Task: Plan a trip to Kilkenny, Ireland from 8th December, 2023 to 16th December, 2023 for 8 adults.8 bedrooms having 8 beds and 8 bathrooms. Property type can be hotel. Amenities needed are: wifi, TV, free parkinig on premises, gym, breakfast. Booking option can be shelf check-in. Look for 5 properties as per requirement.
Action: Mouse moved to (593, 181)
Screenshot: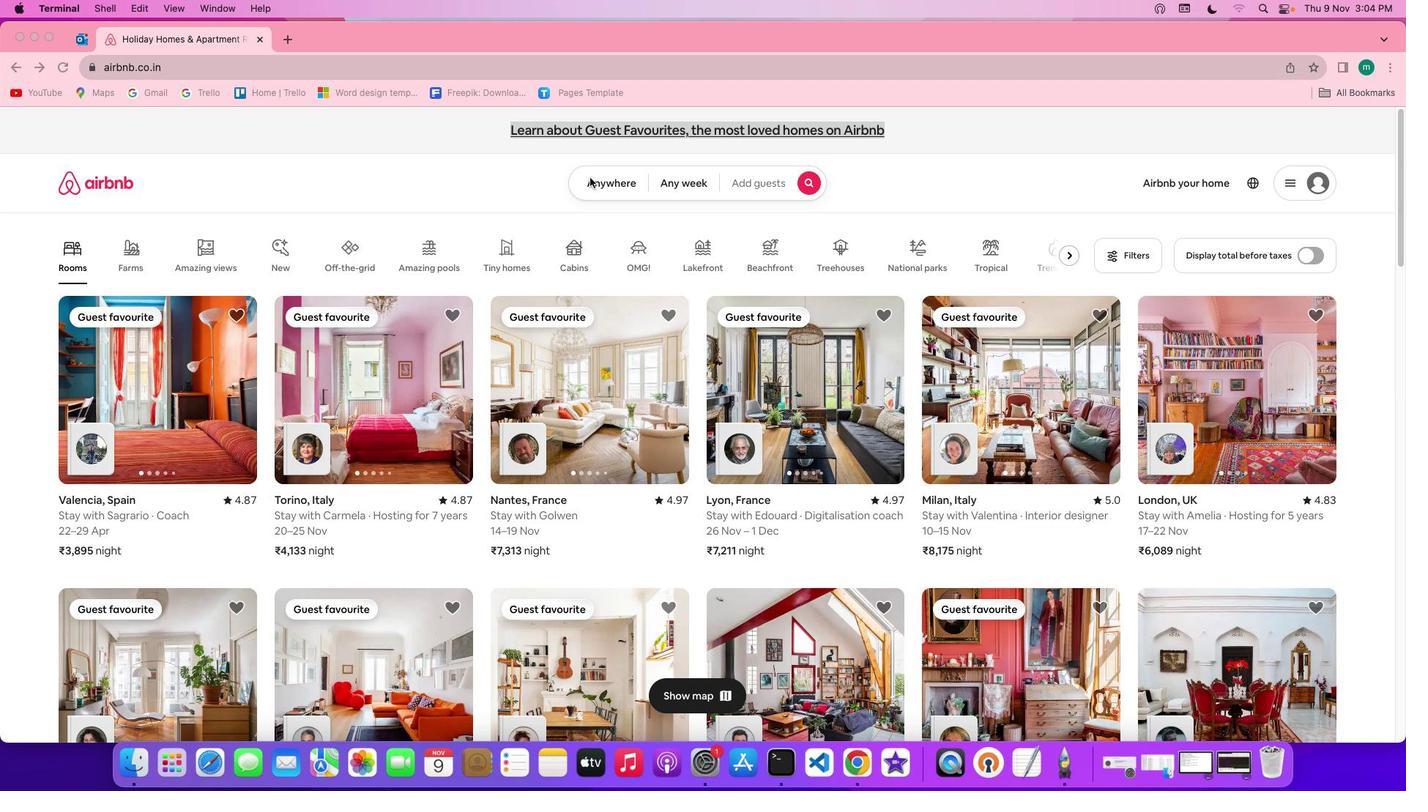 
Action: Mouse pressed left at (593, 181)
Screenshot: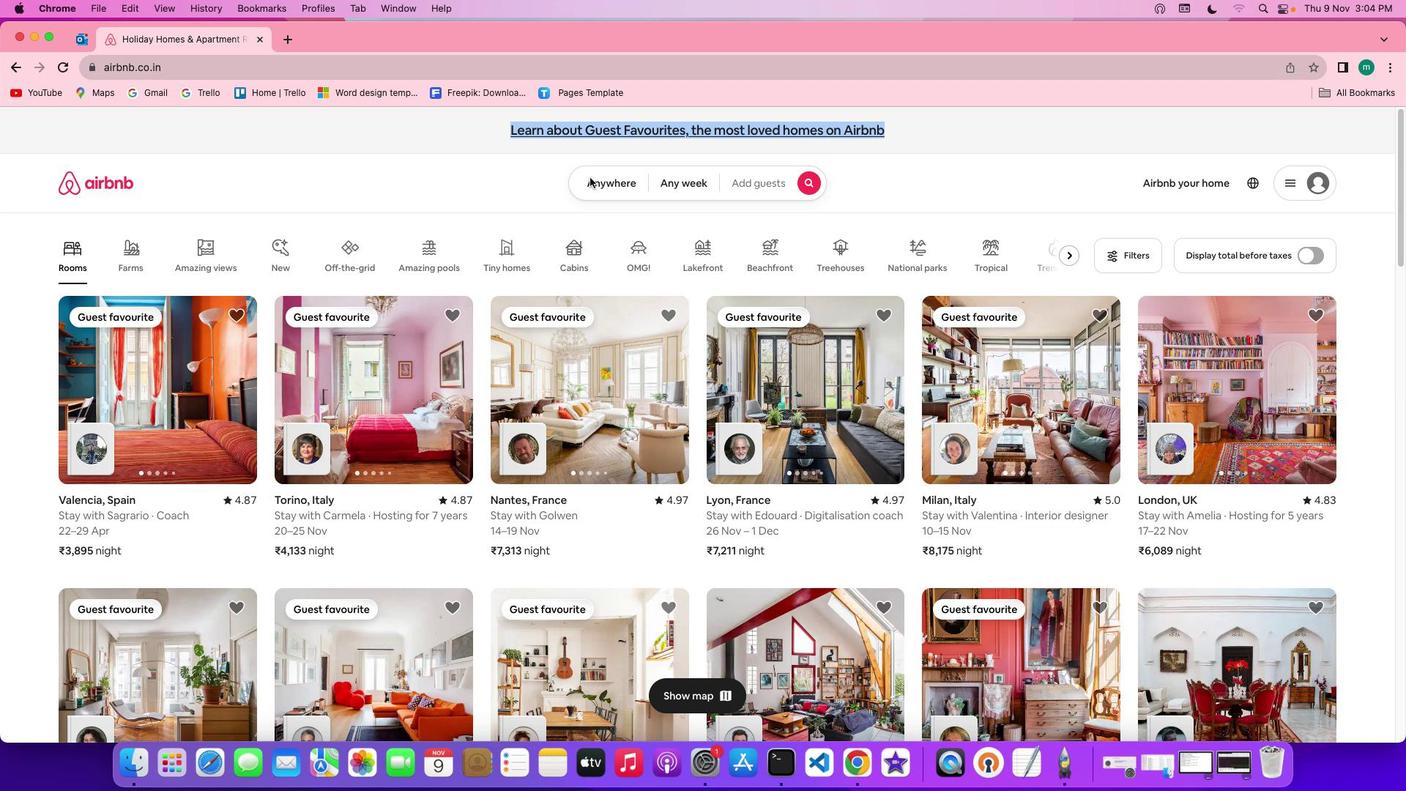 
Action: Mouse pressed left at (593, 181)
Screenshot: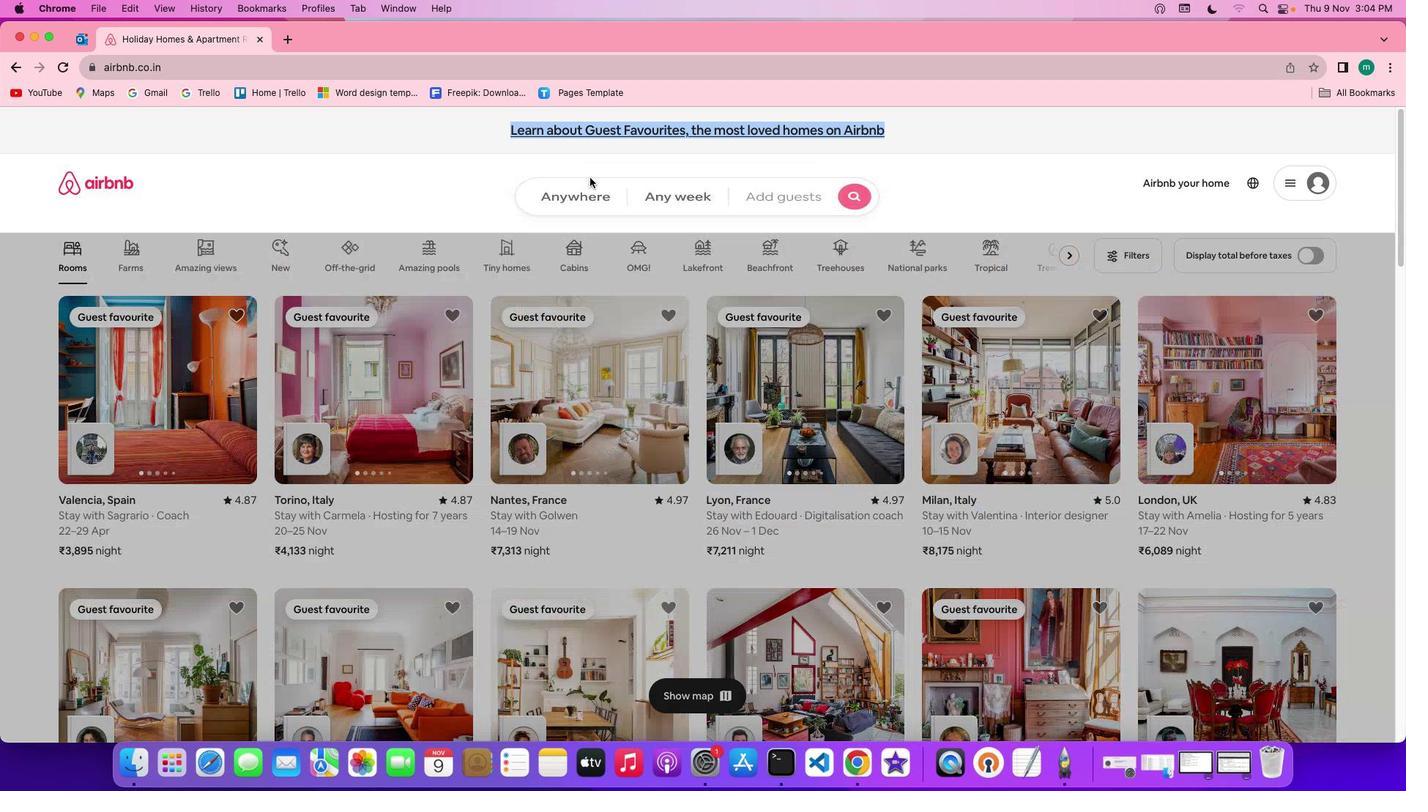 
Action: Mouse moved to (554, 239)
Screenshot: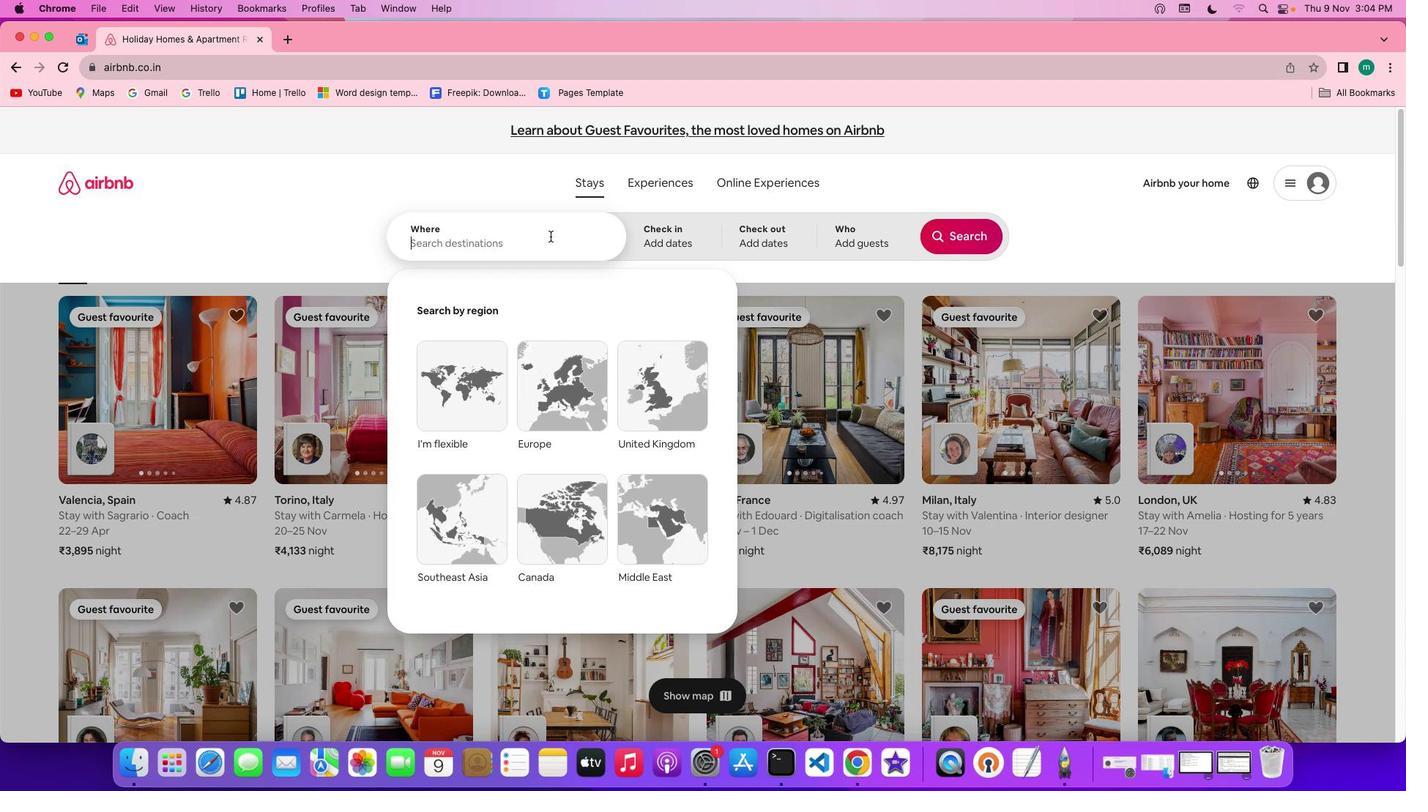 
Action: Mouse pressed left at (554, 239)
Screenshot: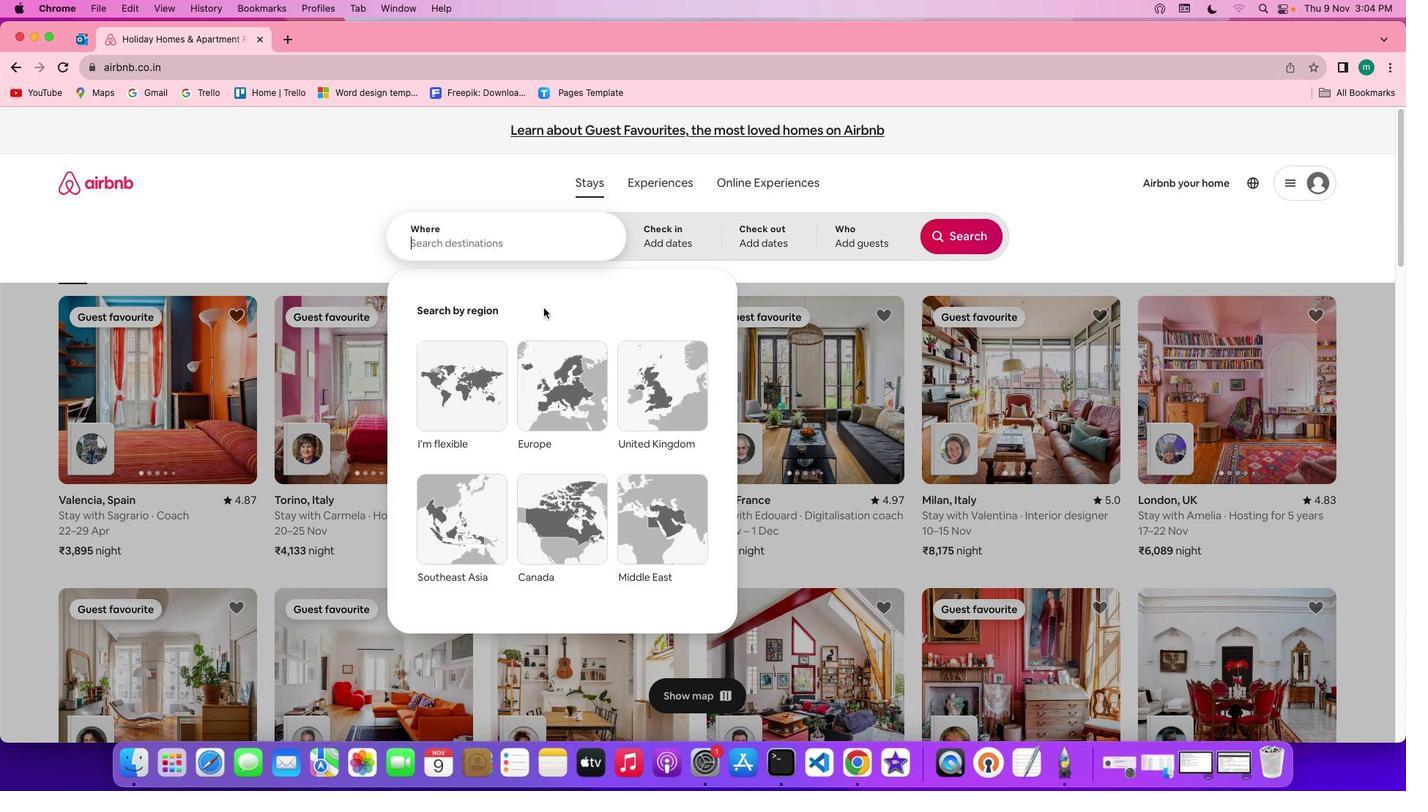 
Action: Mouse moved to (537, 254)
Screenshot: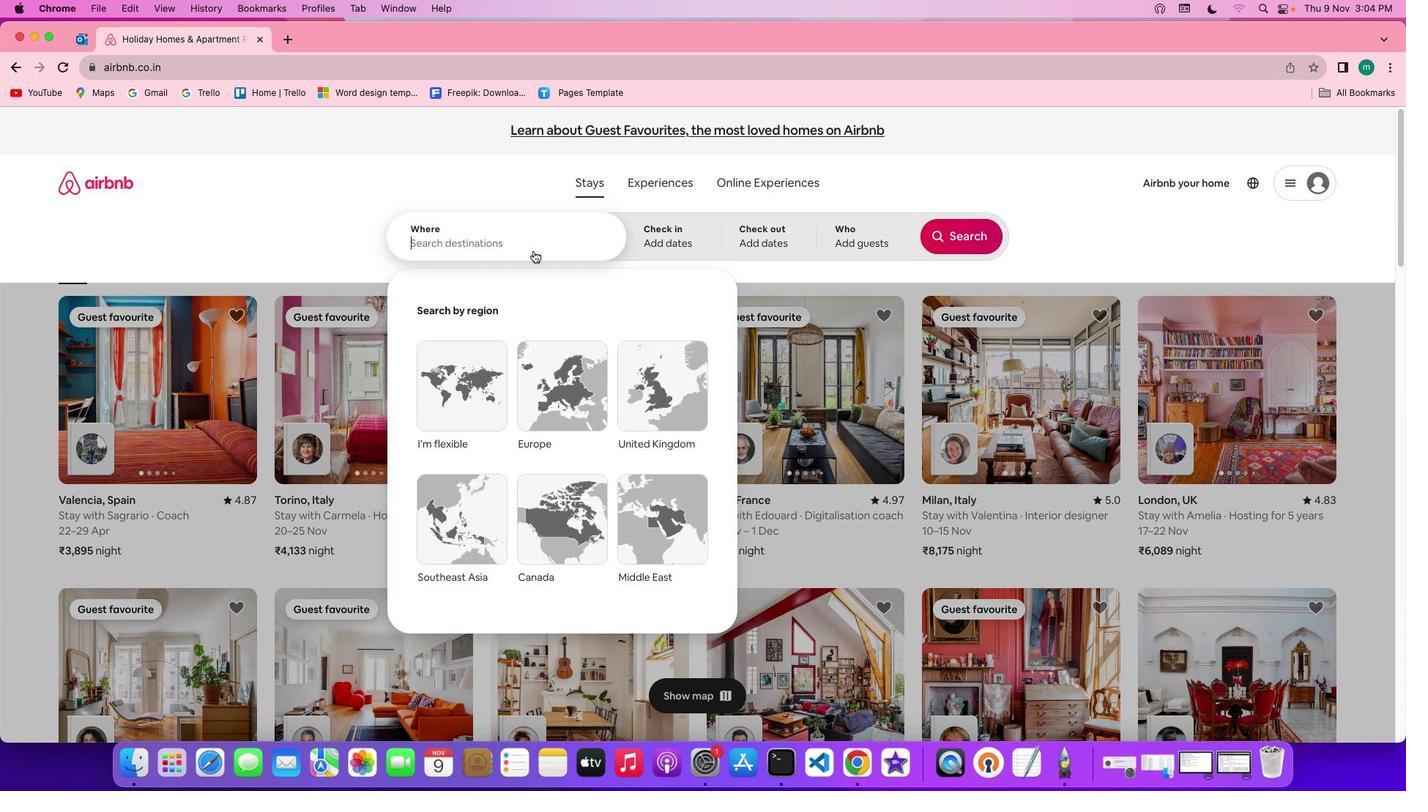 
Action: Key pressed Key.shift'K''i''l''k''e''n''n''y'','Key.spaceKey.shift'i''r''e''l''a''n''d'
Screenshot: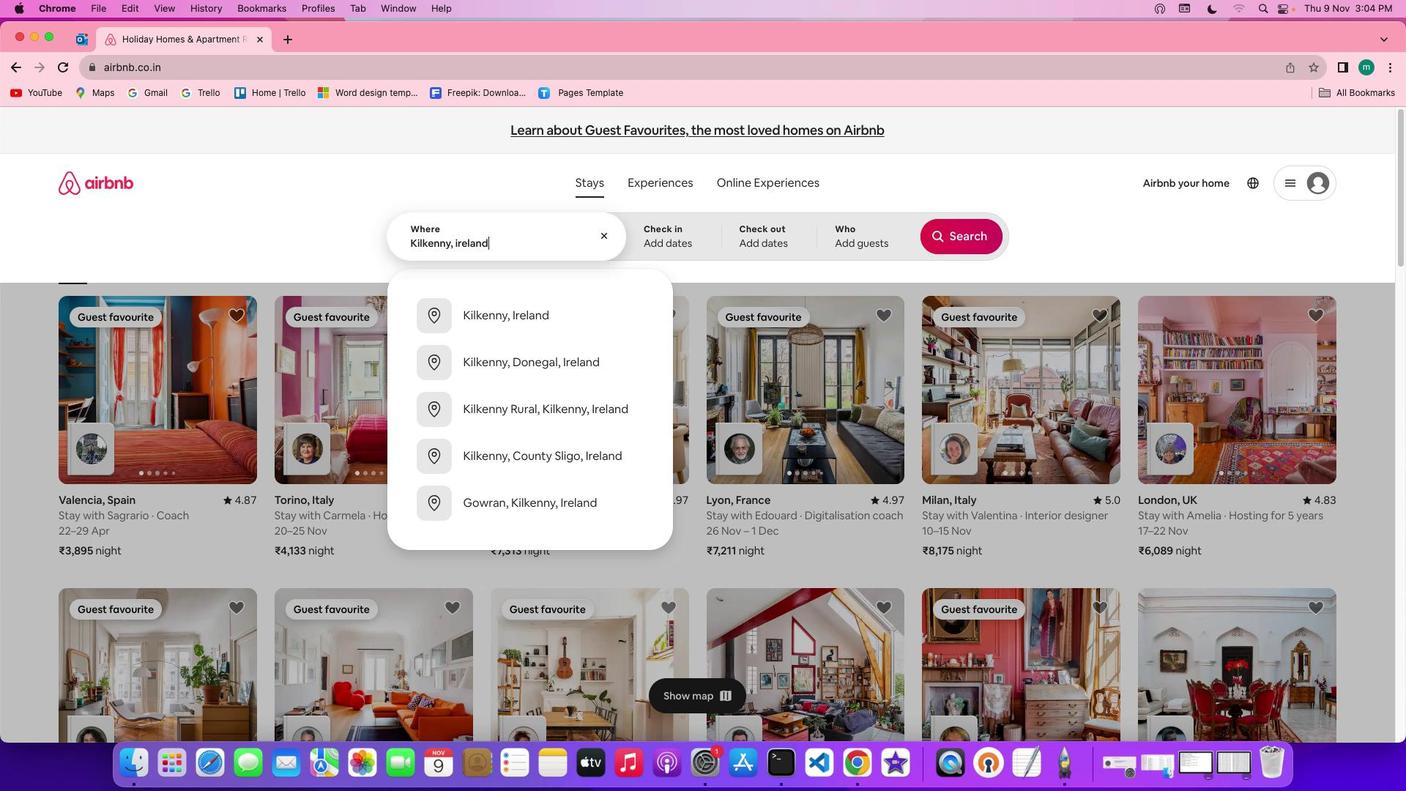 
Action: Mouse moved to (673, 230)
Screenshot: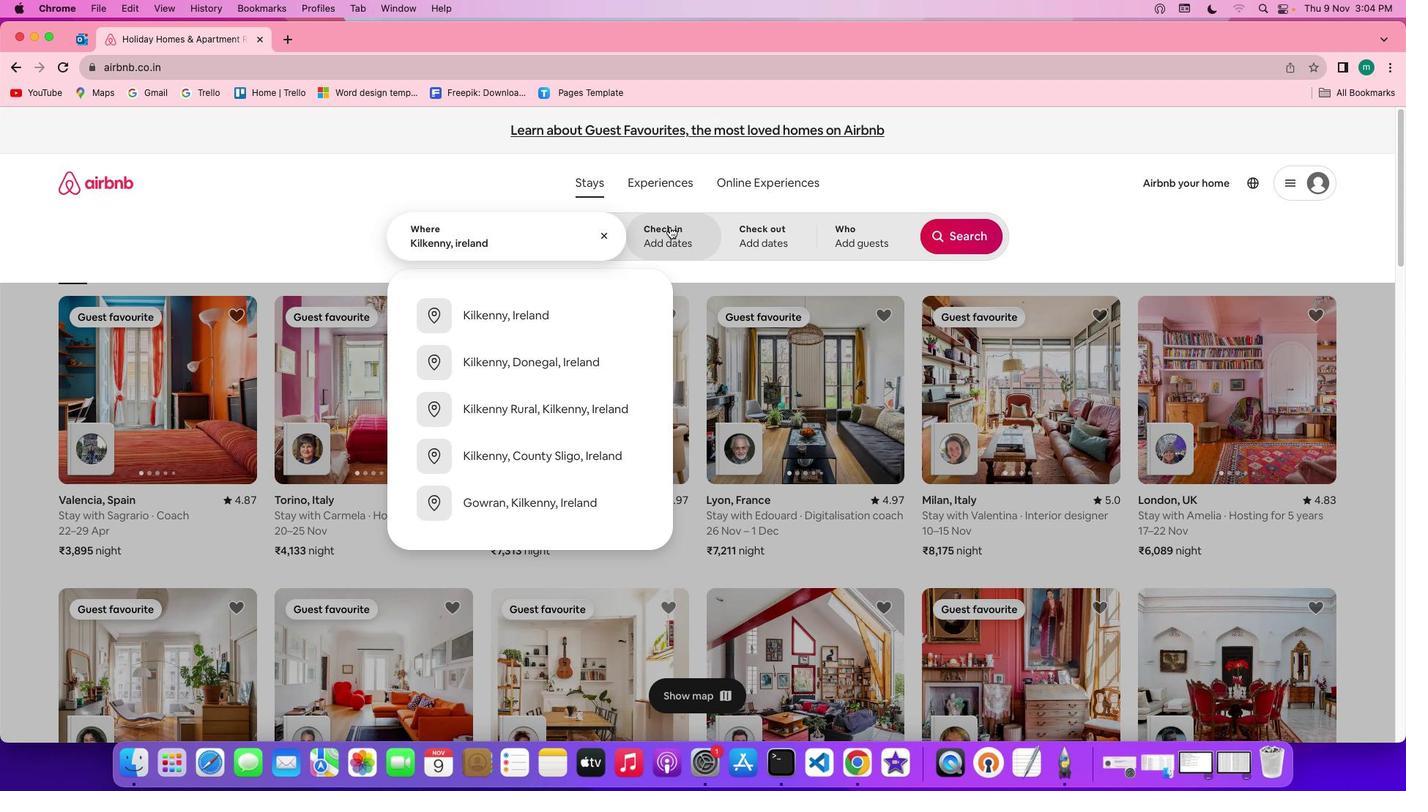 
Action: Mouse pressed left at (673, 230)
Screenshot: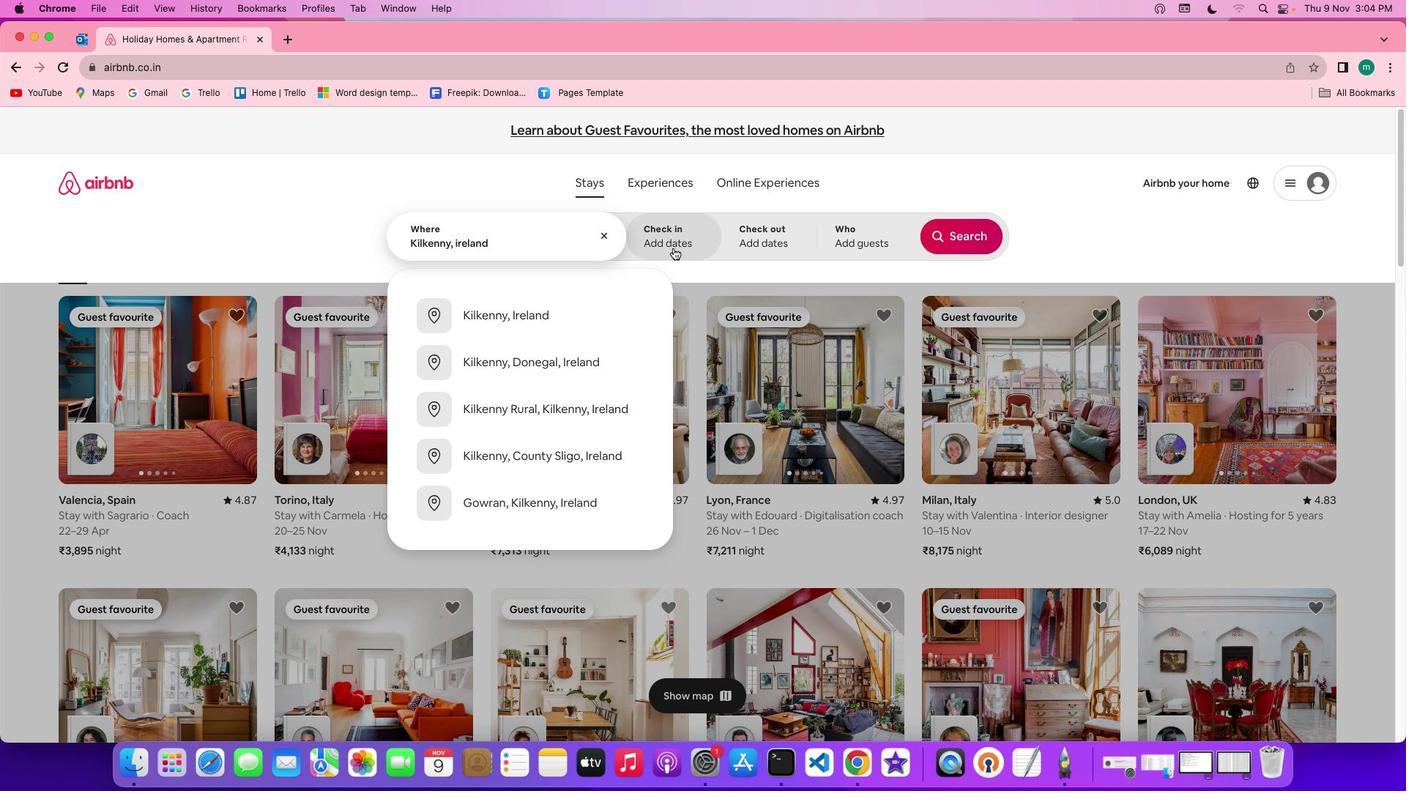 
Action: Mouse moved to (908, 447)
Screenshot: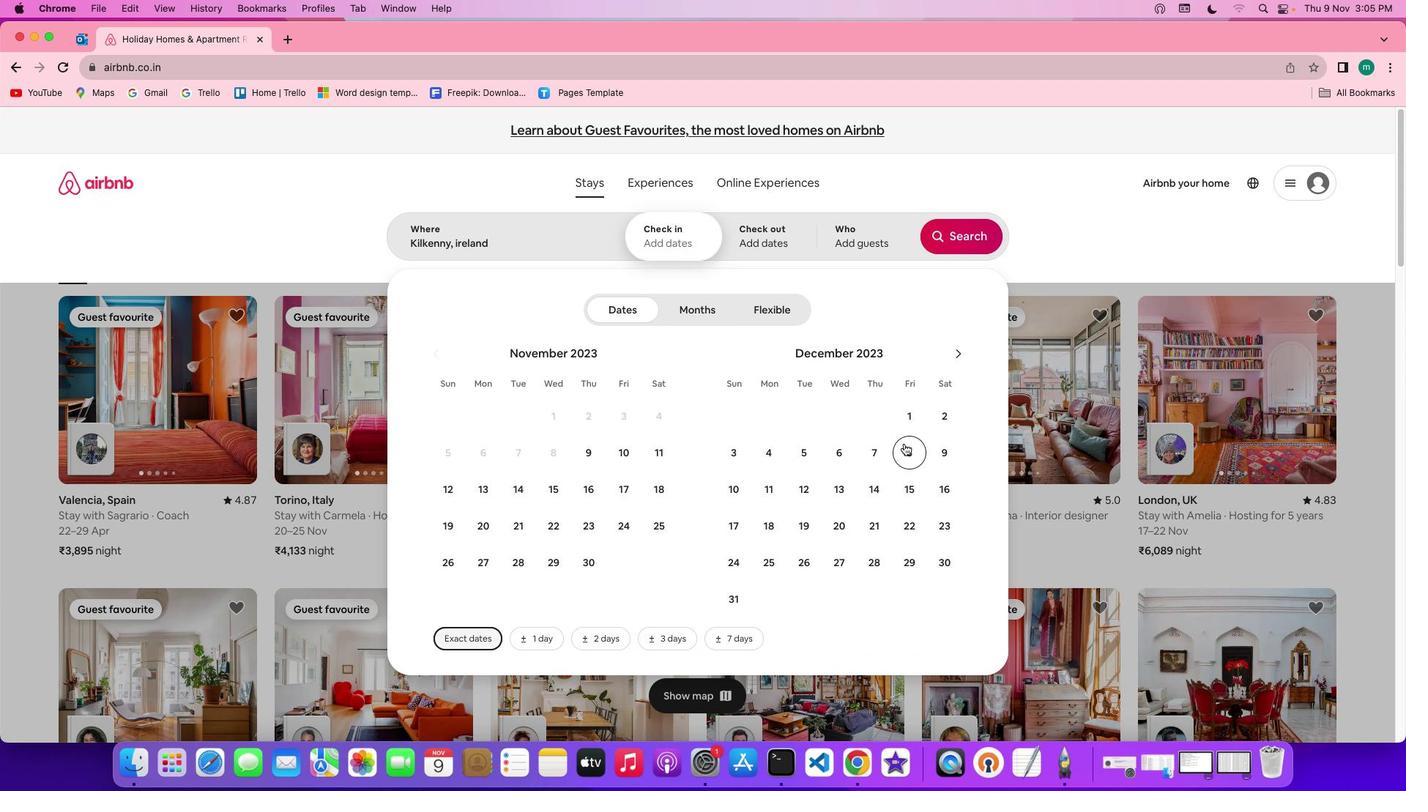 
Action: Mouse pressed left at (908, 447)
Screenshot: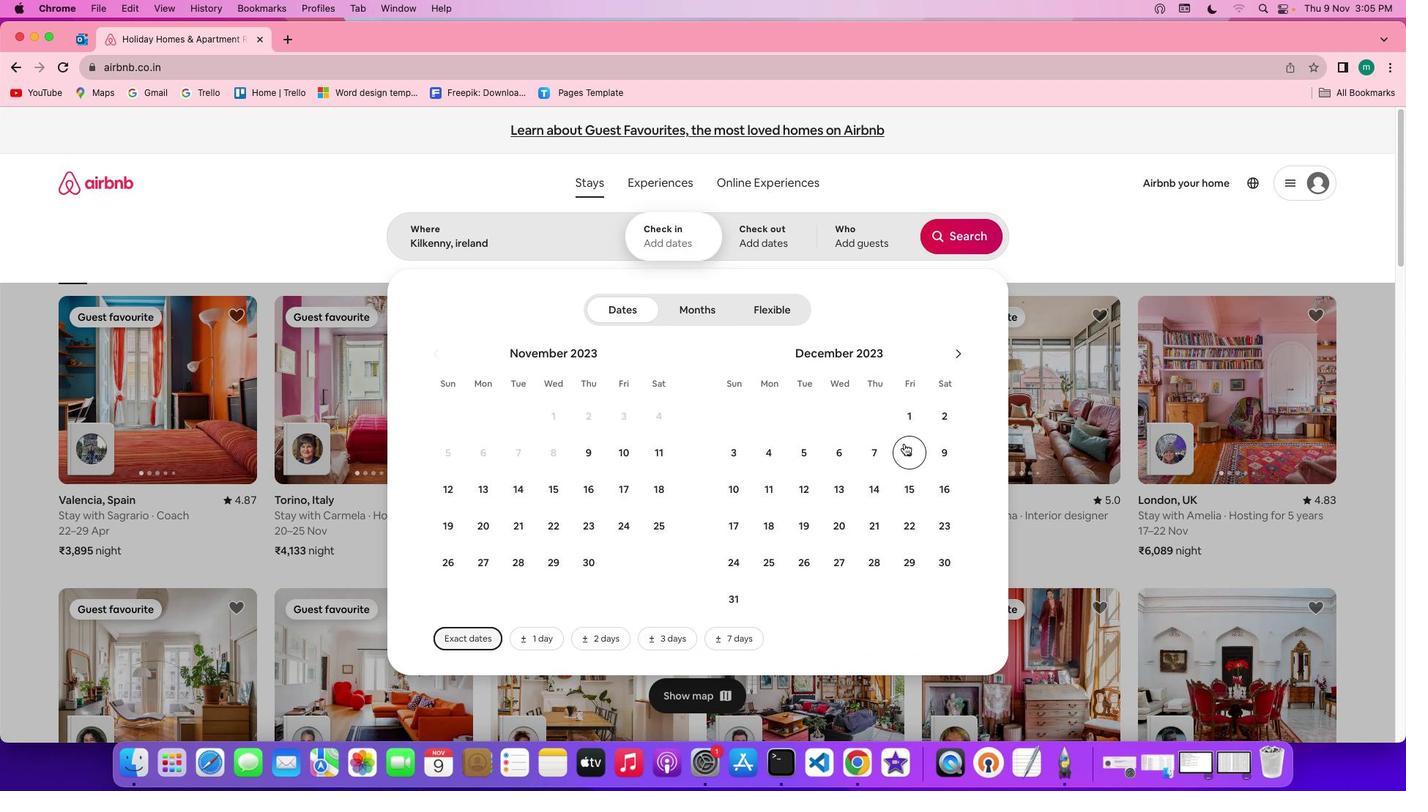 
Action: Mouse moved to (954, 502)
Screenshot: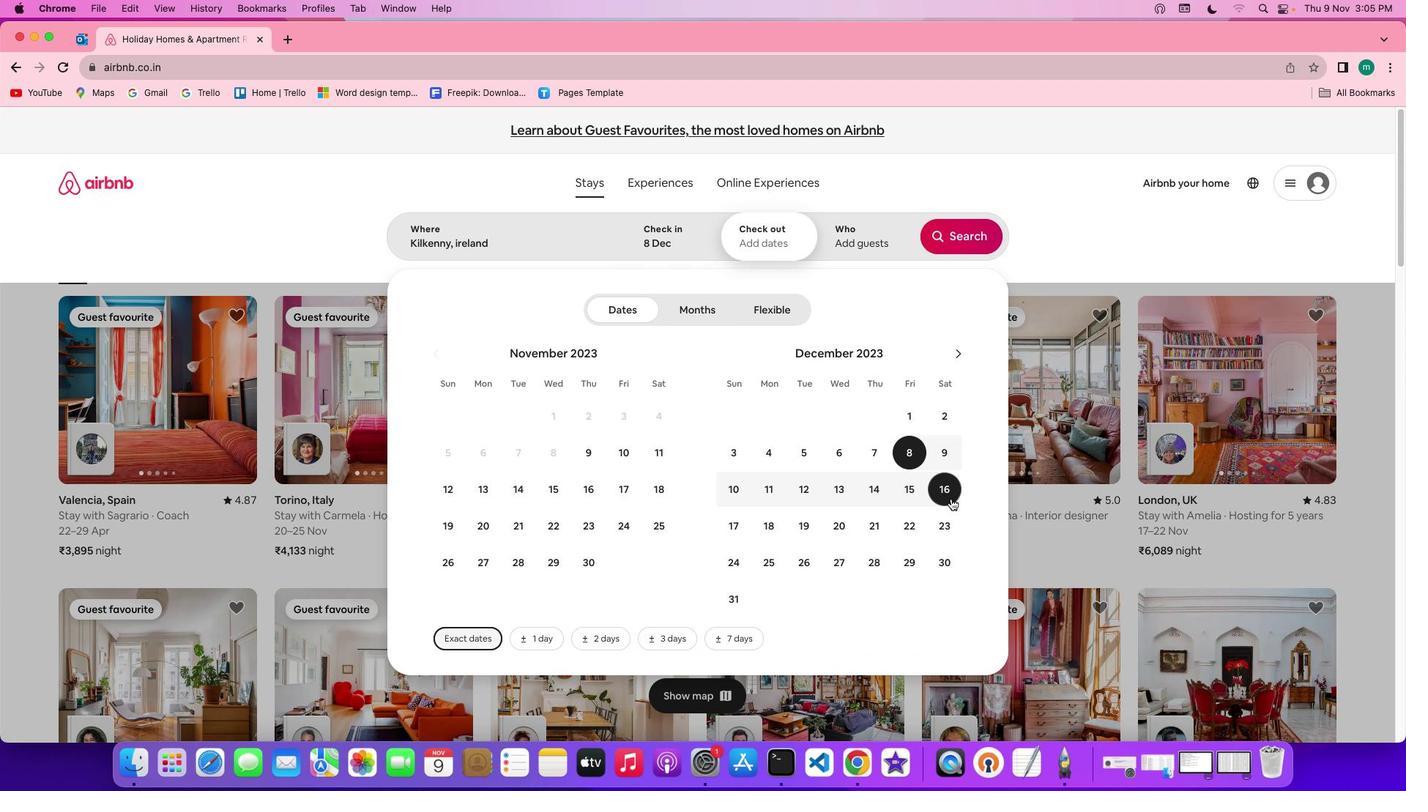 
Action: Mouse pressed left at (954, 502)
Screenshot: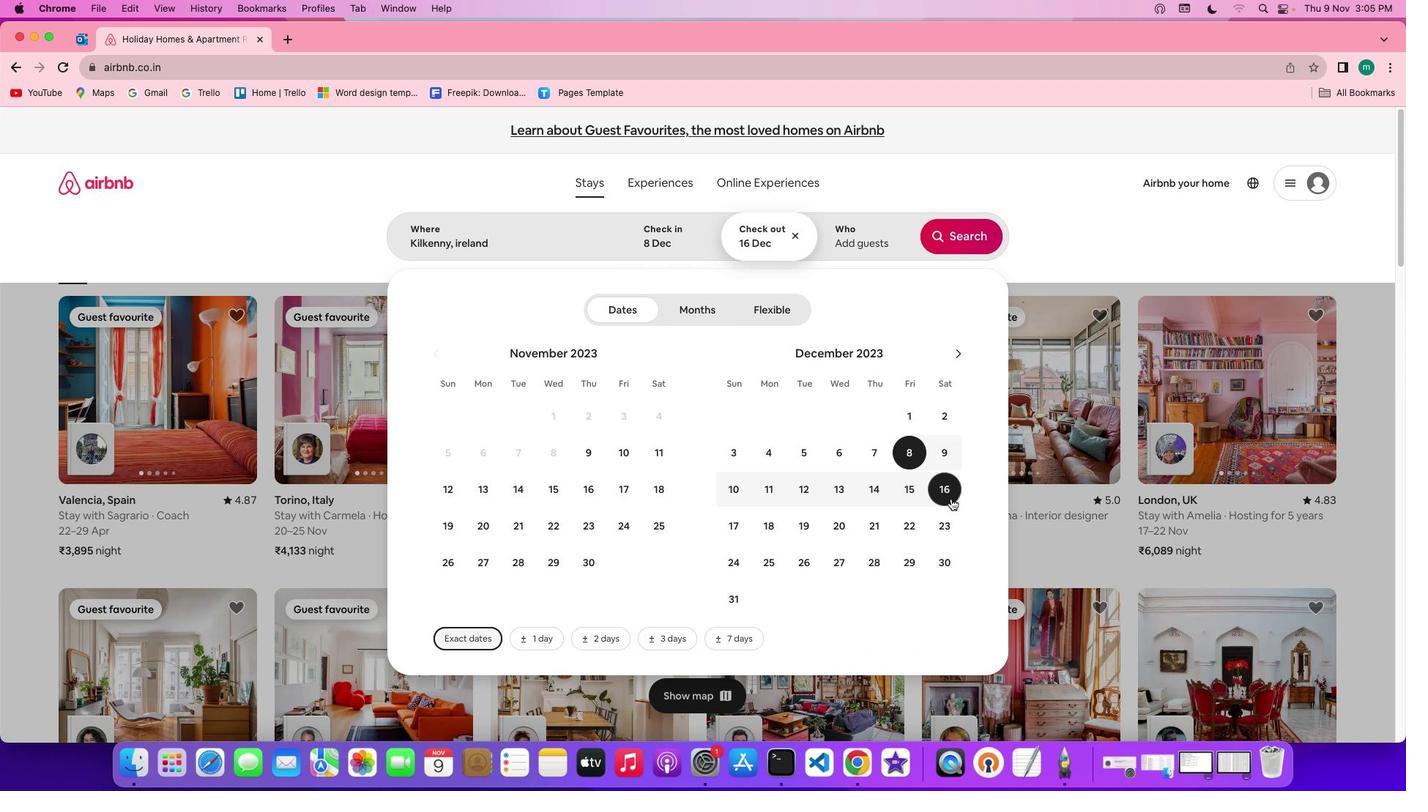 
Action: Mouse moved to (824, 448)
Screenshot: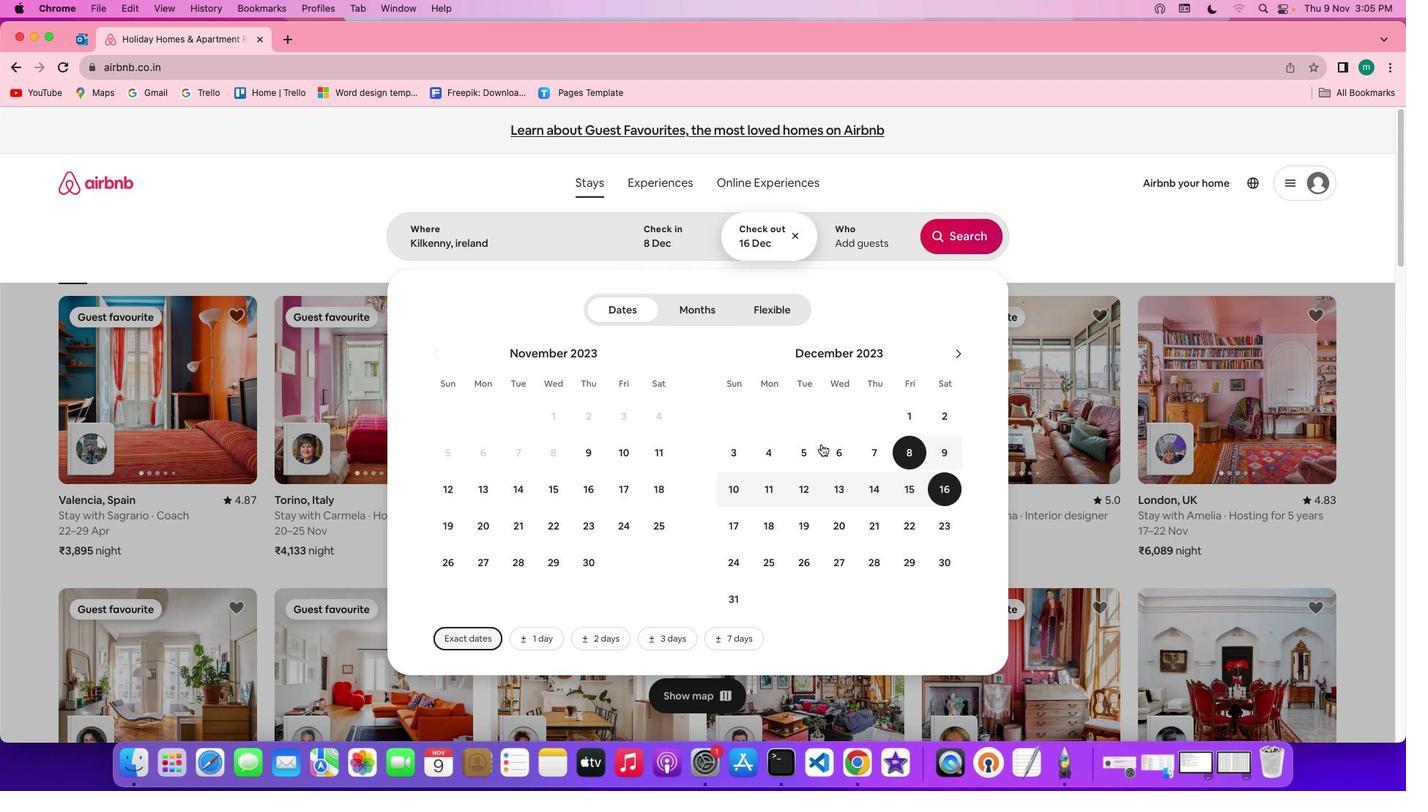 
Action: Mouse scrolled (824, 448) with delta (3, 2)
Screenshot: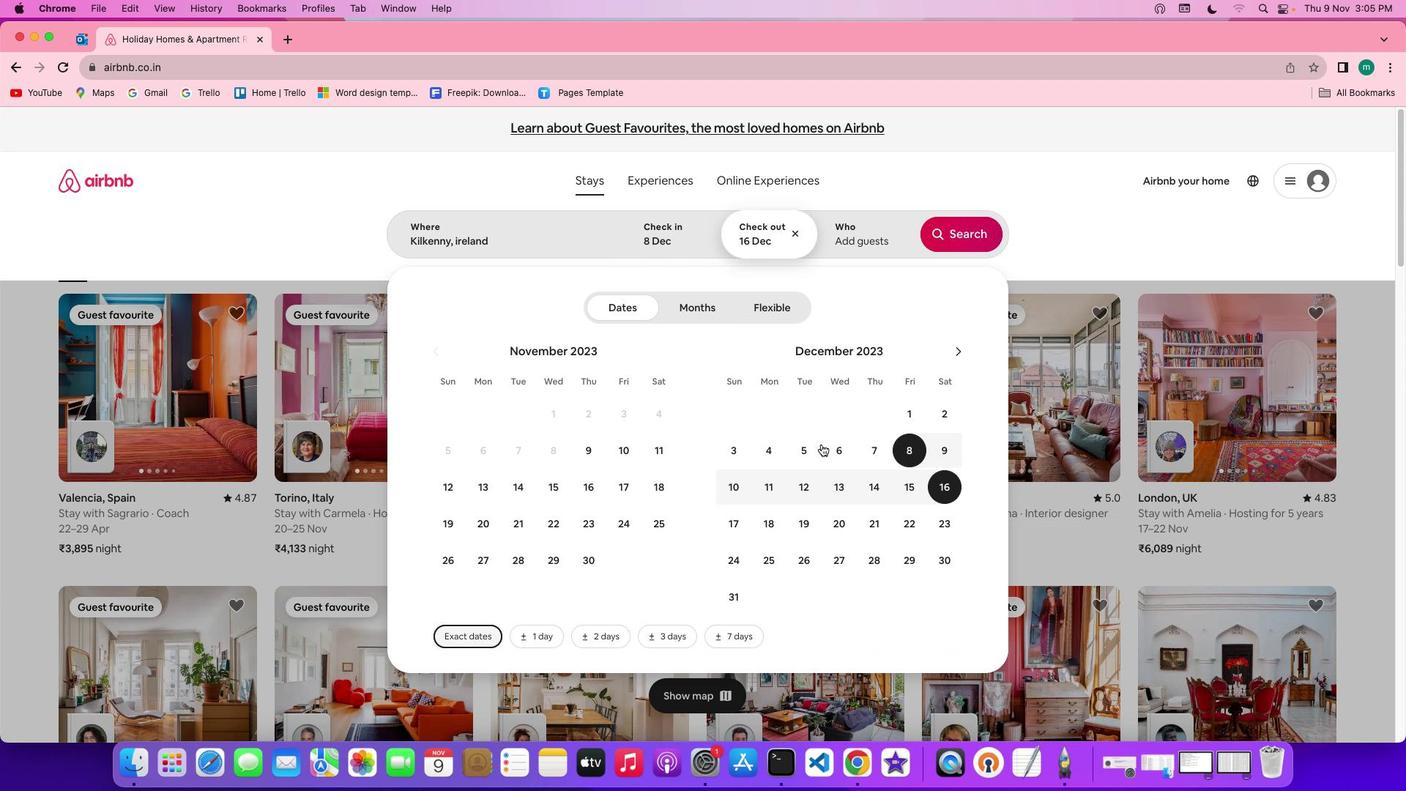 
Action: Mouse scrolled (824, 448) with delta (3, 2)
Screenshot: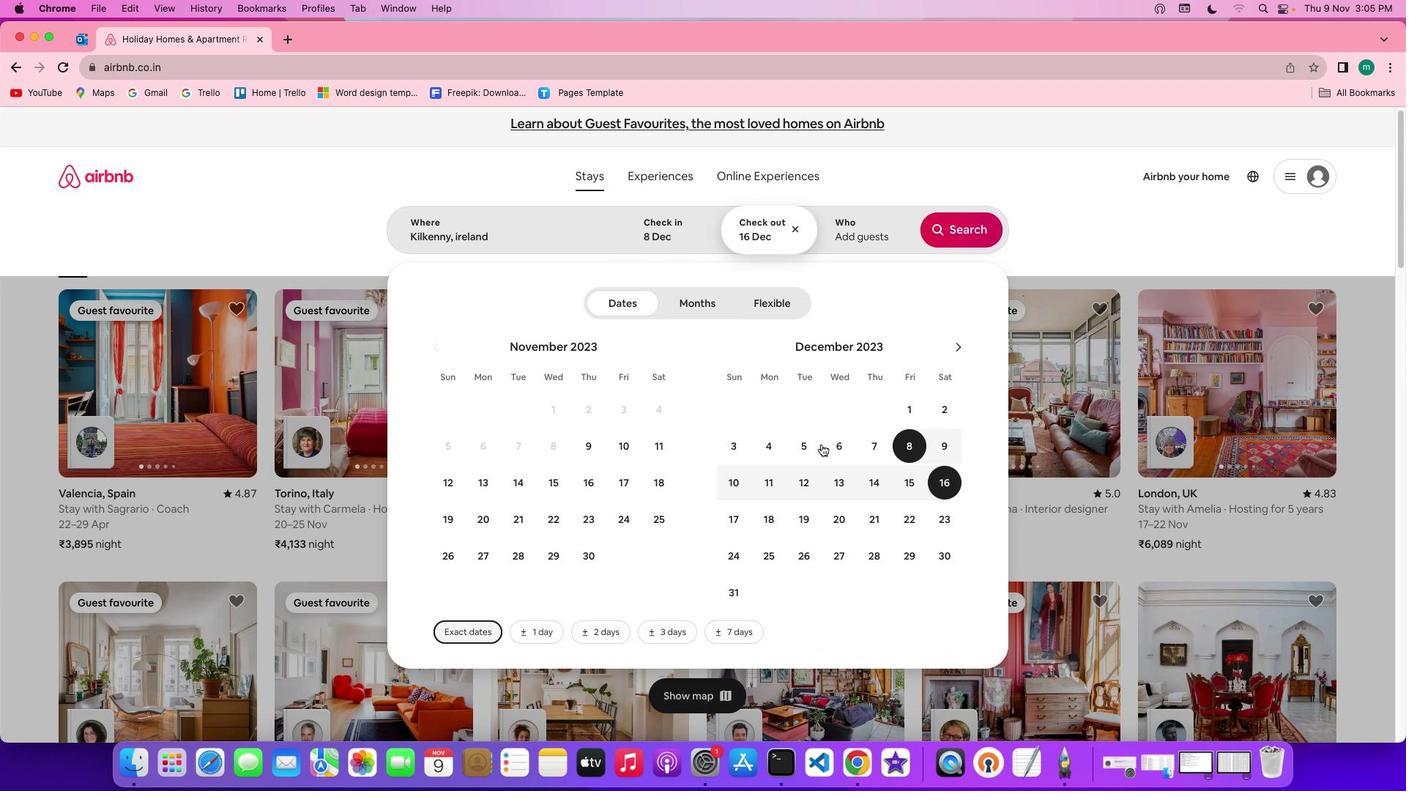
Action: Mouse moved to (880, 236)
Screenshot: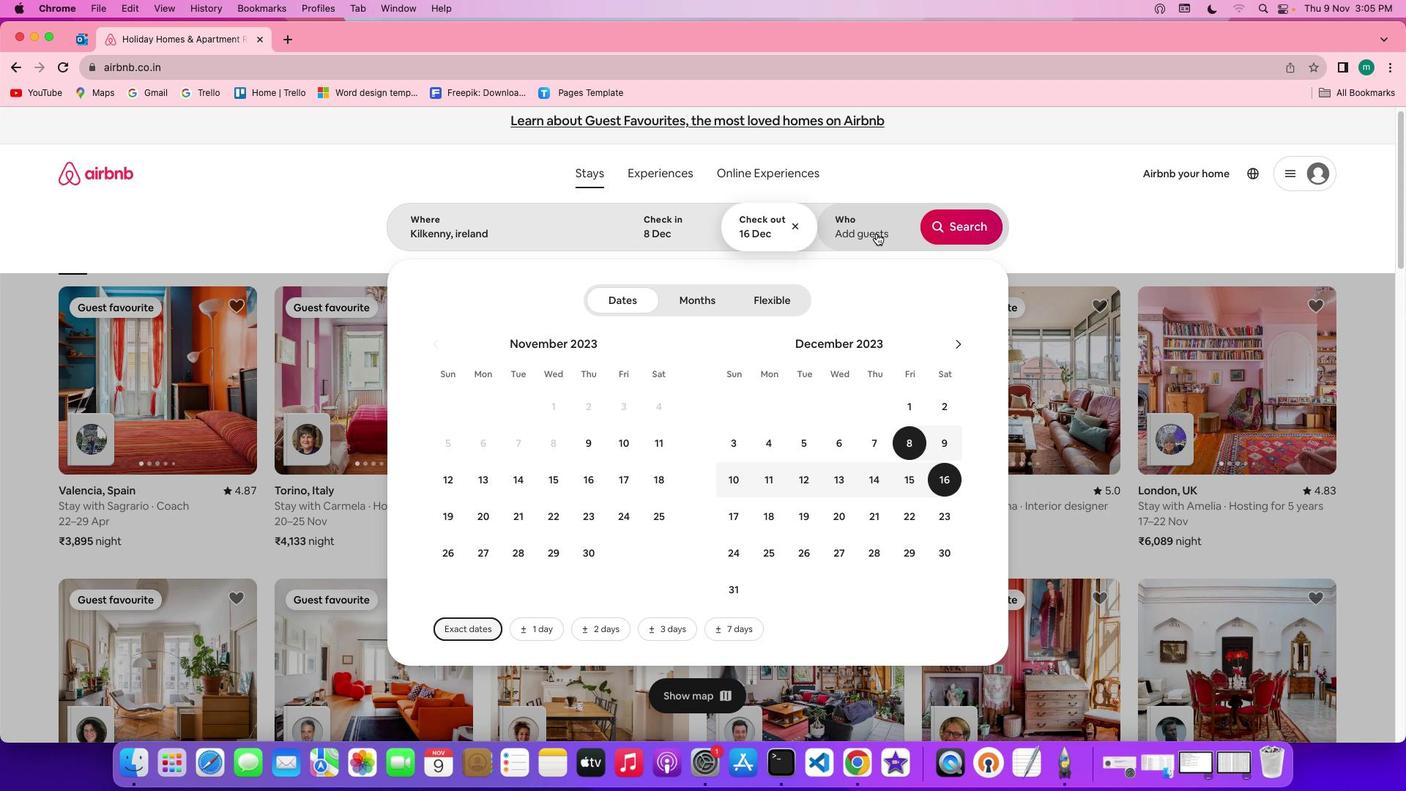 
Action: Mouse pressed left at (880, 236)
Screenshot: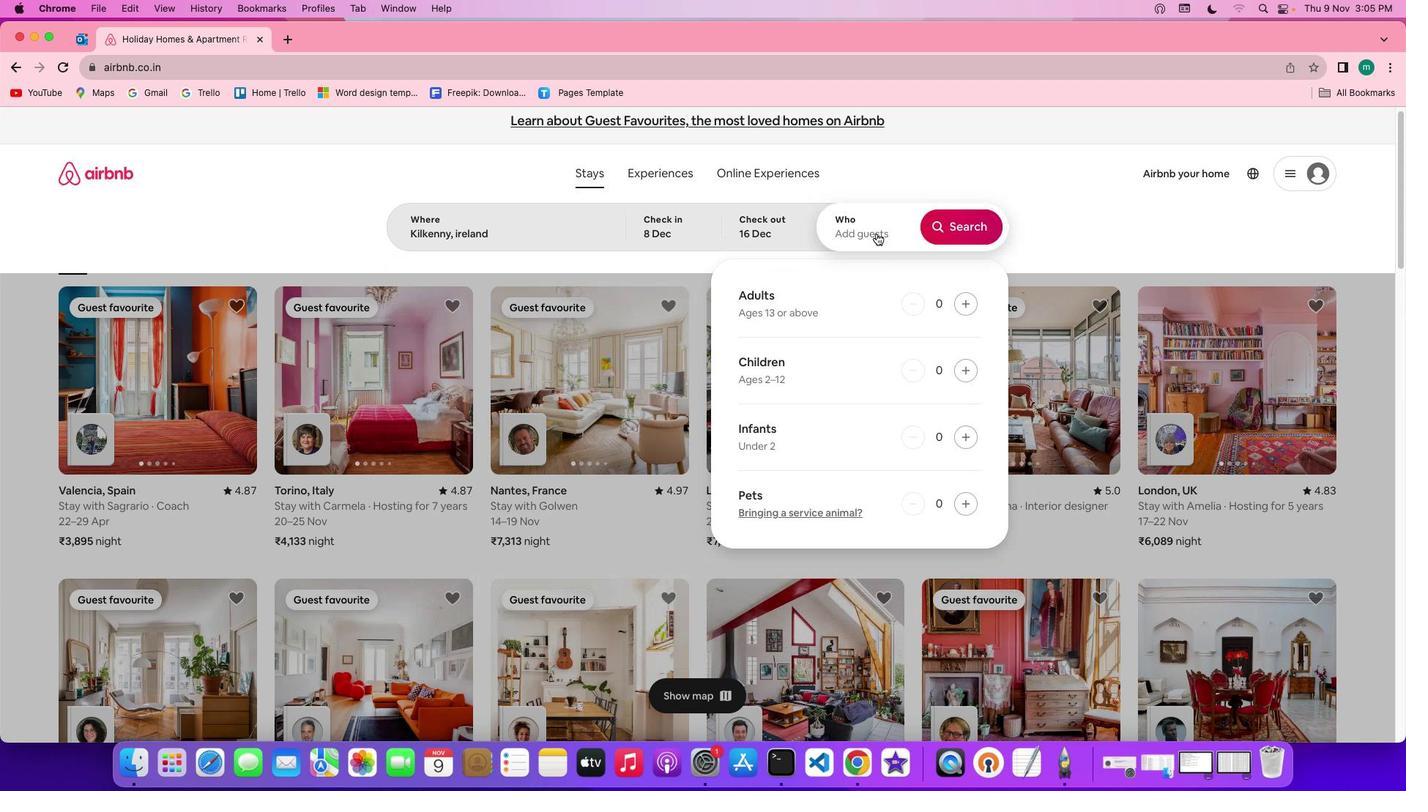 
Action: Mouse moved to (973, 305)
Screenshot: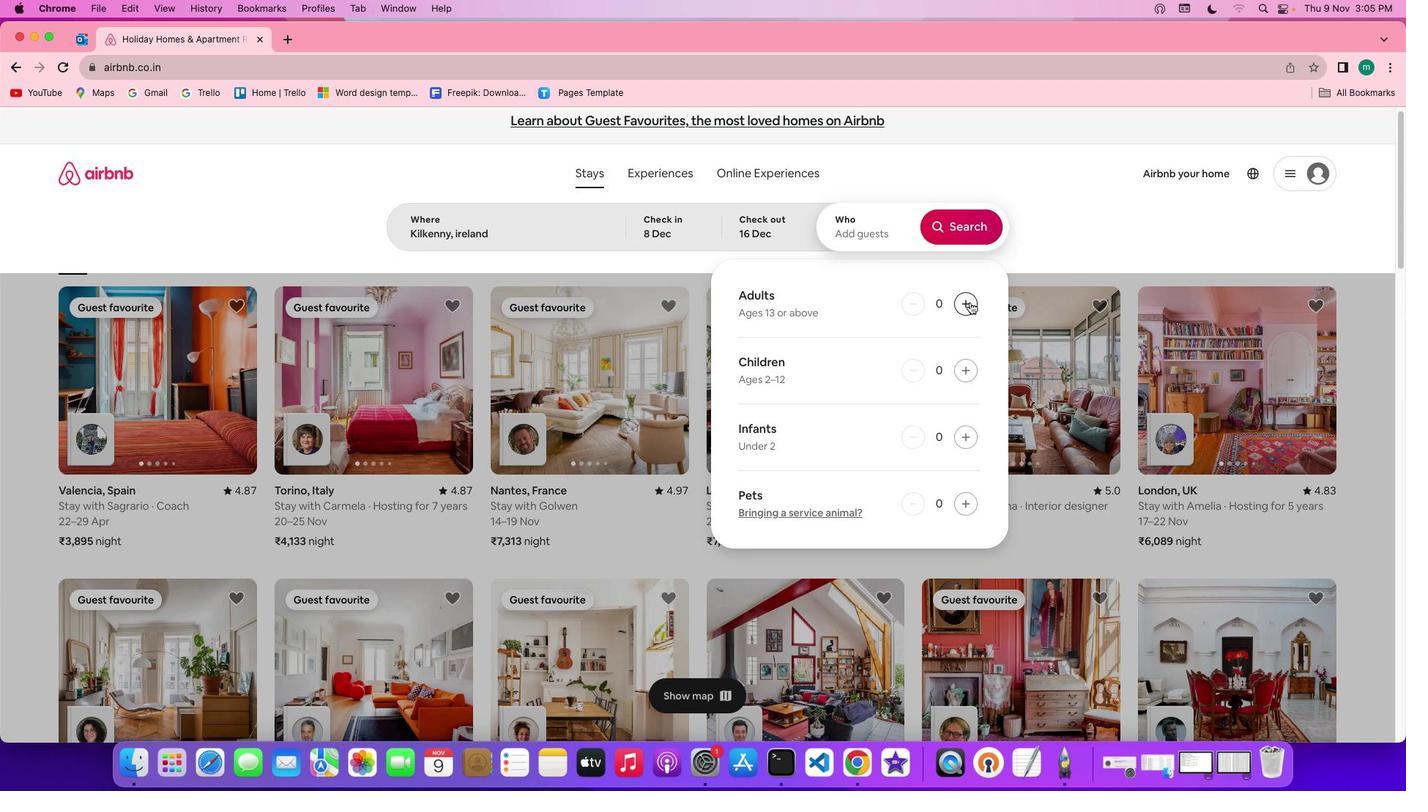 
Action: Mouse pressed left at (973, 305)
Screenshot: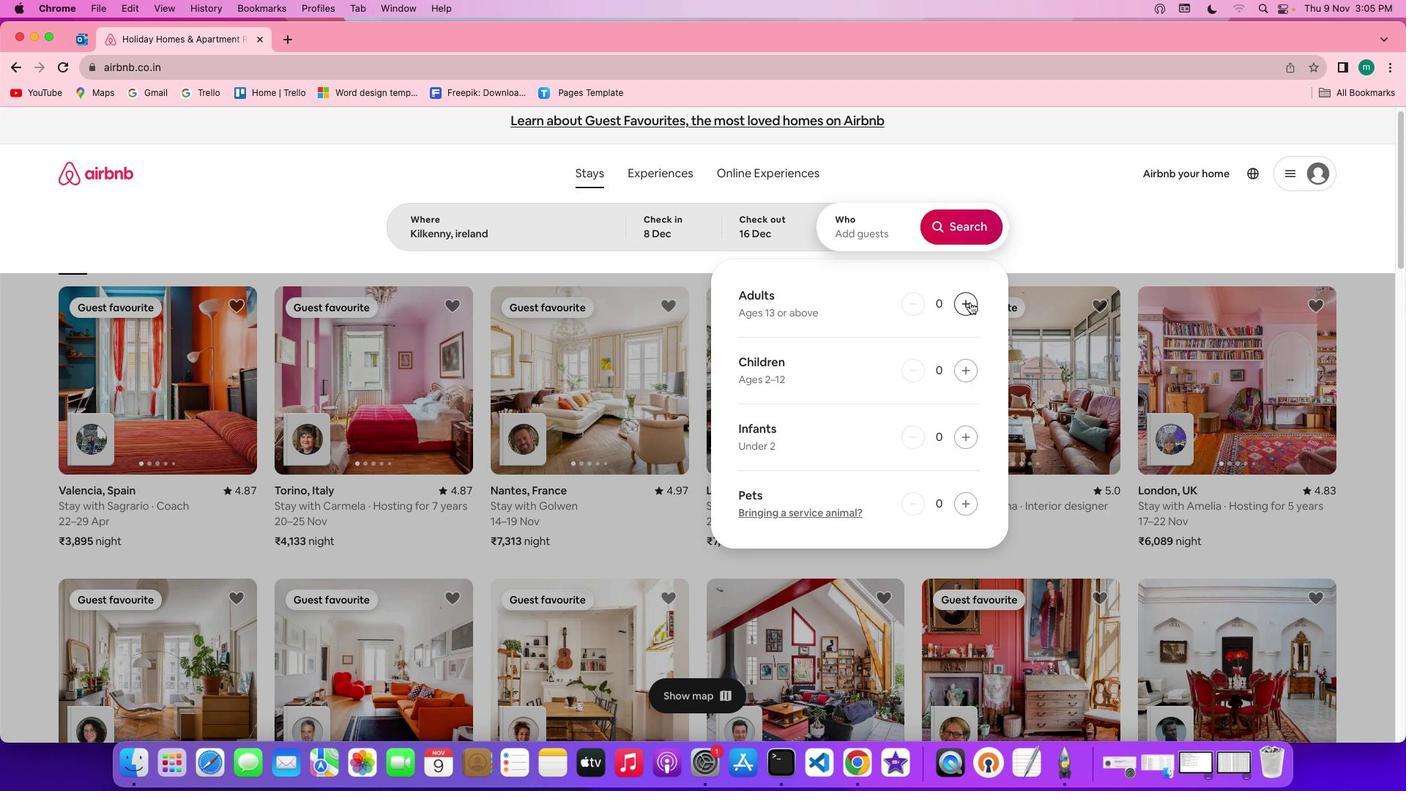 
Action: Mouse pressed left at (973, 305)
Screenshot: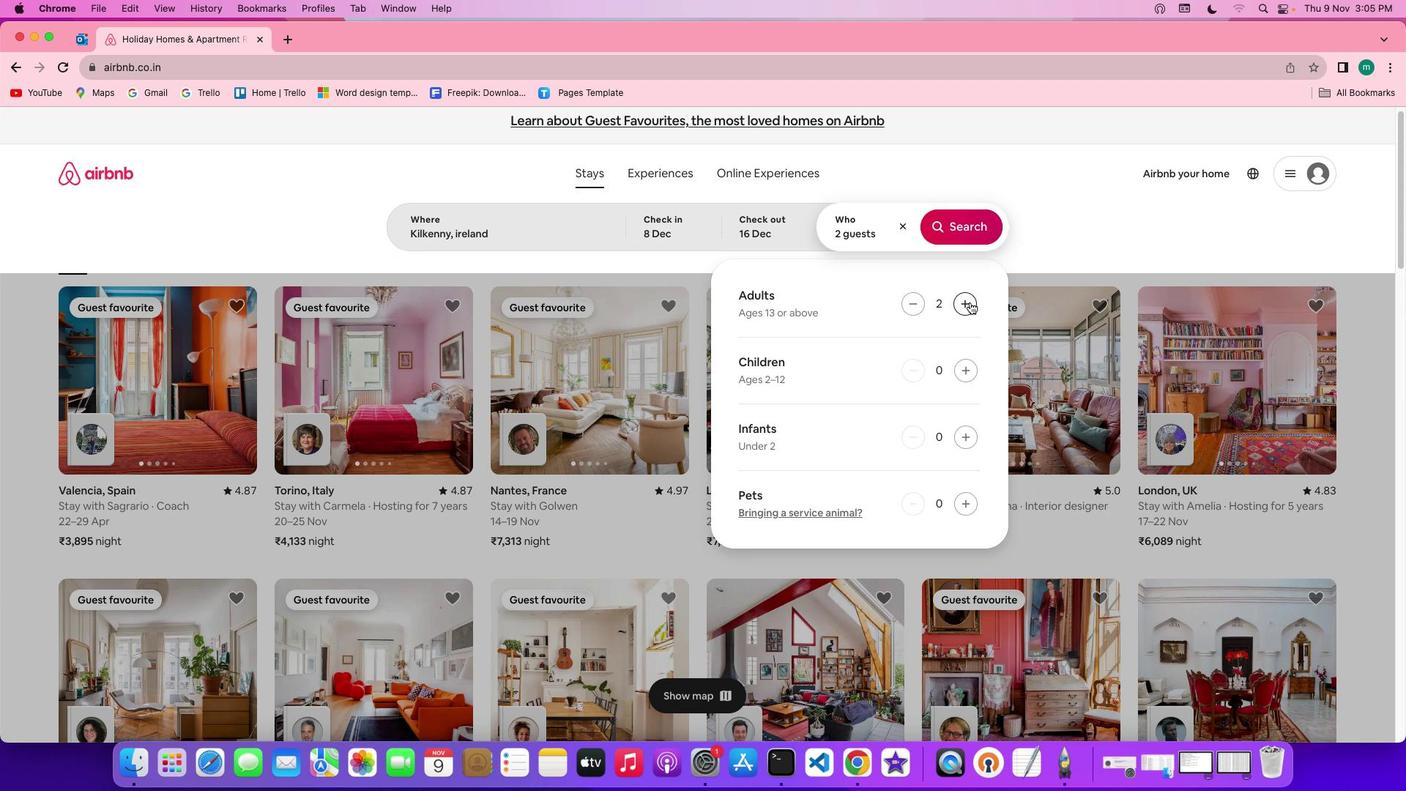 
Action: Mouse pressed left at (973, 305)
Screenshot: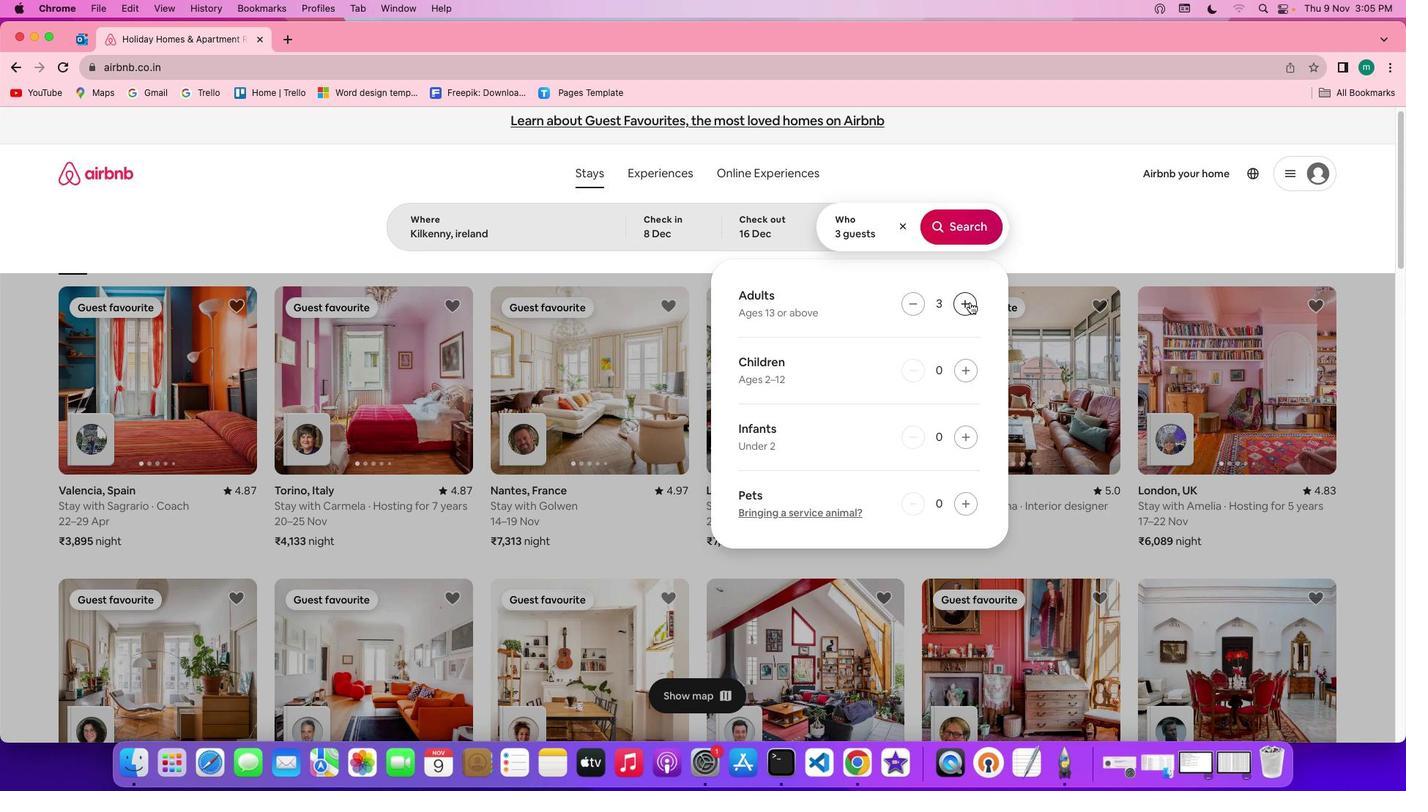 
Action: Mouse pressed left at (973, 305)
Screenshot: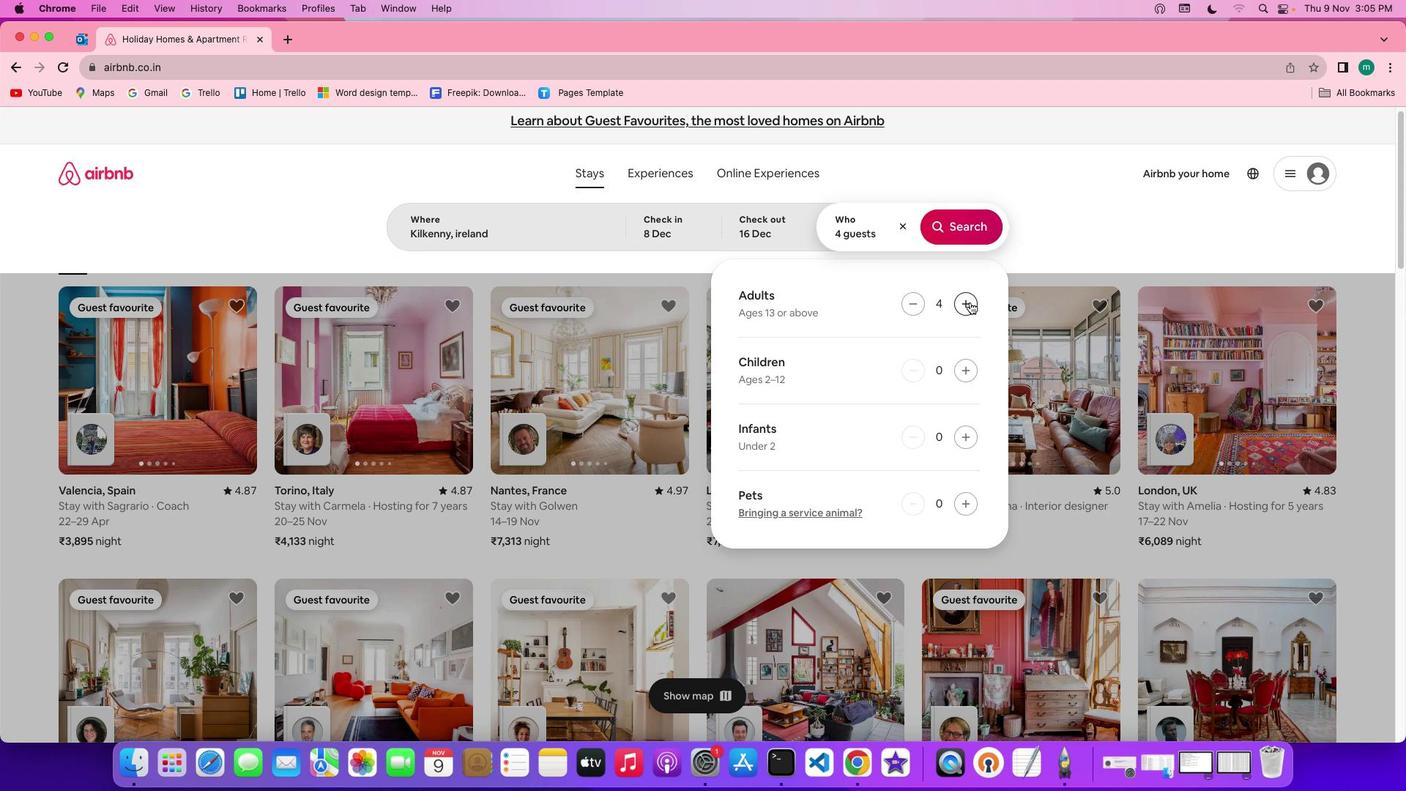 
Action: Mouse pressed left at (973, 305)
Screenshot: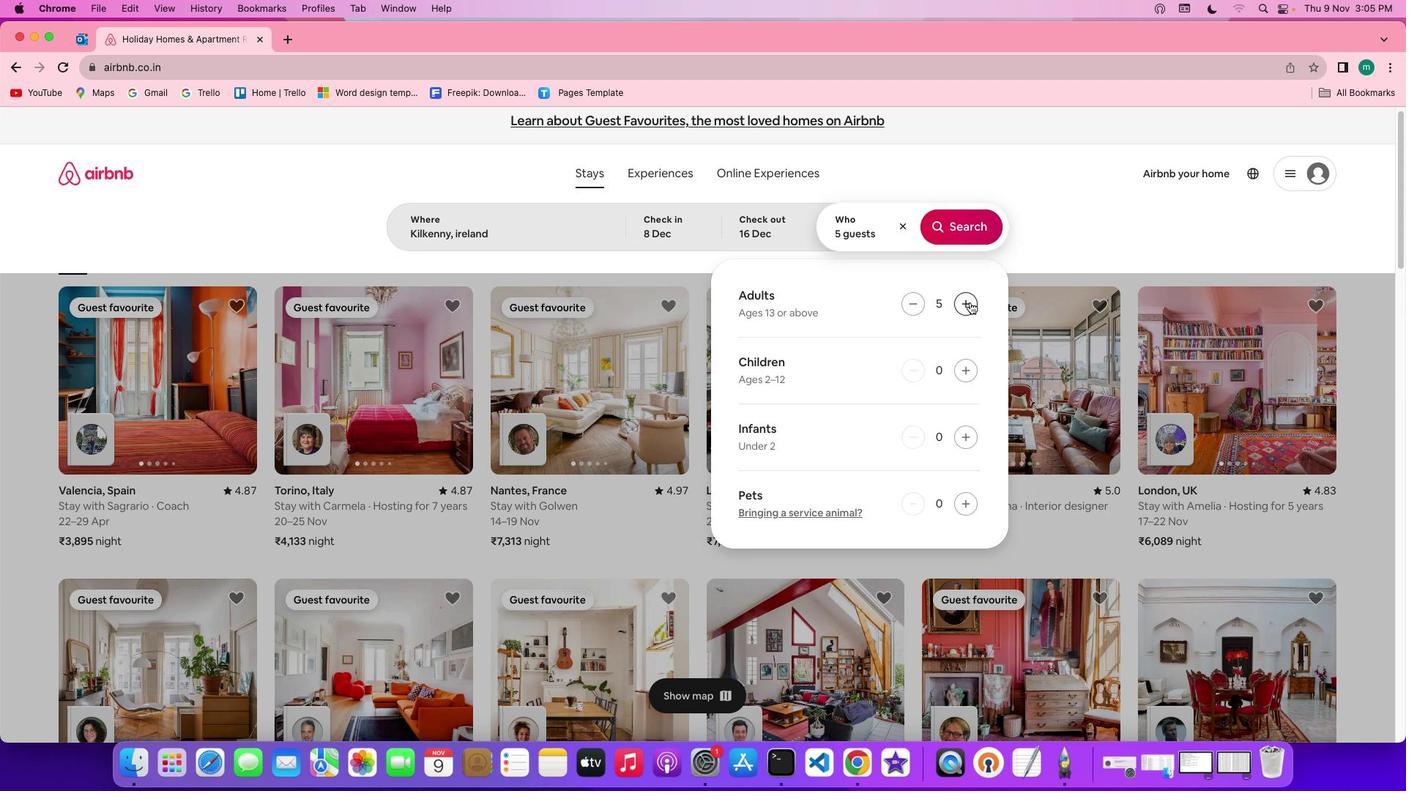
Action: Mouse pressed left at (973, 305)
Screenshot: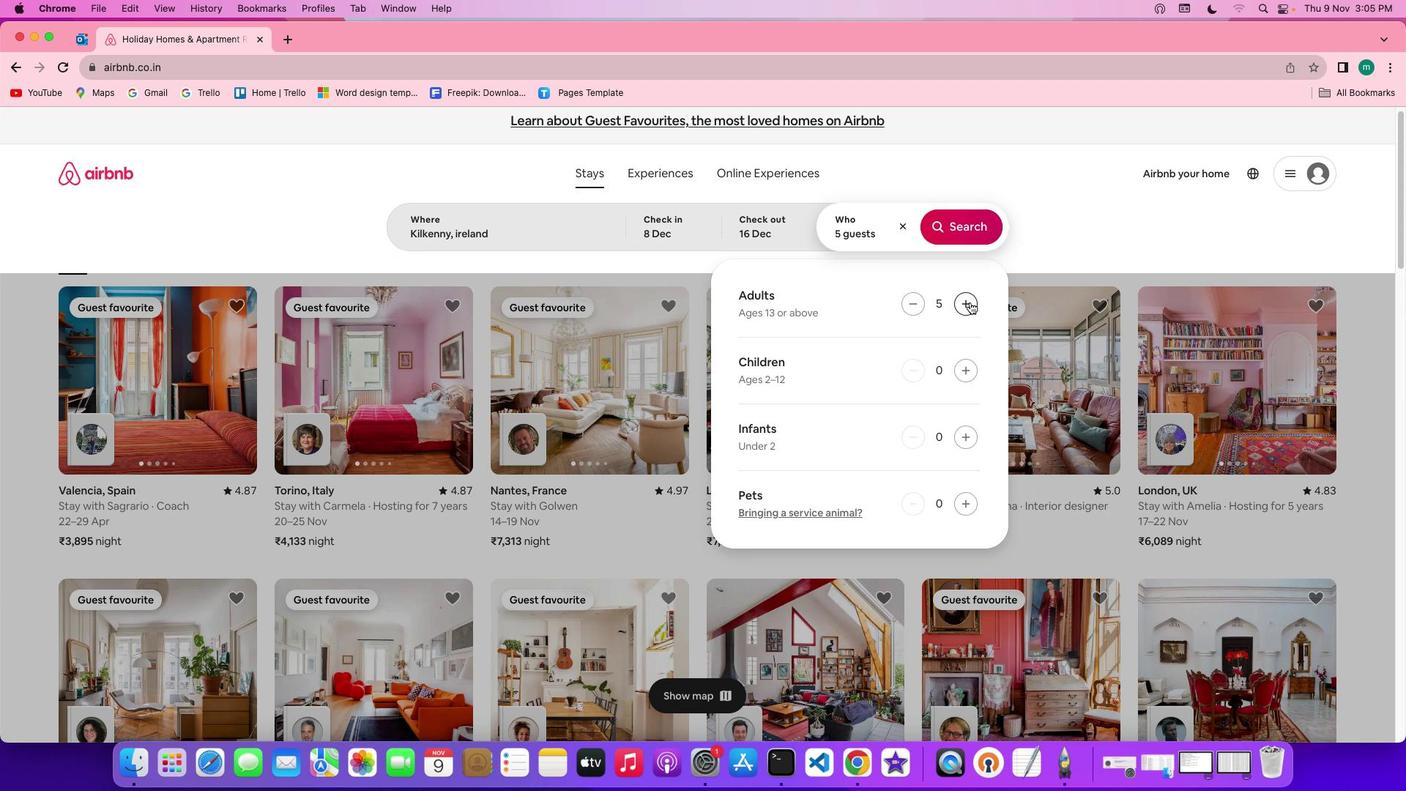 
Action: Mouse pressed left at (973, 305)
Screenshot: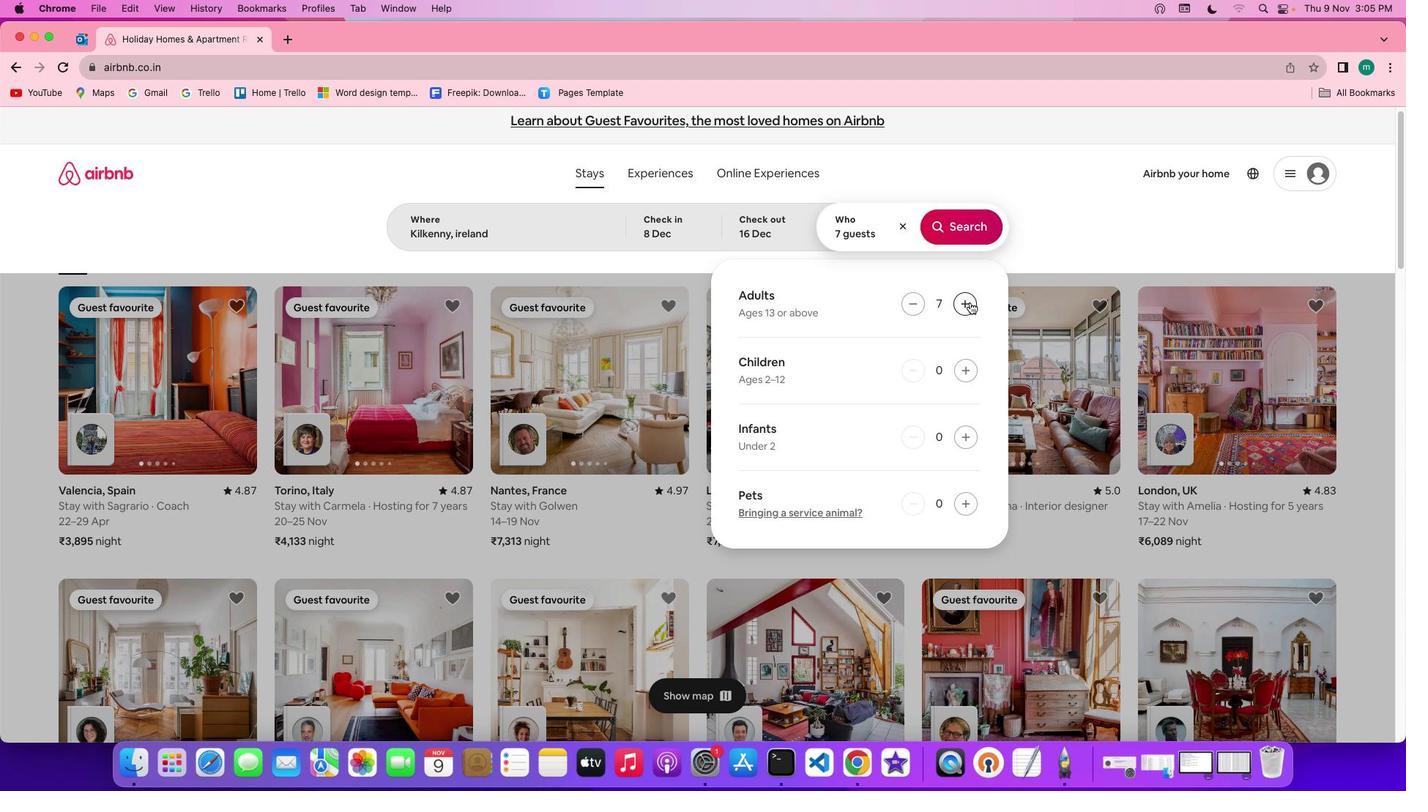 
Action: Mouse pressed left at (973, 305)
Screenshot: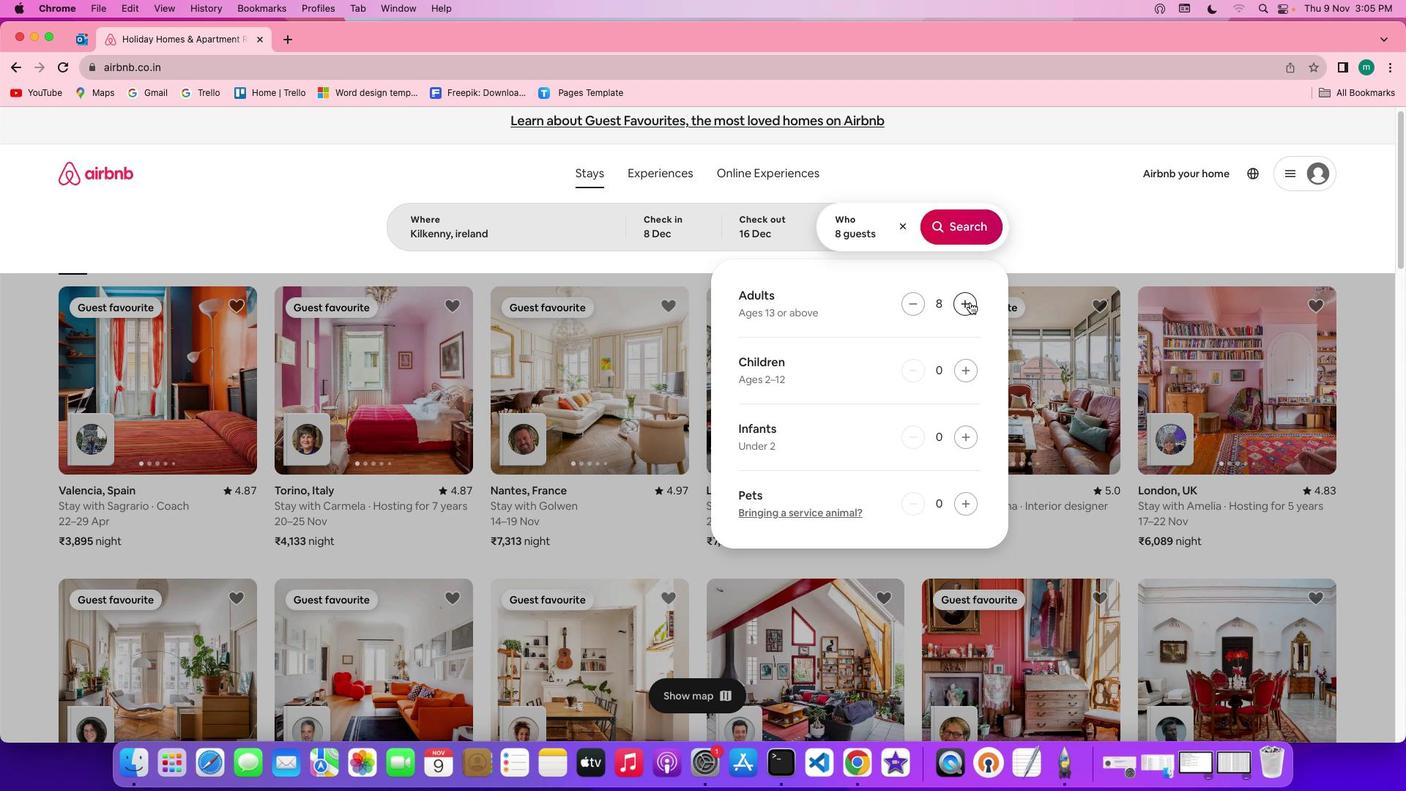 
Action: Mouse moved to (947, 238)
Screenshot: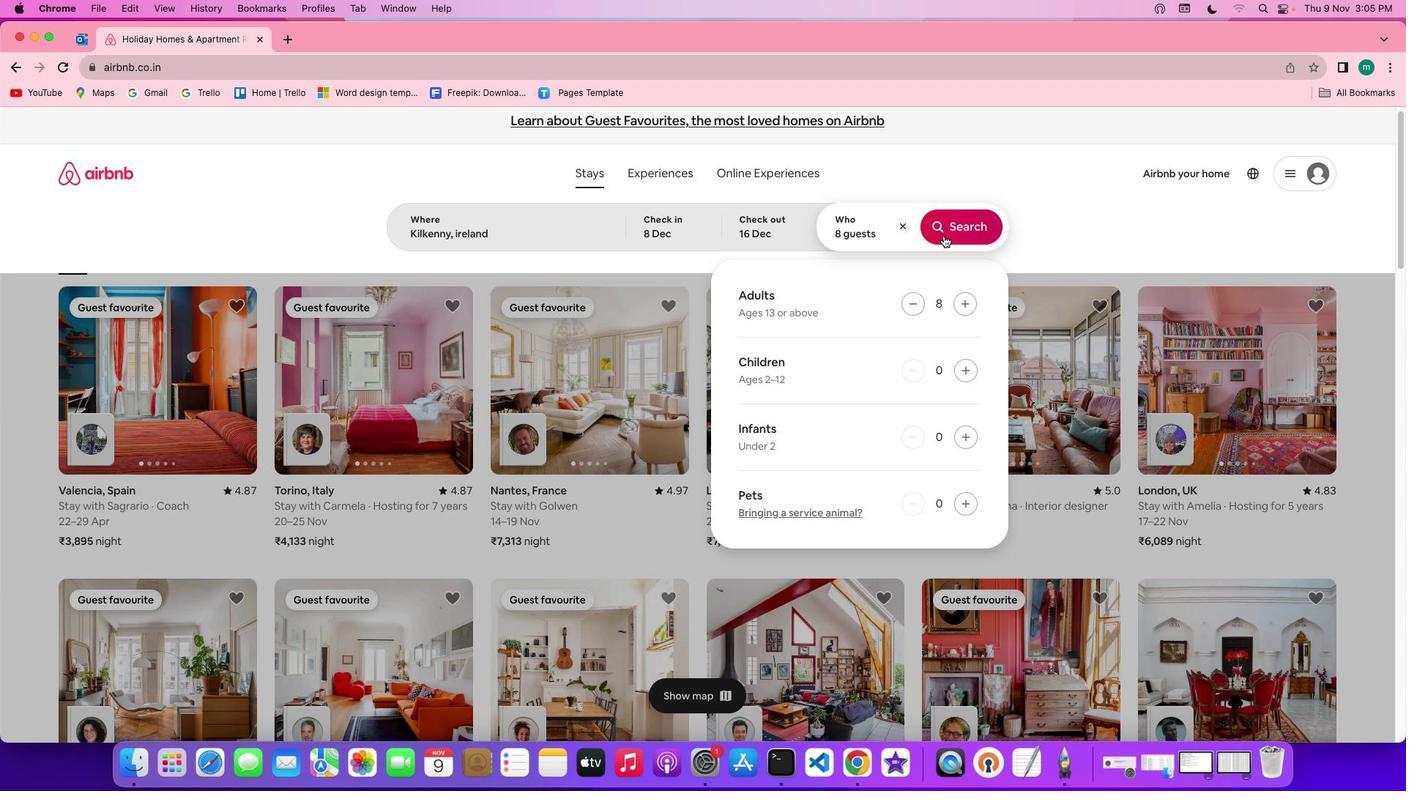 
Action: Mouse pressed left at (947, 238)
Screenshot: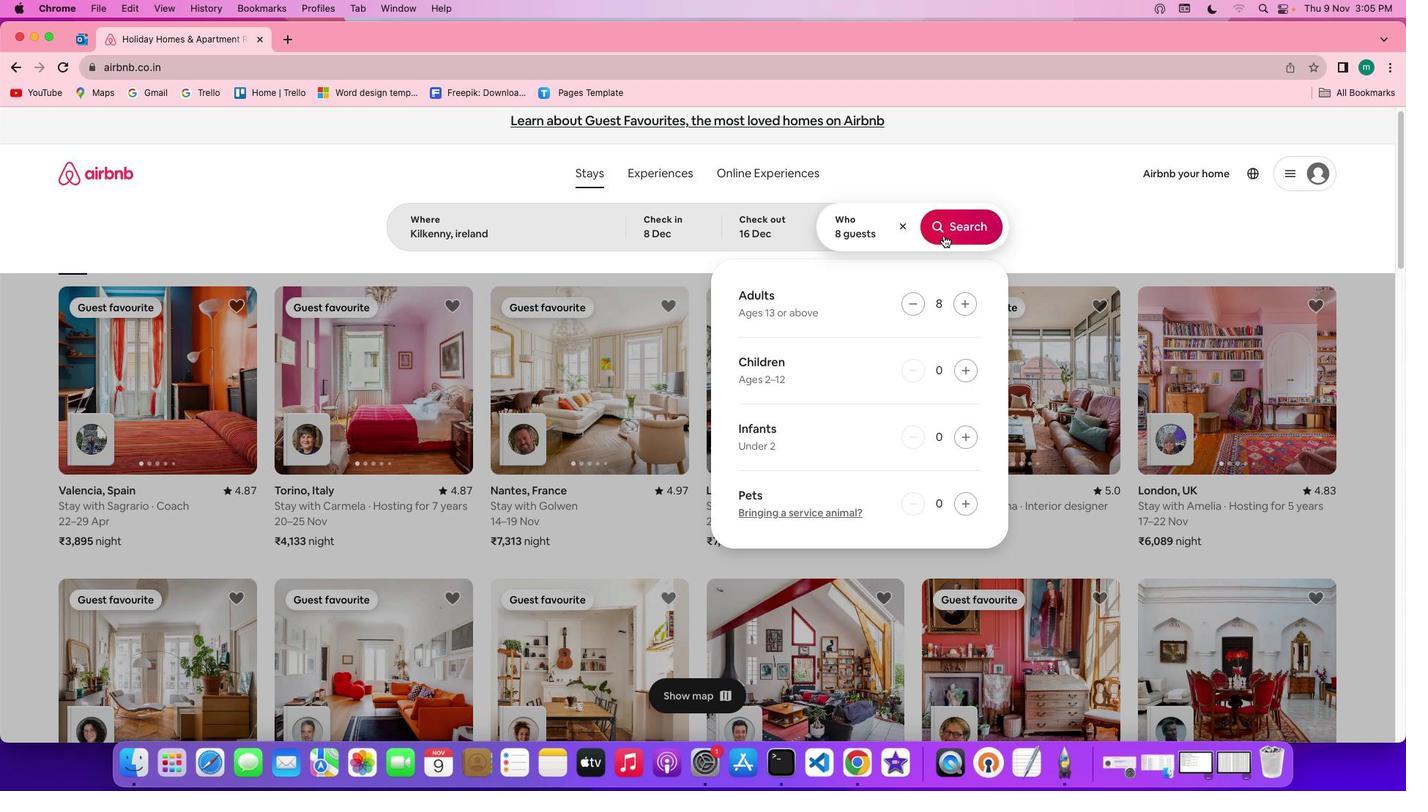 
Action: Mouse moved to (1163, 169)
Screenshot: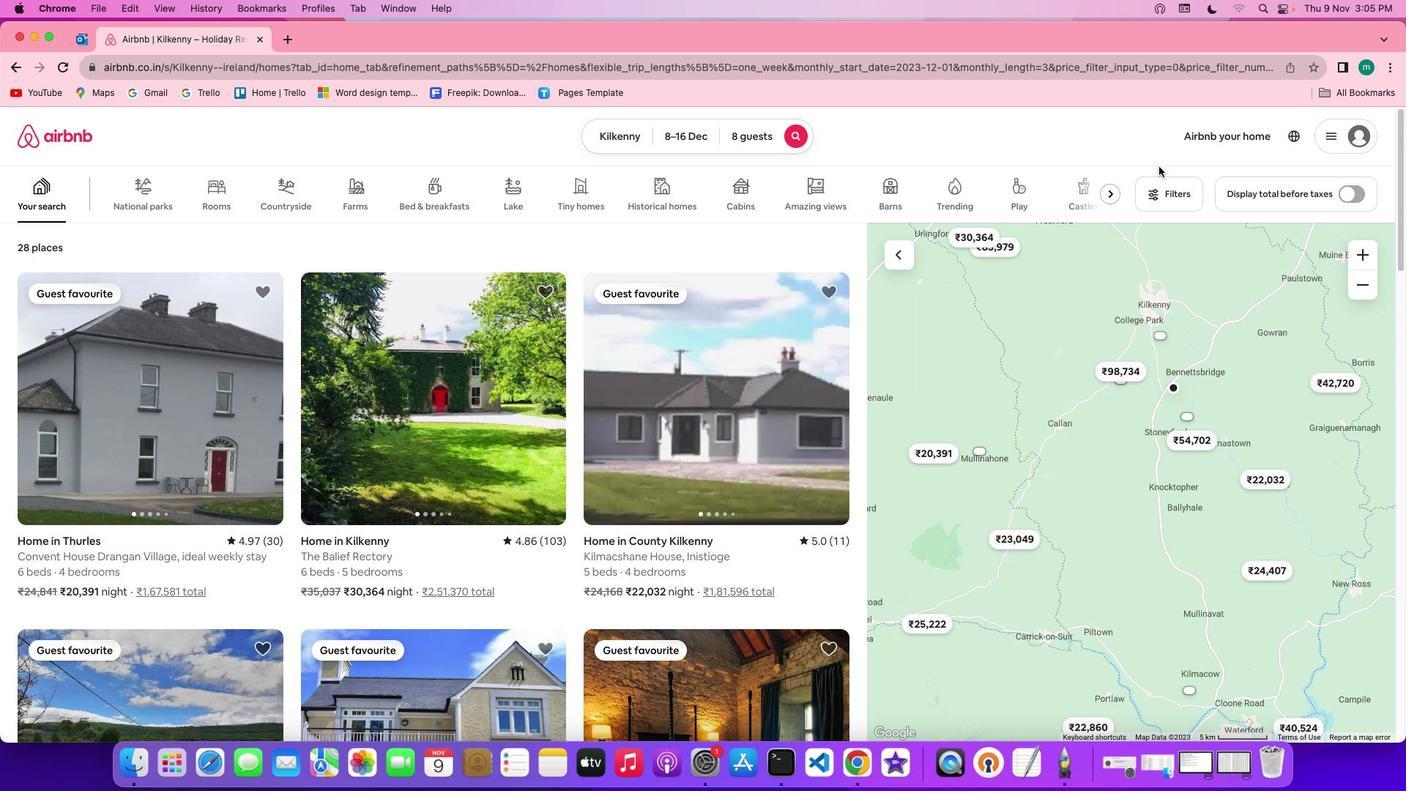 
Action: Mouse pressed left at (1163, 169)
Screenshot: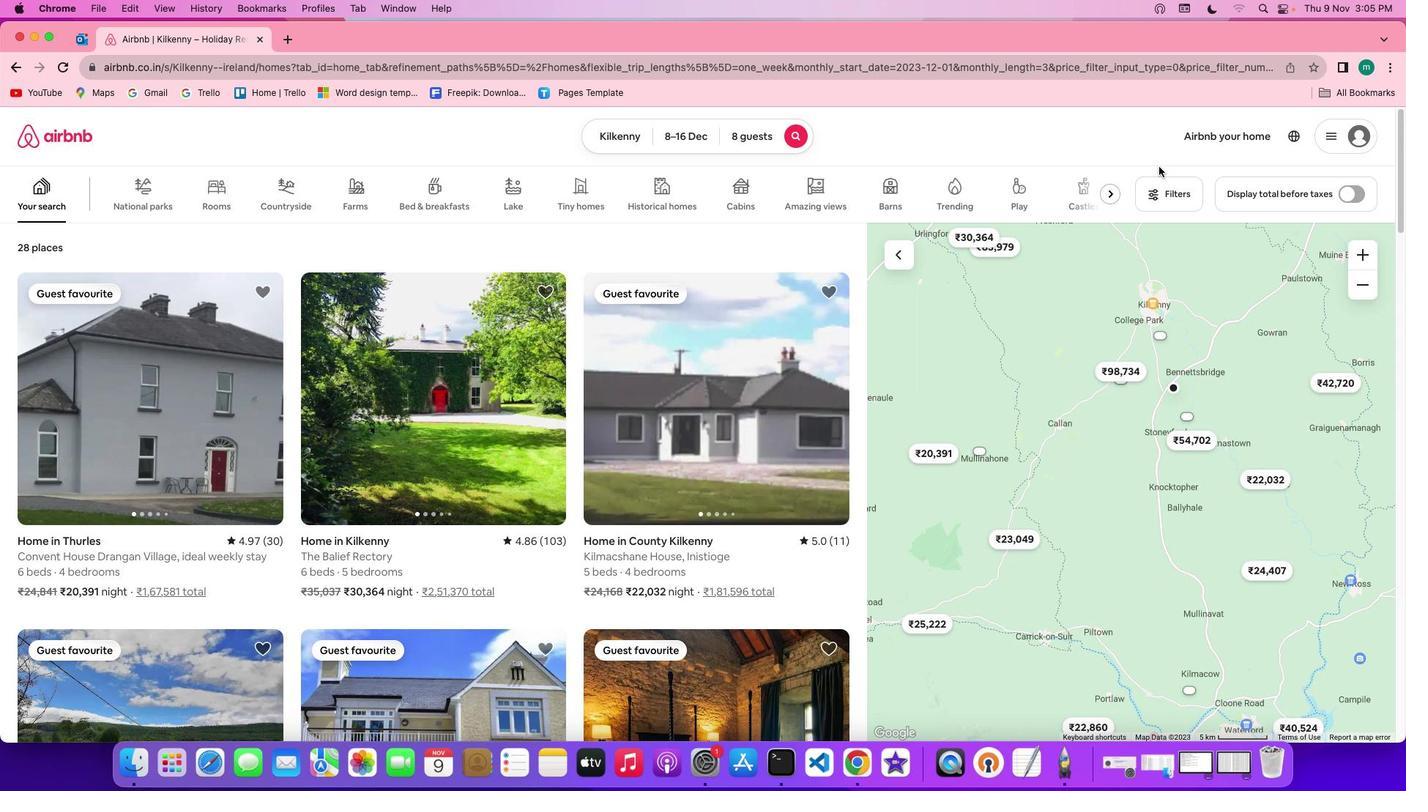 
Action: Mouse moved to (1164, 193)
Screenshot: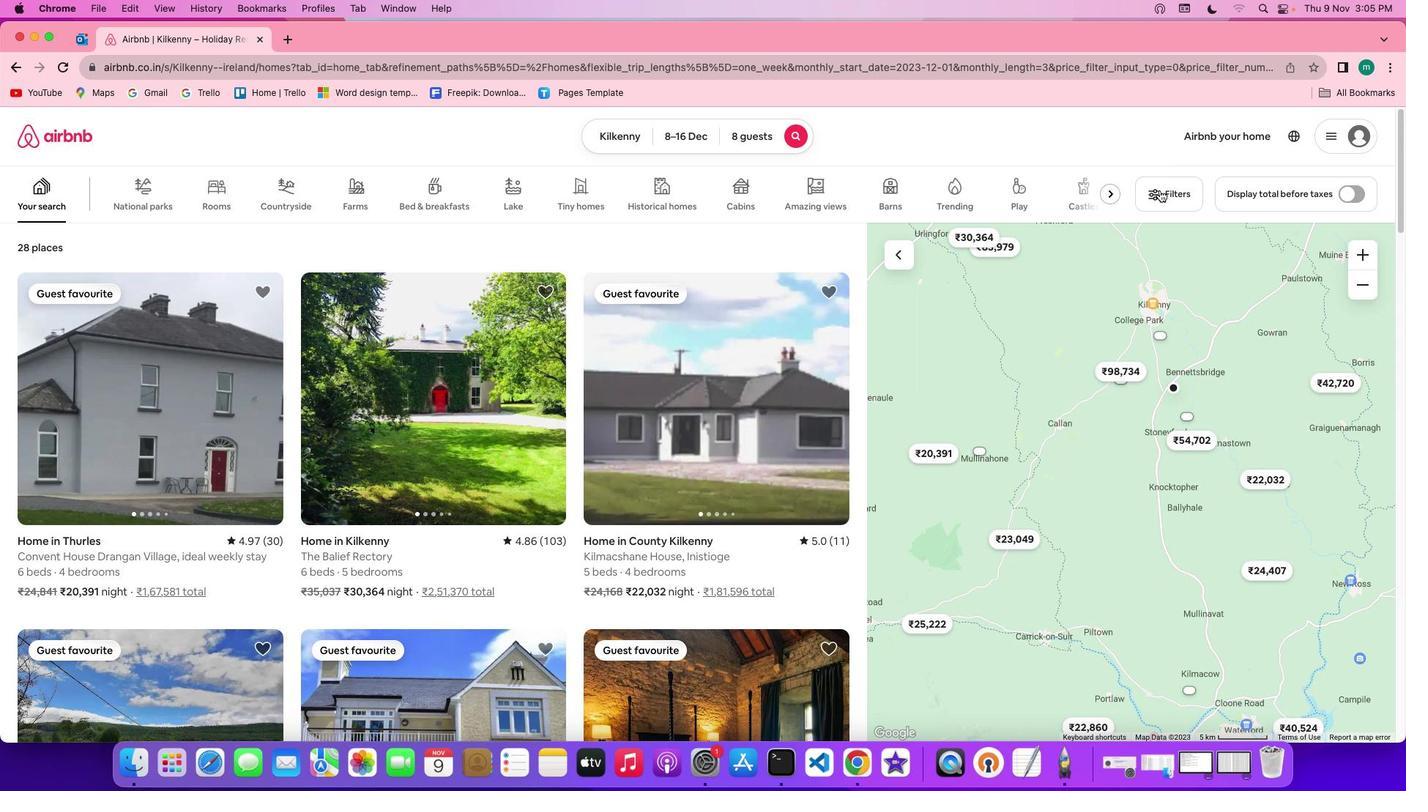 
Action: Mouse pressed left at (1164, 193)
Screenshot: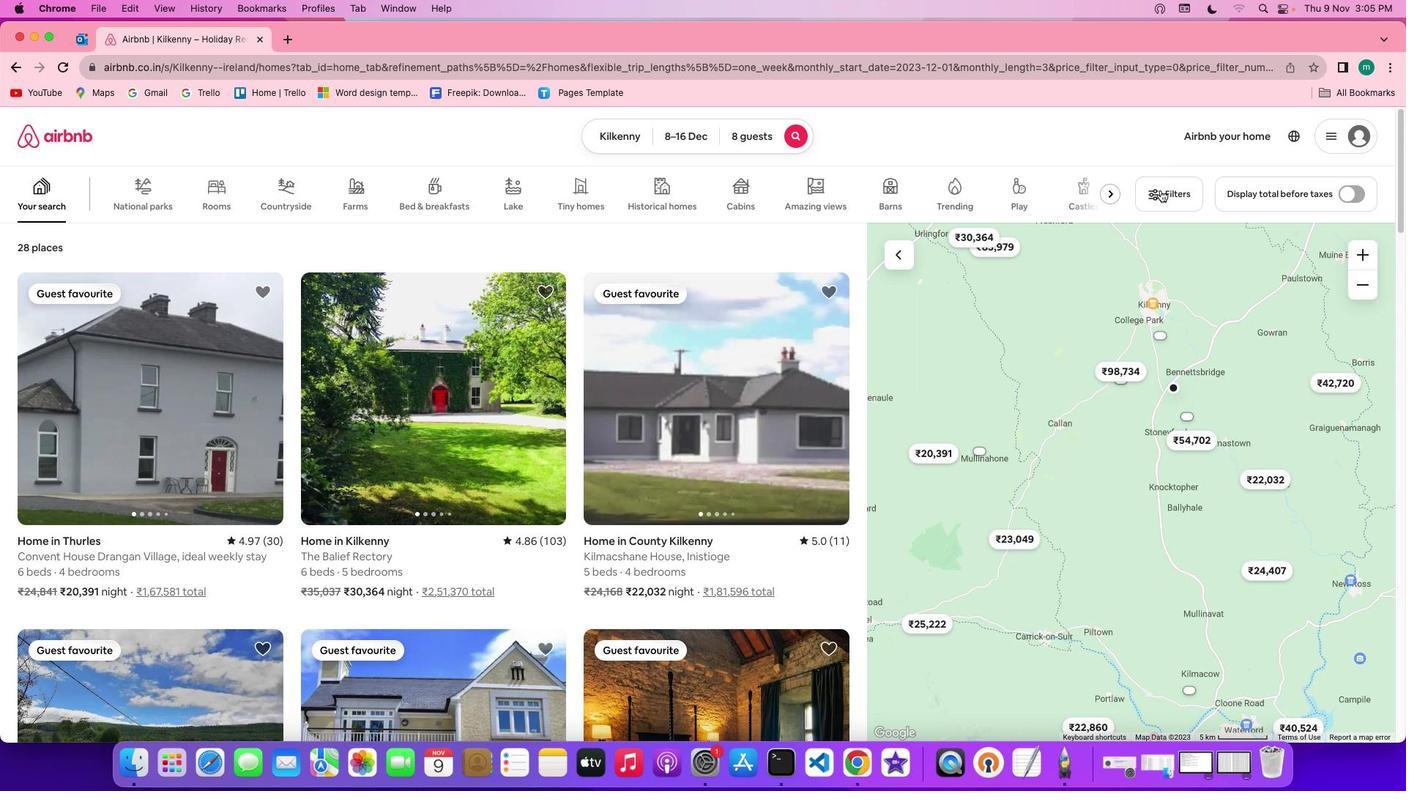 
Action: Mouse moved to (771, 482)
Screenshot: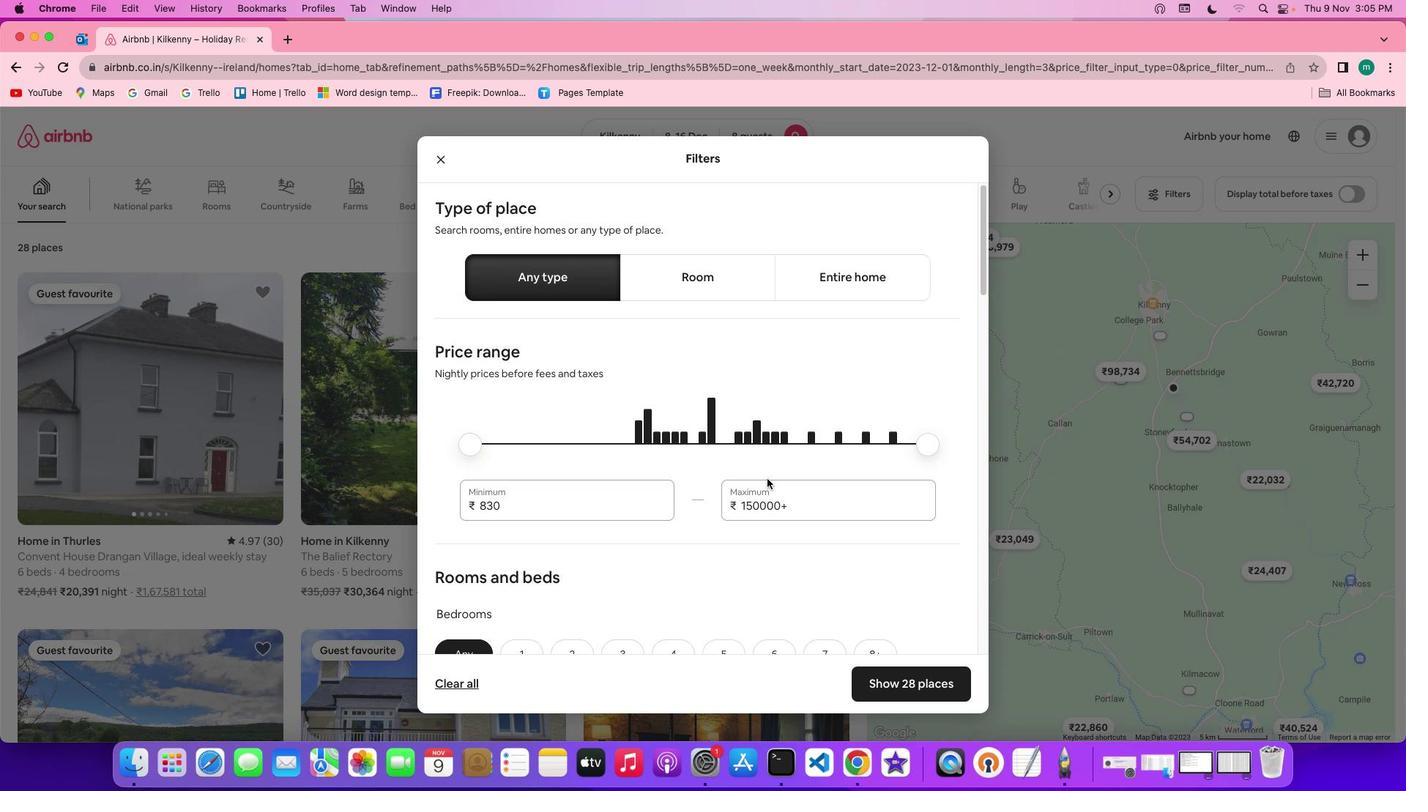 
Action: Mouse scrolled (771, 482) with delta (3, 2)
Screenshot: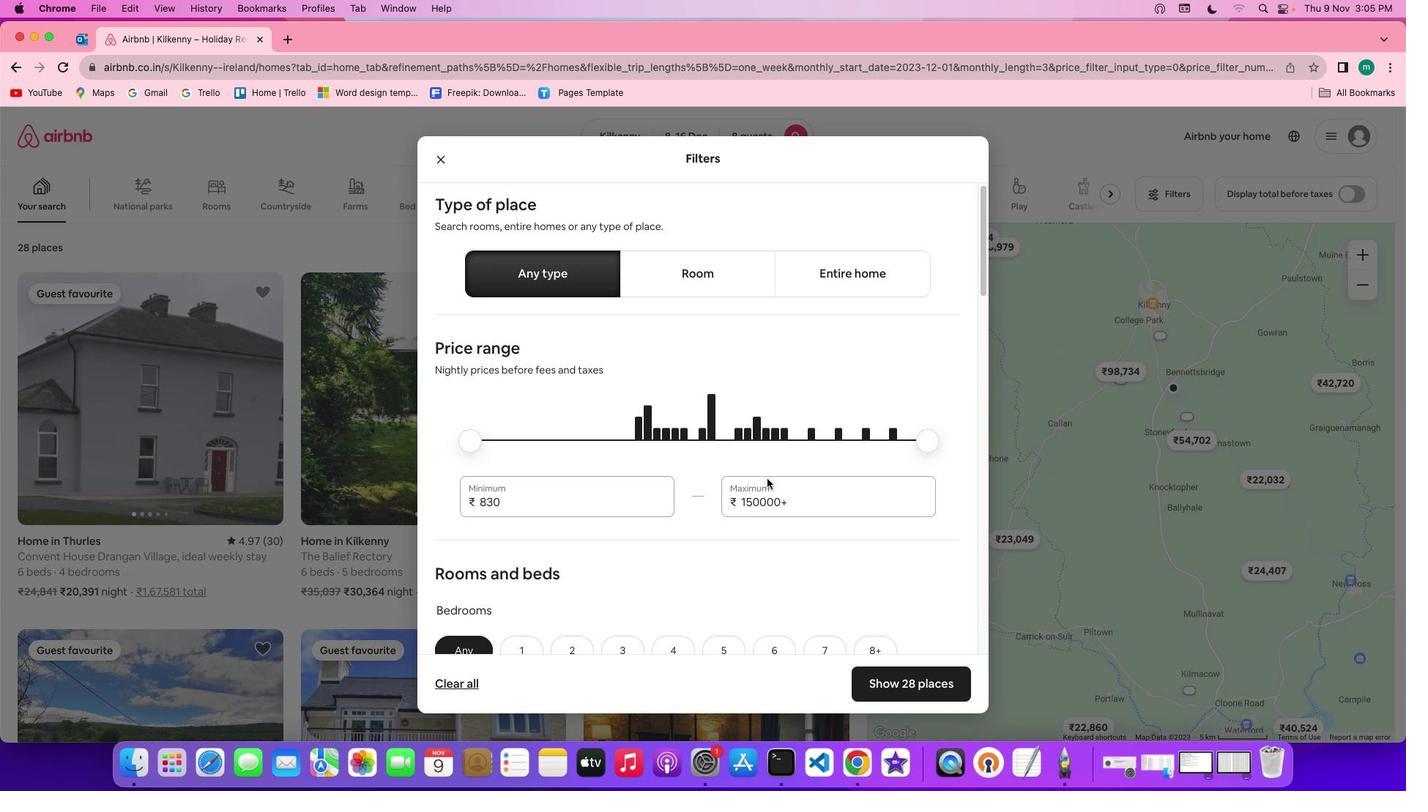 
Action: Mouse scrolled (771, 482) with delta (3, 2)
Screenshot: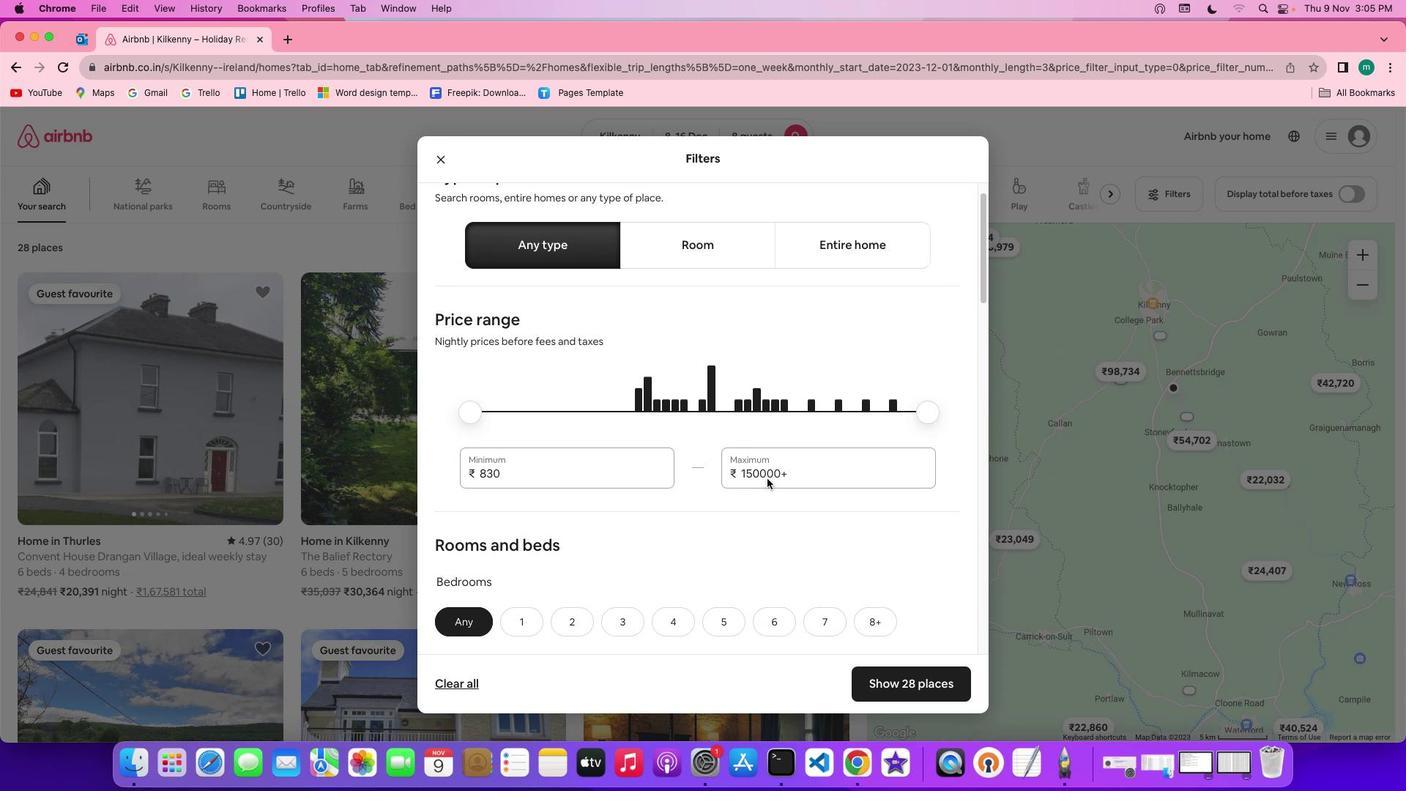 
Action: Mouse scrolled (771, 482) with delta (3, 2)
Screenshot: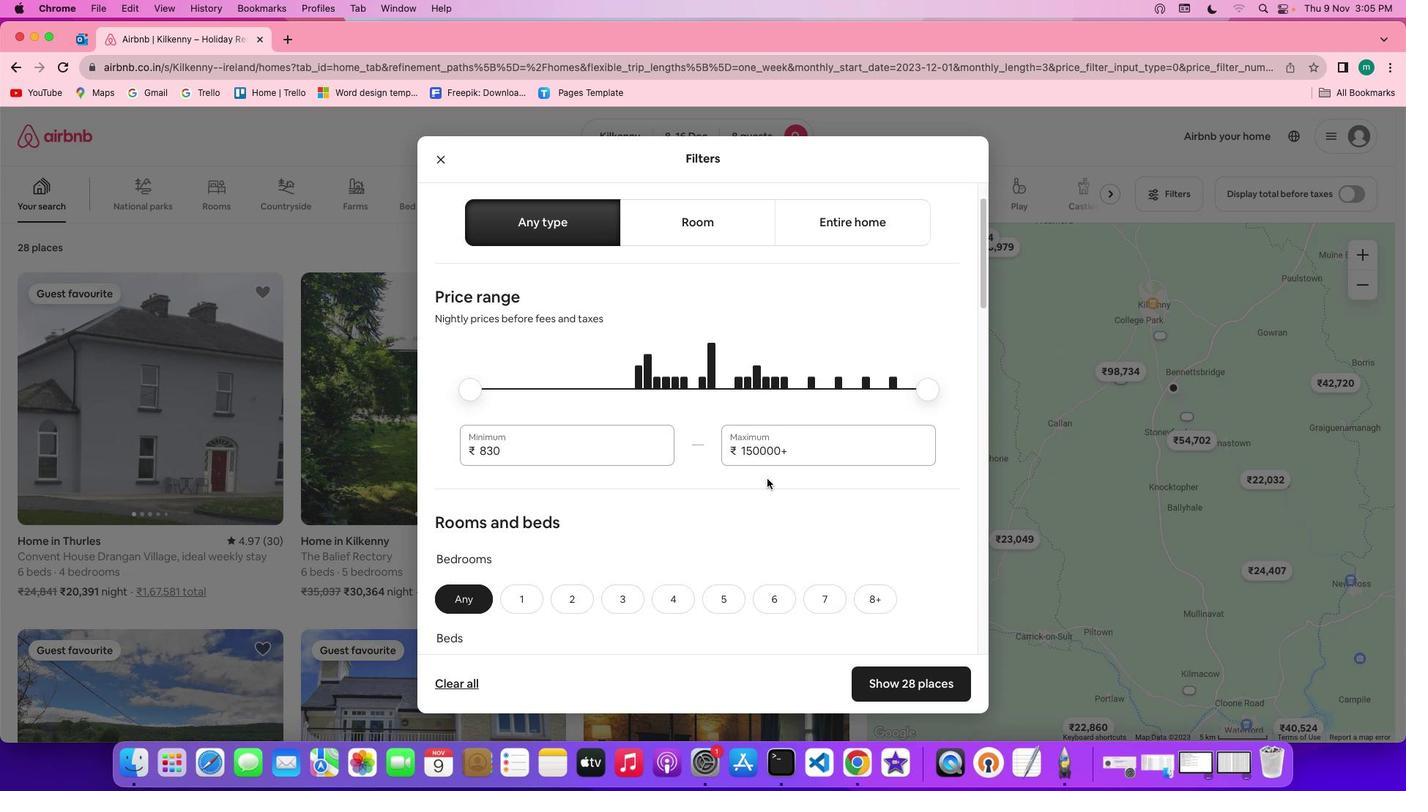 
Action: Mouse scrolled (771, 482) with delta (3, 2)
Screenshot: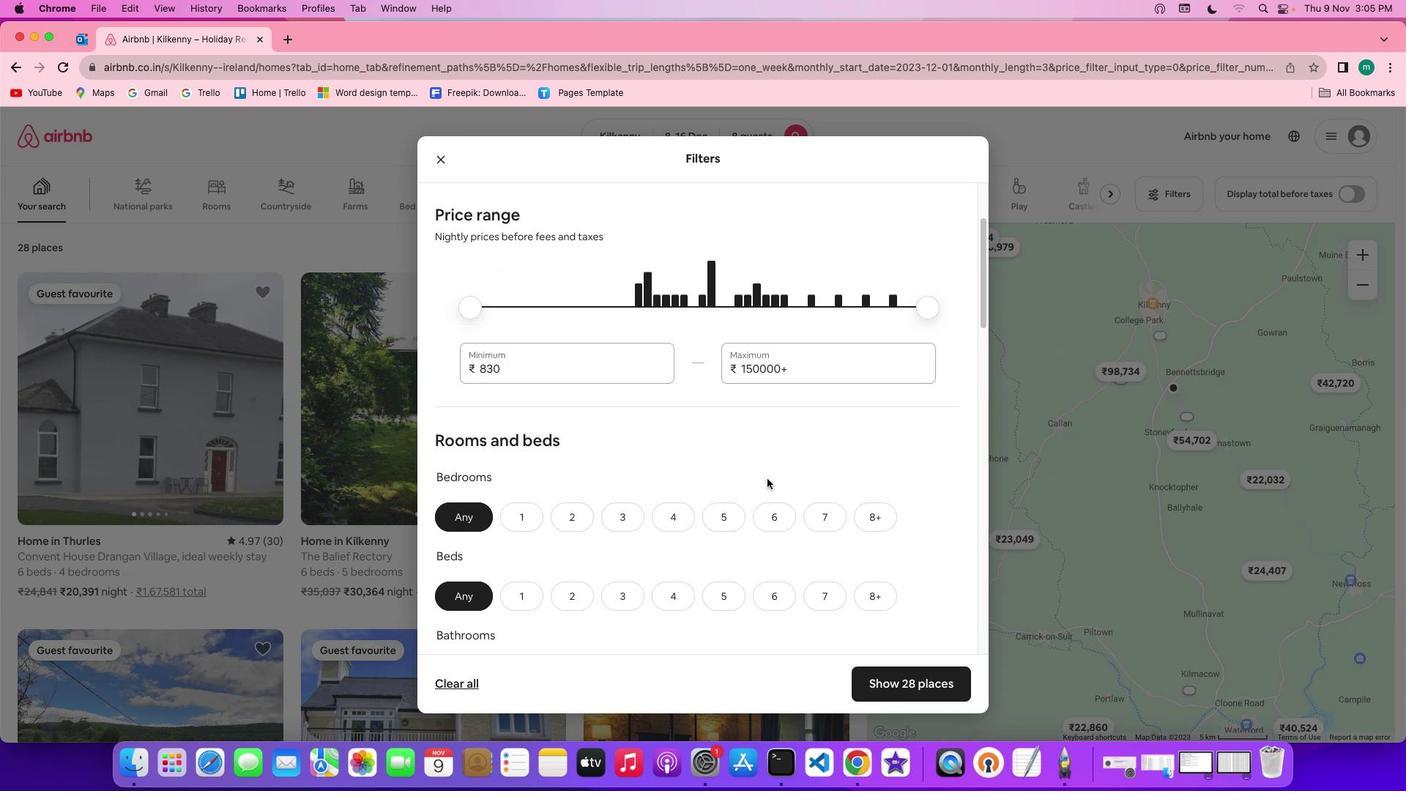 
Action: Mouse scrolled (771, 482) with delta (3, 2)
Screenshot: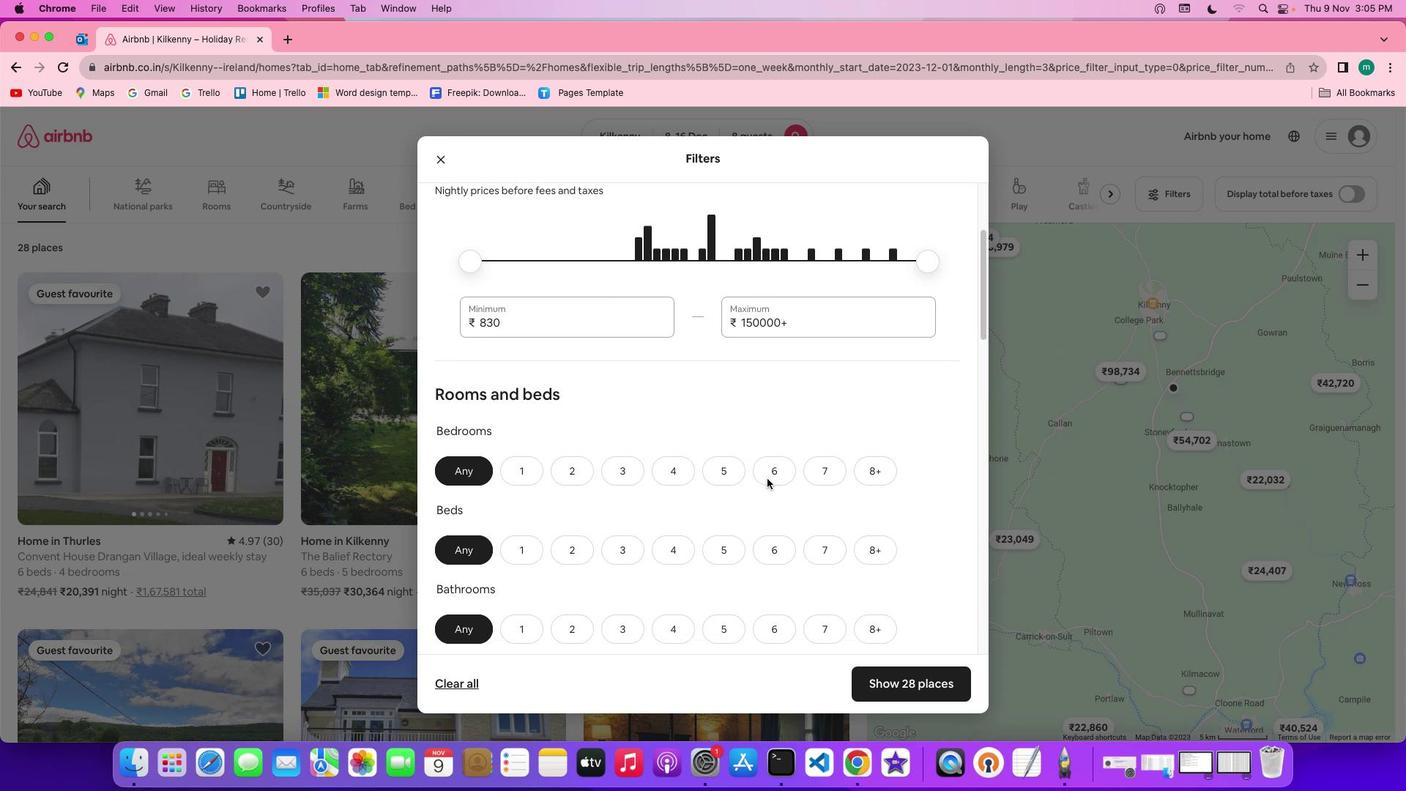 
Action: Mouse scrolled (771, 482) with delta (3, 2)
Screenshot: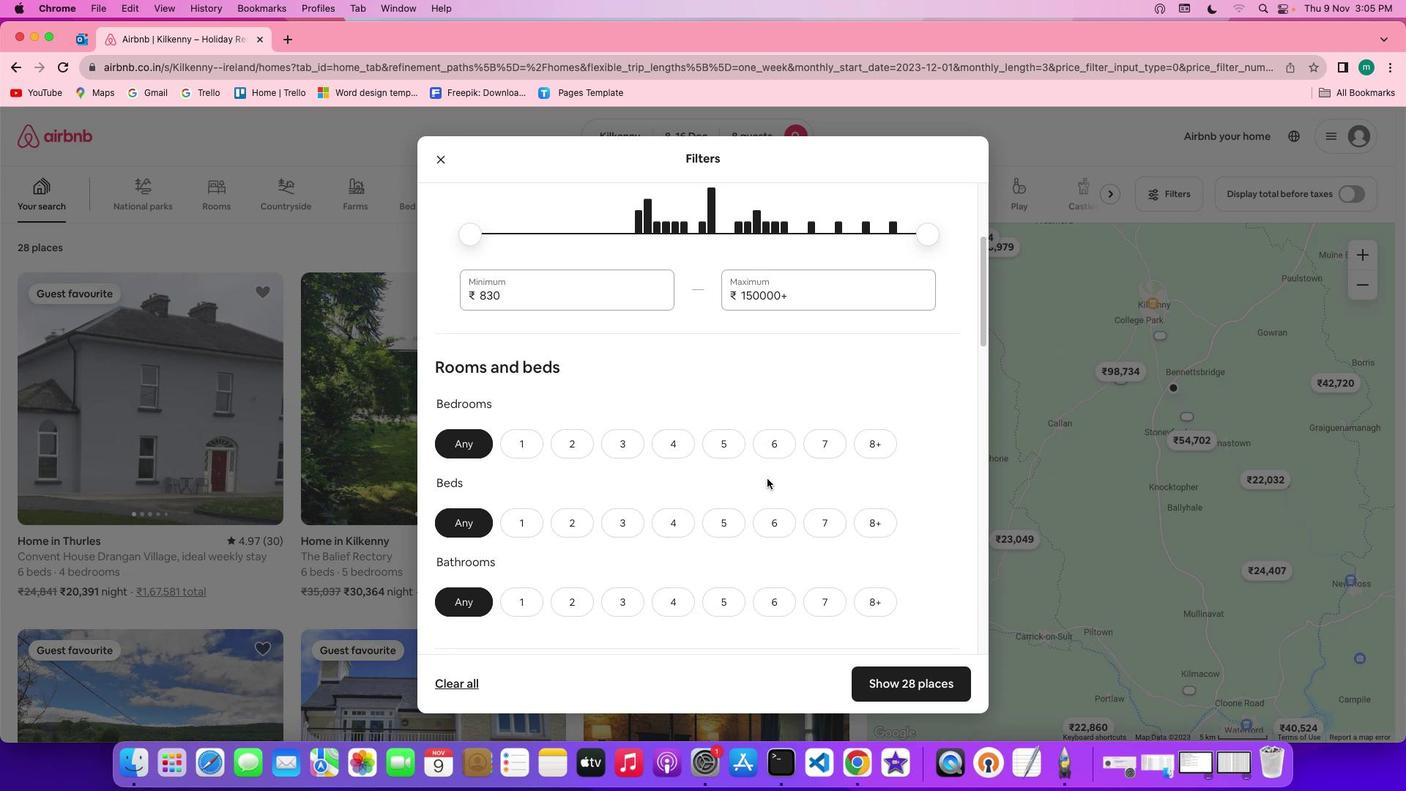 
Action: Mouse scrolled (771, 482) with delta (3, 2)
Screenshot: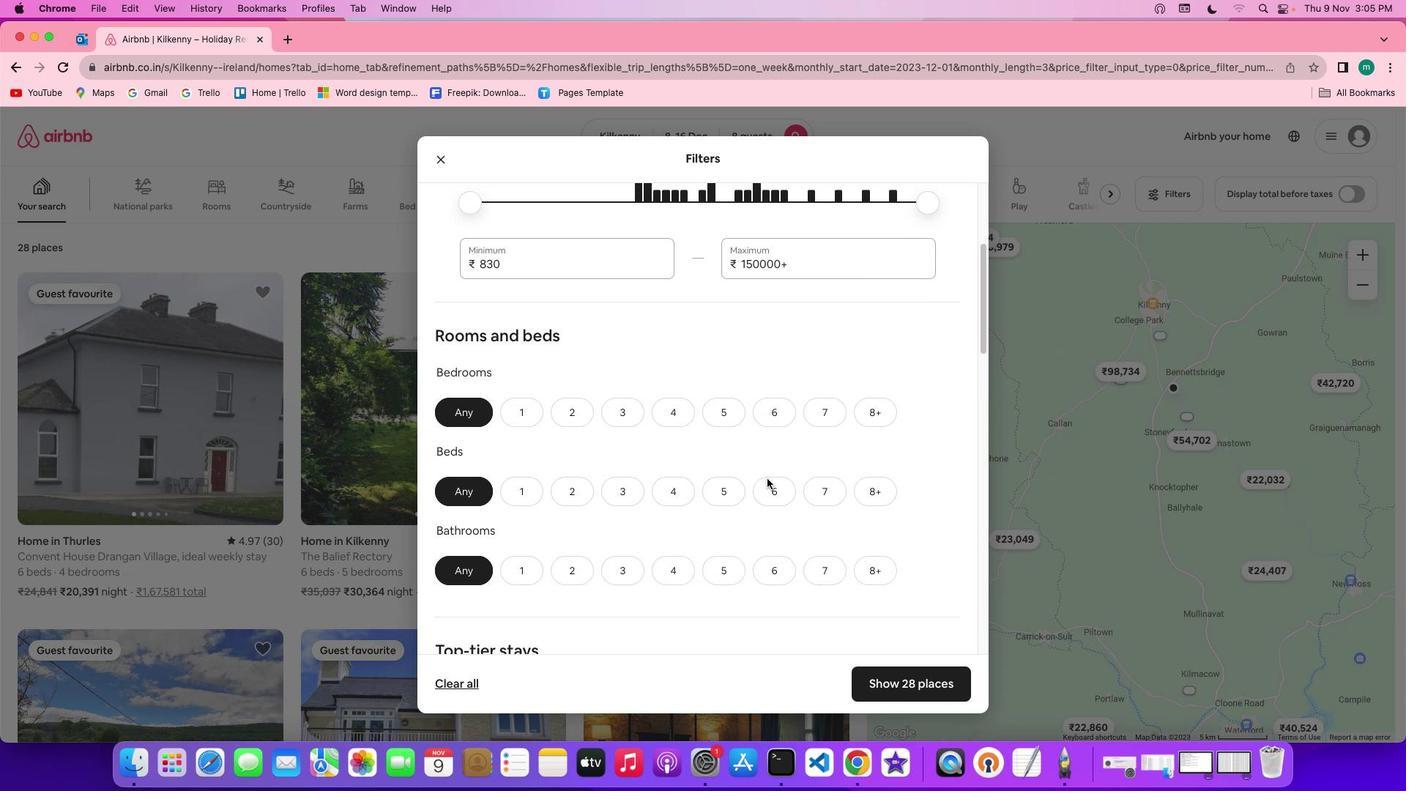 
Action: Mouse scrolled (771, 482) with delta (3, 2)
Screenshot: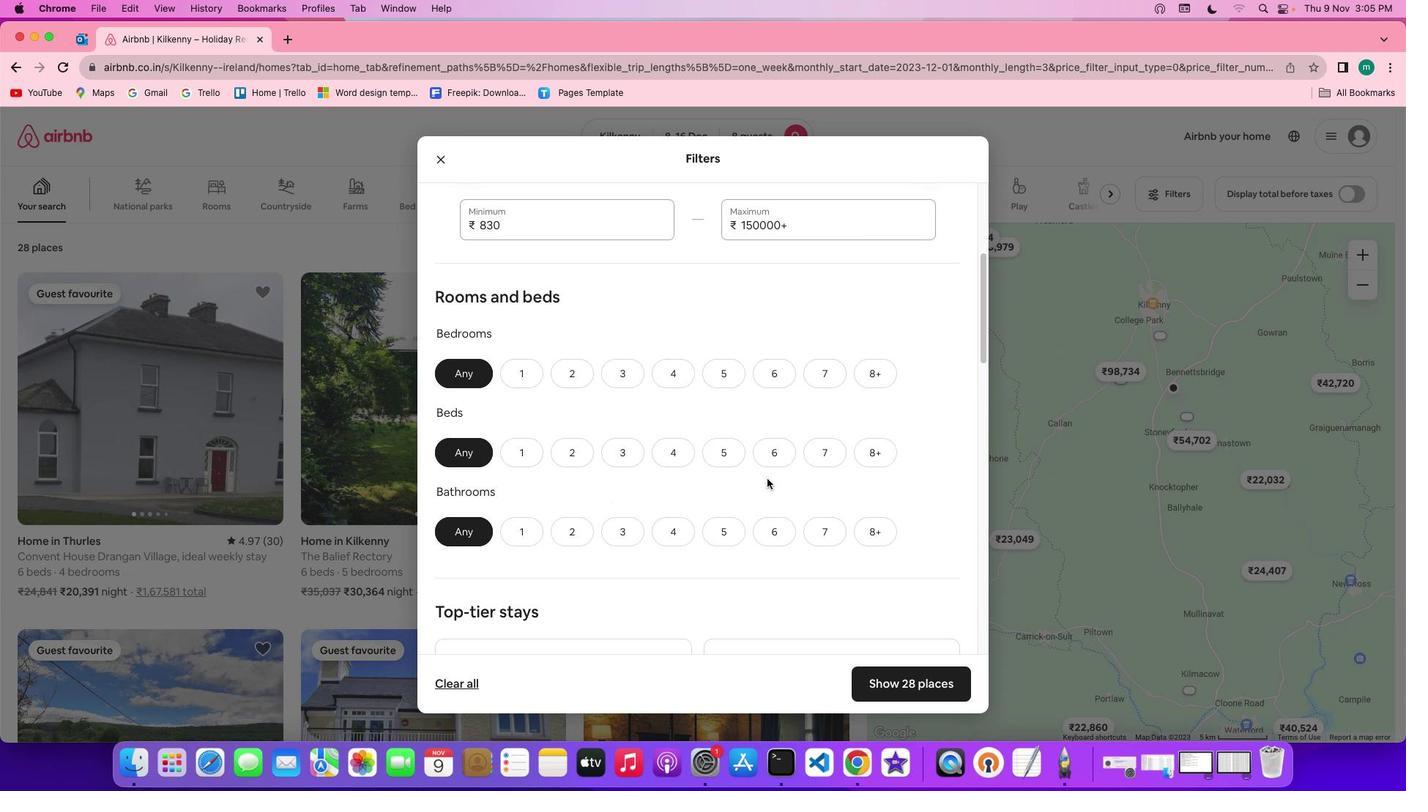 
Action: Mouse scrolled (771, 482) with delta (3, 2)
Screenshot: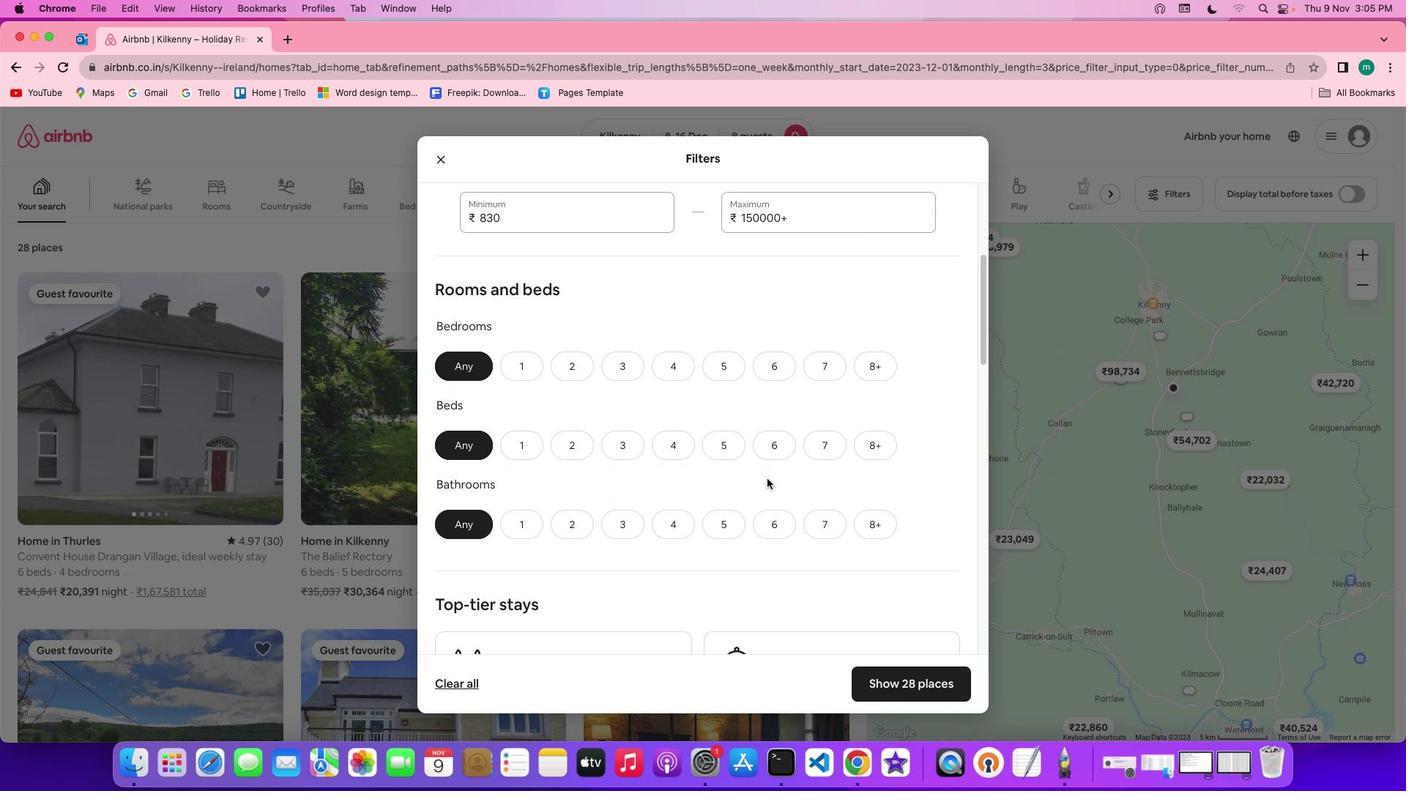 
Action: Mouse scrolled (771, 482) with delta (3, 2)
Screenshot: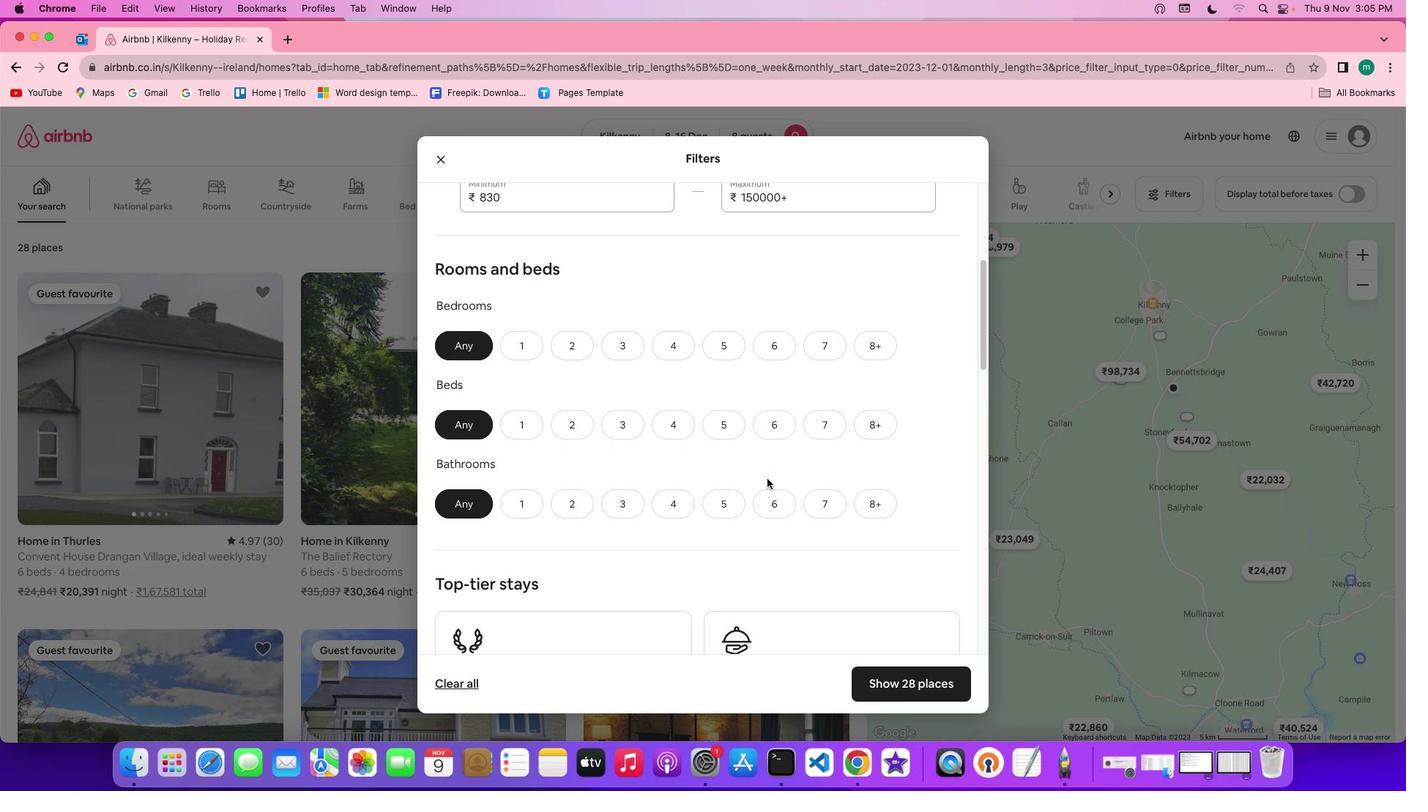 
Action: Mouse scrolled (771, 482) with delta (3, 2)
Screenshot: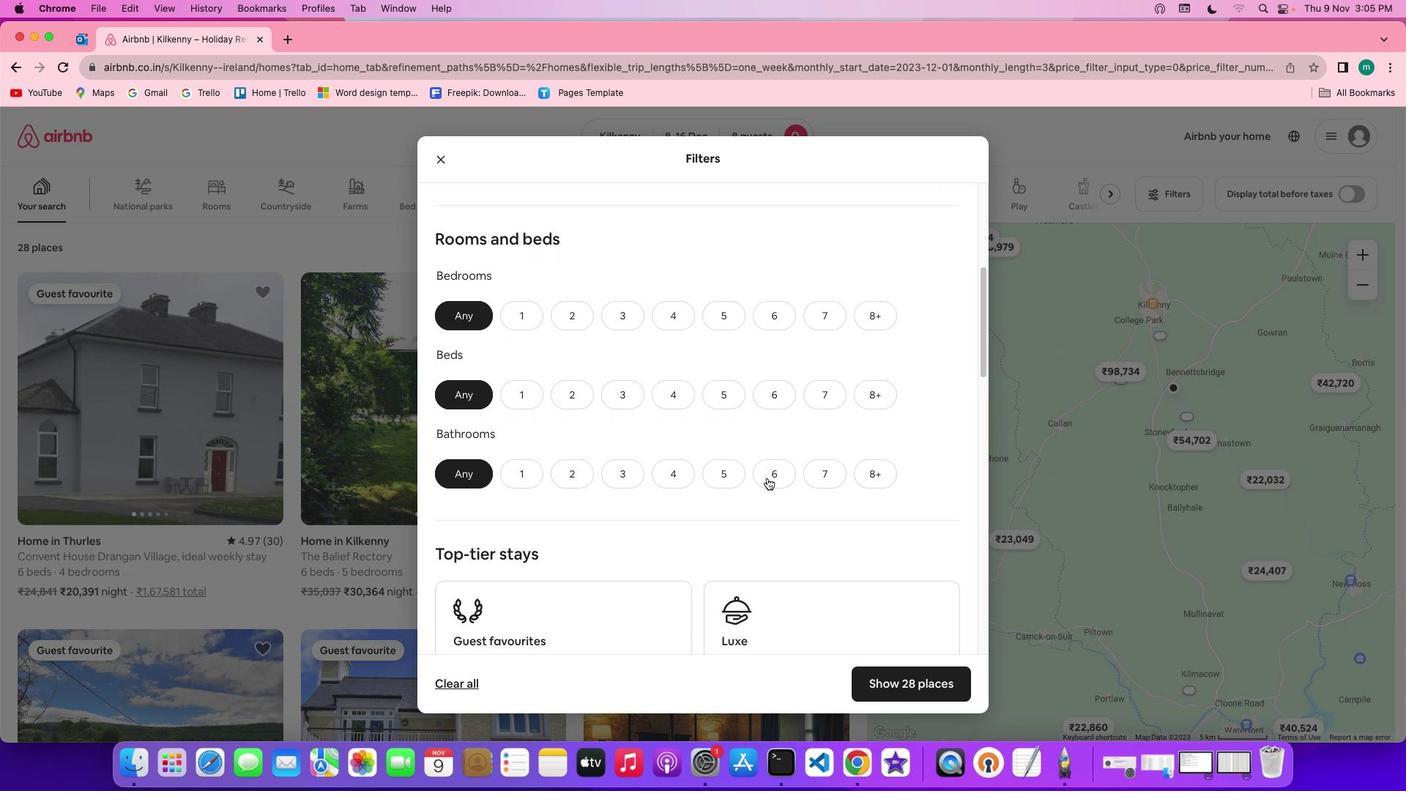 
Action: Mouse moved to (874, 324)
Screenshot: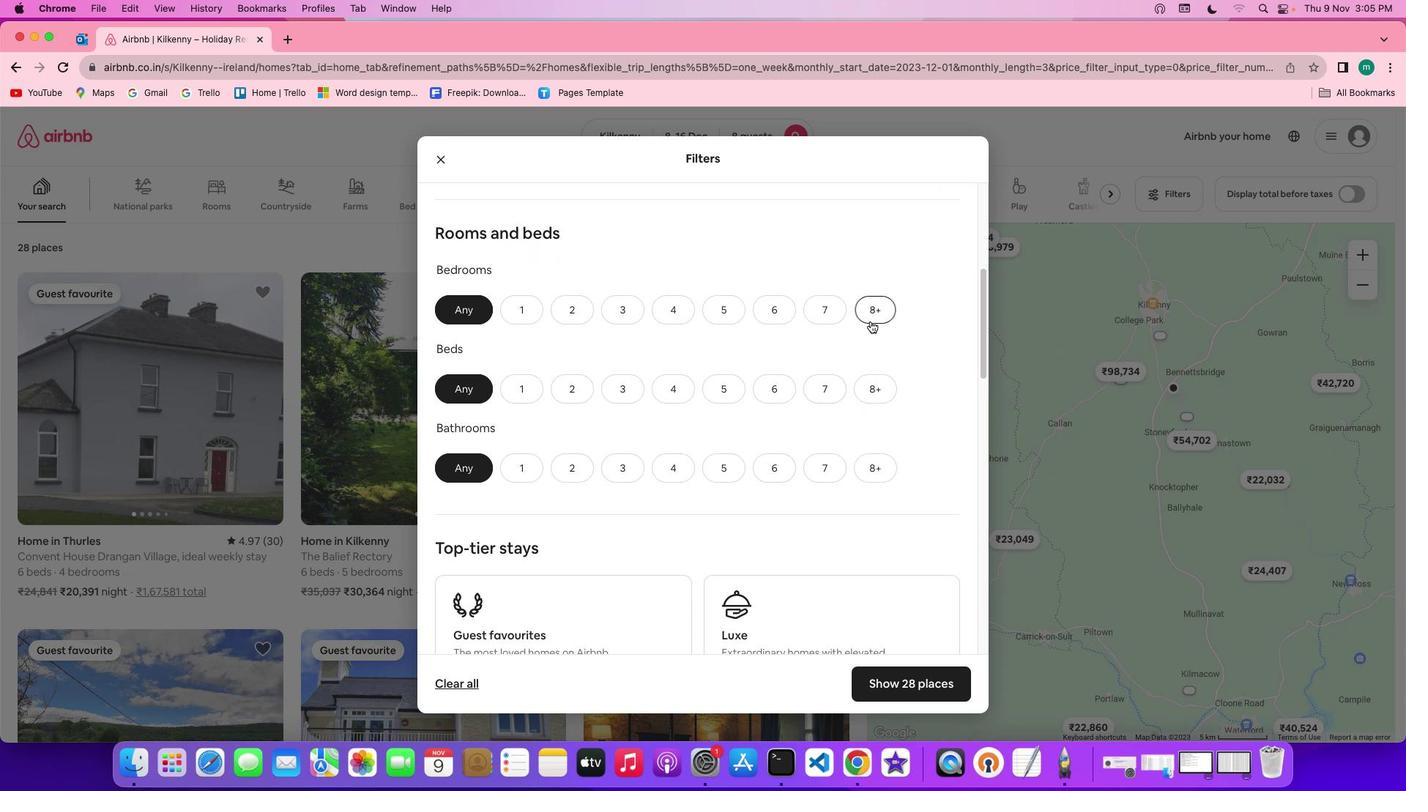 
Action: Mouse pressed left at (874, 324)
Screenshot: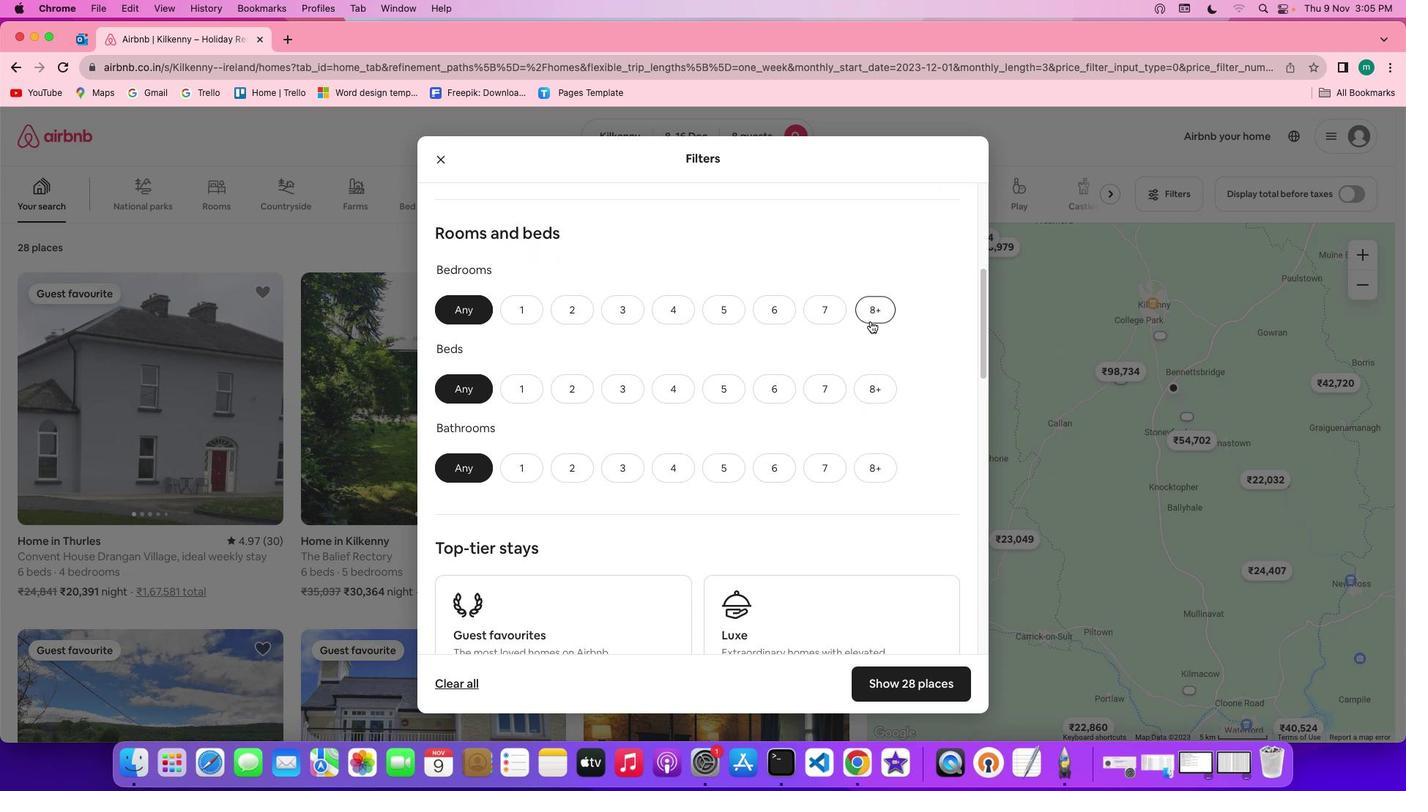 
Action: Mouse moved to (880, 386)
Screenshot: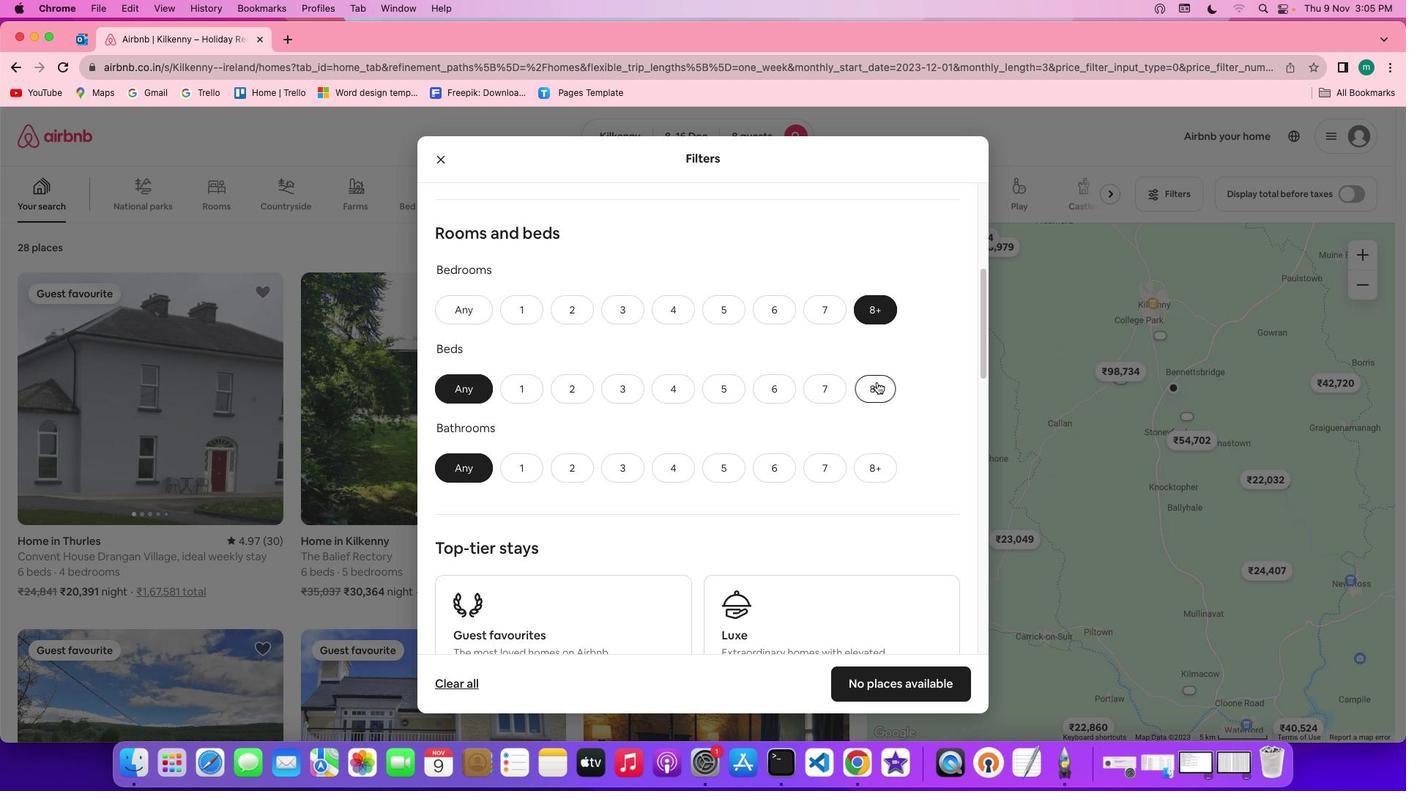 
Action: Mouse pressed left at (880, 386)
Screenshot: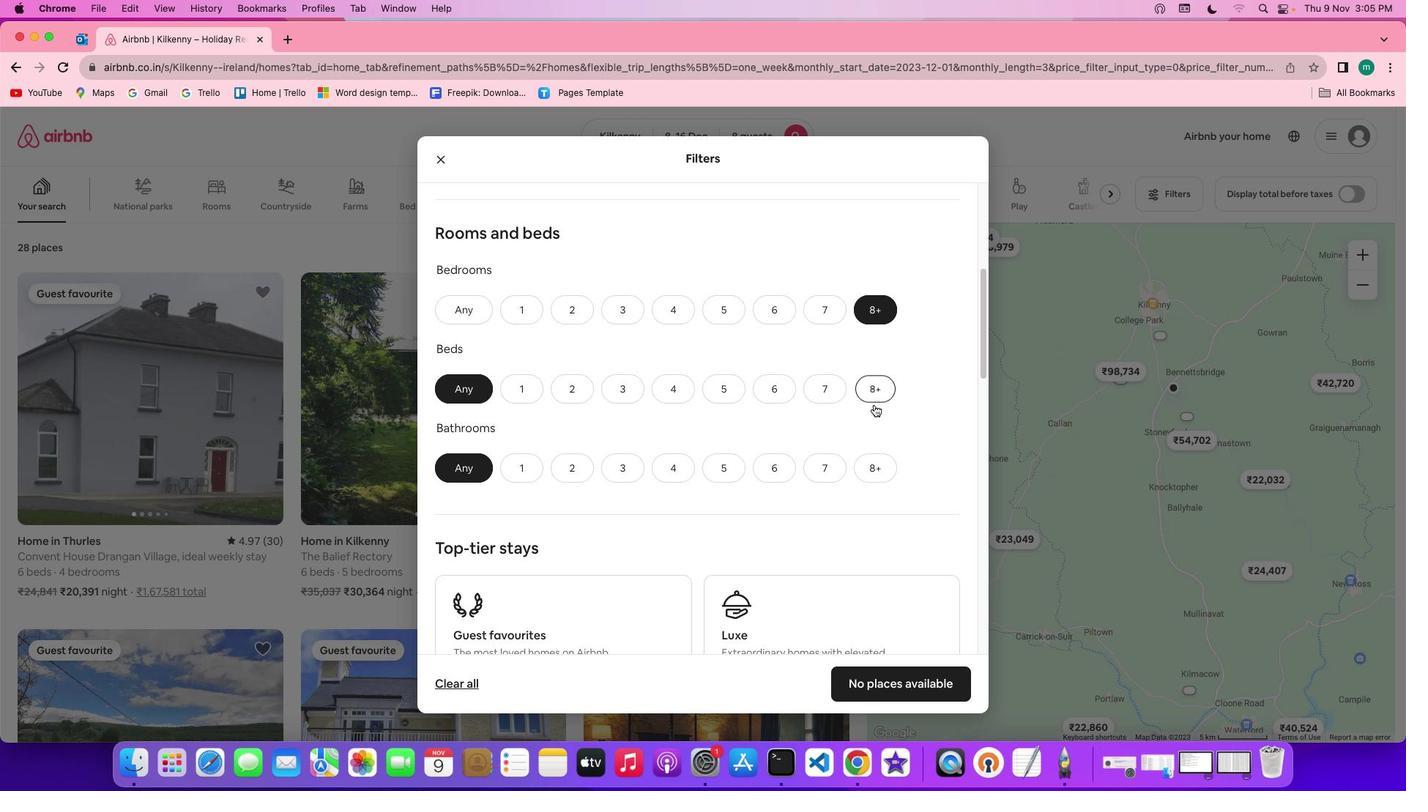 
Action: Mouse moved to (873, 476)
Screenshot: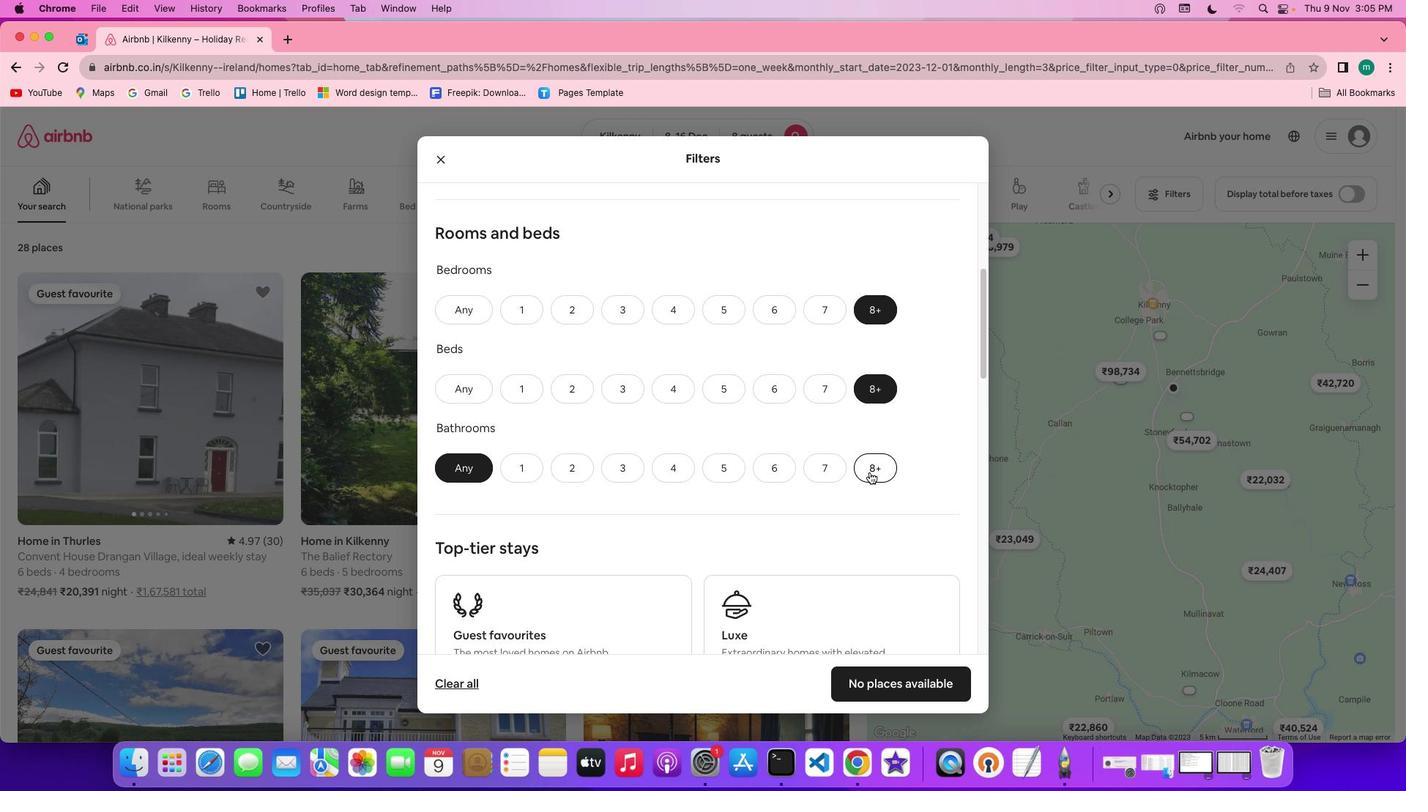 
Action: Mouse pressed left at (873, 476)
Screenshot: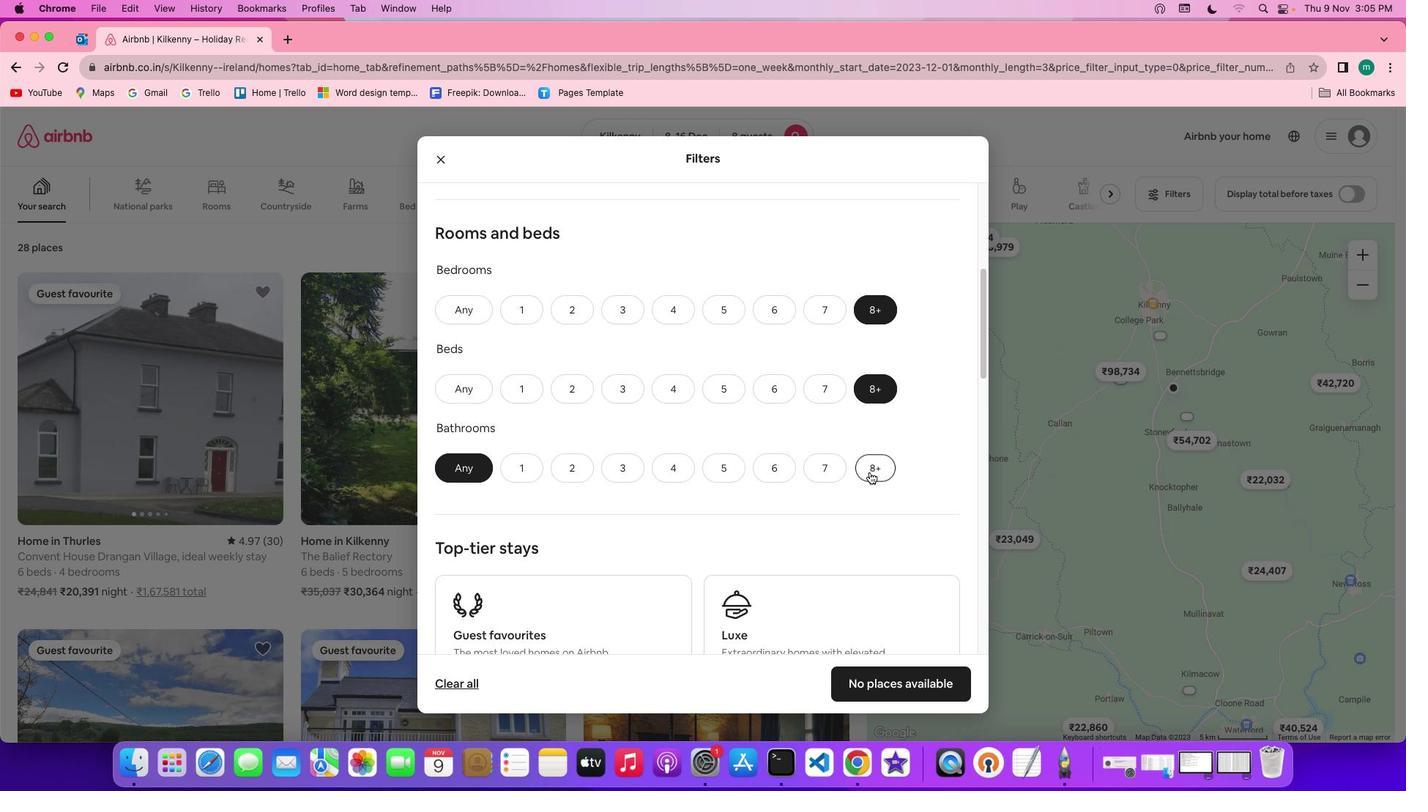 
Action: Mouse moved to (746, 474)
Screenshot: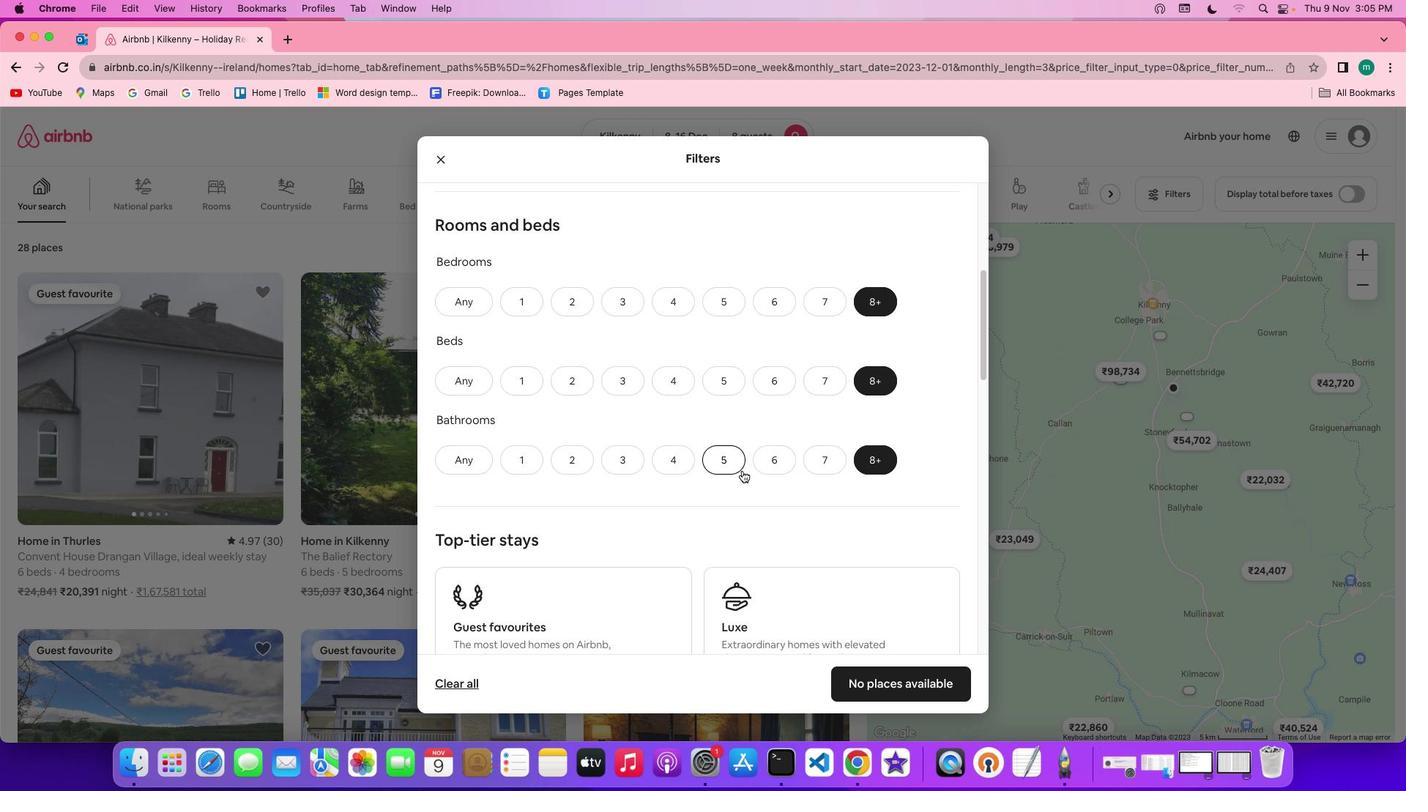 
Action: Mouse scrolled (746, 474) with delta (3, 2)
Screenshot: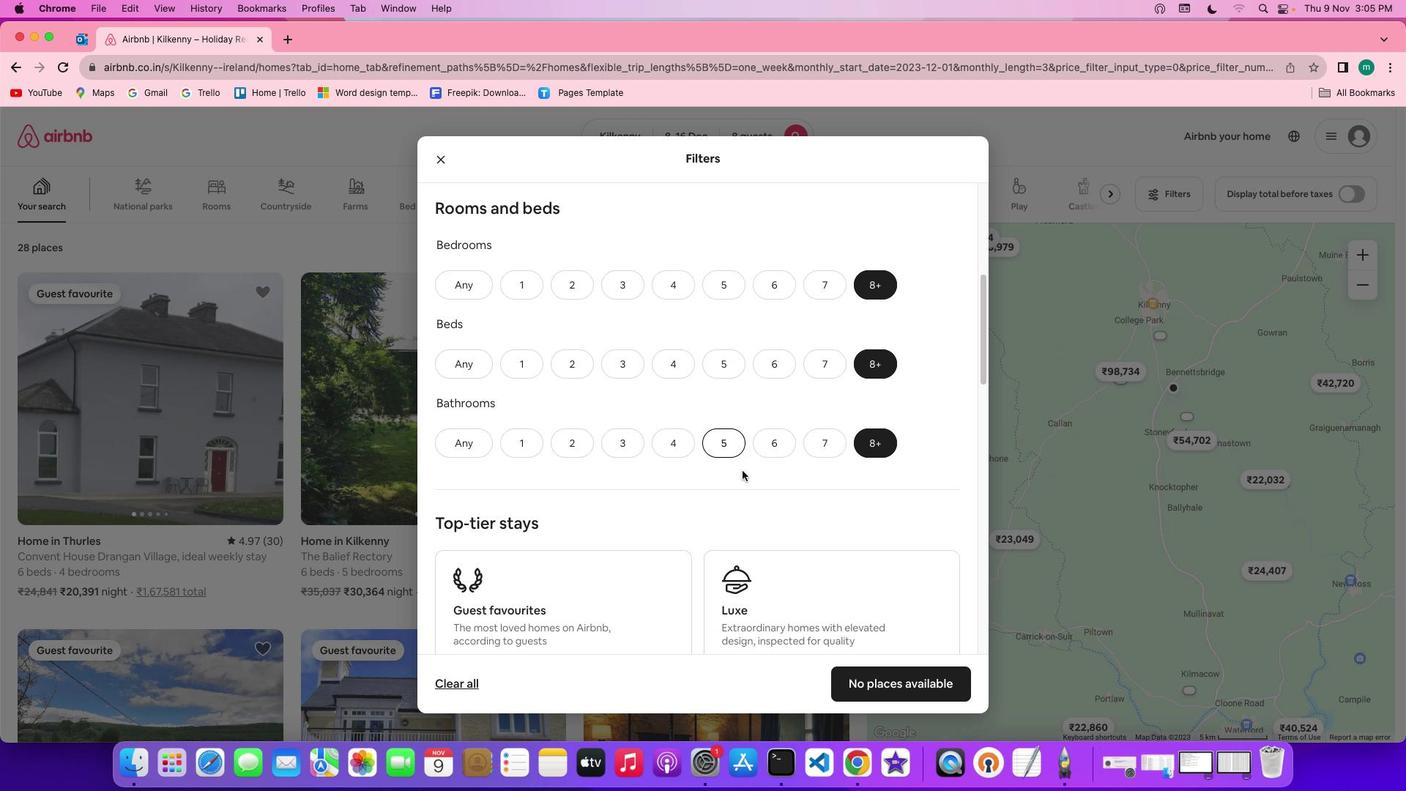 
Action: Mouse scrolled (746, 474) with delta (3, 2)
Screenshot: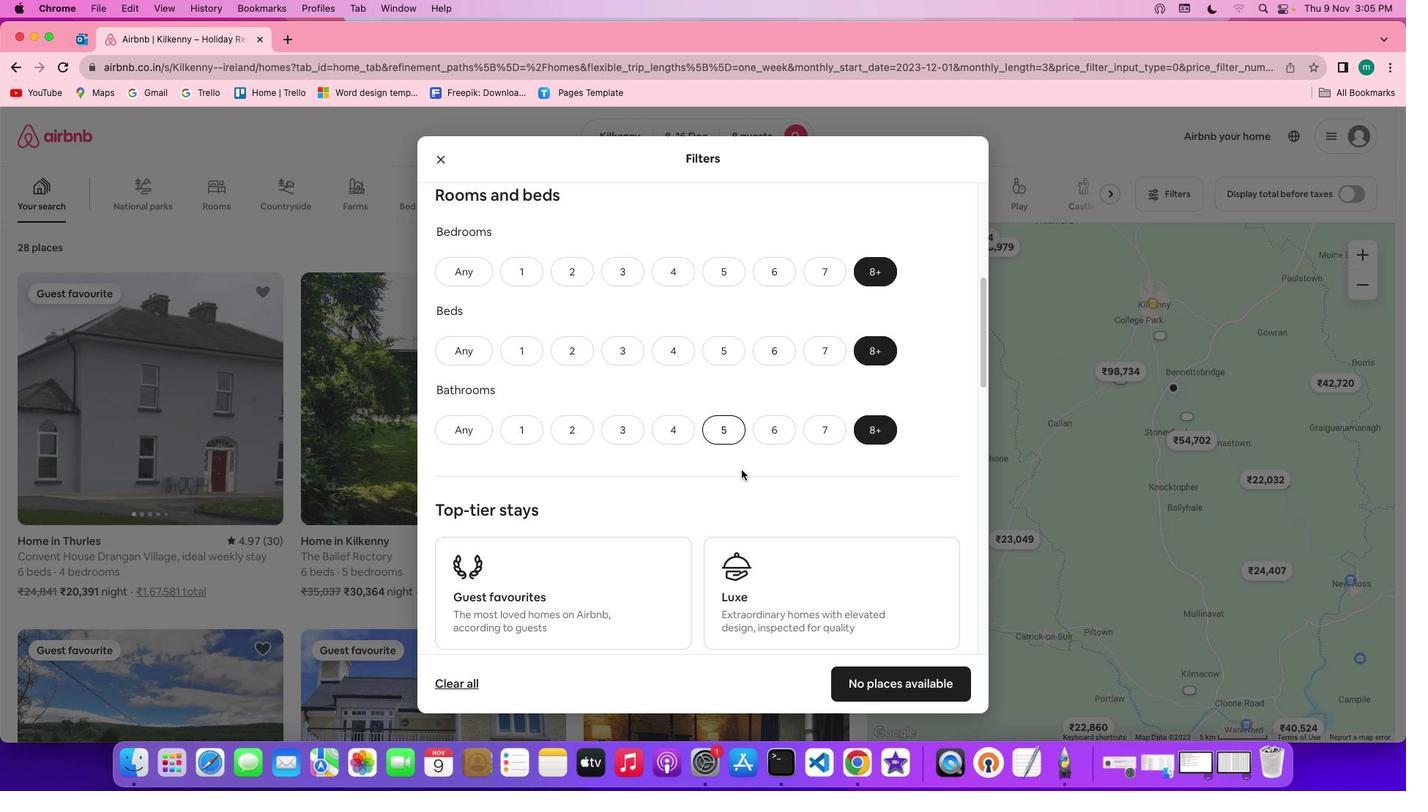 
Action: Mouse scrolled (746, 474) with delta (3, 2)
Screenshot: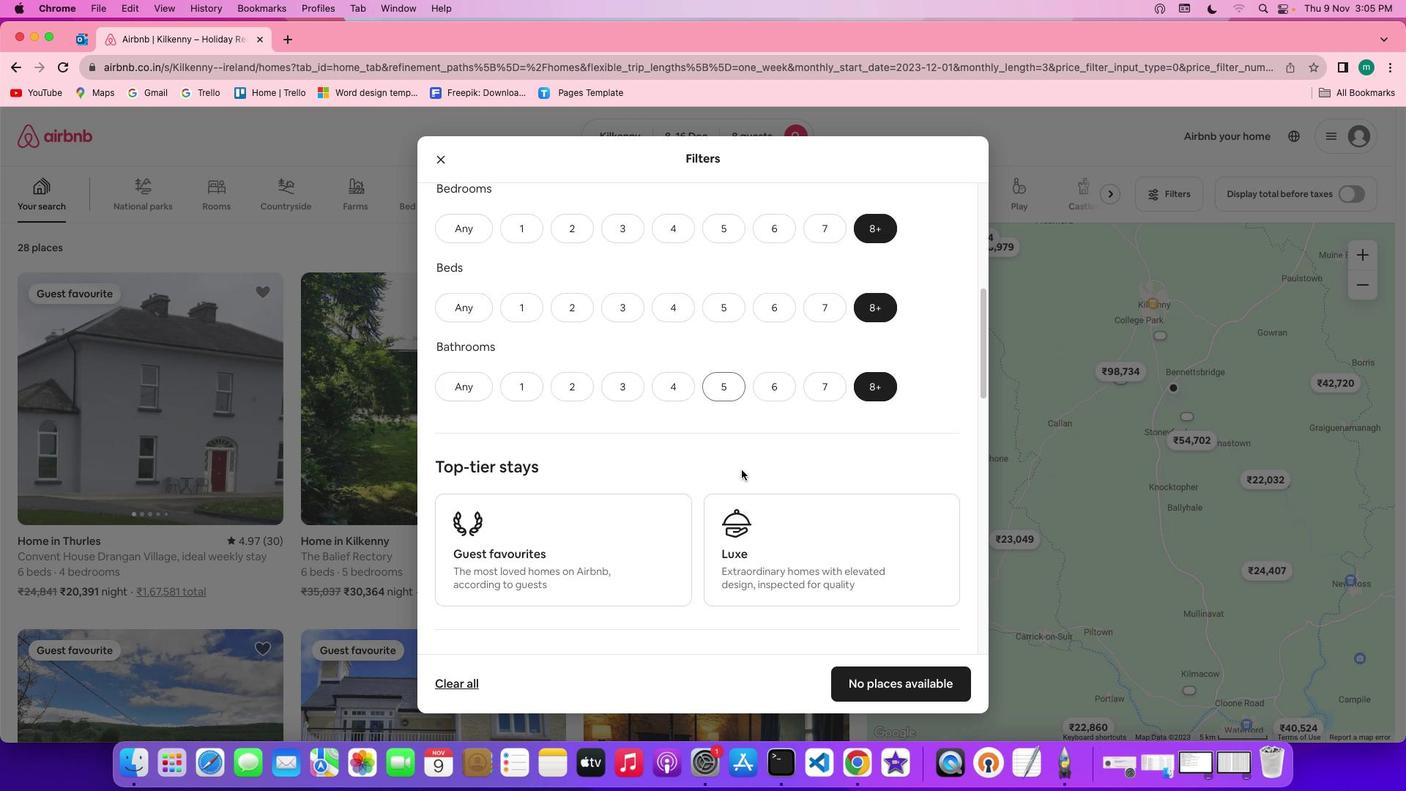 
Action: Mouse moved to (728, 451)
Screenshot: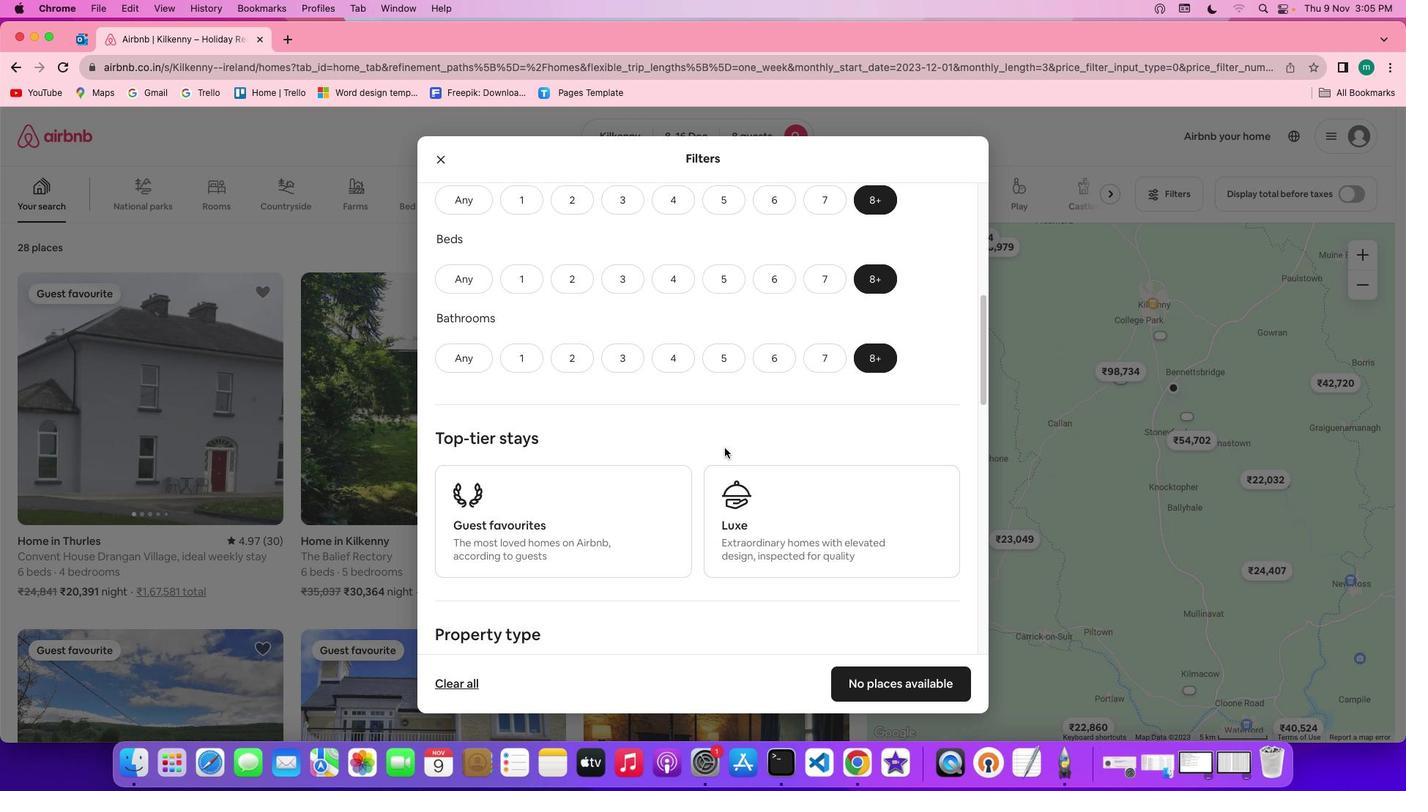 
Action: Mouse scrolled (728, 451) with delta (3, 2)
Screenshot: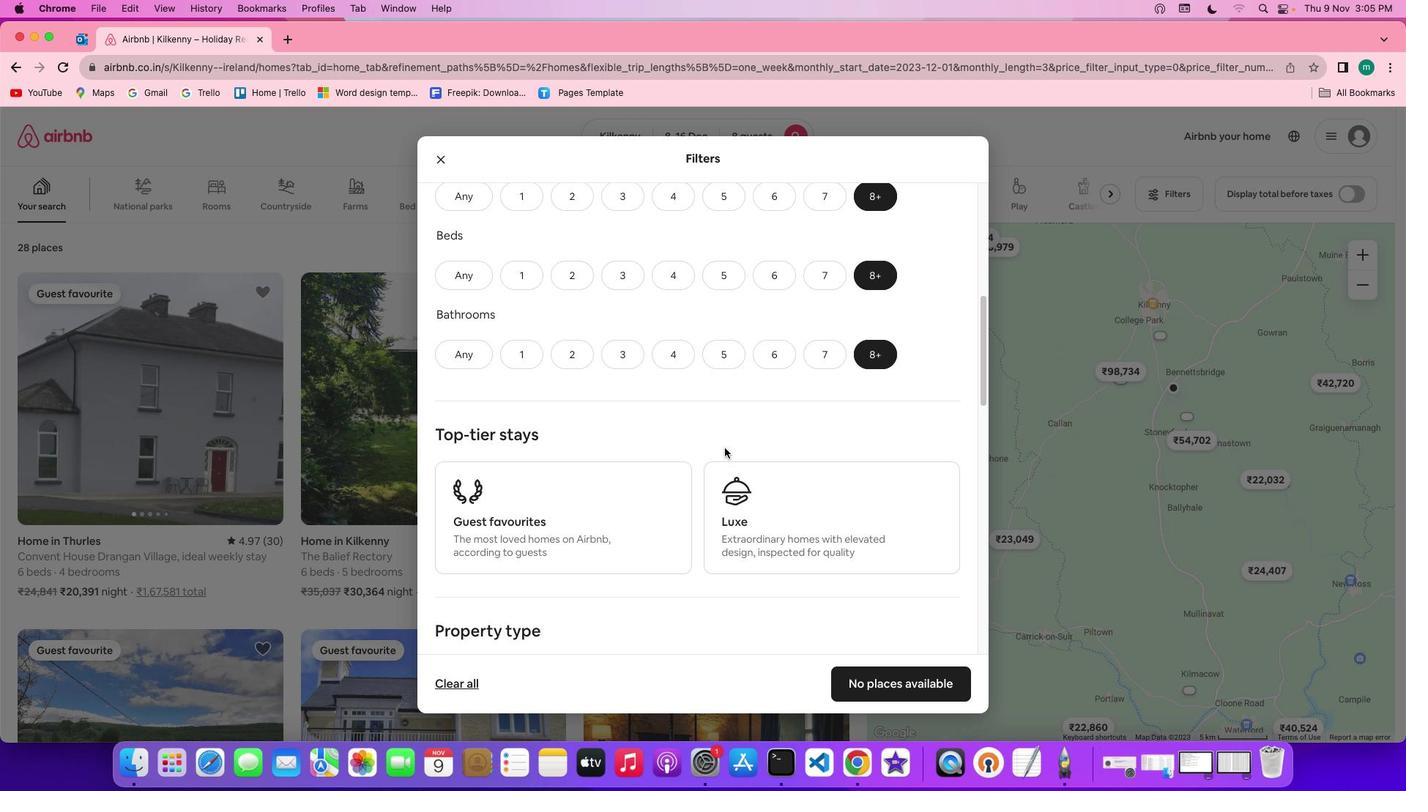 
Action: Mouse scrolled (728, 451) with delta (3, 2)
Screenshot: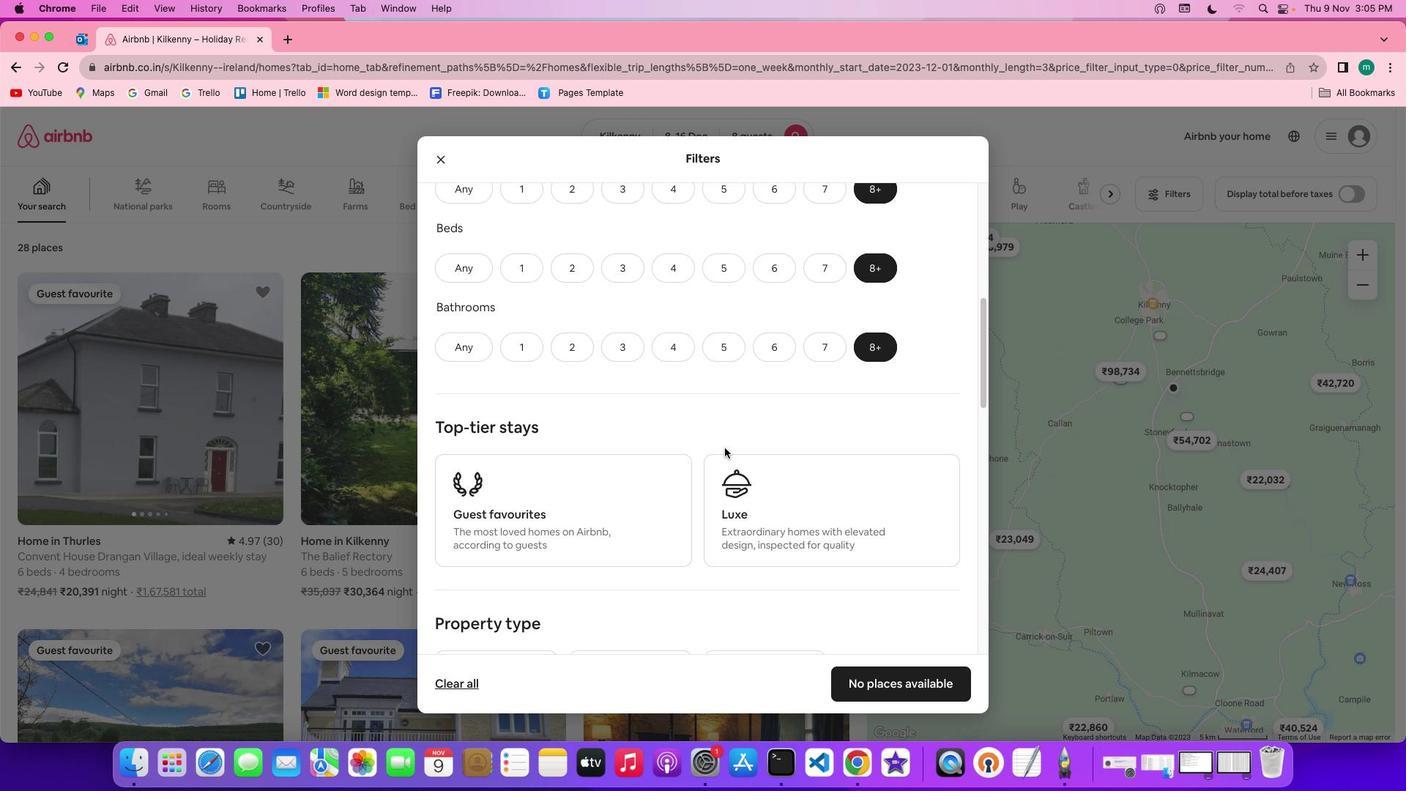 
Action: Mouse moved to (728, 451)
Screenshot: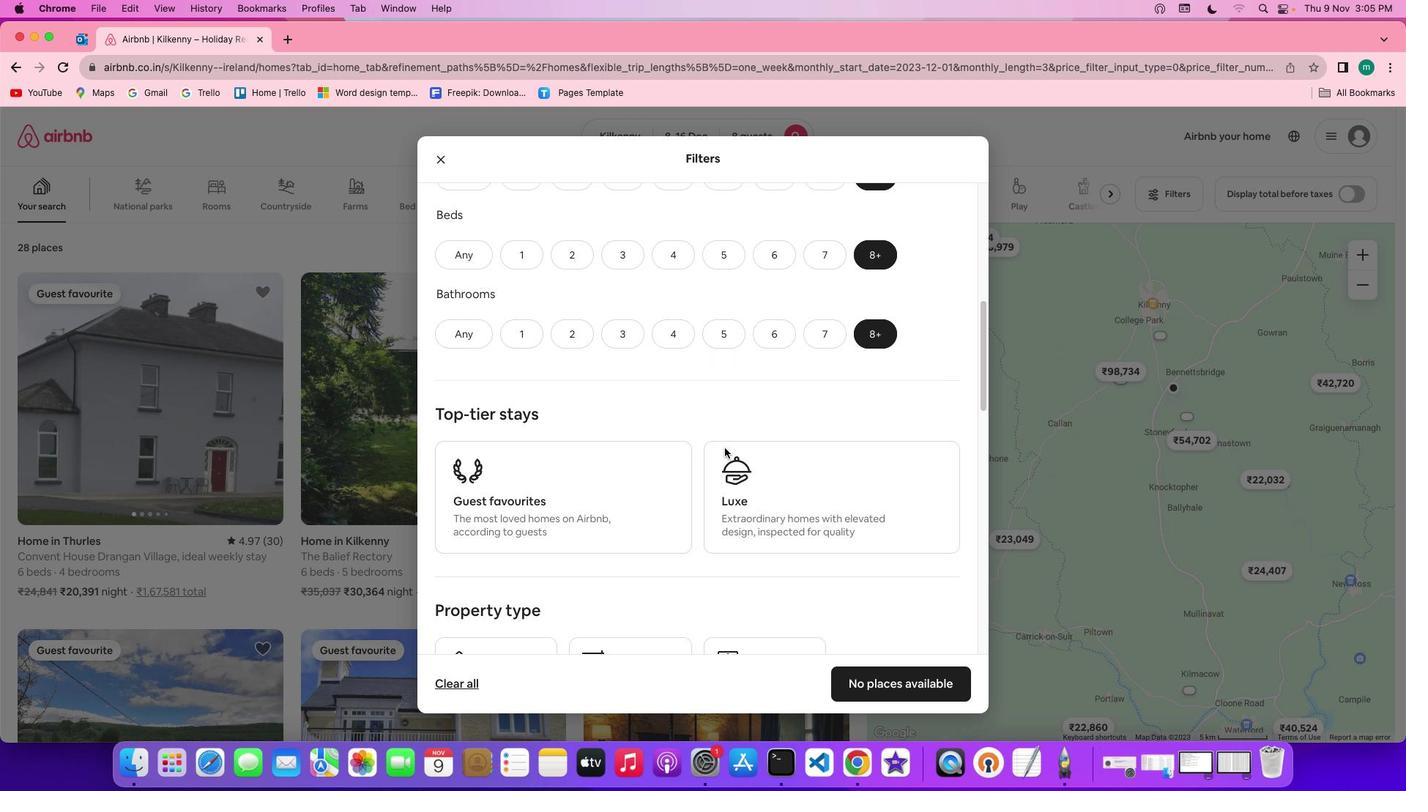 
Action: Mouse scrolled (728, 451) with delta (3, 2)
Screenshot: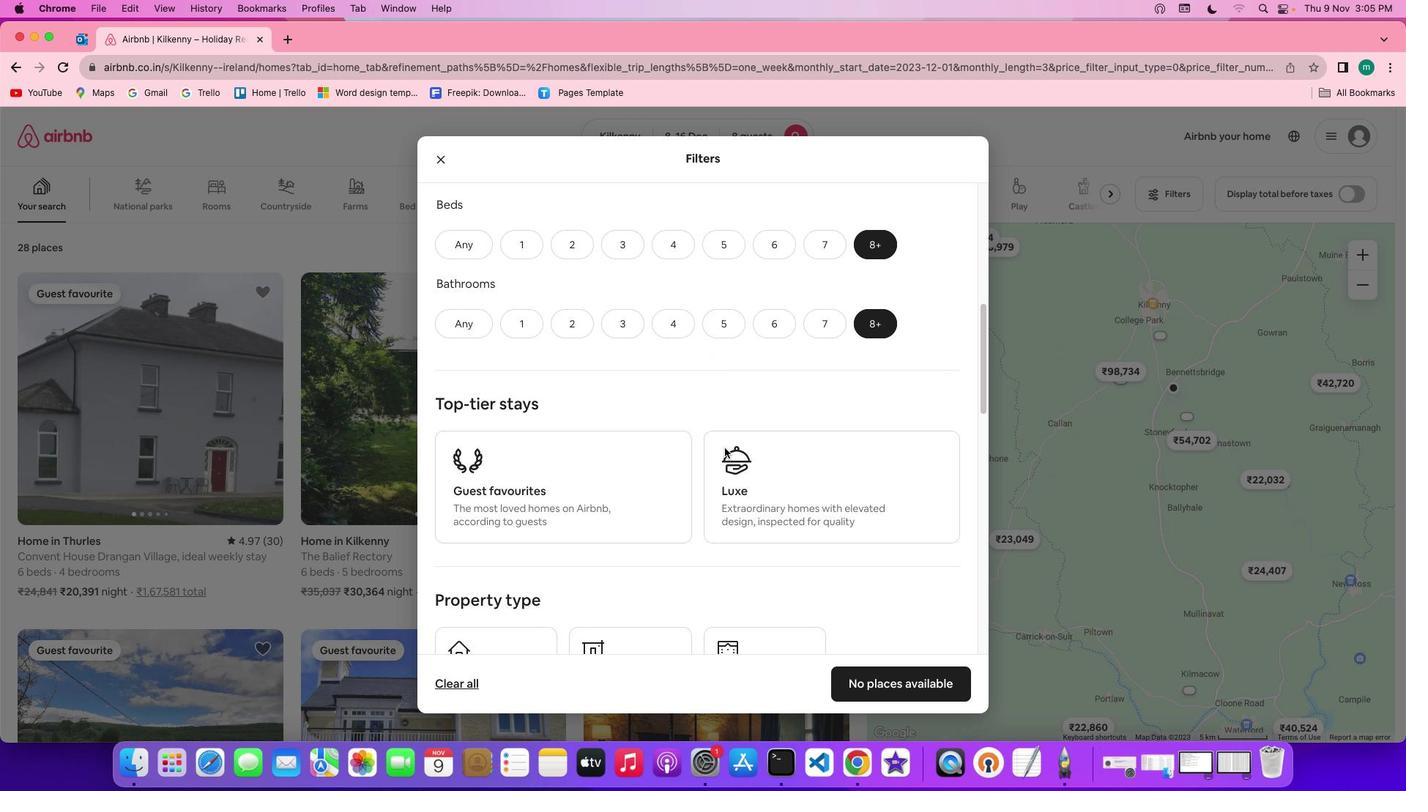 
Action: Mouse moved to (727, 449)
Screenshot: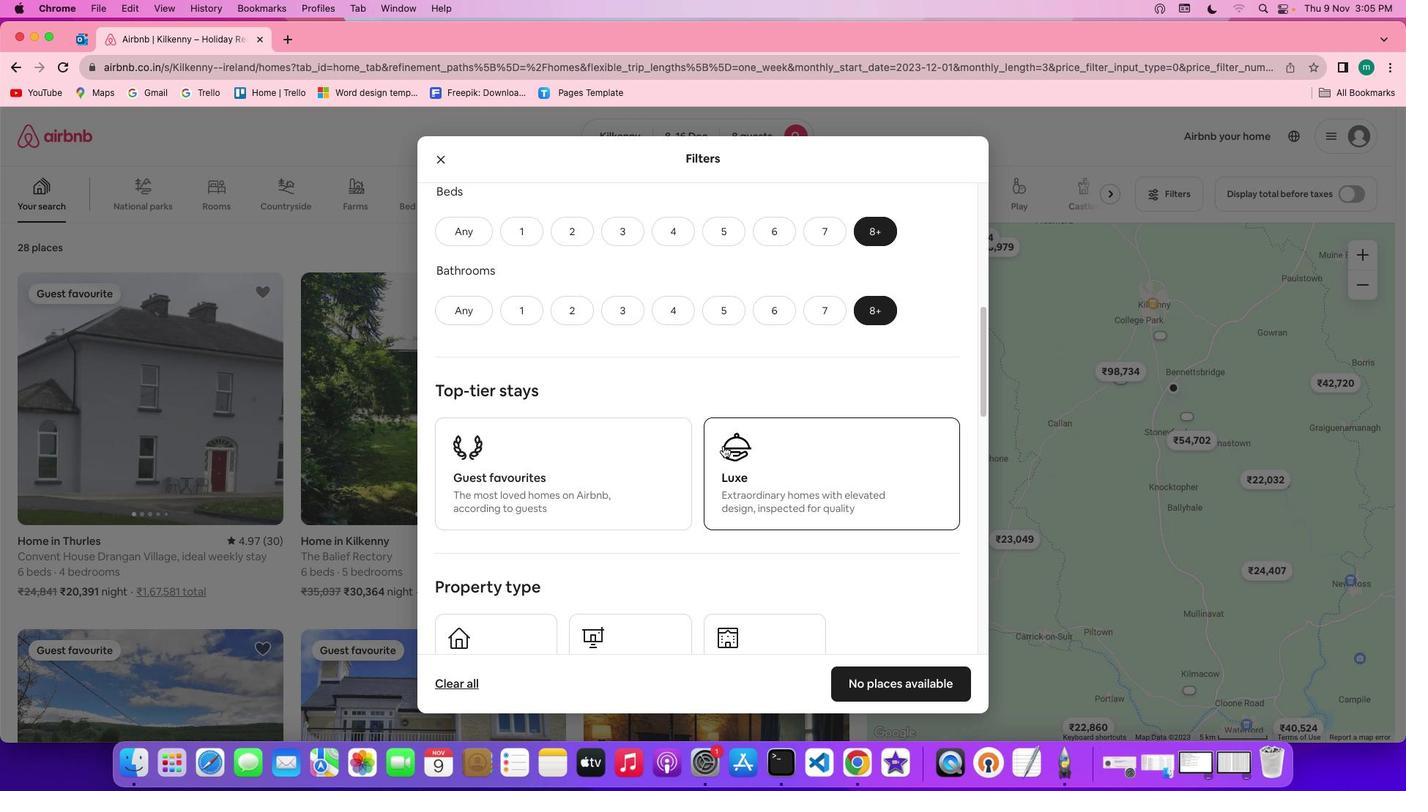 
Action: Mouse scrolled (727, 449) with delta (3, 2)
Screenshot: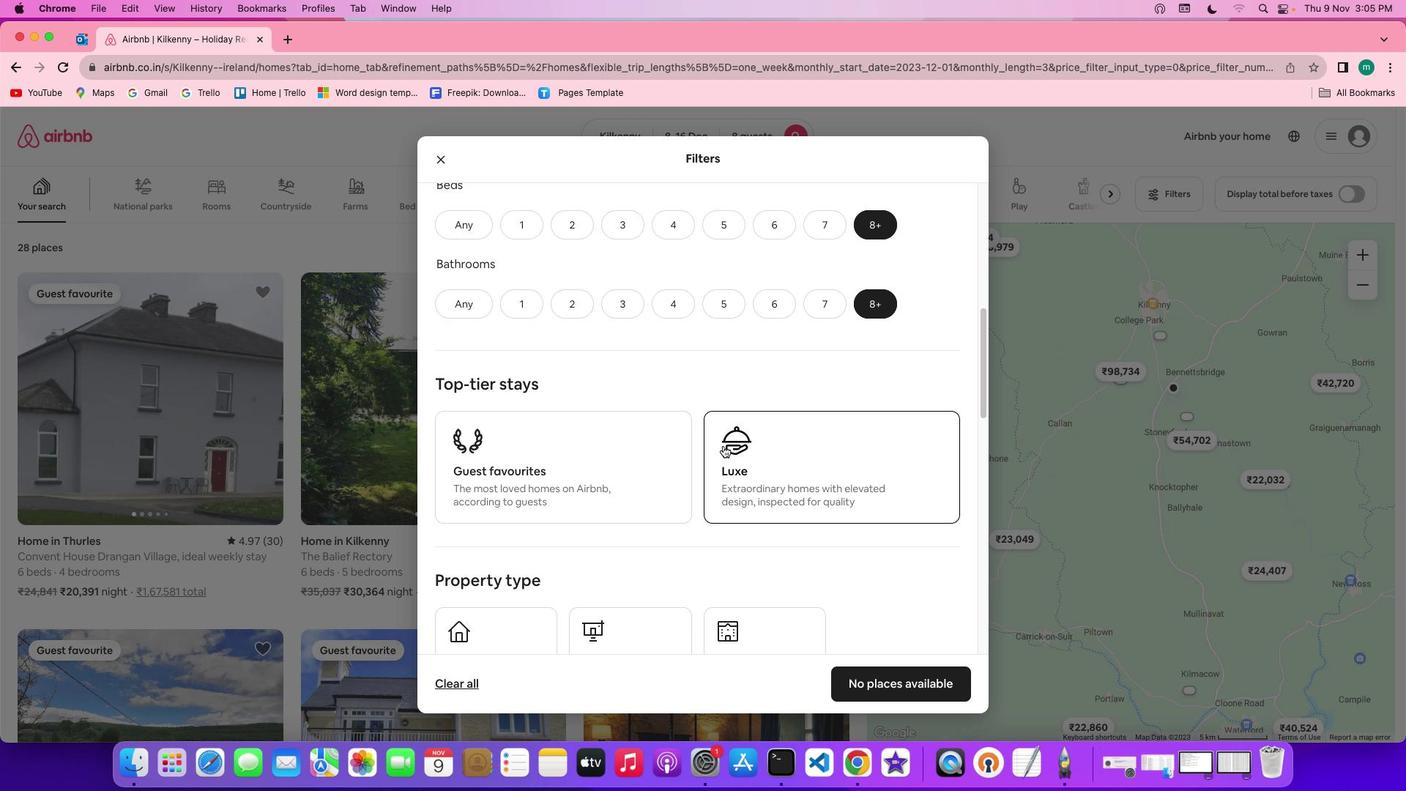 
Action: Mouse scrolled (727, 449) with delta (3, 2)
Screenshot: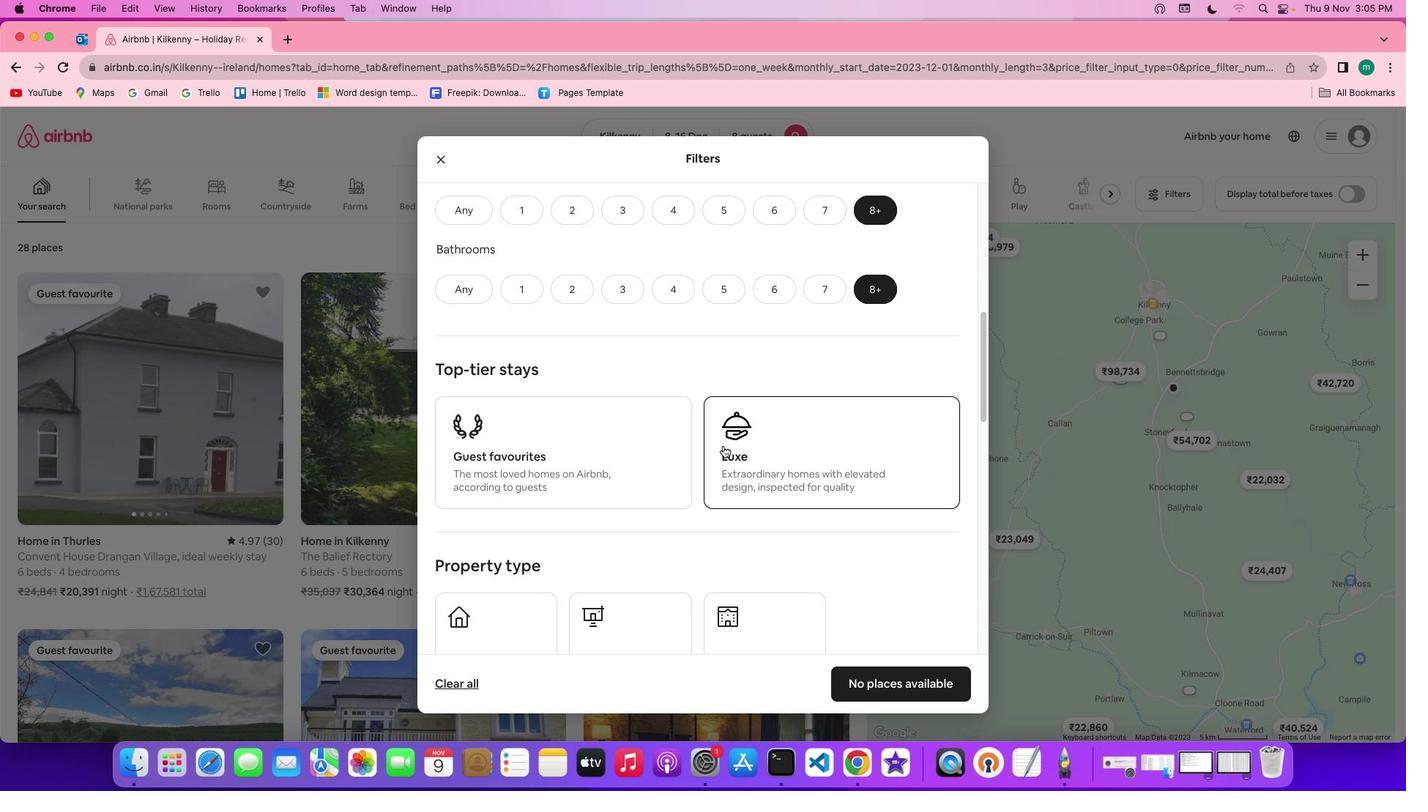 
Action: Mouse scrolled (727, 449) with delta (3, 2)
Screenshot: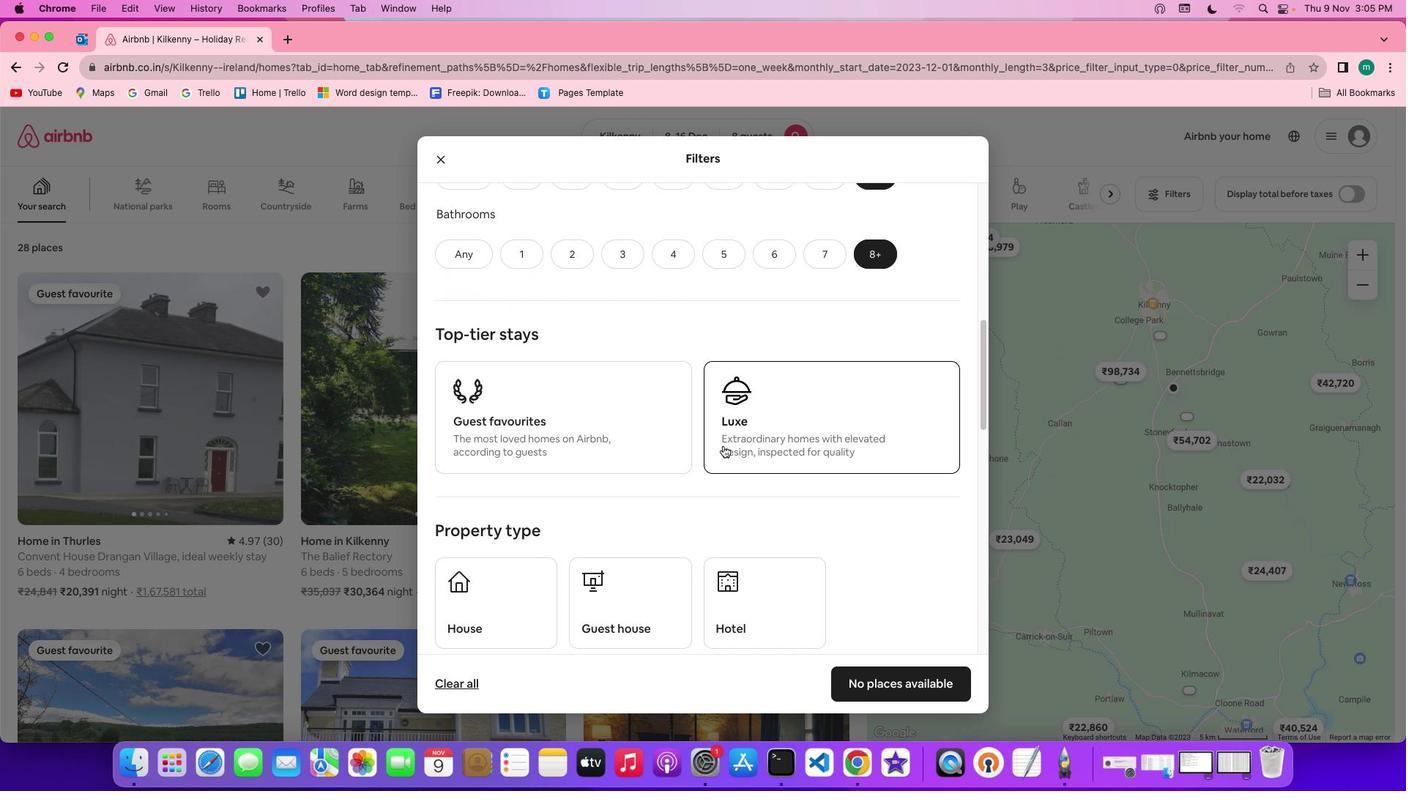 
Action: Mouse moved to (657, 426)
Screenshot: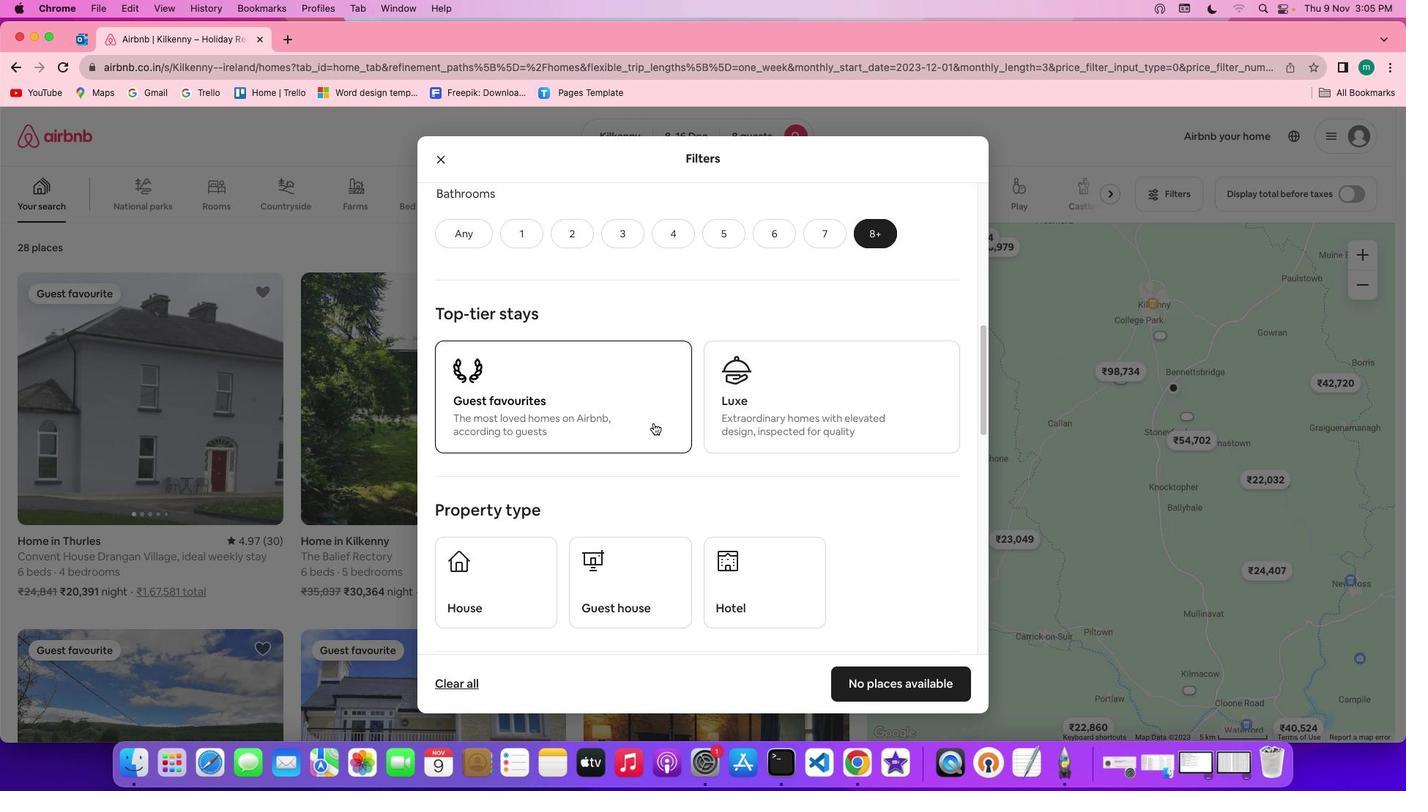 
Action: Mouse scrolled (657, 426) with delta (3, 2)
Screenshot: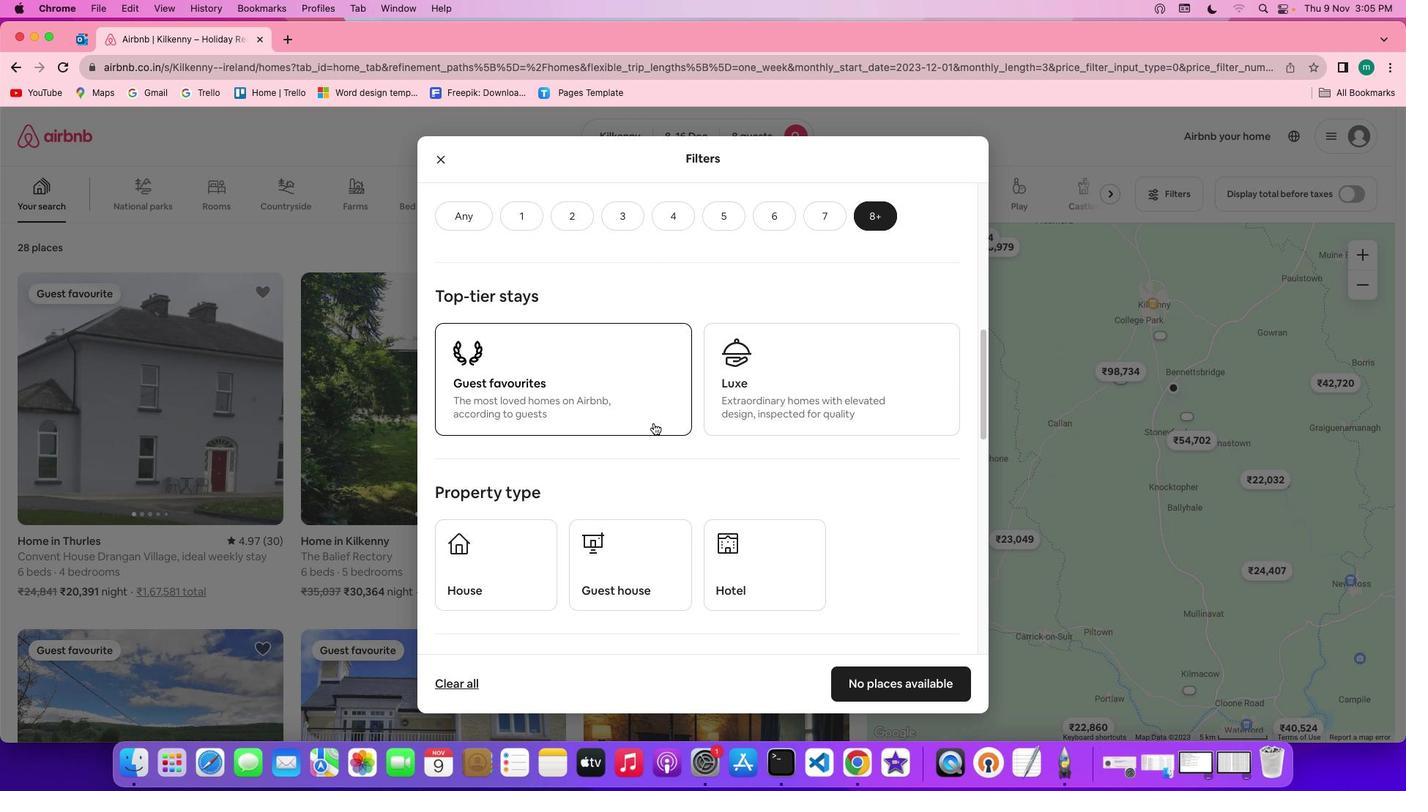 
Action: Mouse scrolled (657, 426) with delta (3, 2)
Screenshot: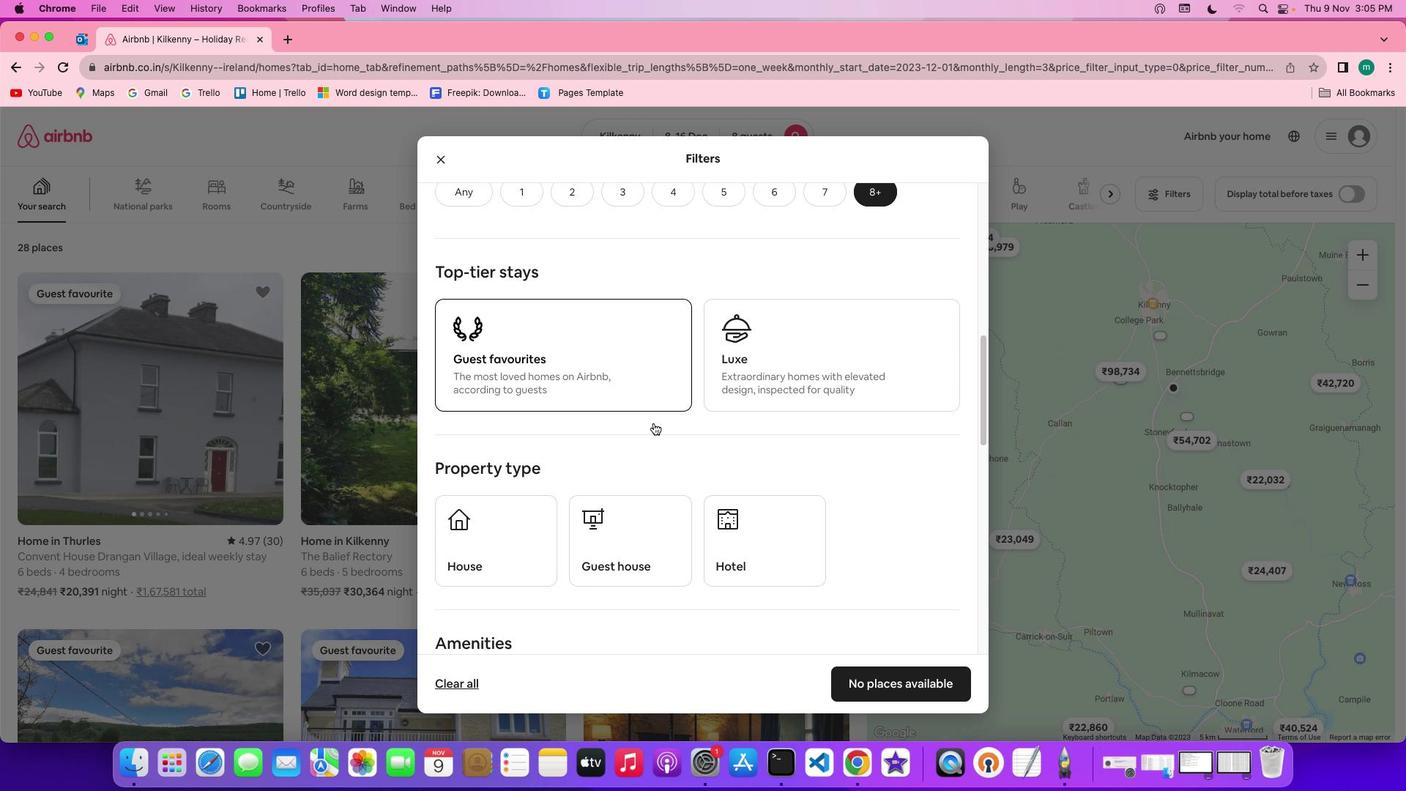 
Action: Mouse scrolled (657, 426) with delta (3, 2)
Screenshot: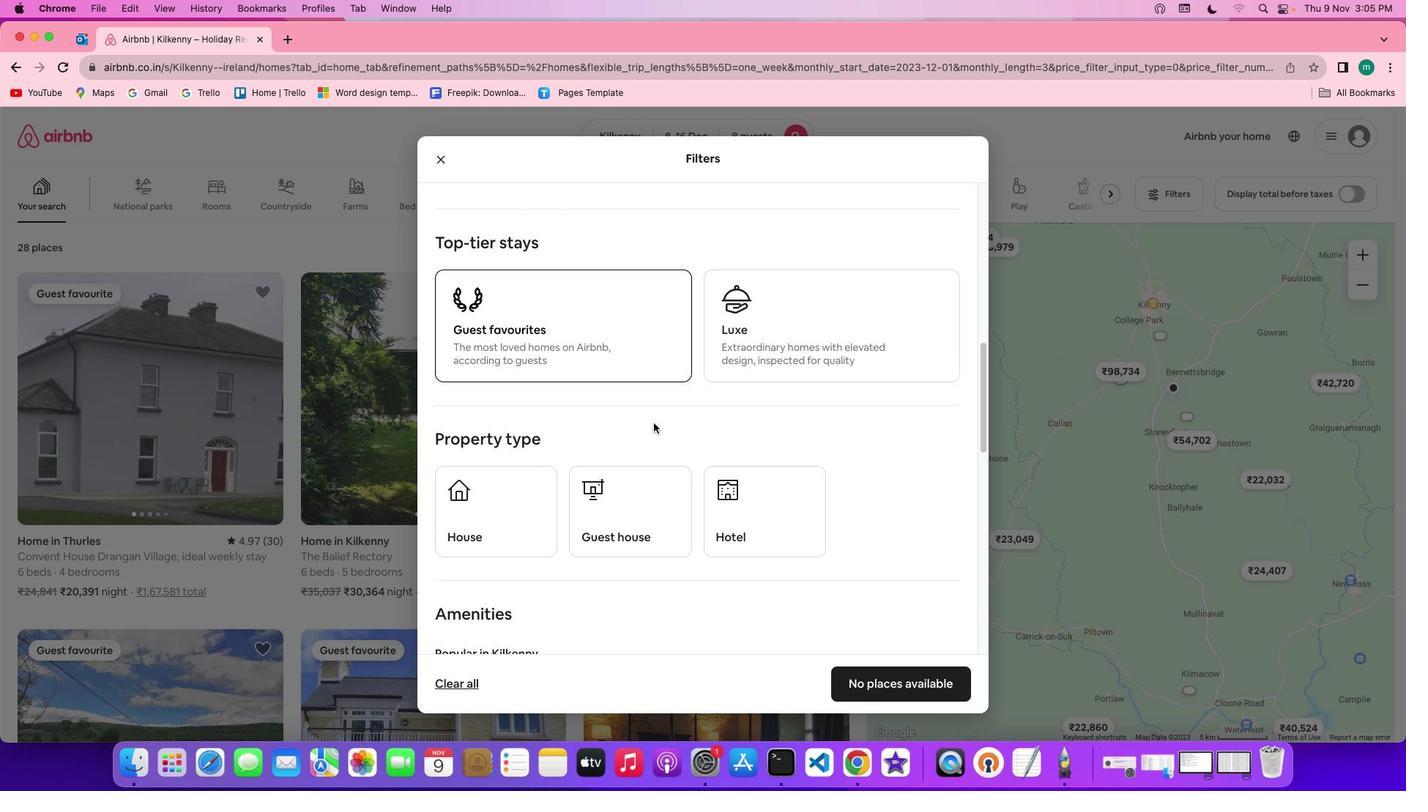 
Action: Mouse moved to (657, 426)
Screenshot: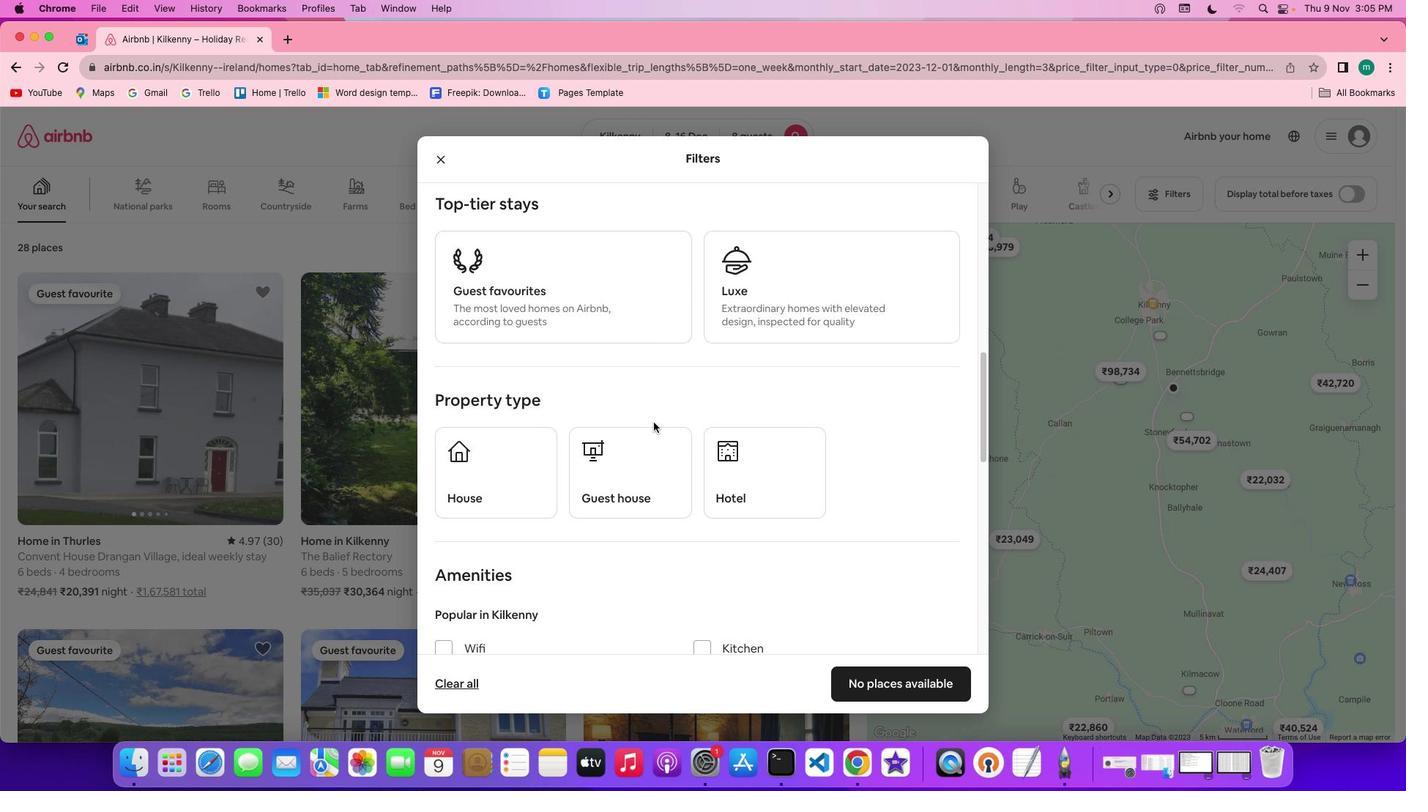 
Action: Mouse scrolled (657, 426) with delta (3, 2)
Screenshot: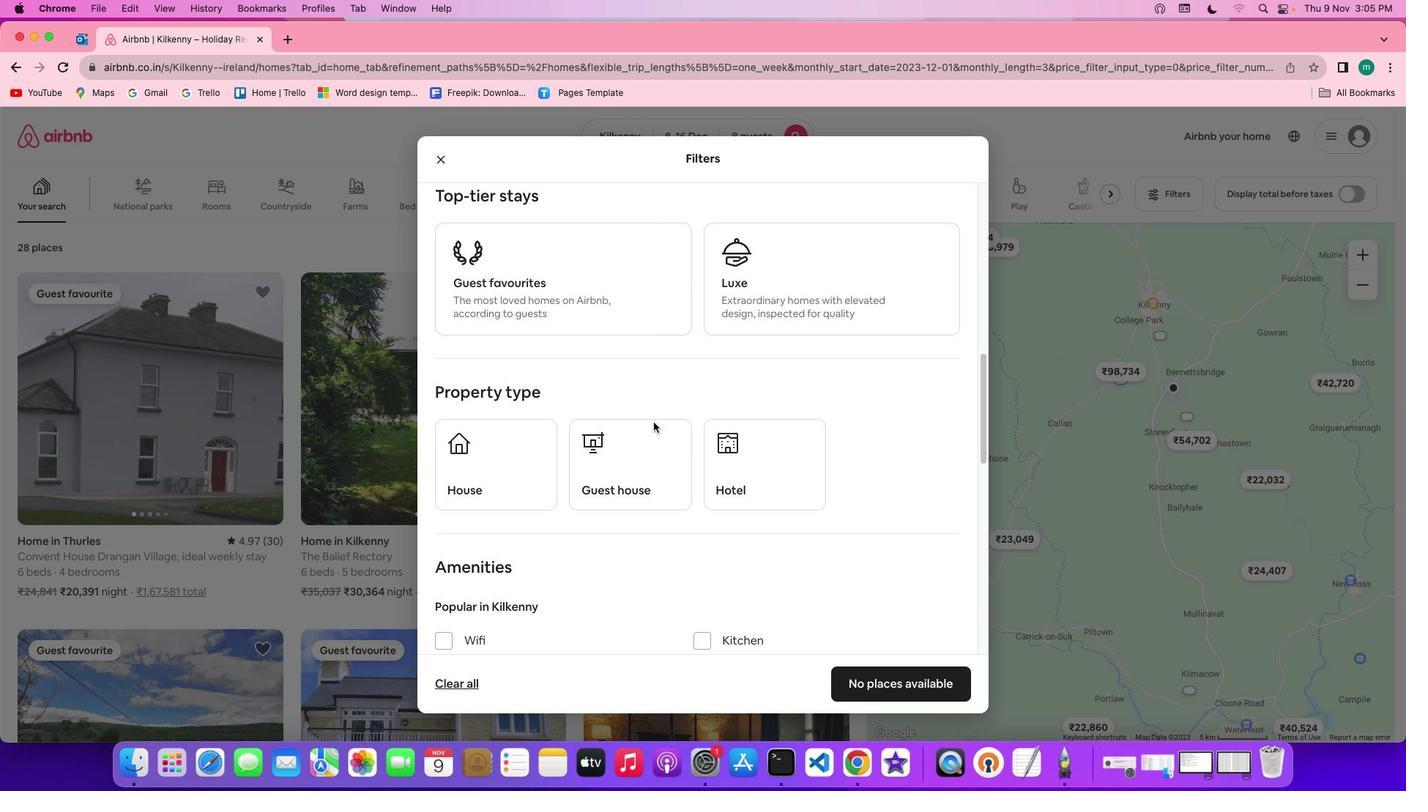 
Action: Mouse scrolled (657, 426) with delta (3, 2)
Screenshot: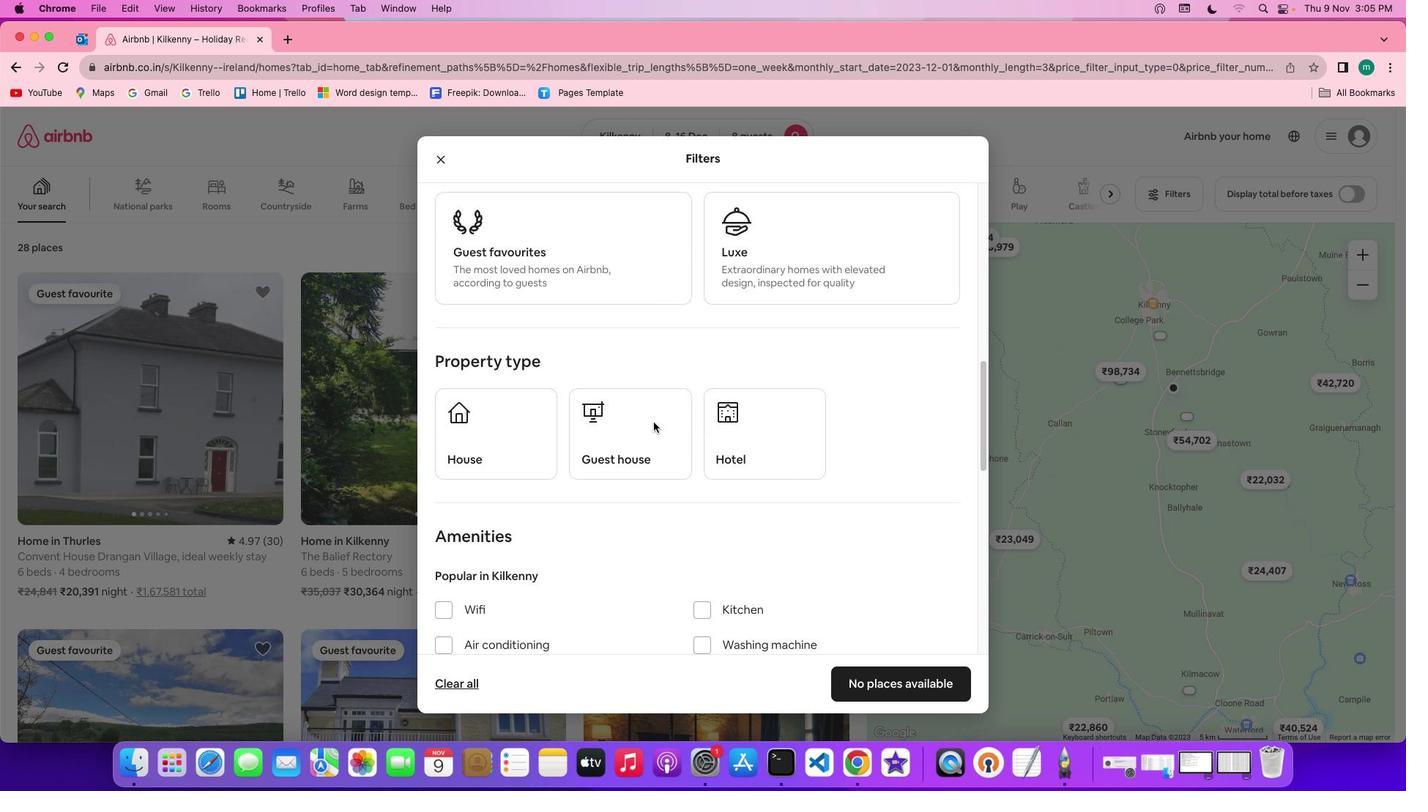 
Action: Mouse scrolled (657, 426) with delta (3, 2)
Screenshot: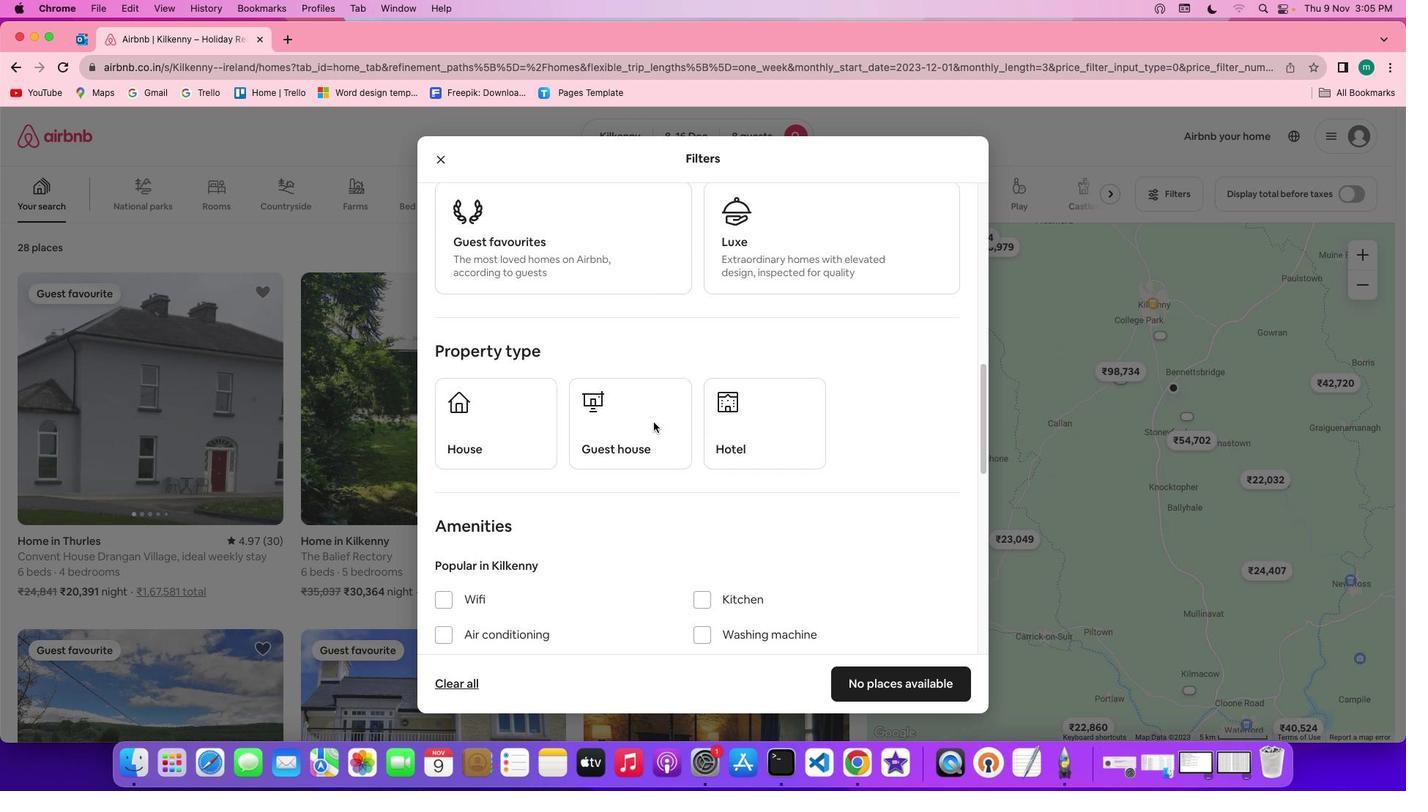 
Action: Mouse scrolled (657, 426) with delta (3, 2)
Screenshot: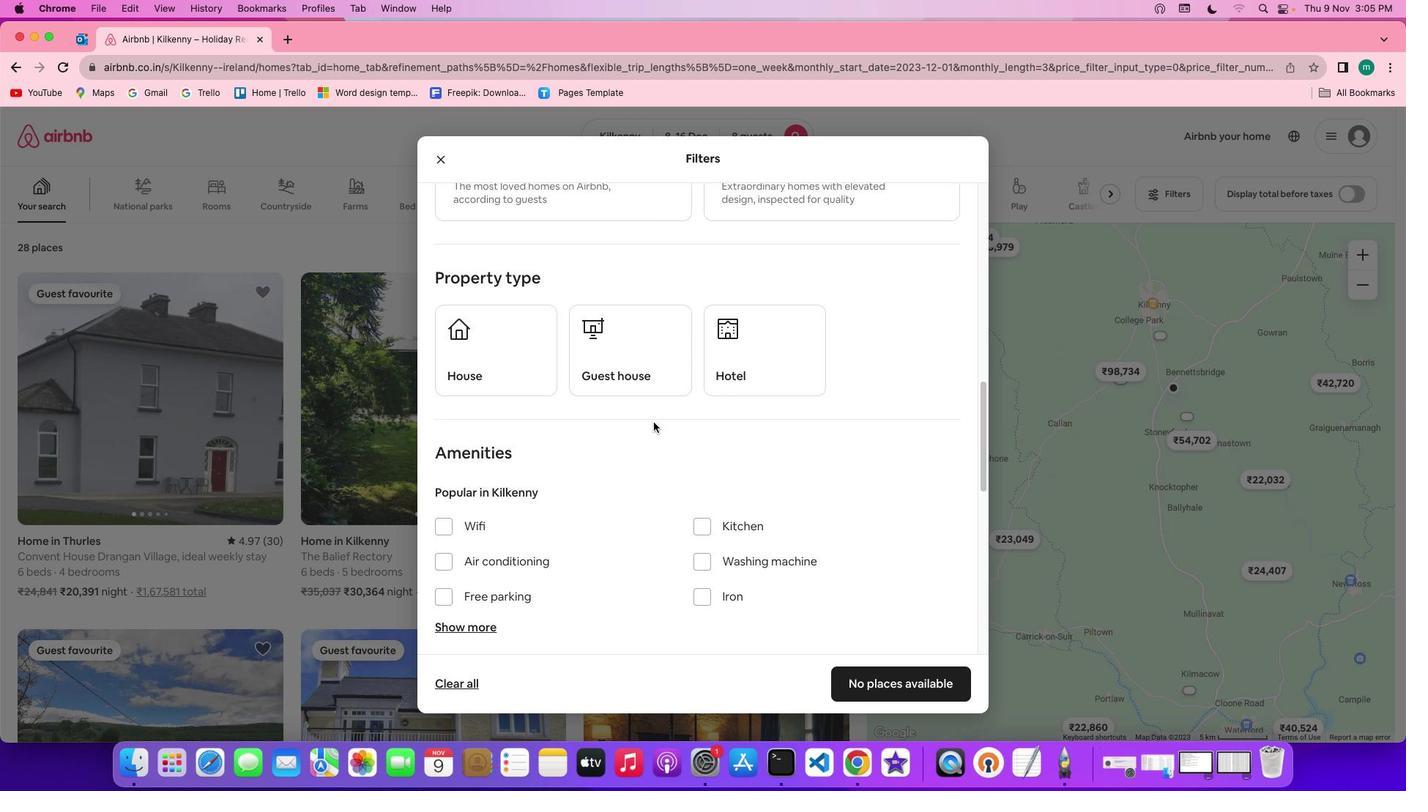 
Action: Mouse moved to (661, 423)
Screenshot: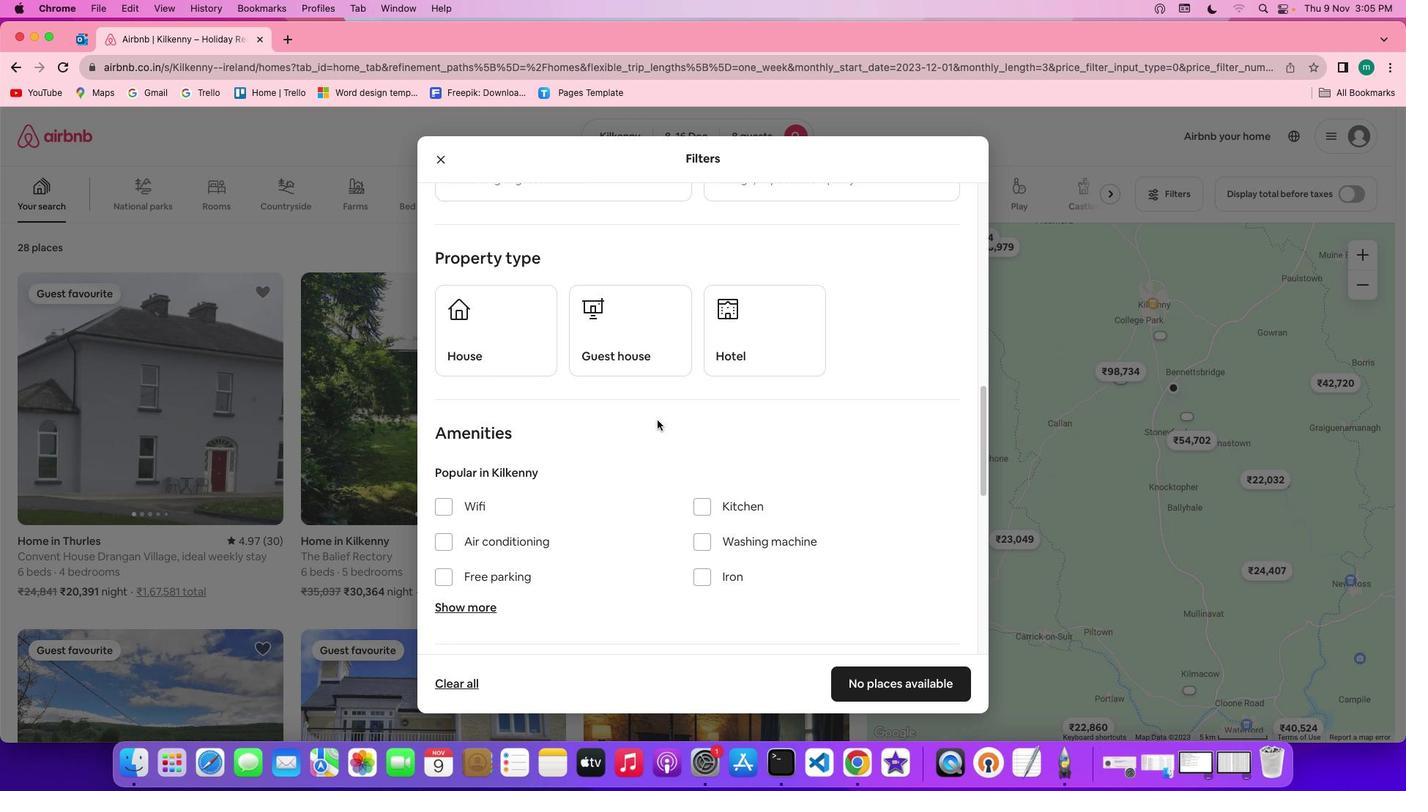 
Action: Mouse scrolled (661, 423) with delta (3, 2)
Screenshot: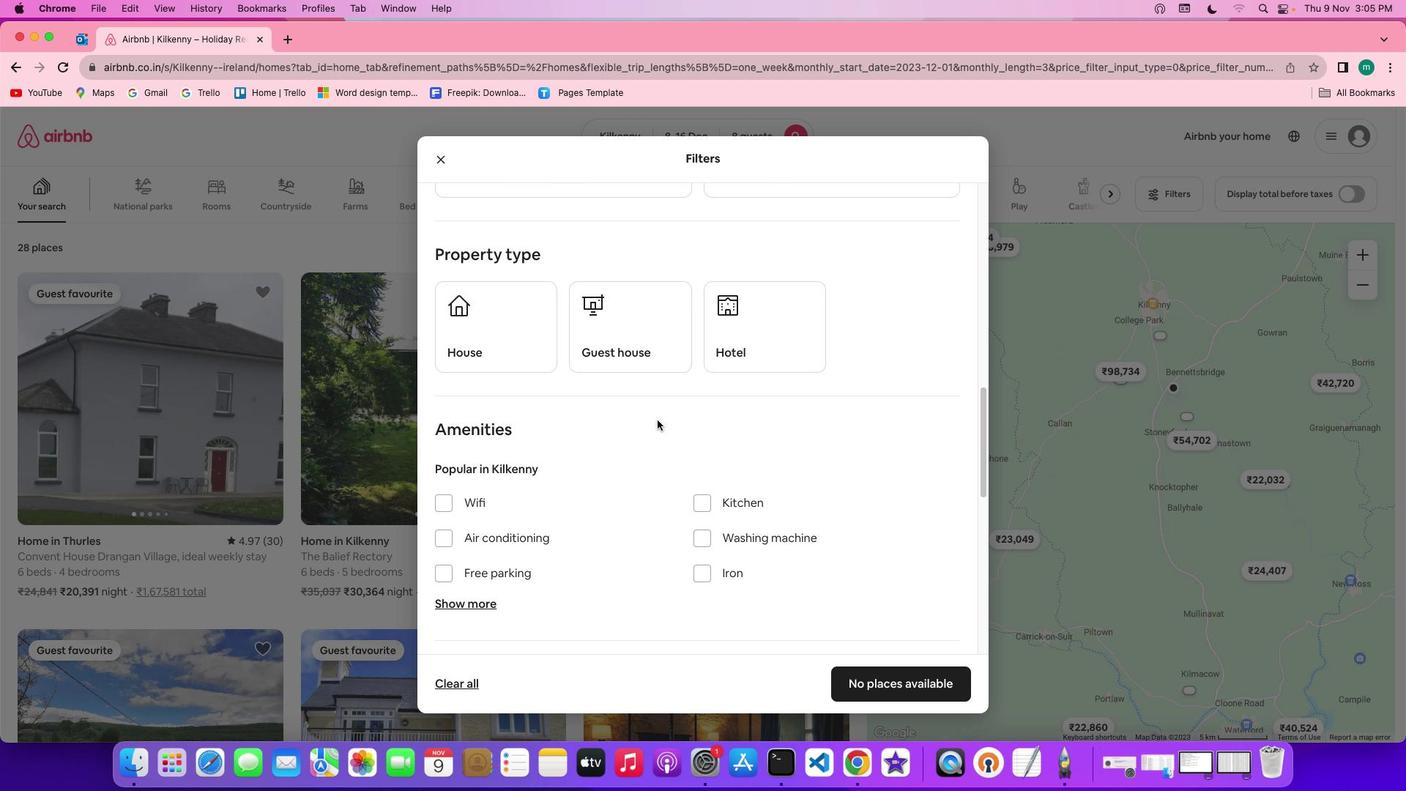 
Action: Mouse scrolled (661, 423) with delta (3, 2)
Screenshot: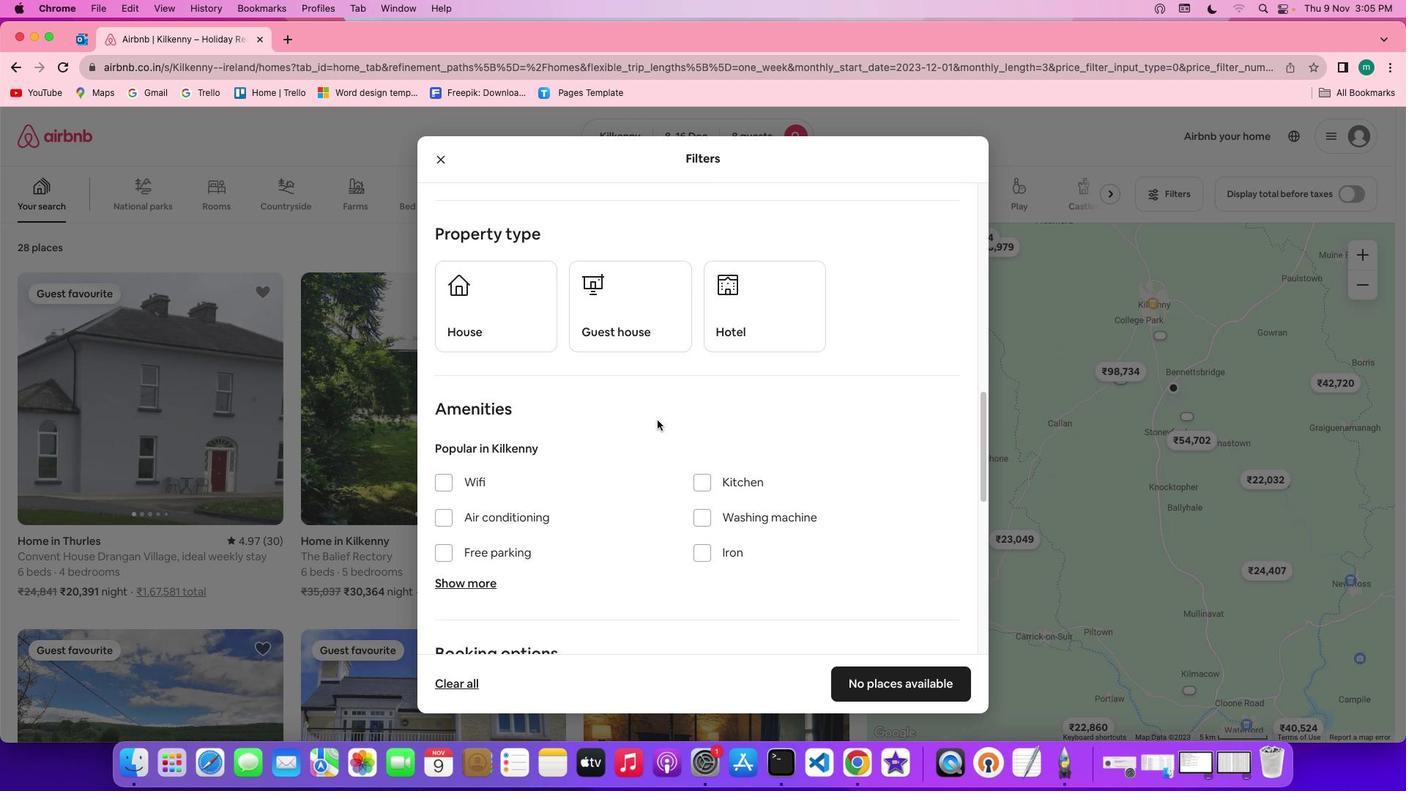 
Action: Mouse scrolled (661, 423) with delta (3, 2)
Screenshot: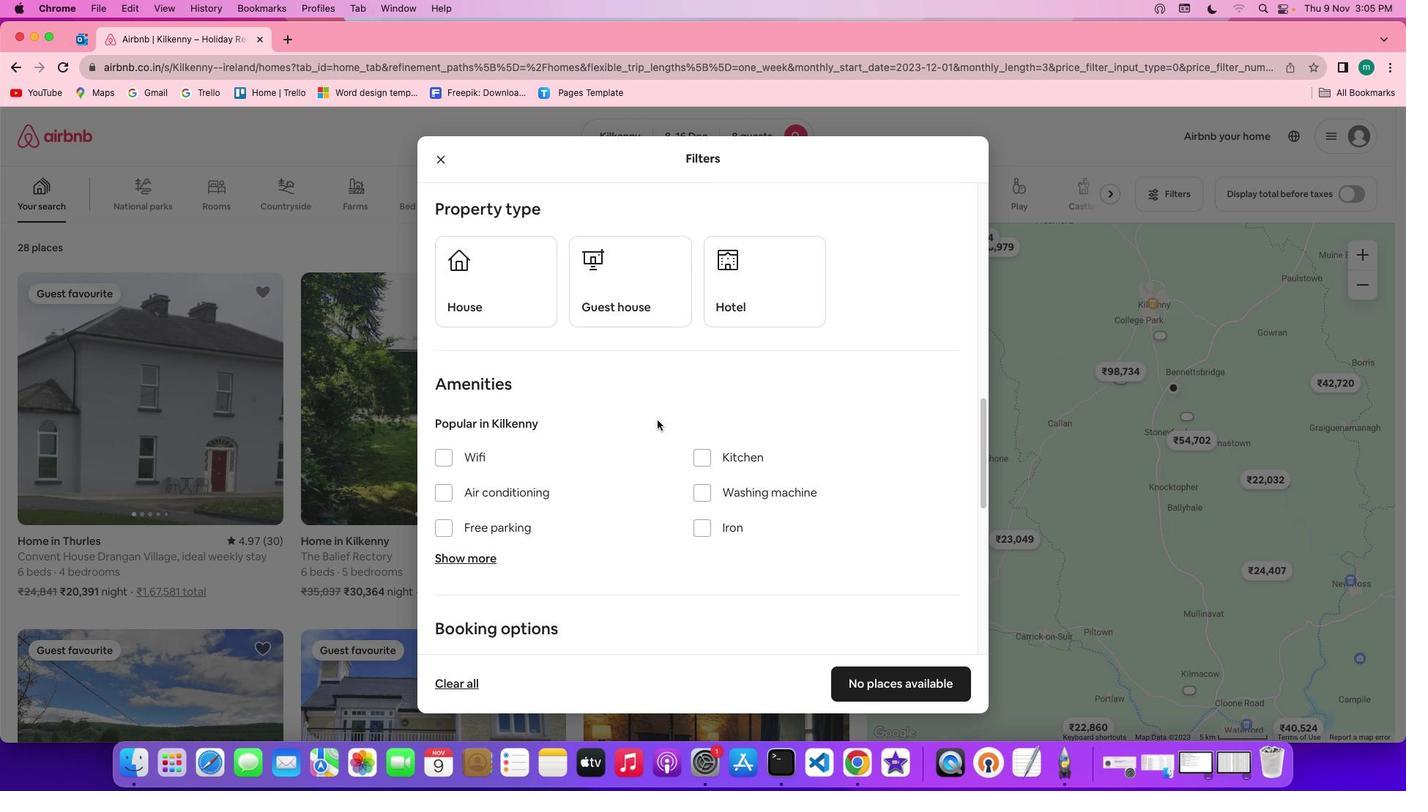
Action: Mouse moved to (755, 255)
Screenshot: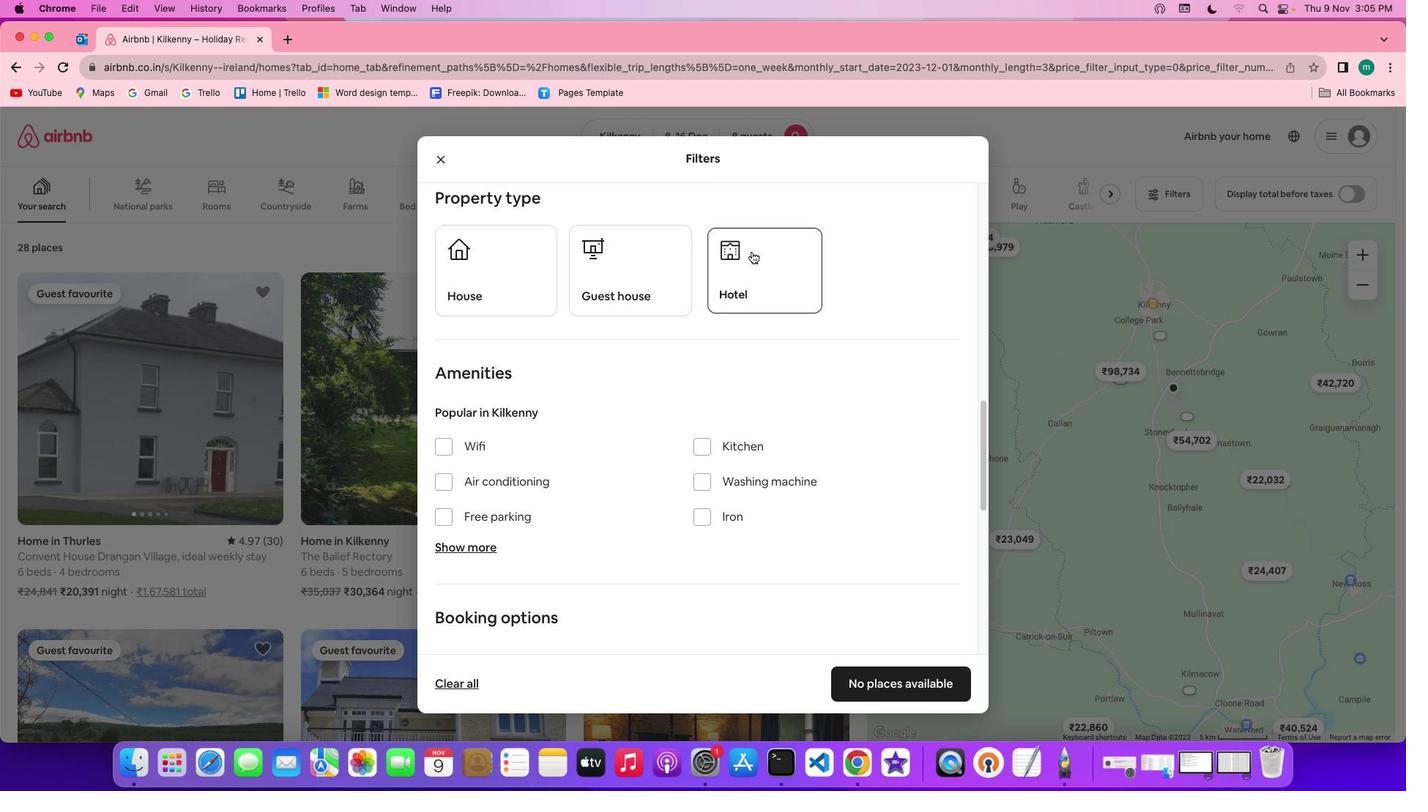 
Action: Mouse pressed left at (755, 255)
Screenshot: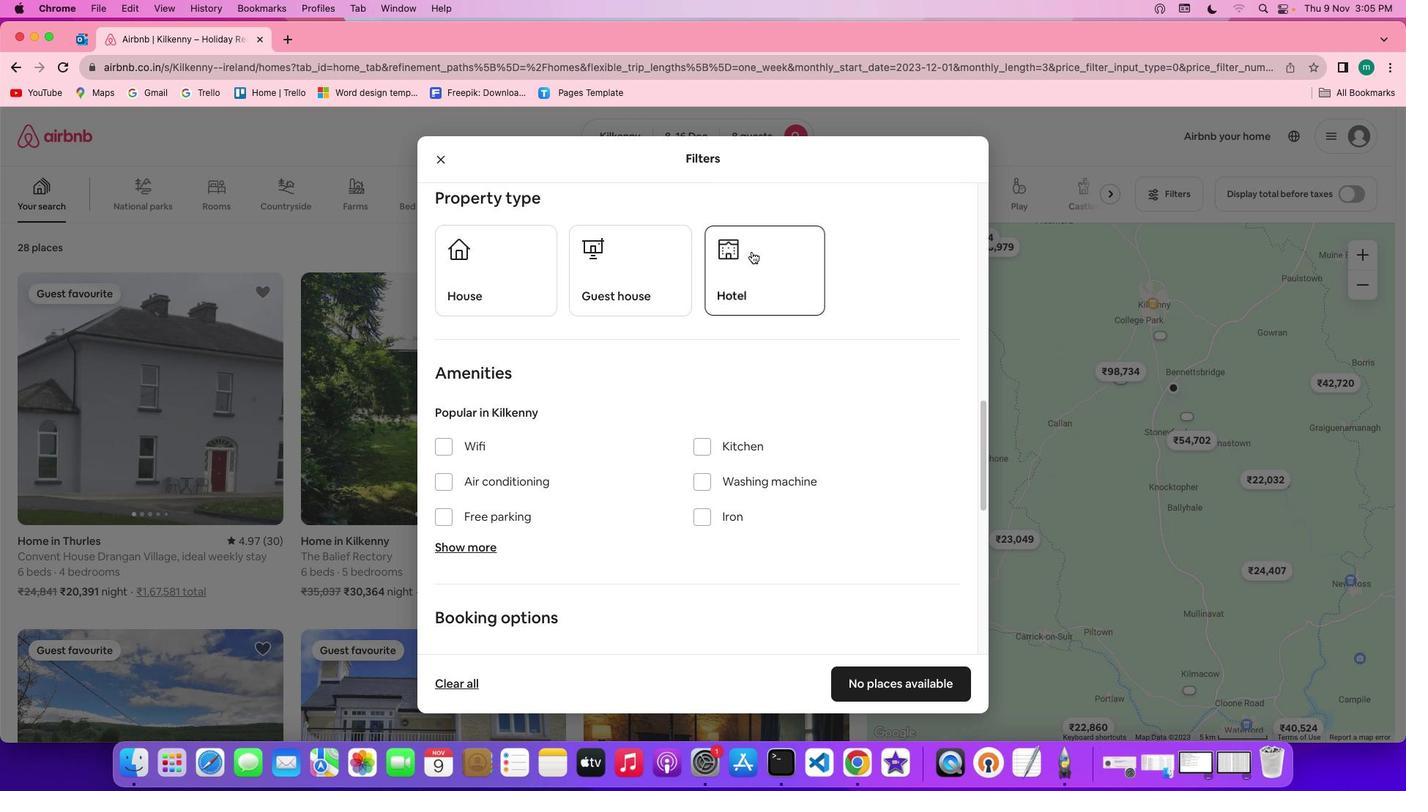 
Action: Mouse moved to (769, 410)
Screenshot: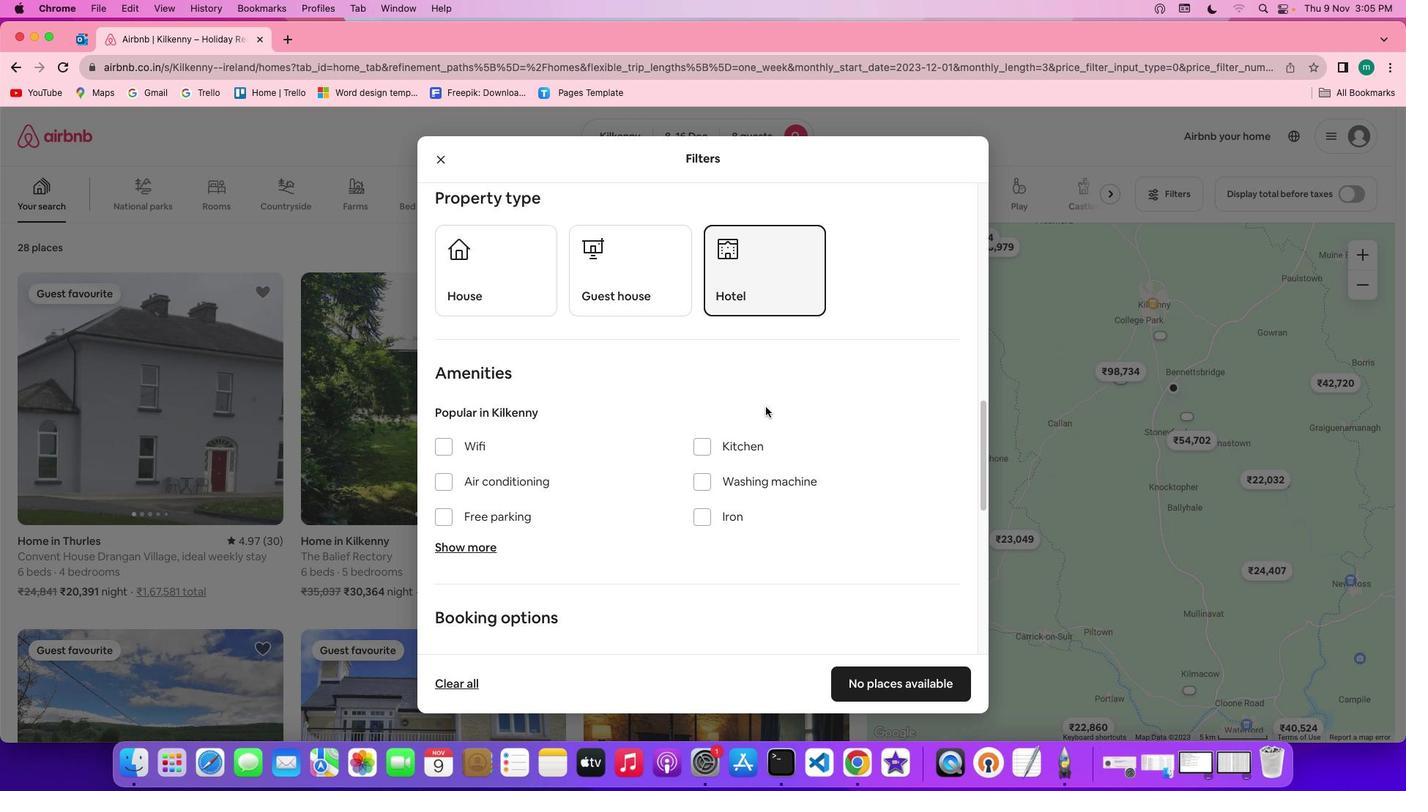 
Action: Mouse scrolled (769, 410) with delta (3, 2)
Screenshot: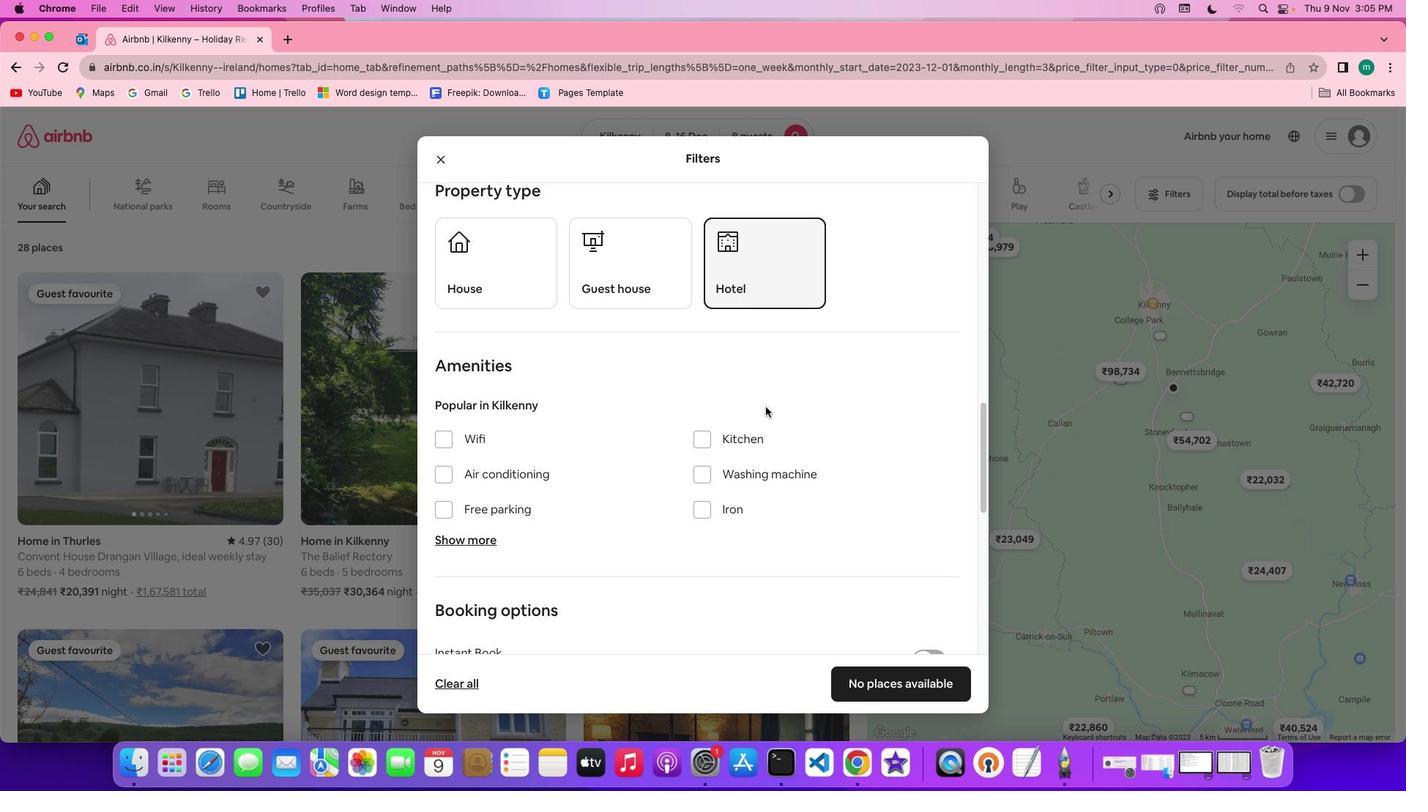 
Action: Mouse scrolled (769, 410) with delta (3, 2)
Screenshot: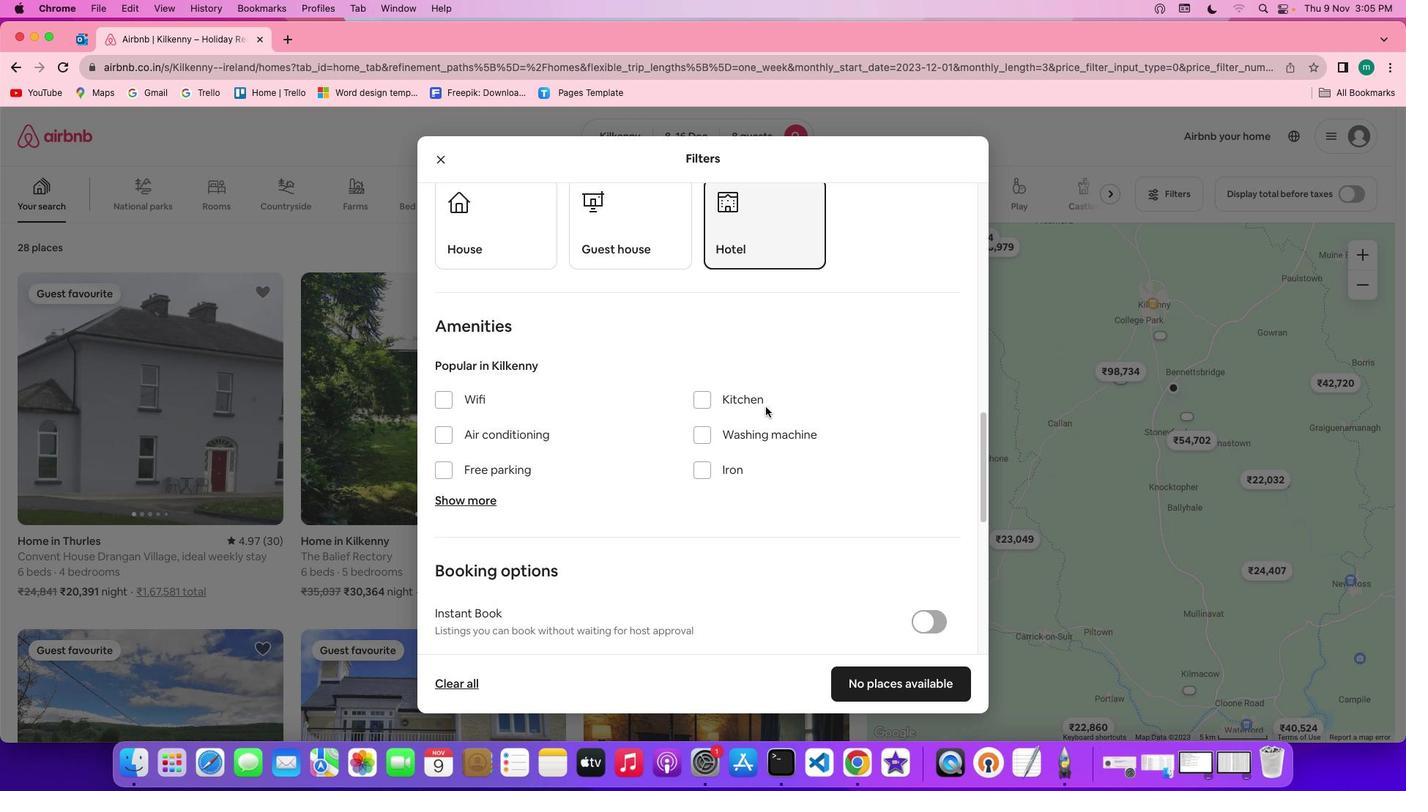 
Action: Mouse scrolled (769, 410) with delta (3, 2)
Screenshot: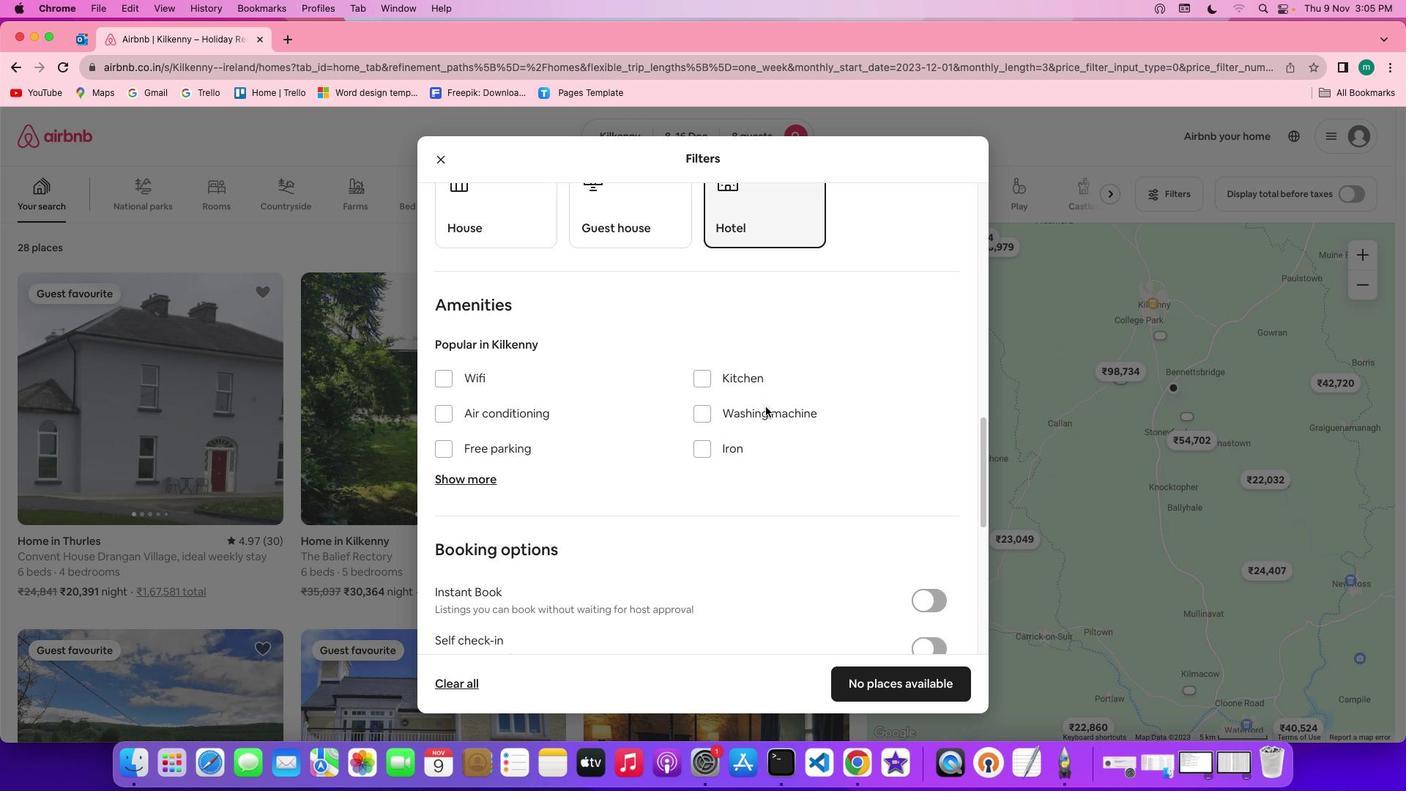 
Action: Mouse scrolled (769, 410) with delta (3, 2)
Screenshot: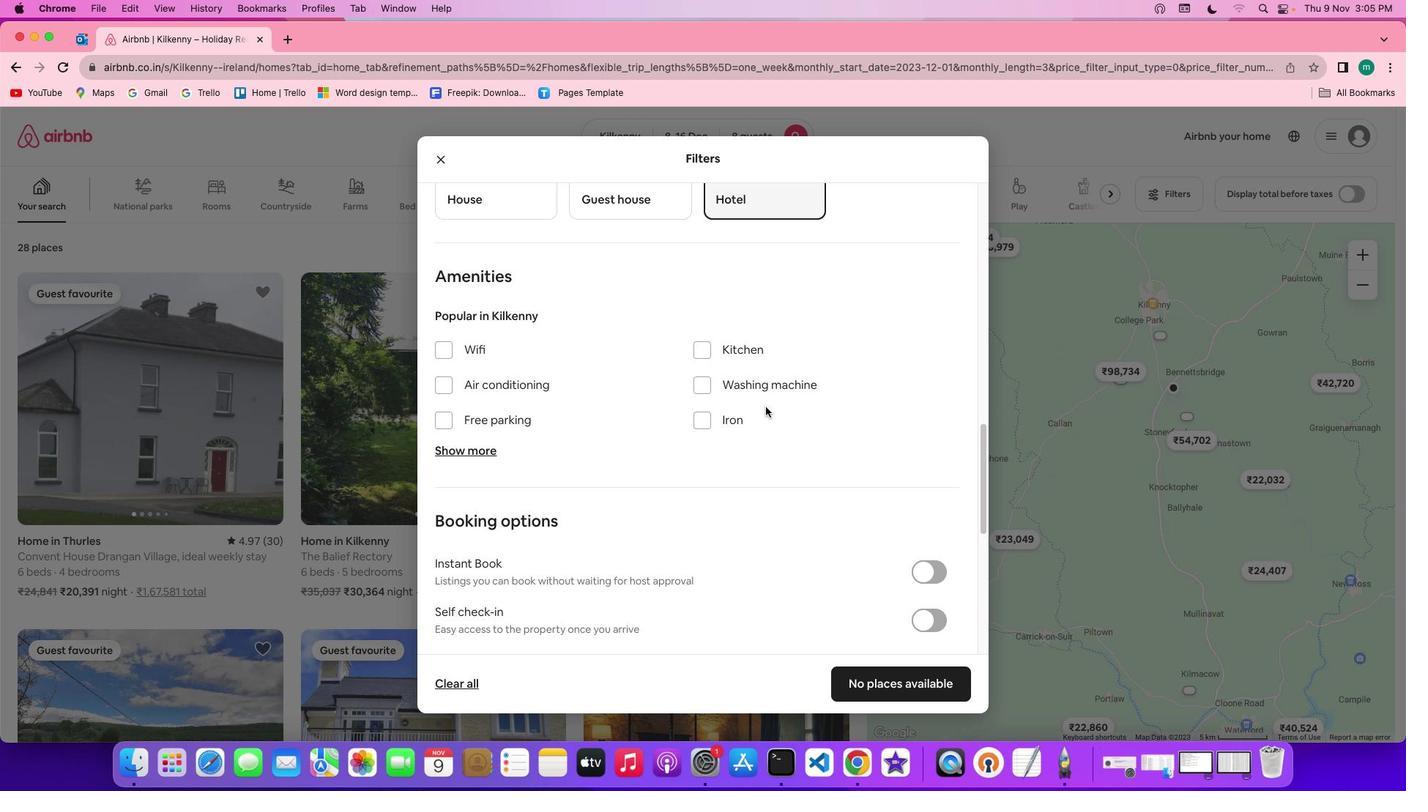 
Action: Mouse scrolled (769, 410) with delta (3, 2)
Screenshot: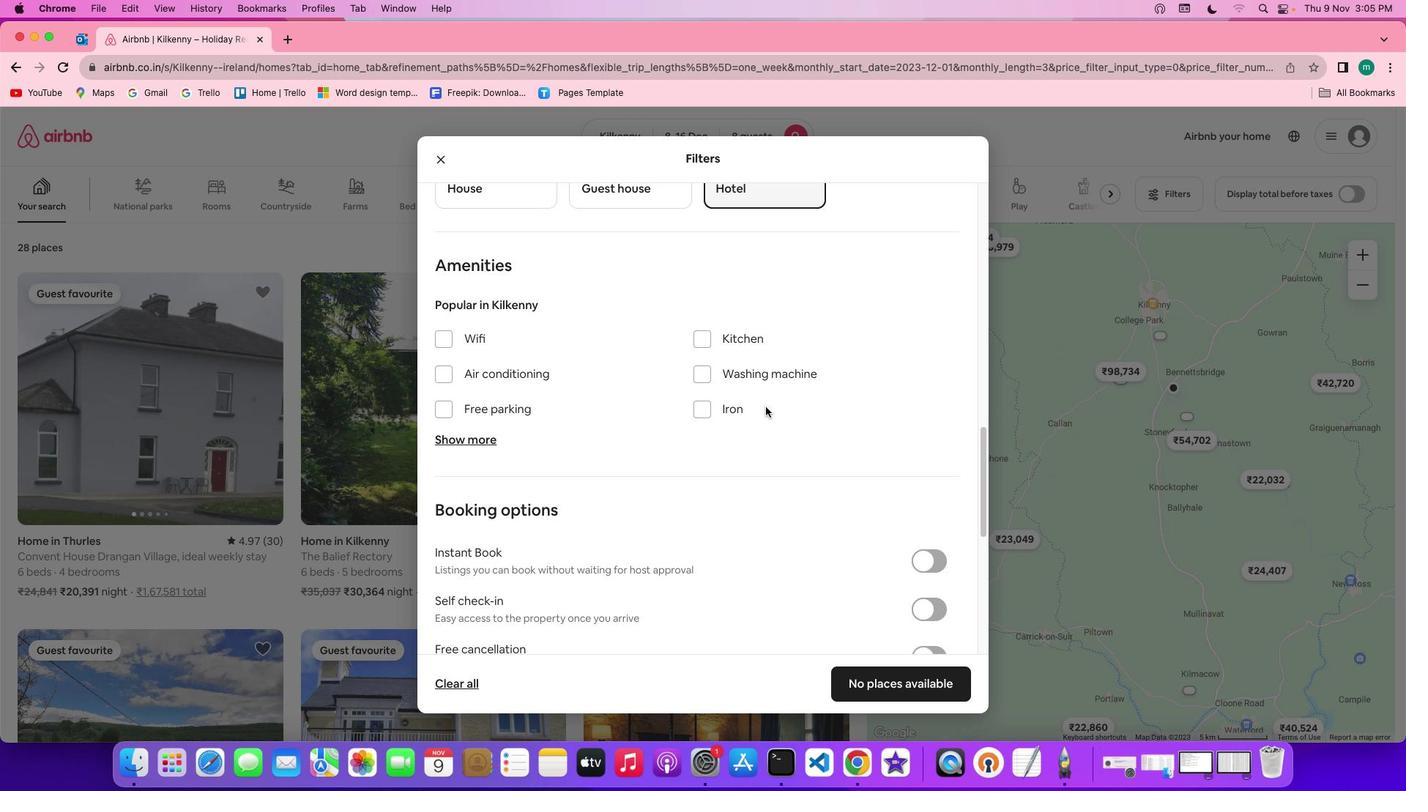 
Action: Mouse scrolled (769, 410) with delta (3, 2)
Screenshot: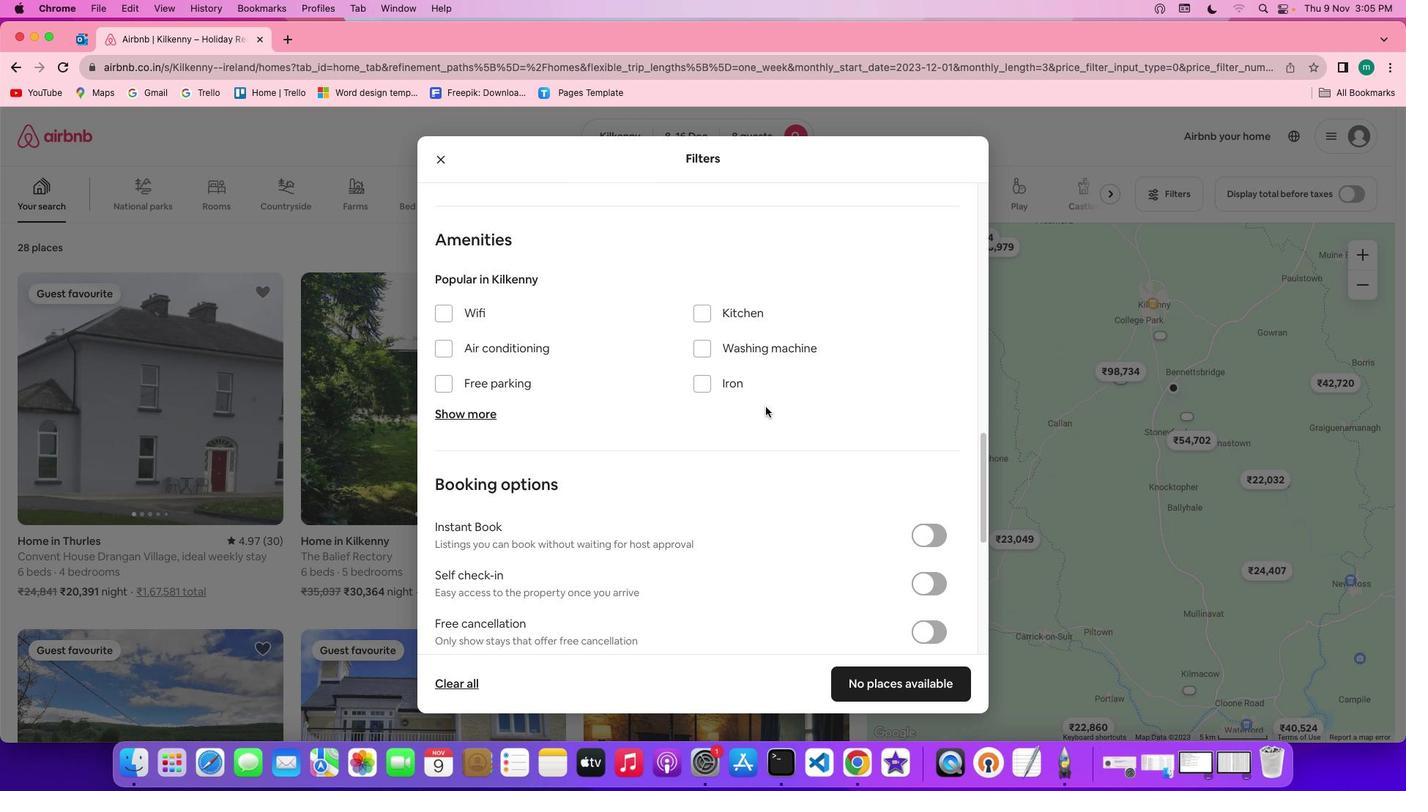 
Action: Mouse scrolled (769, 410) with delta (3, 2)
Screenshot: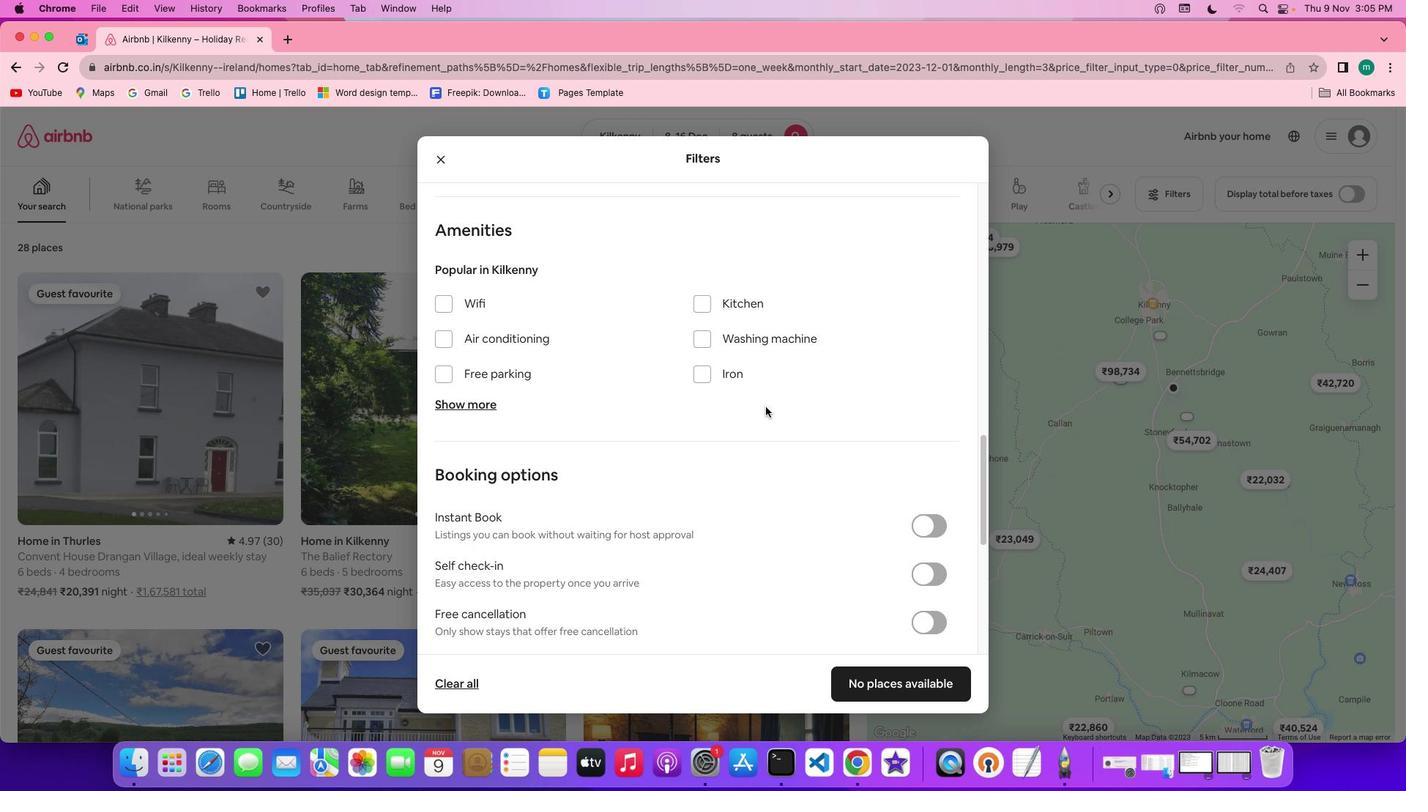 
Action: Mouse scrolled (769, 410) with delta (3, 2)
Screenshot: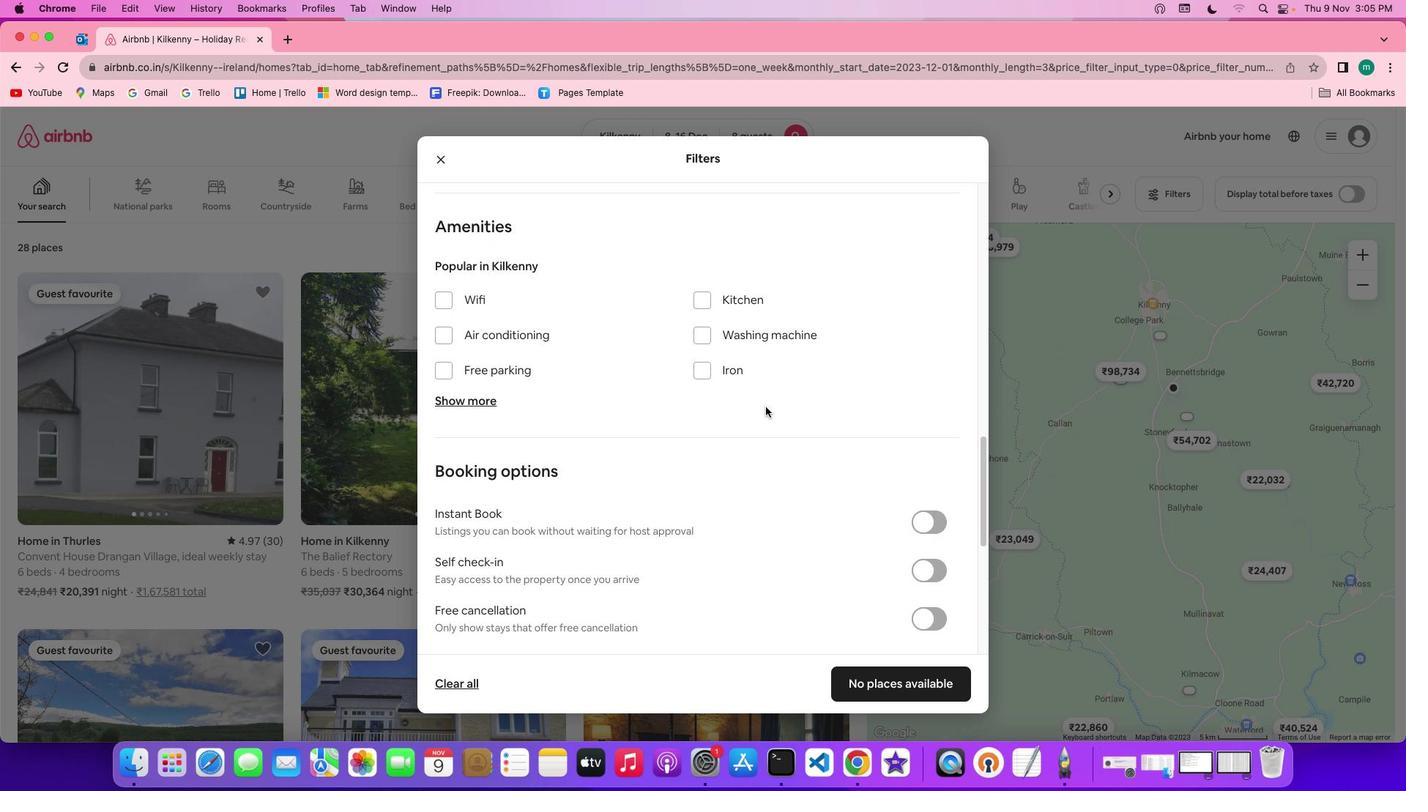 
Action: Mouse scrolled (769, 410) with delta (3, 2)
Screenshot: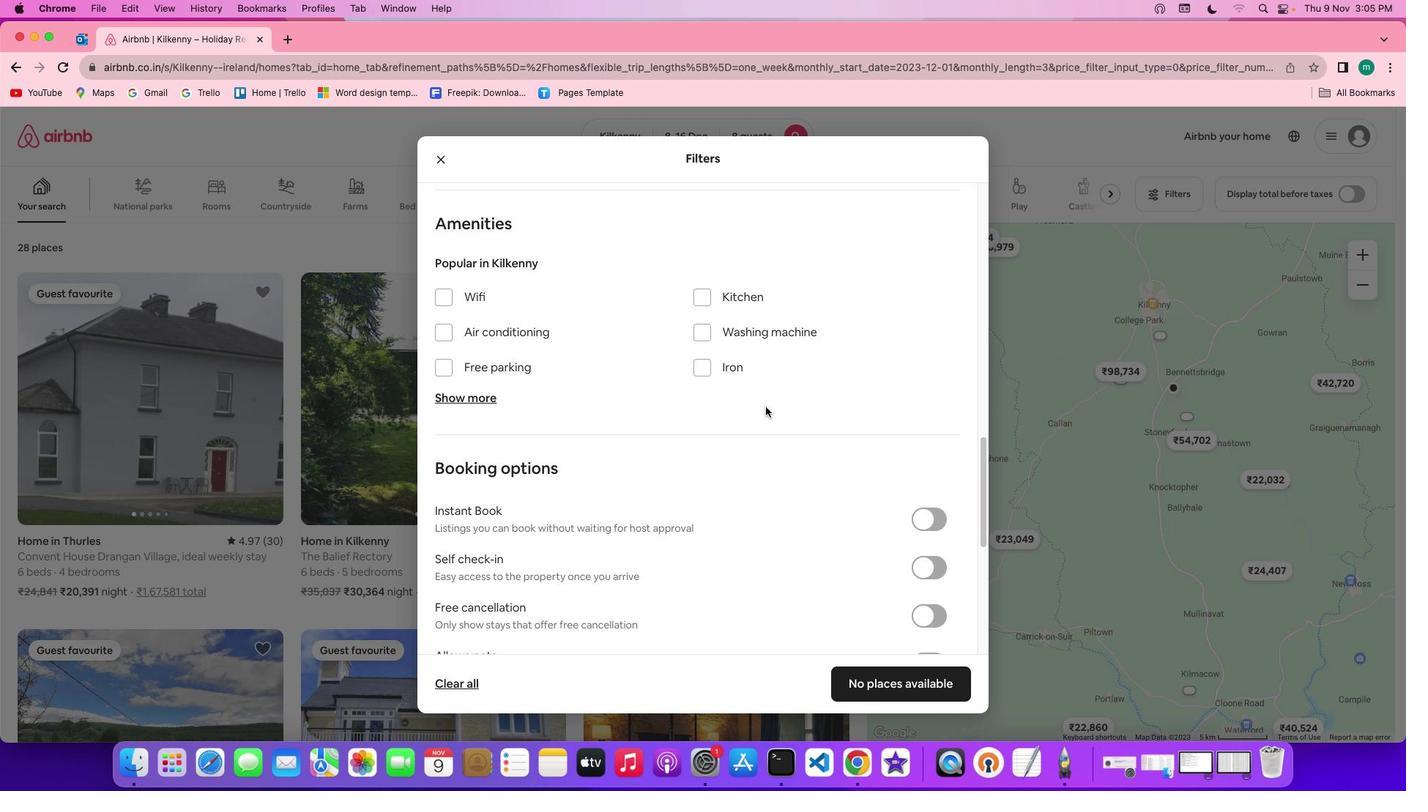 
Action: Mouse moved to (457, 297)
Screenshot: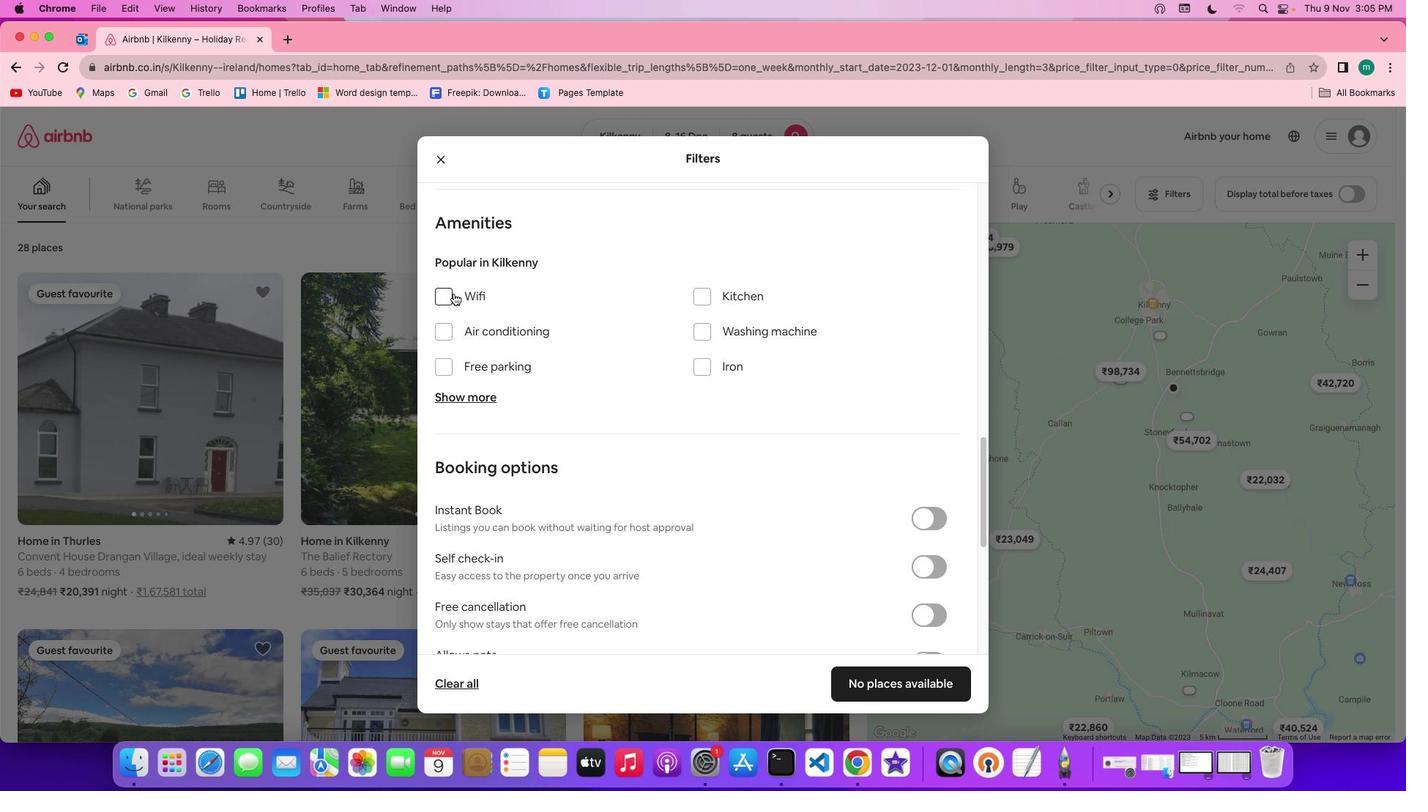 
Action: Mouse pressed left at (457, 297)
Screenshot: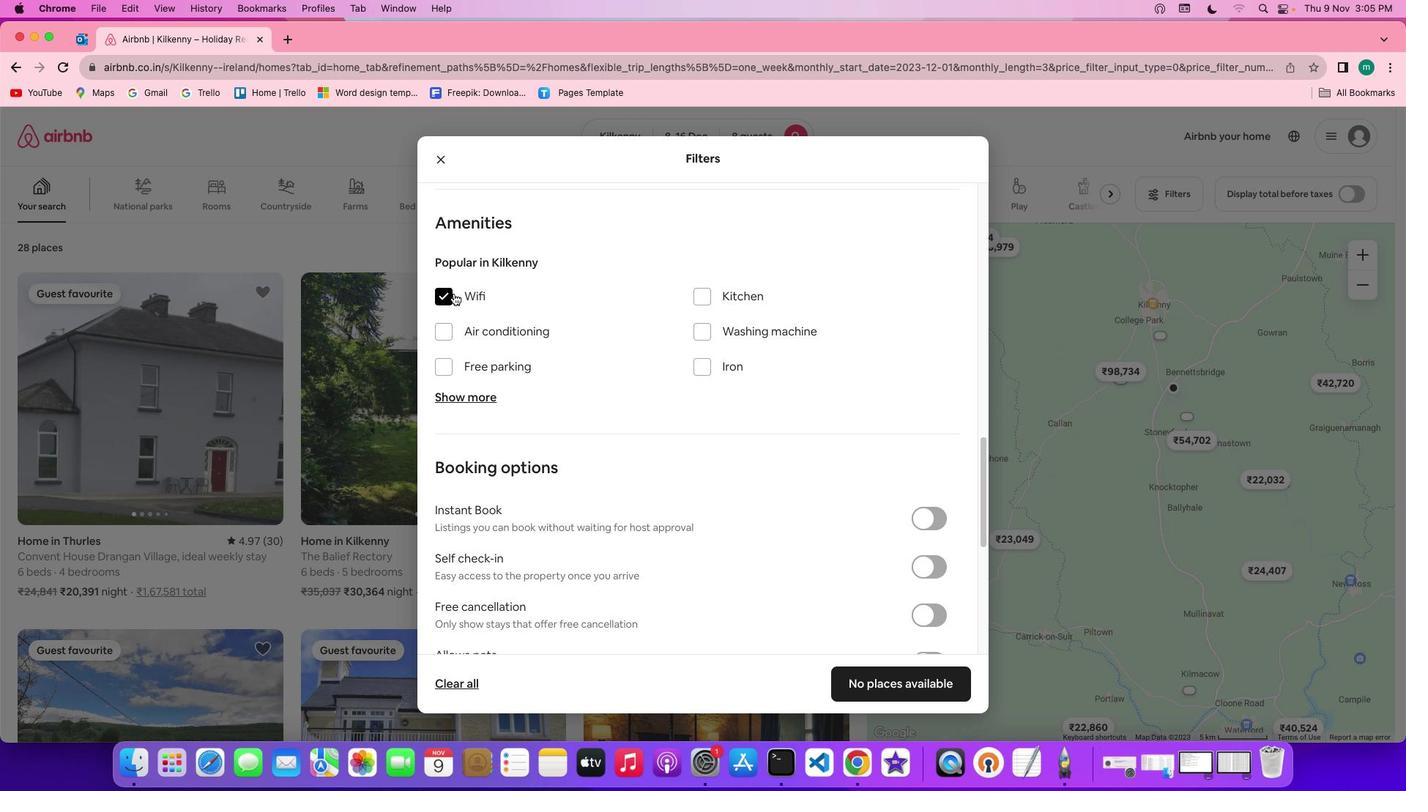 
Action: Mouse moved to (588, 431)
Screenshot: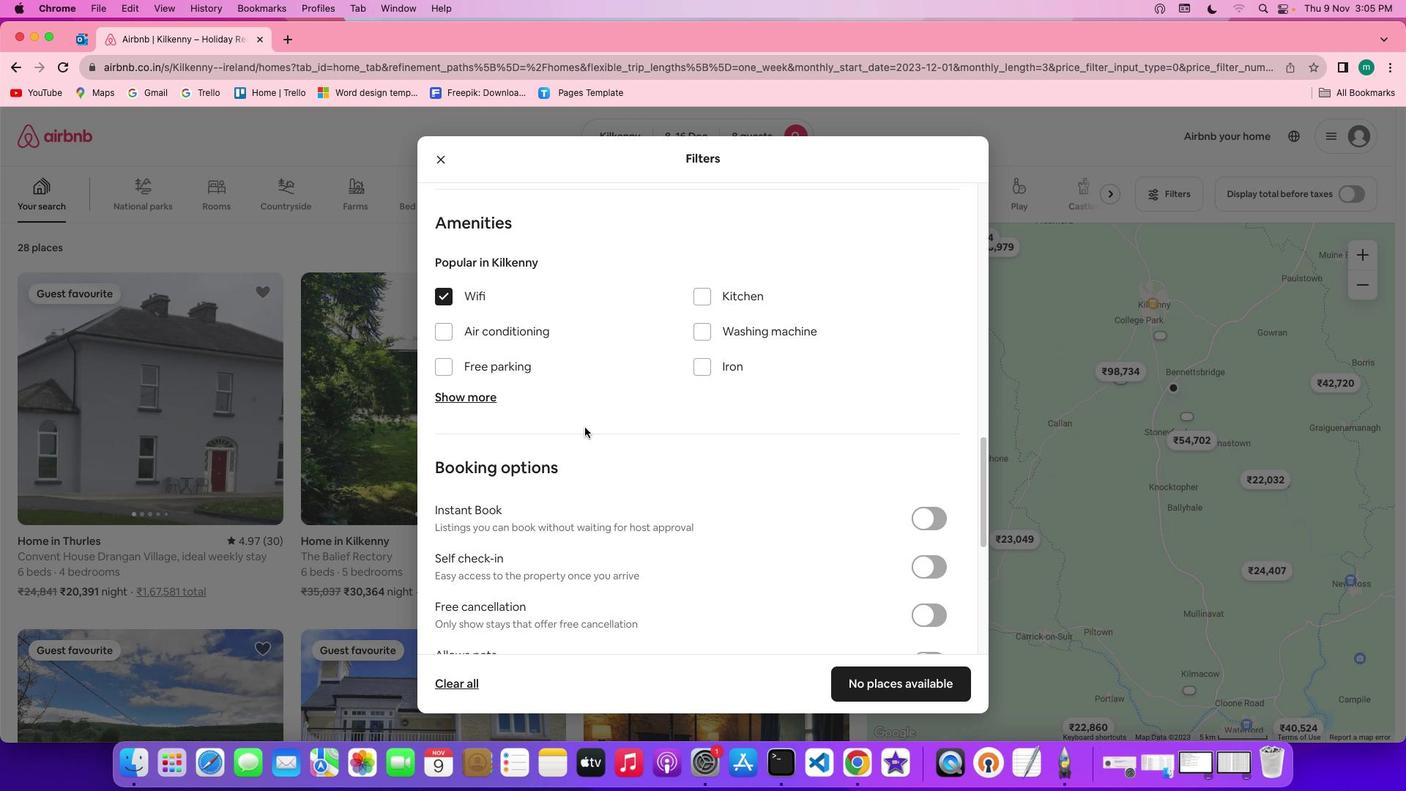 
Action: Mouse scrolled (588, 431) with delta (3, 2)
Screenshot: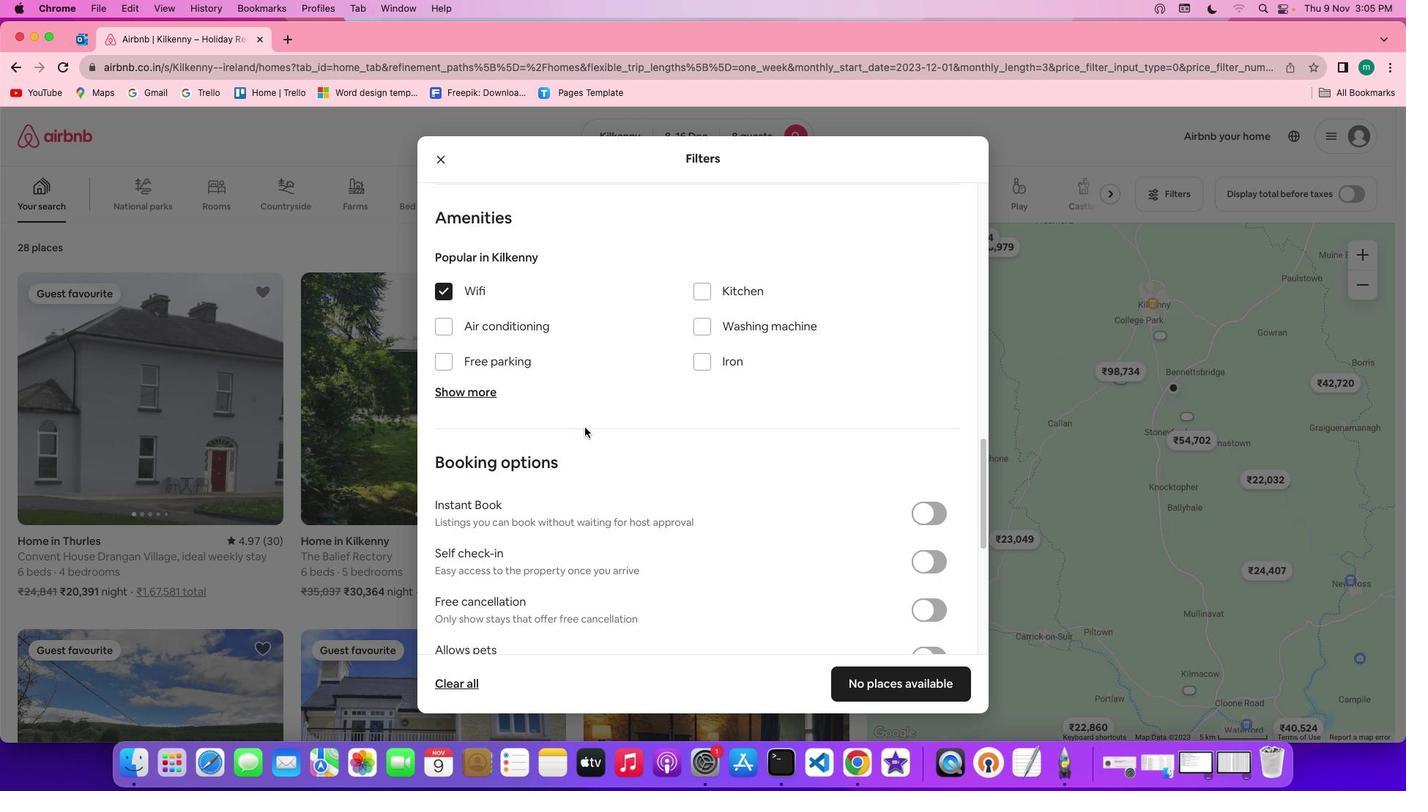 
Action: Mouse moved to (588, 431)
Screenshot: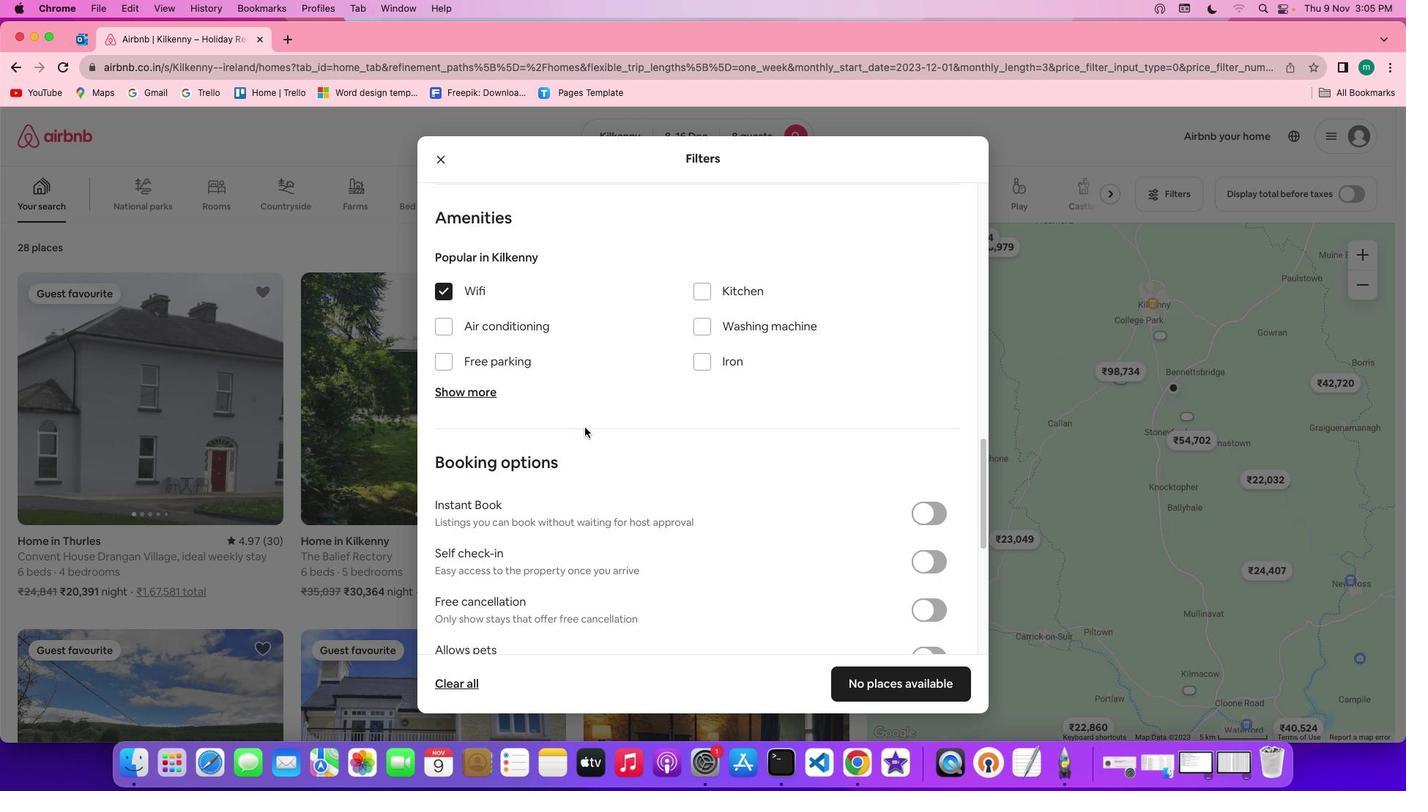 
Action: Mouse scrolled (588, 431) with delta (3, 2)
Screenshot: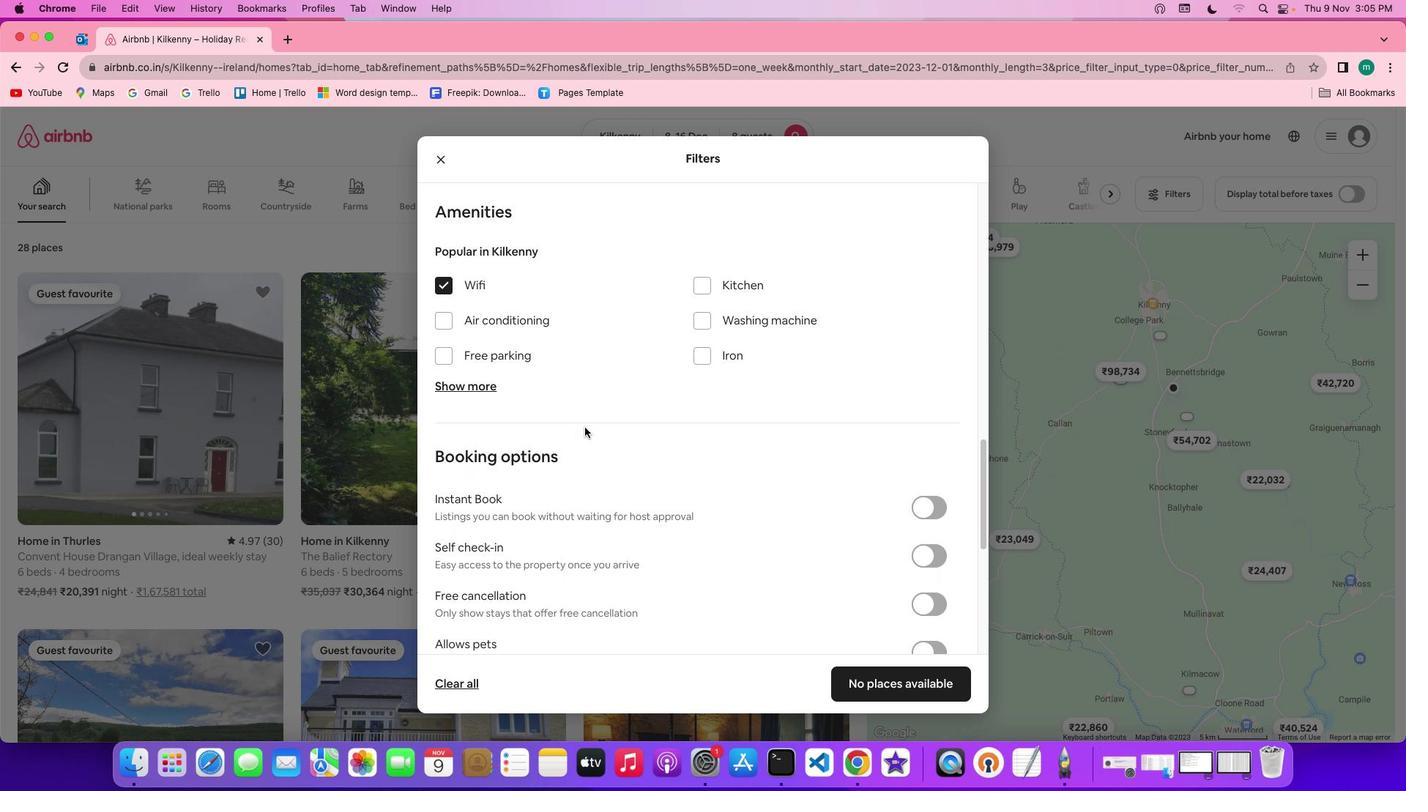 
Action: Mouse moved to (484, 392)
Screenshot: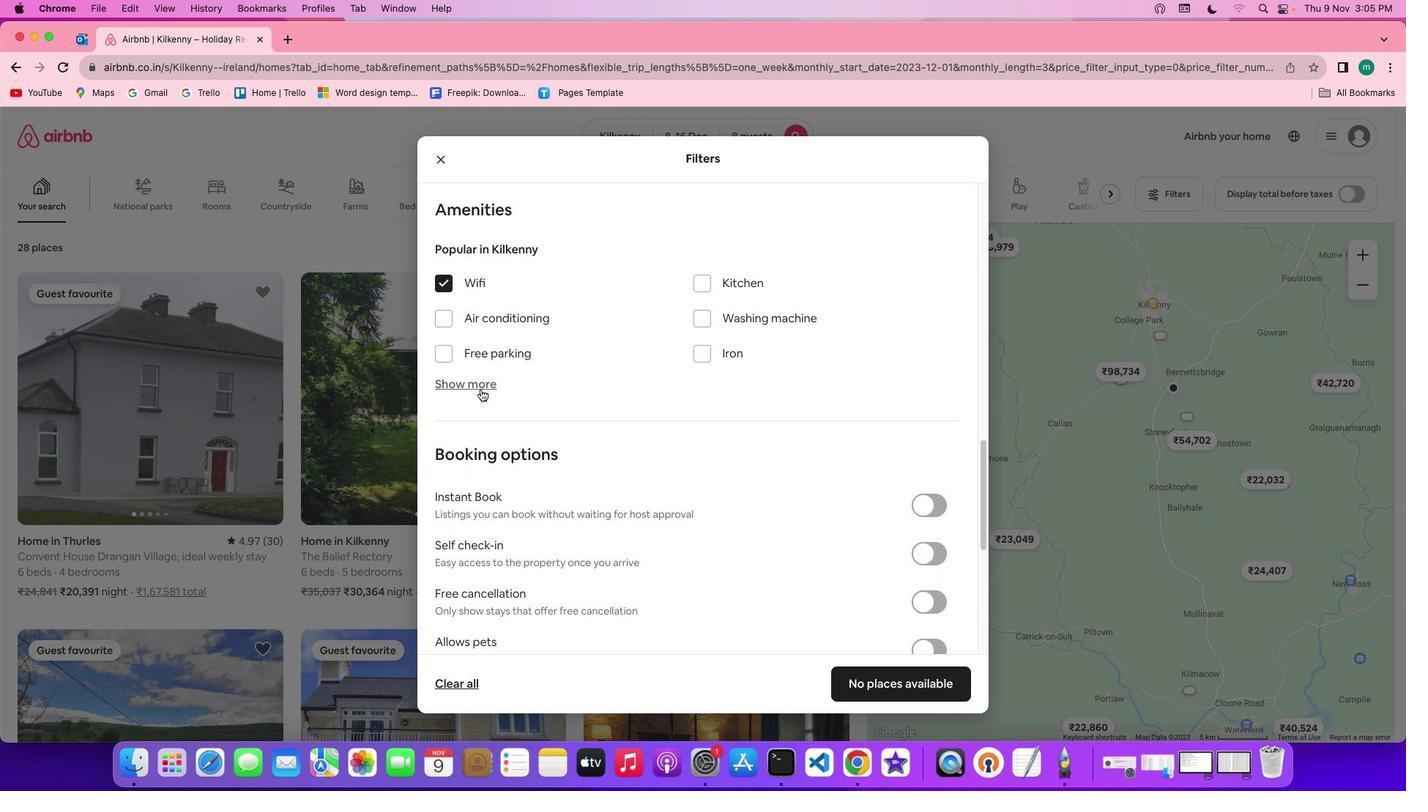 
Action: Mouse pressed left at (484, 392)
Screenshot: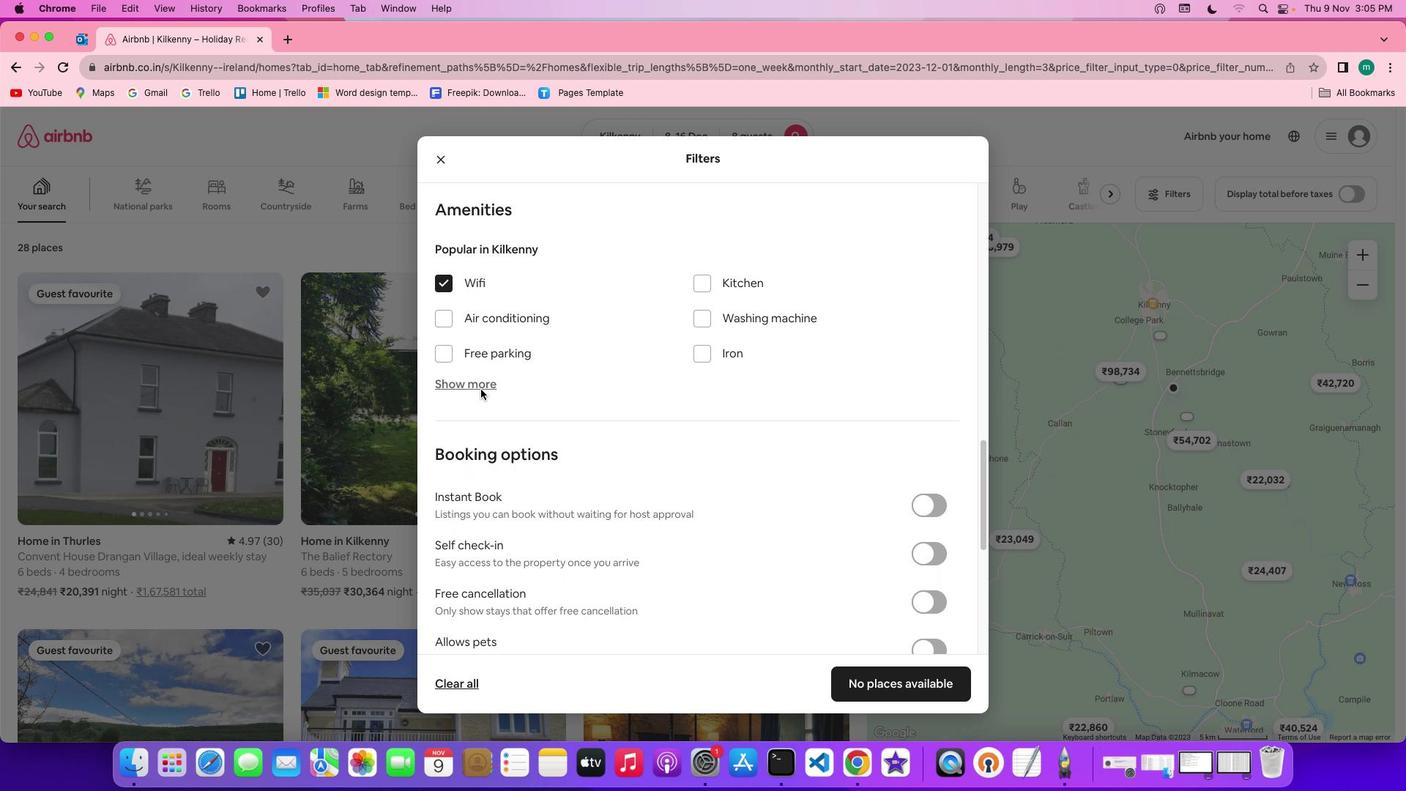 
Action: Mouse moved to (698, 474)
Screenshot: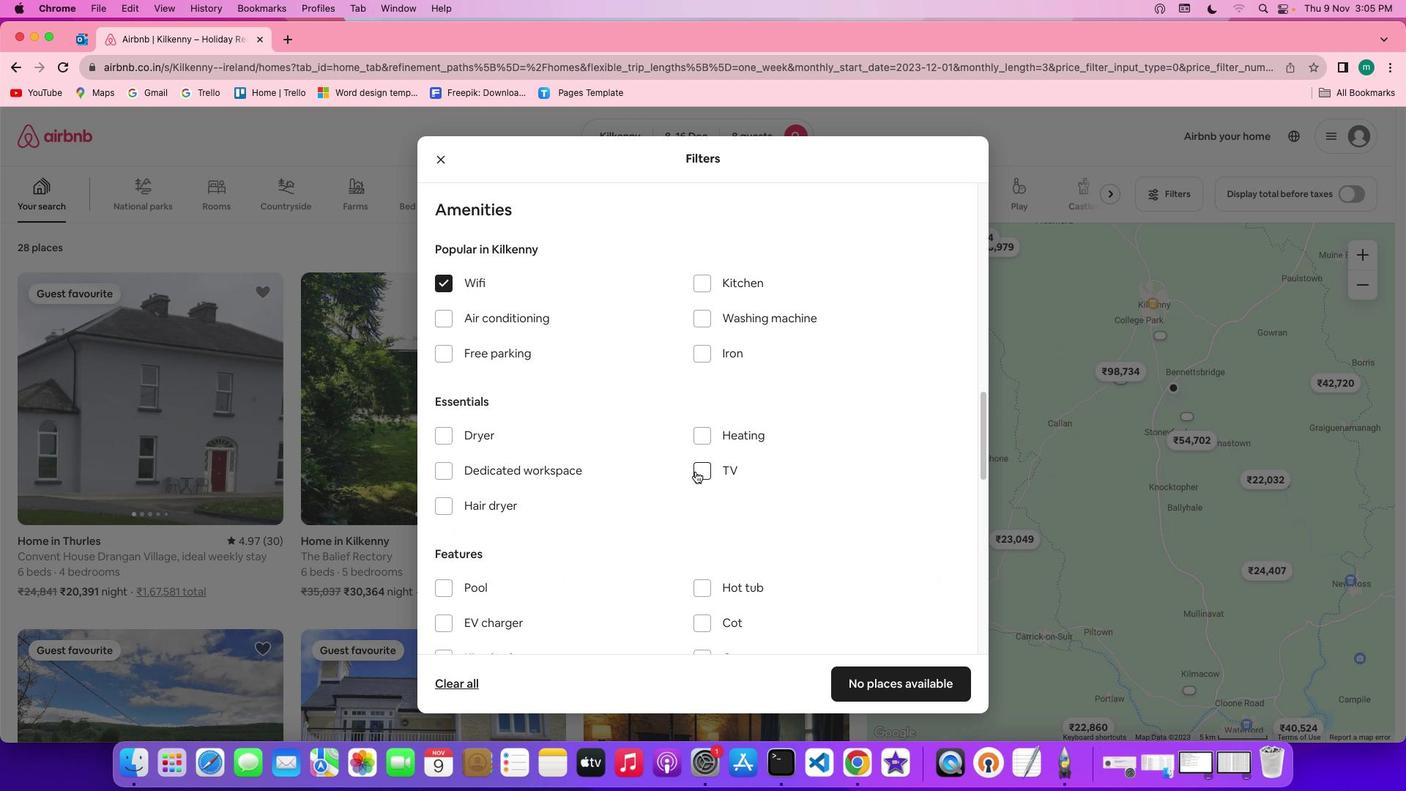 
Action: Mouse pressed left at (698, 474)
Screenshot: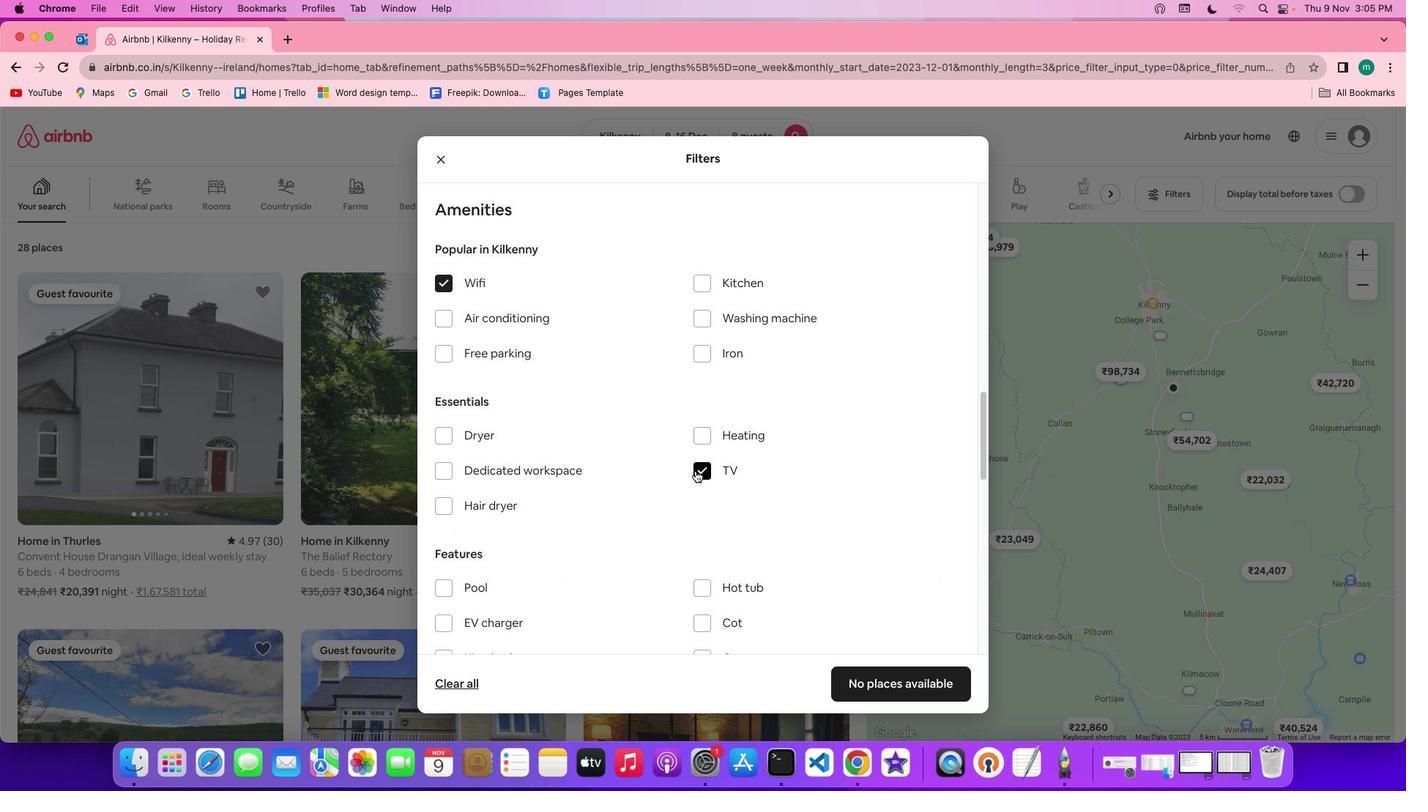 
Action: Mouse moved to (506, 361)
Screenshot: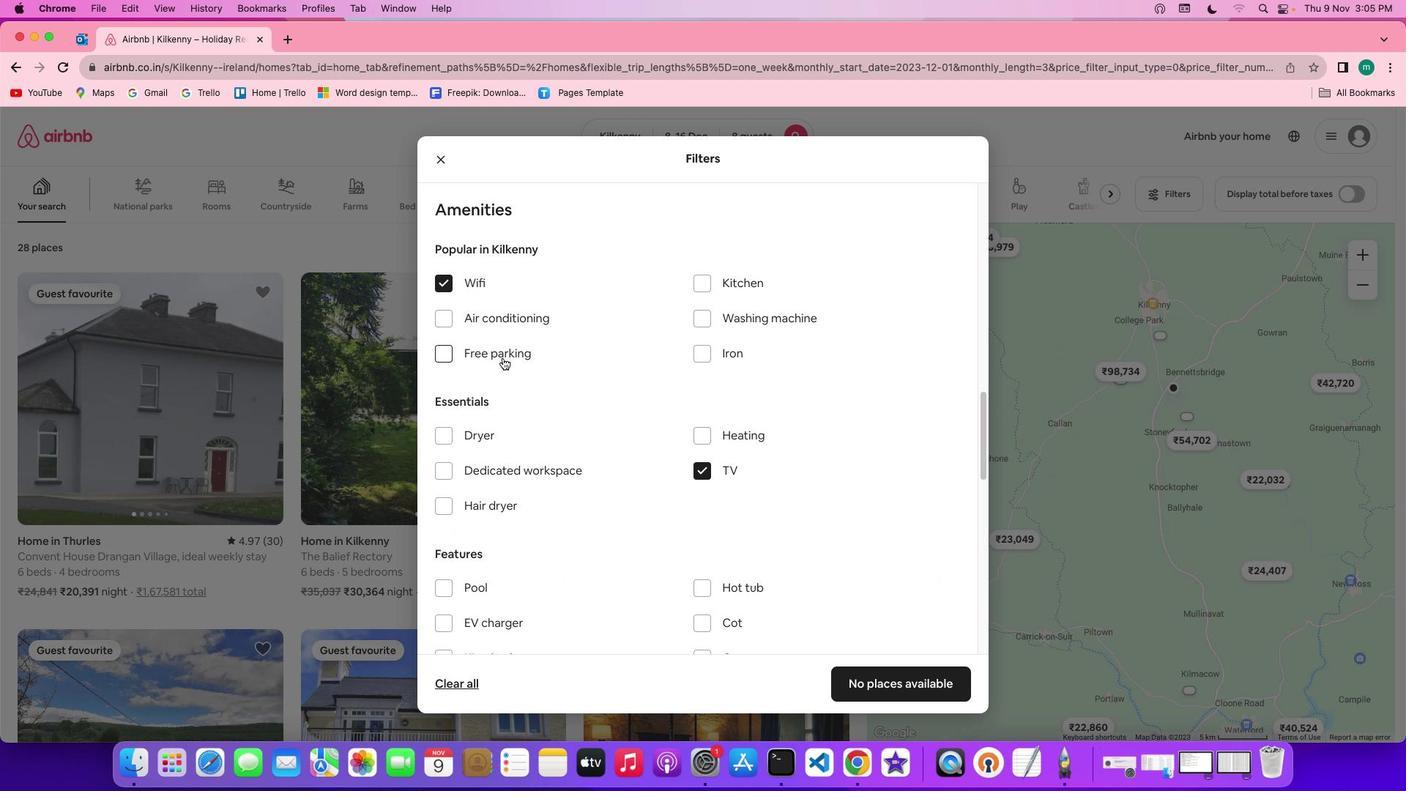 
Action: Mouse pressed left at (506, 361)
Screenshot: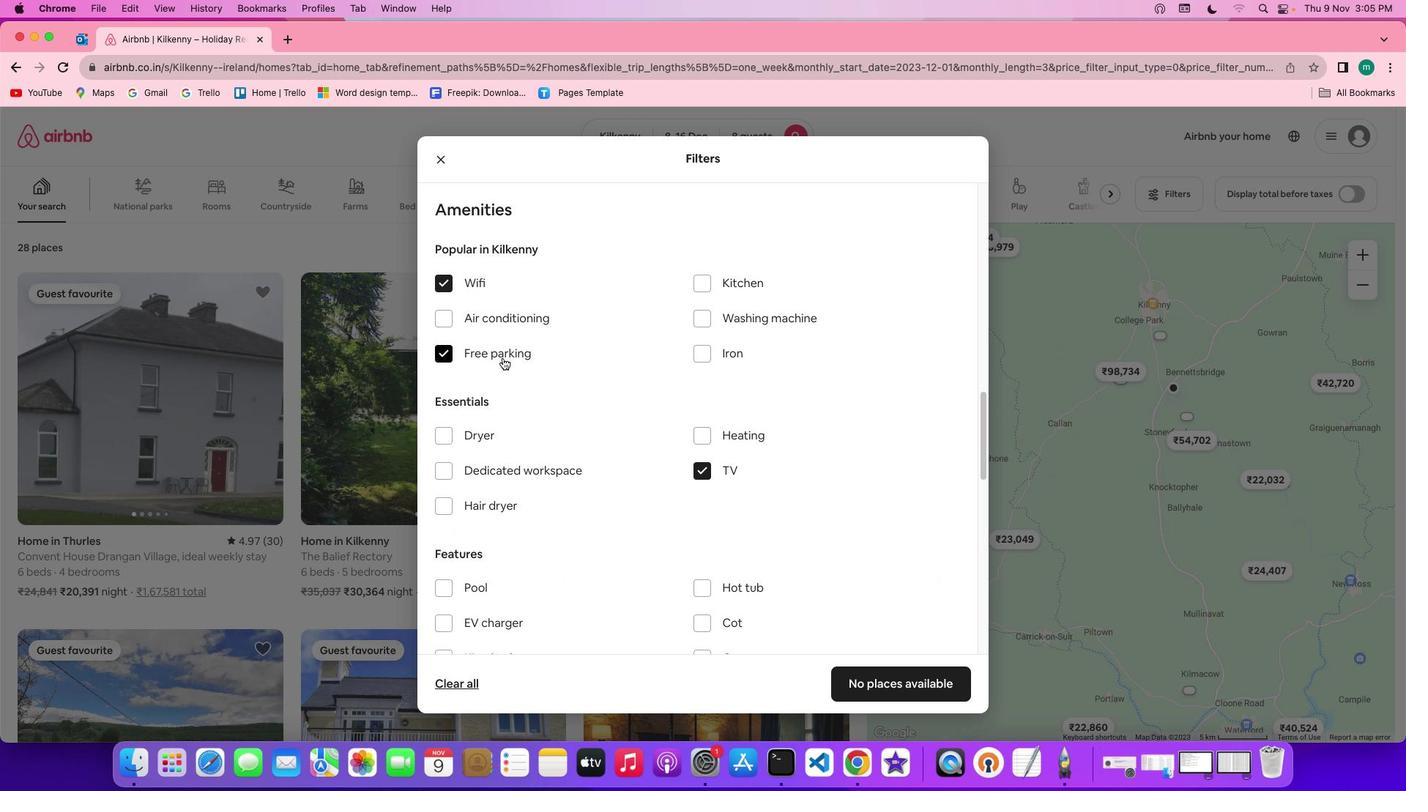 
Action: Mouse moved to (627, 432)
Screenshot: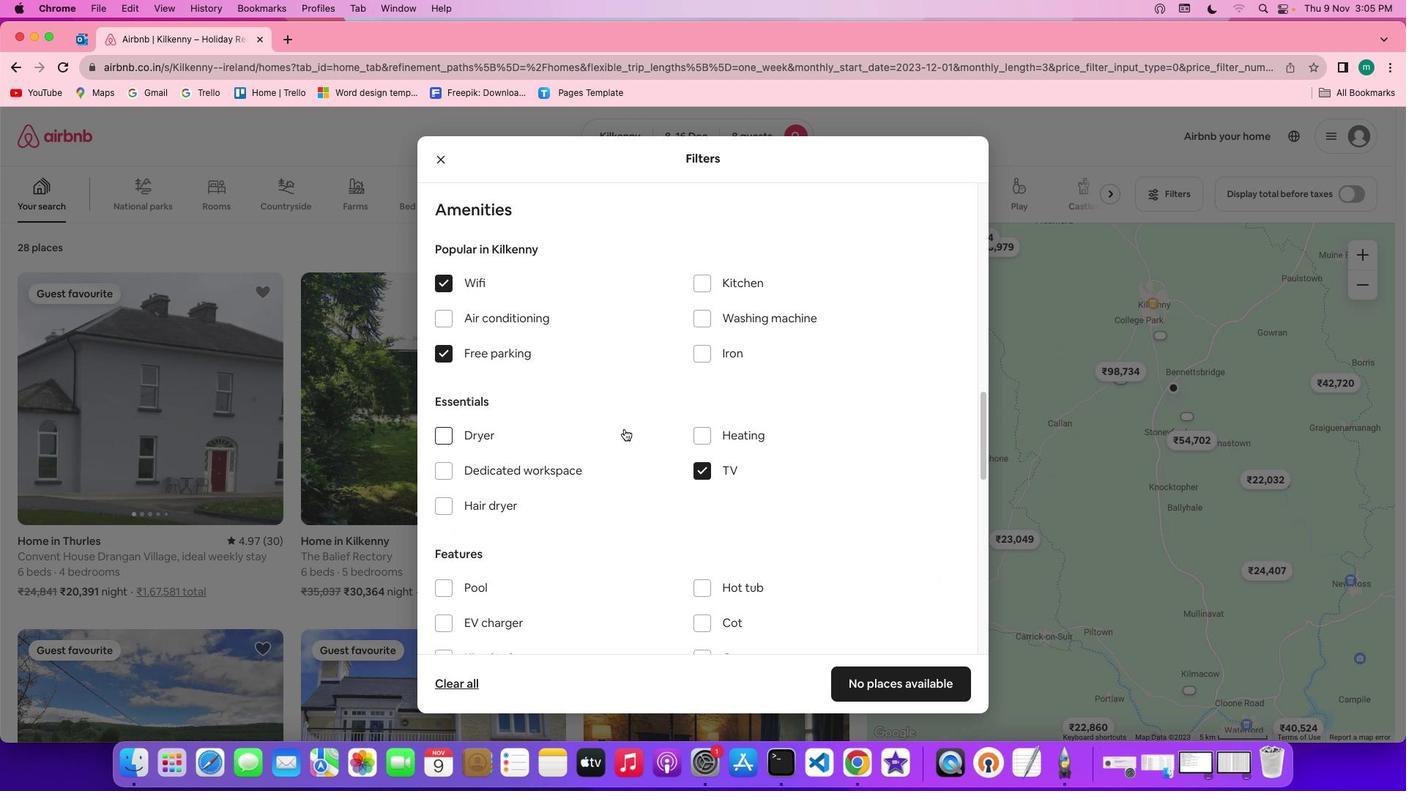 
Action: Mouse scrolled (627, 432) with delta (3, 2)
Screenshot: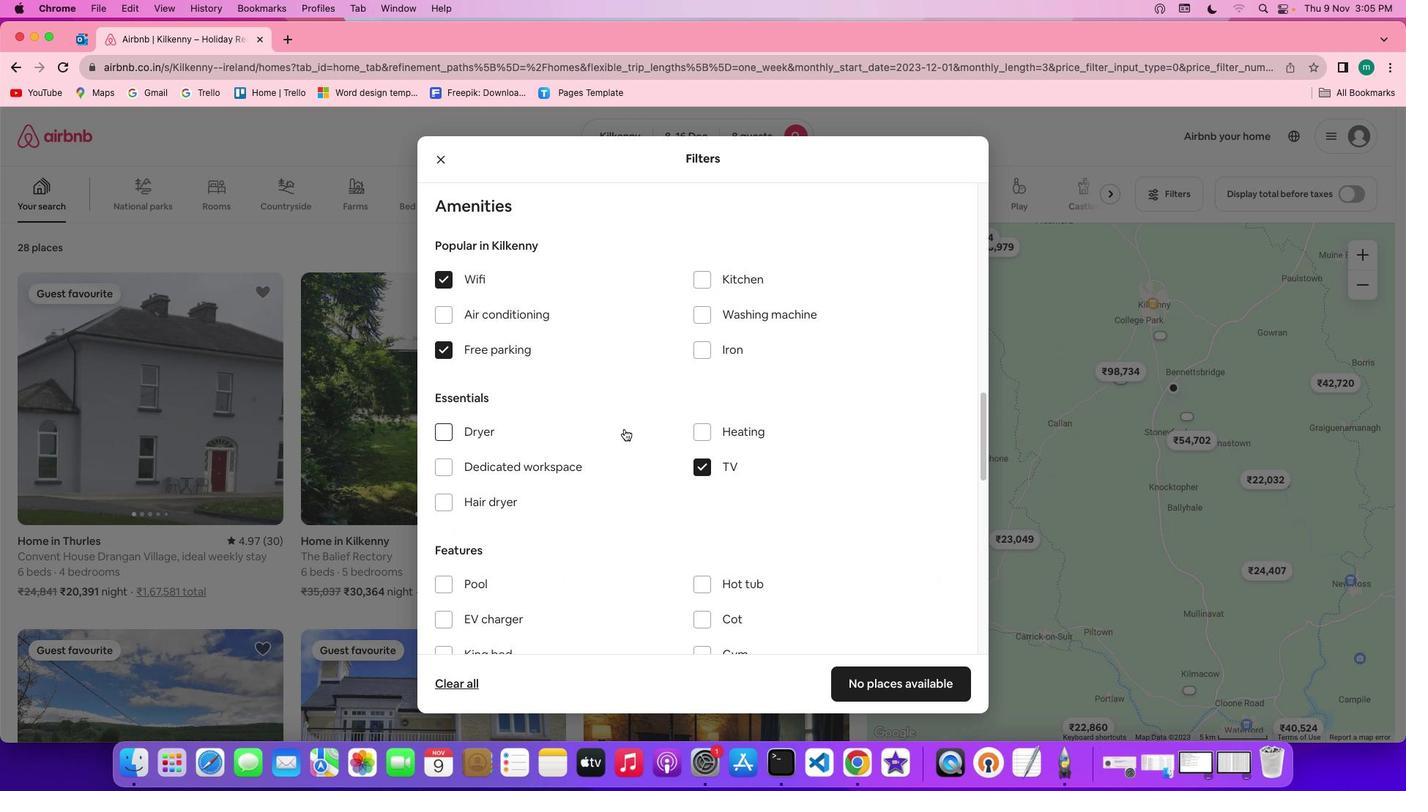 
Action: Mouse scrolled (627, 432) with delta (3, 2)
Screenshot: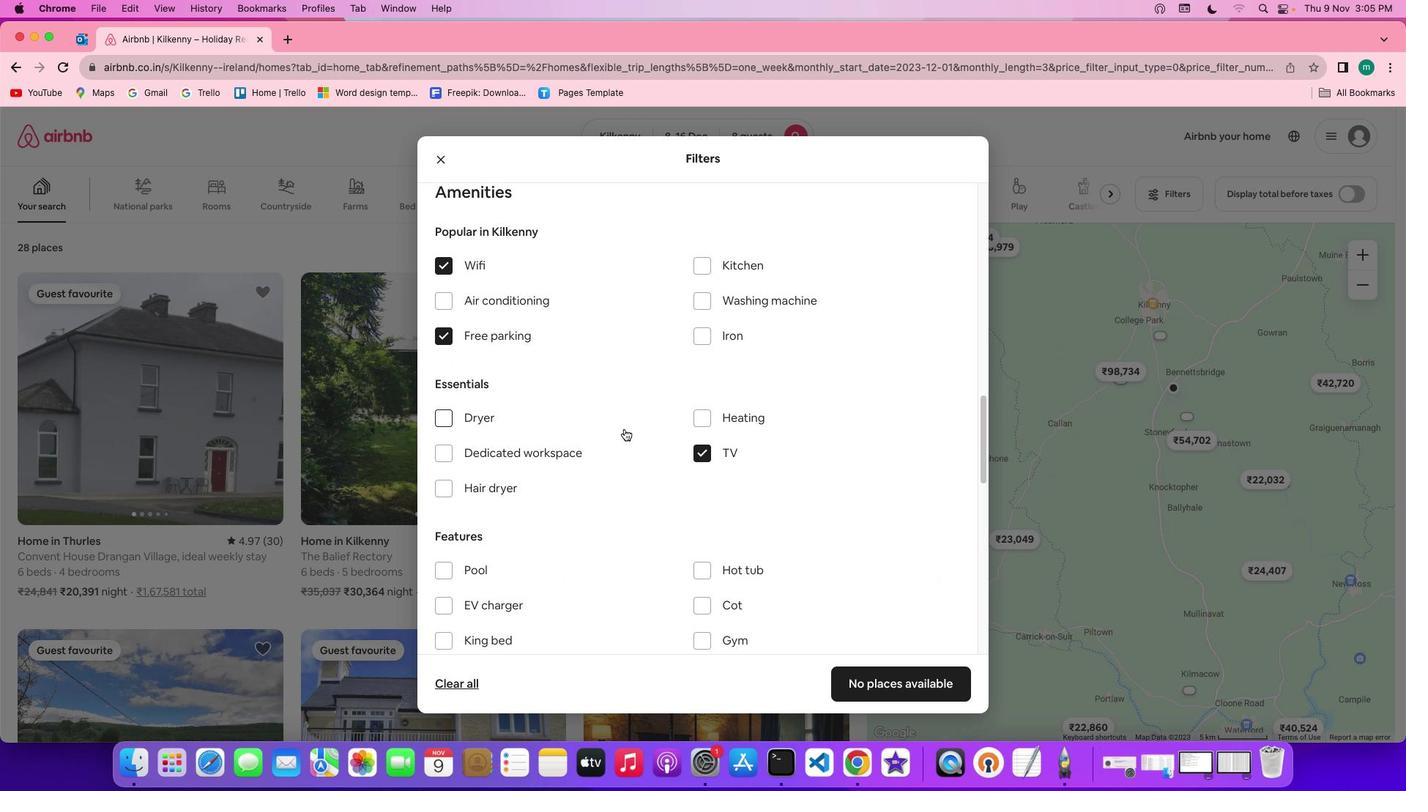 
Action: Mouse scrolled (627, 432) with delta (3, 2)
Screenshot: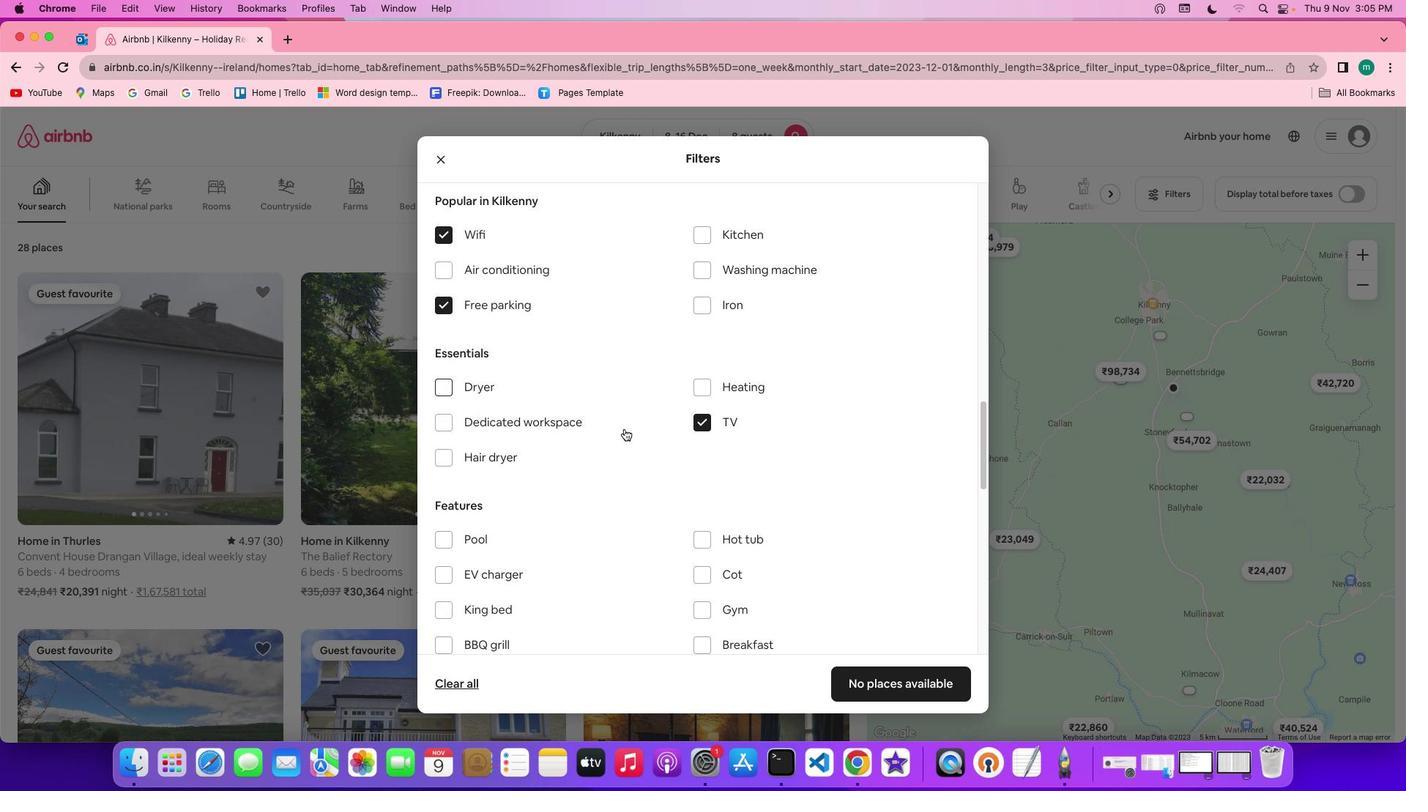 
Action: Mouse scrolled (627, 432) with delta (3, 2)
Screenshot: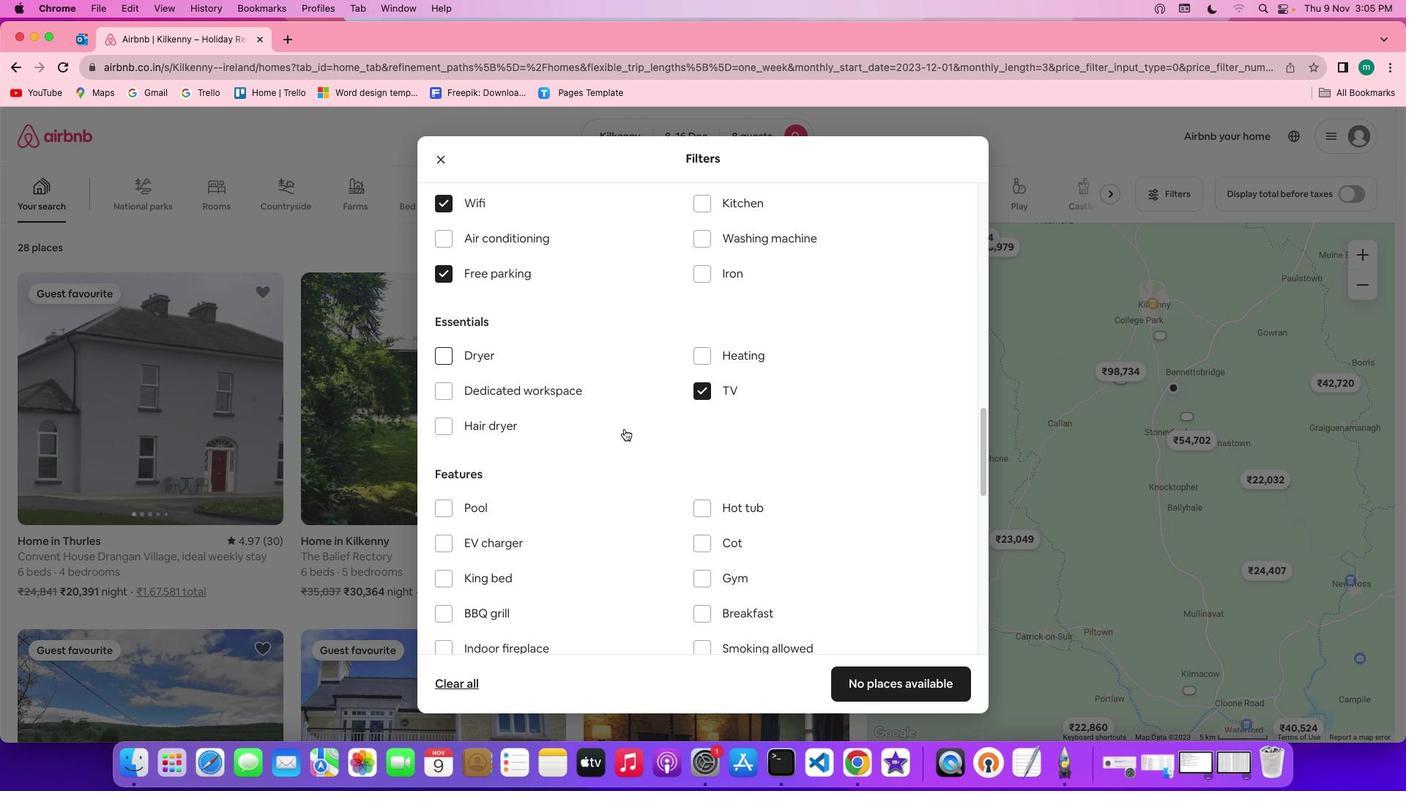 
Action: Mouse scrolled (627, 432) with delta (3, 2)
Screenshot: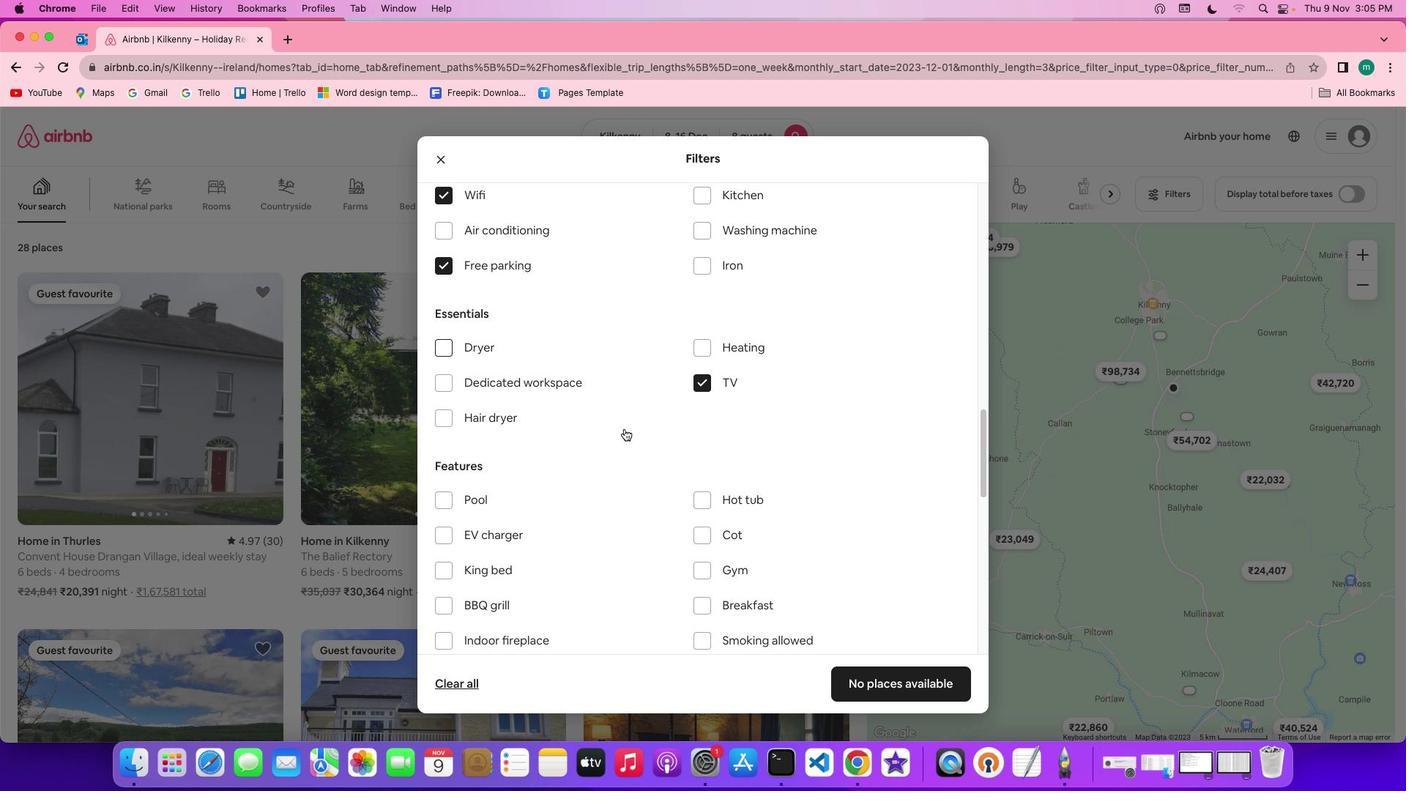 
Action: Mouse scrolled (627, 432) with delta (3, 2)
Screenshot: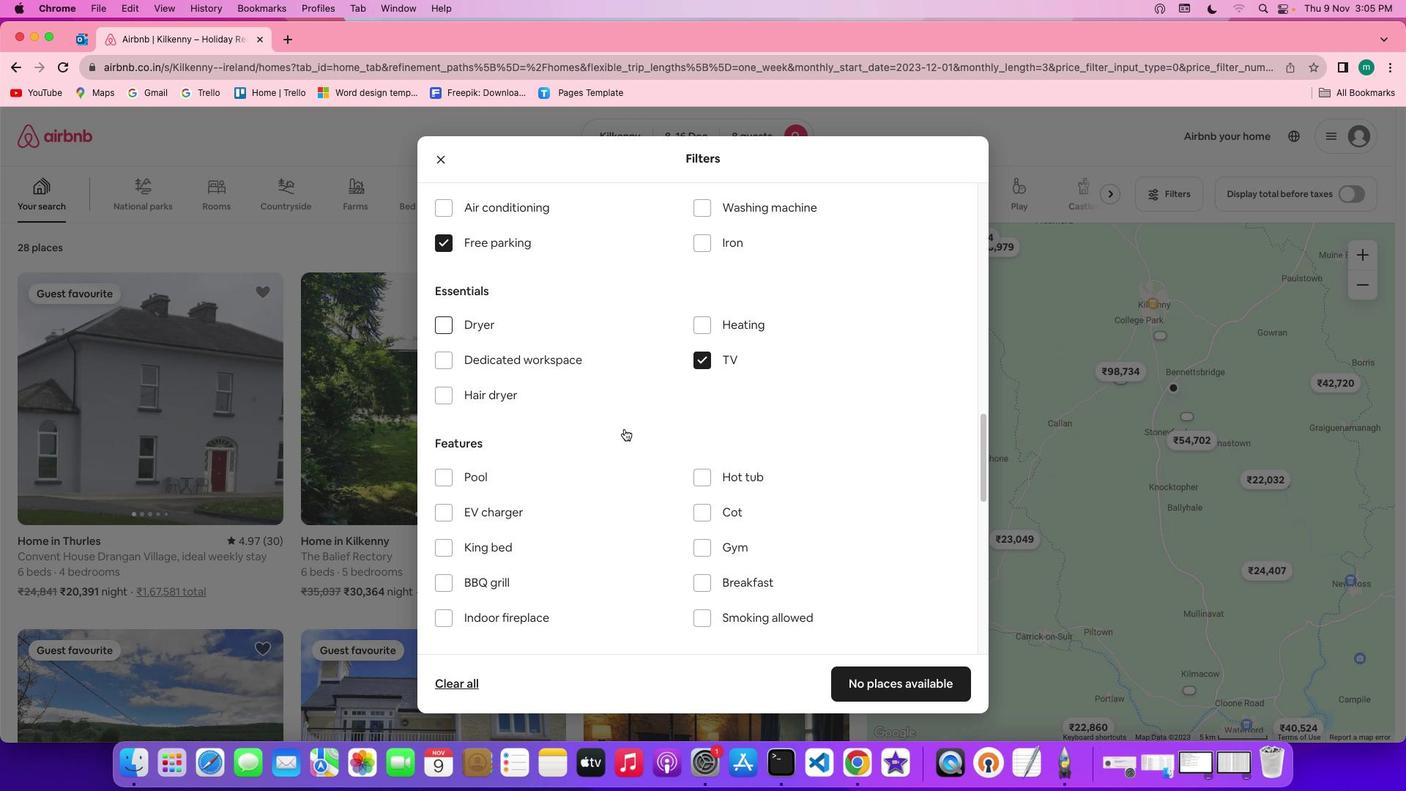 
Action: Mouse scrolled (627, 432) with delta (3, 2)
Screenshot: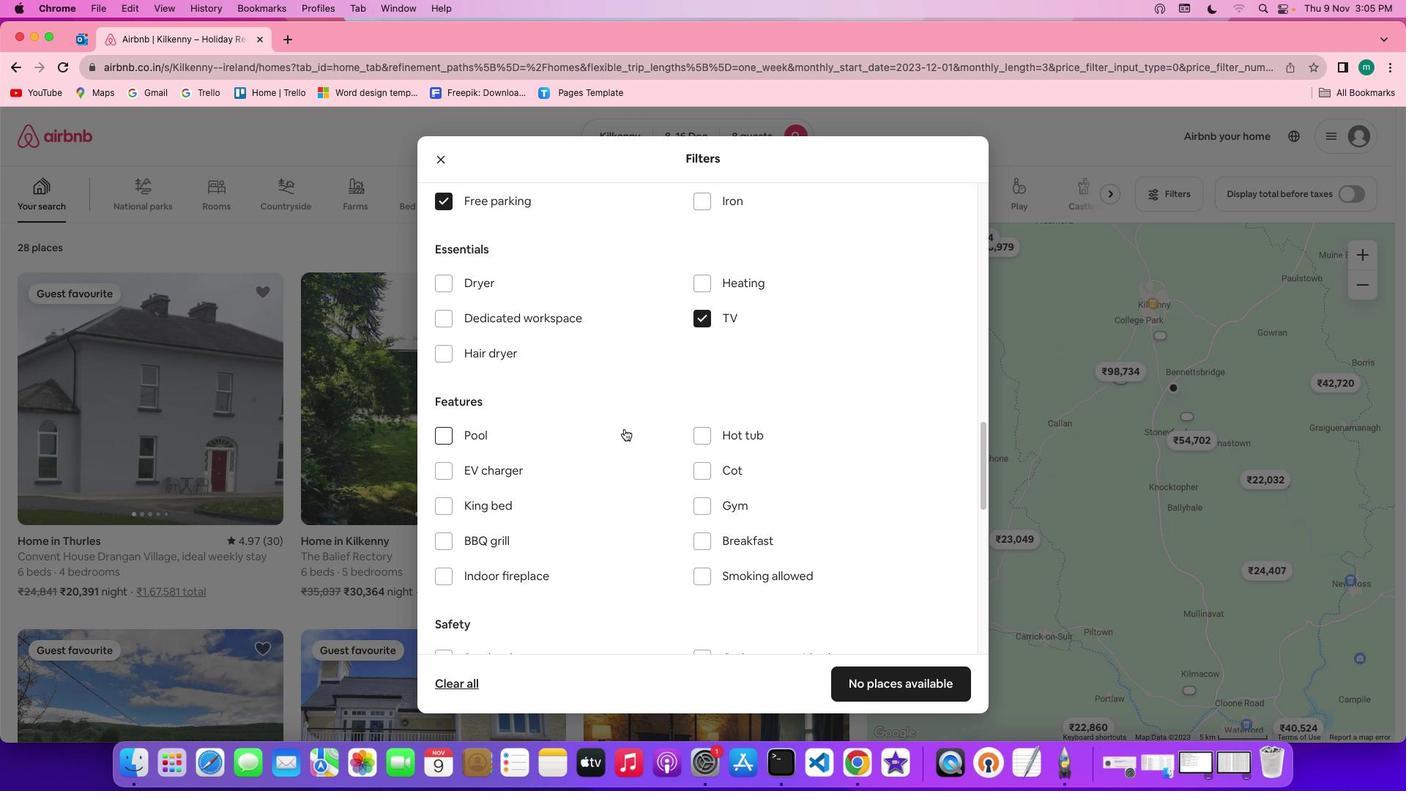 
Action: Mouse scrolled (627, 432) with delta (3, 2)
Screenshot: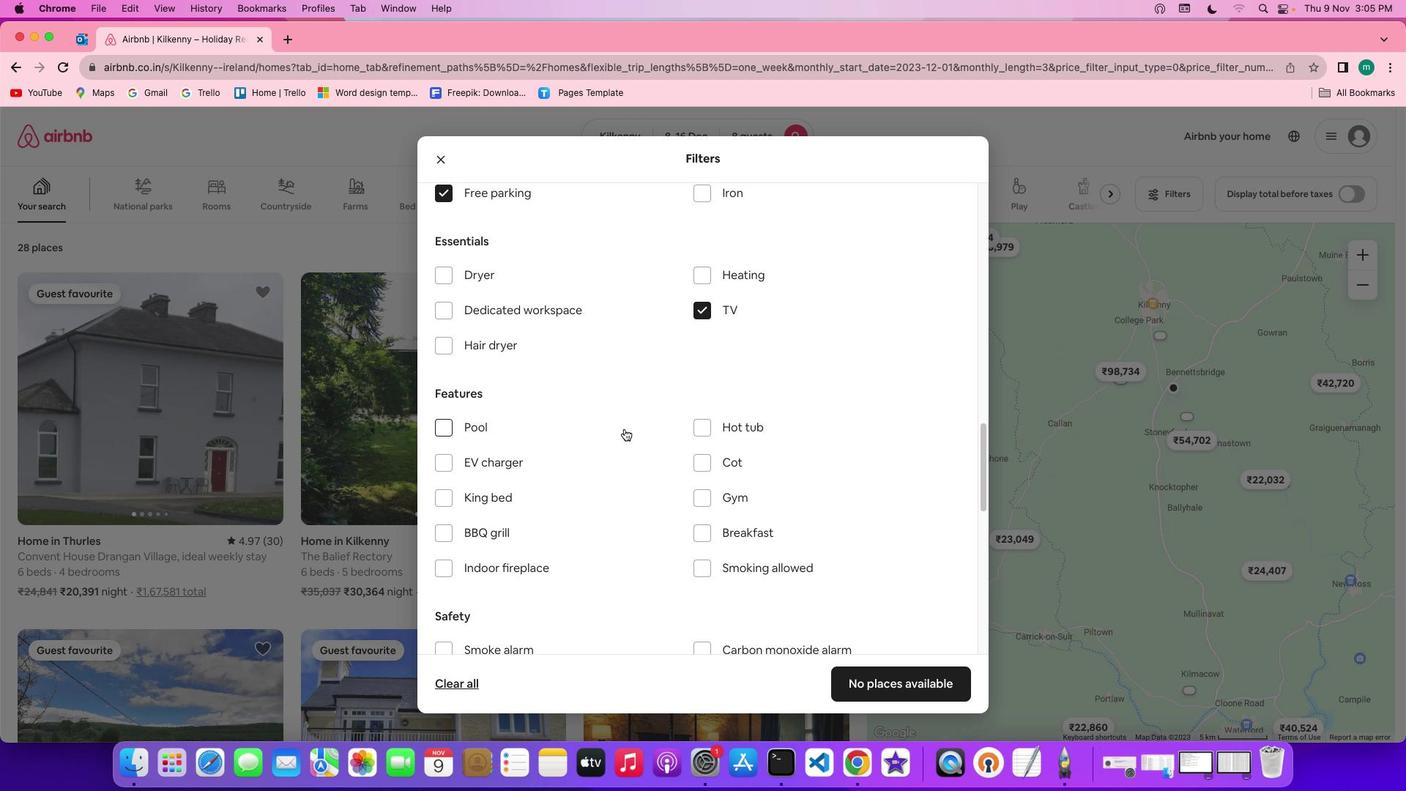 
Action: Mouse scrolled (627, 432) with delta (3, 2)
Screenshot: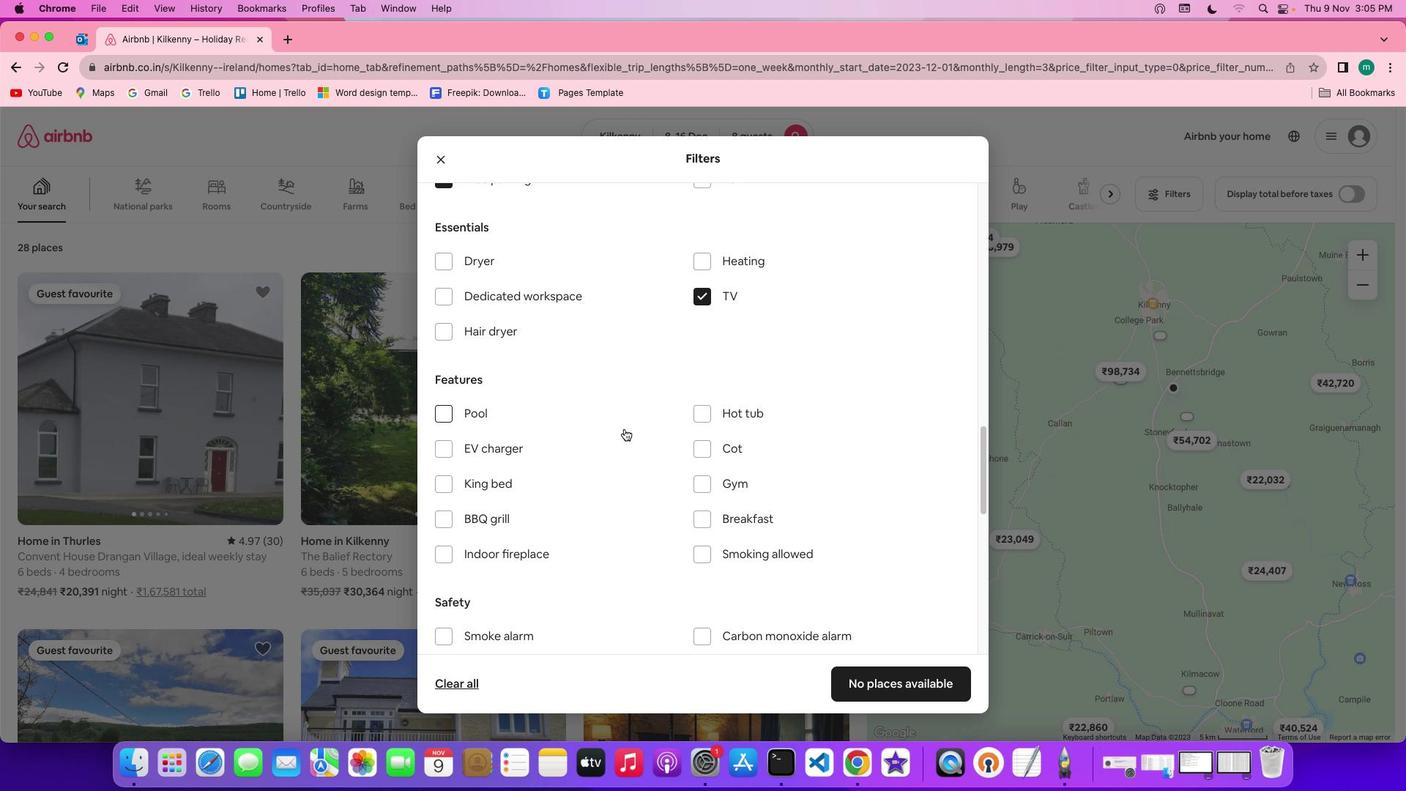 
Action: Mouse scrolled (627, 432) with delta (3, 2)
Screenshot: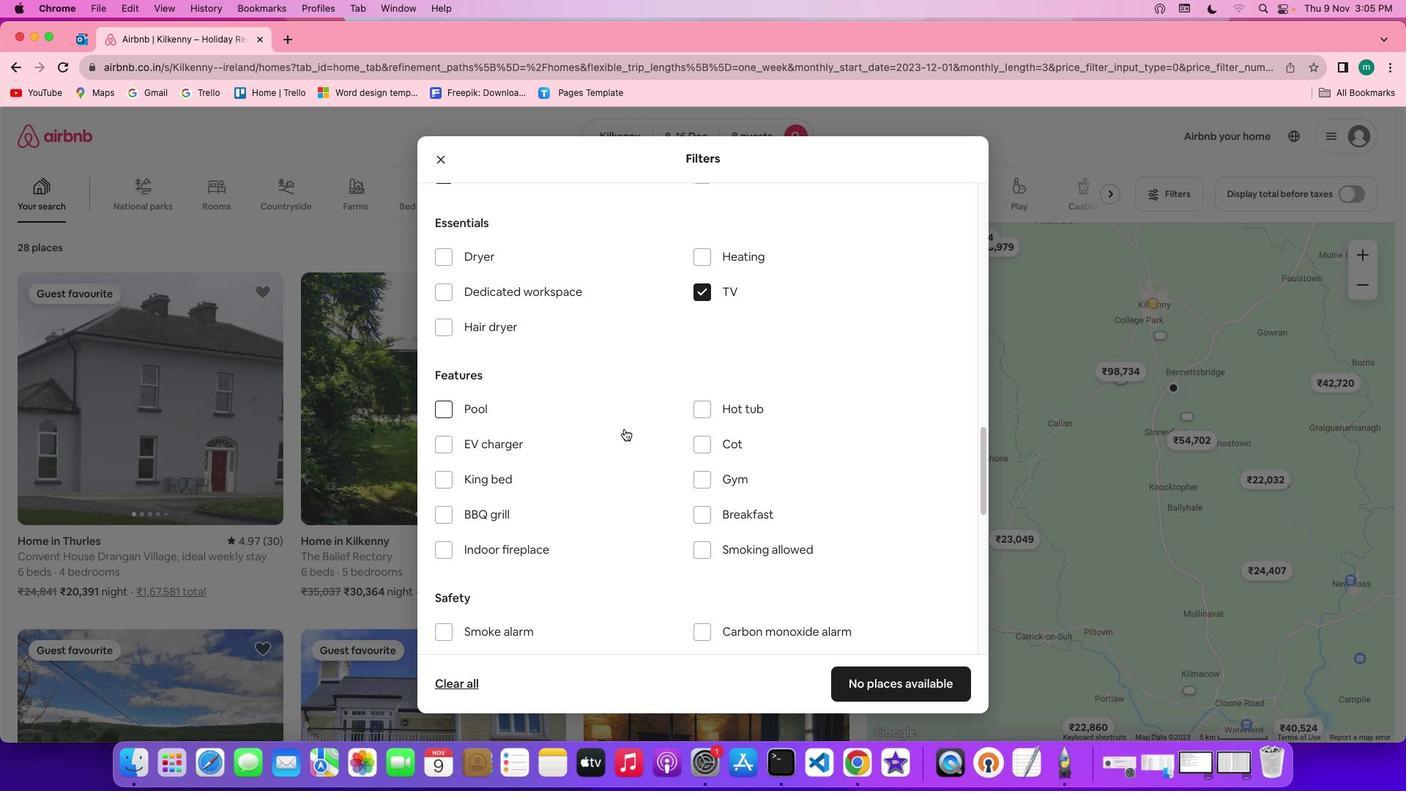 
Action: Mouse scrolled (627, 432) with delta (3, 2)
Screenshot: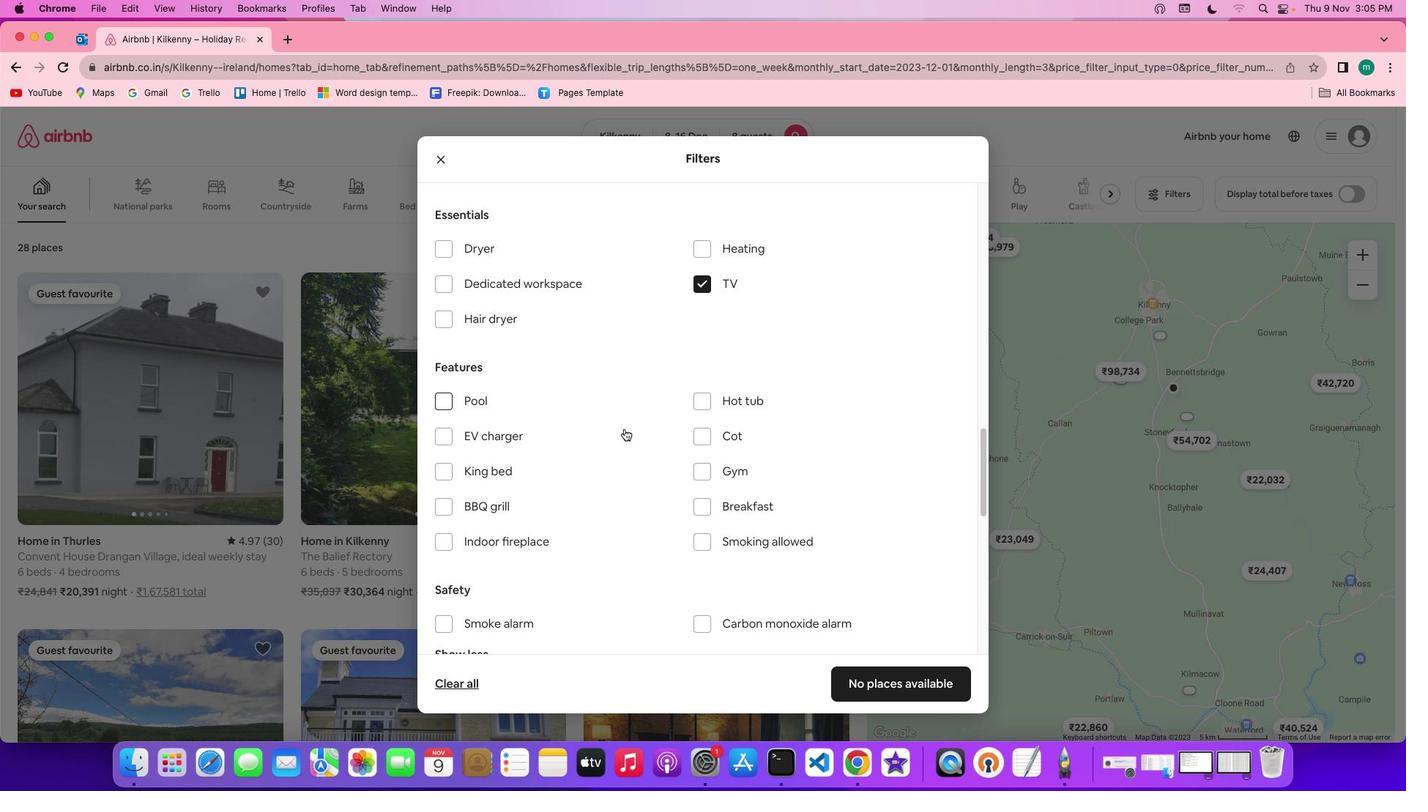 
Action: Mouse scrolled (627, 432) with delta (3, 2)
Screenshot: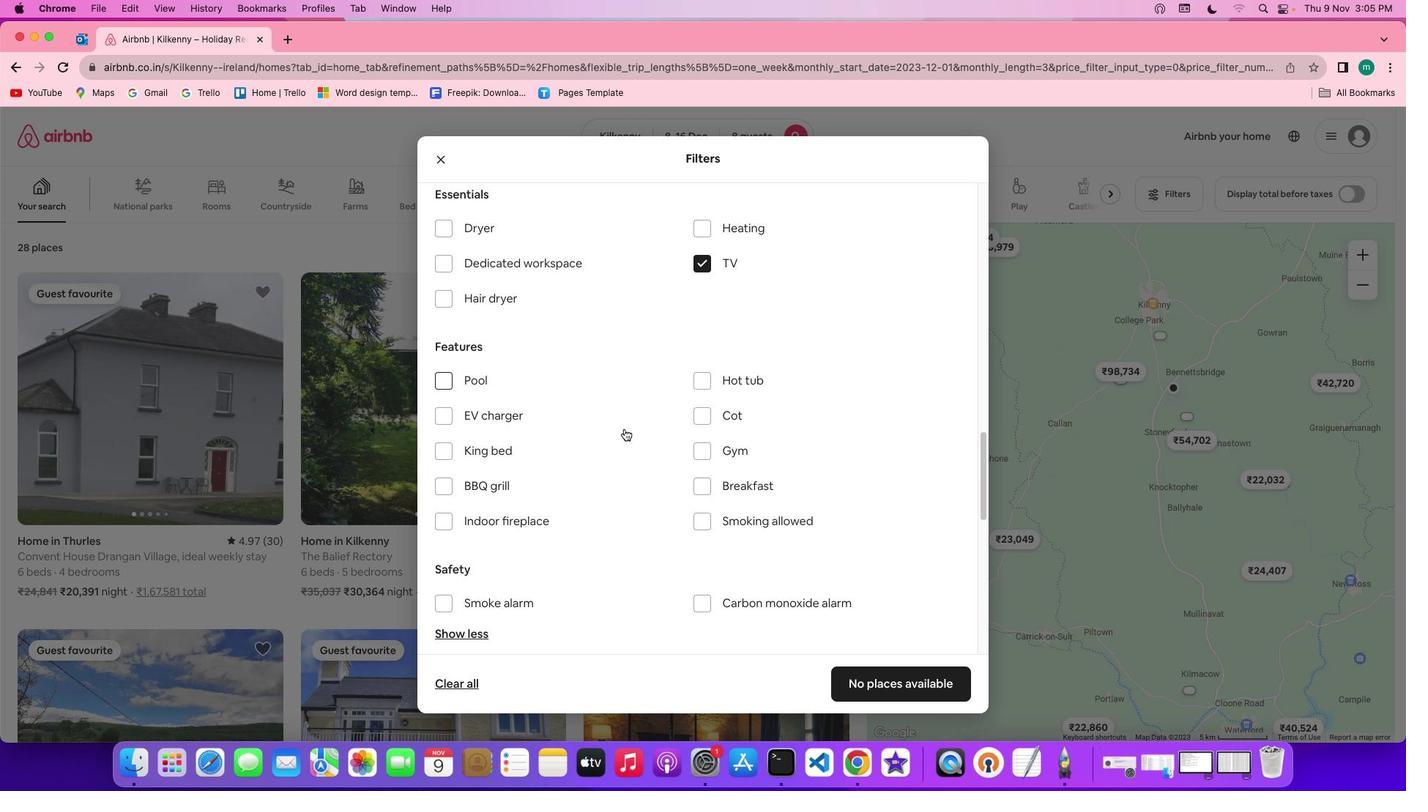 
Action: Mouse scrolled (627, 432) with delta (3, 2)
Screenshot: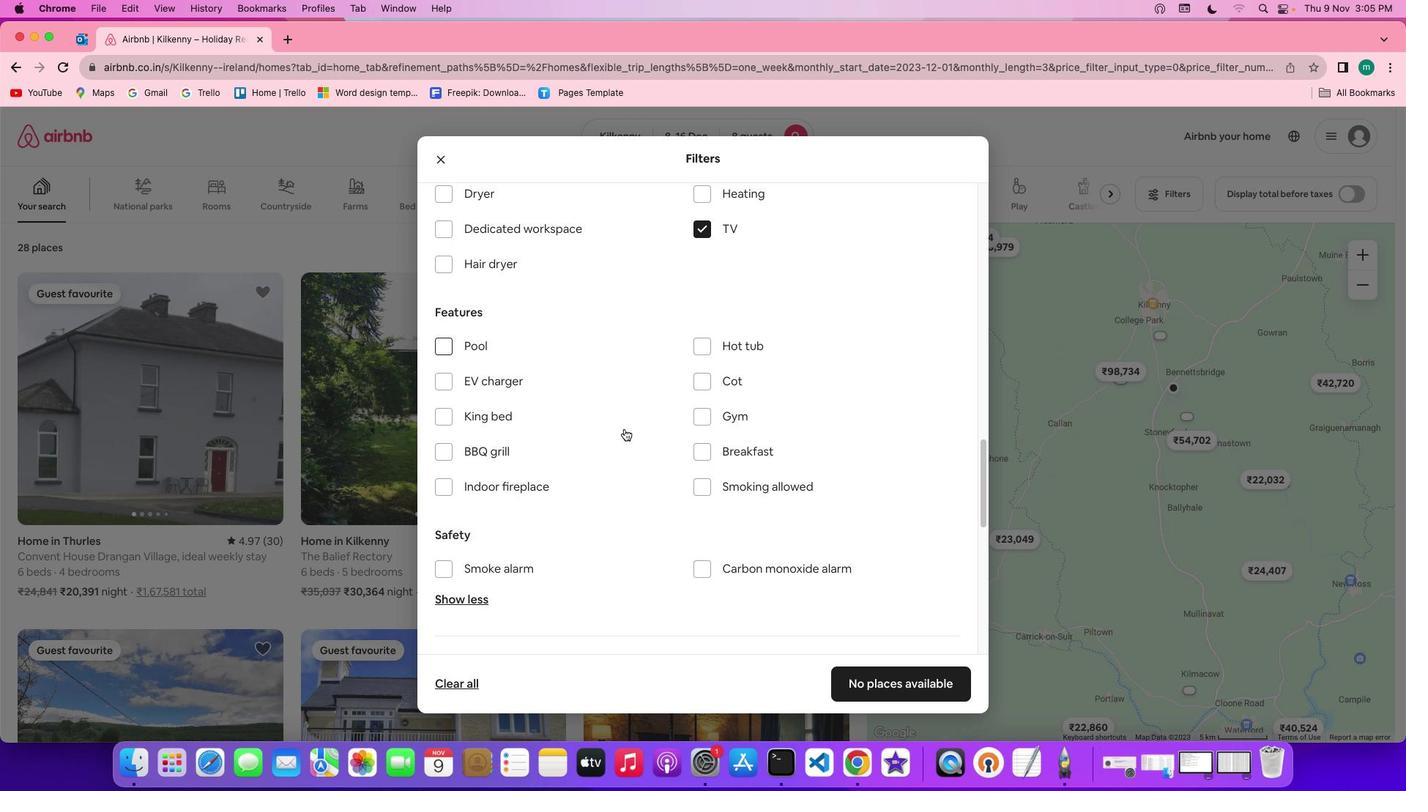 
Action: Mouse scrolled (627, 432) with delta (3, 2)
Screenshot: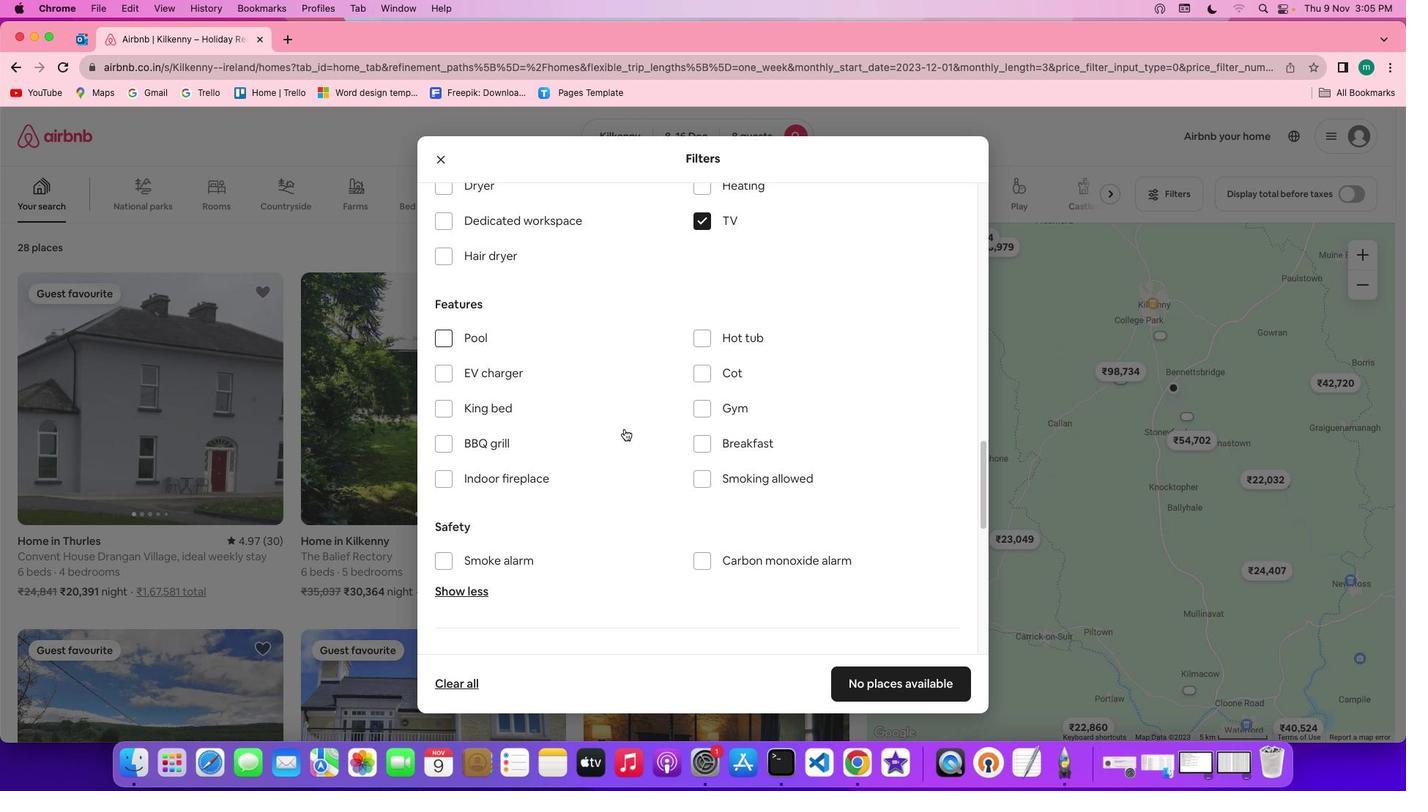 
Action: Mouse scrolled (627, 432) with delta (3, 2)
Screenshot: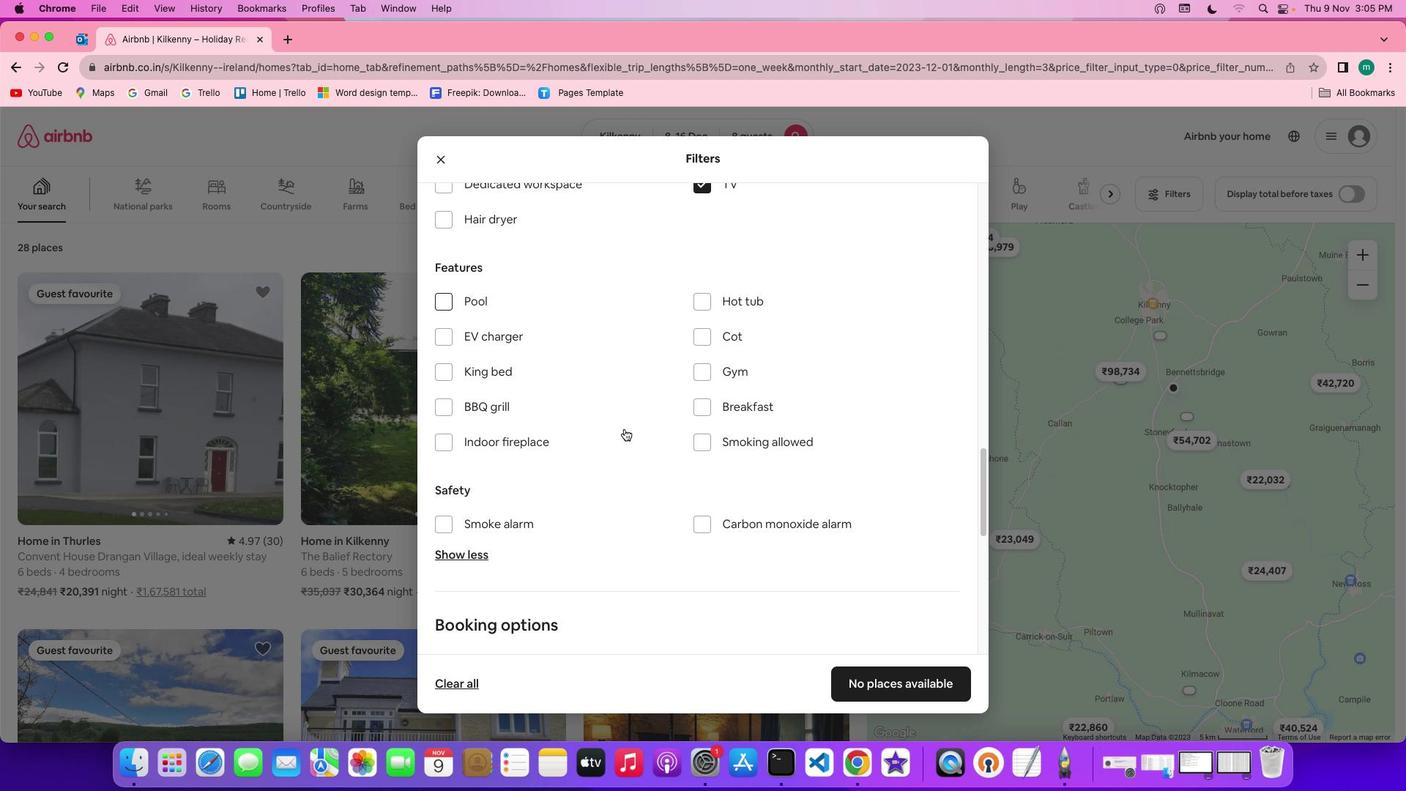 
Action: Mouse moved to (729, 329)
Screenshot: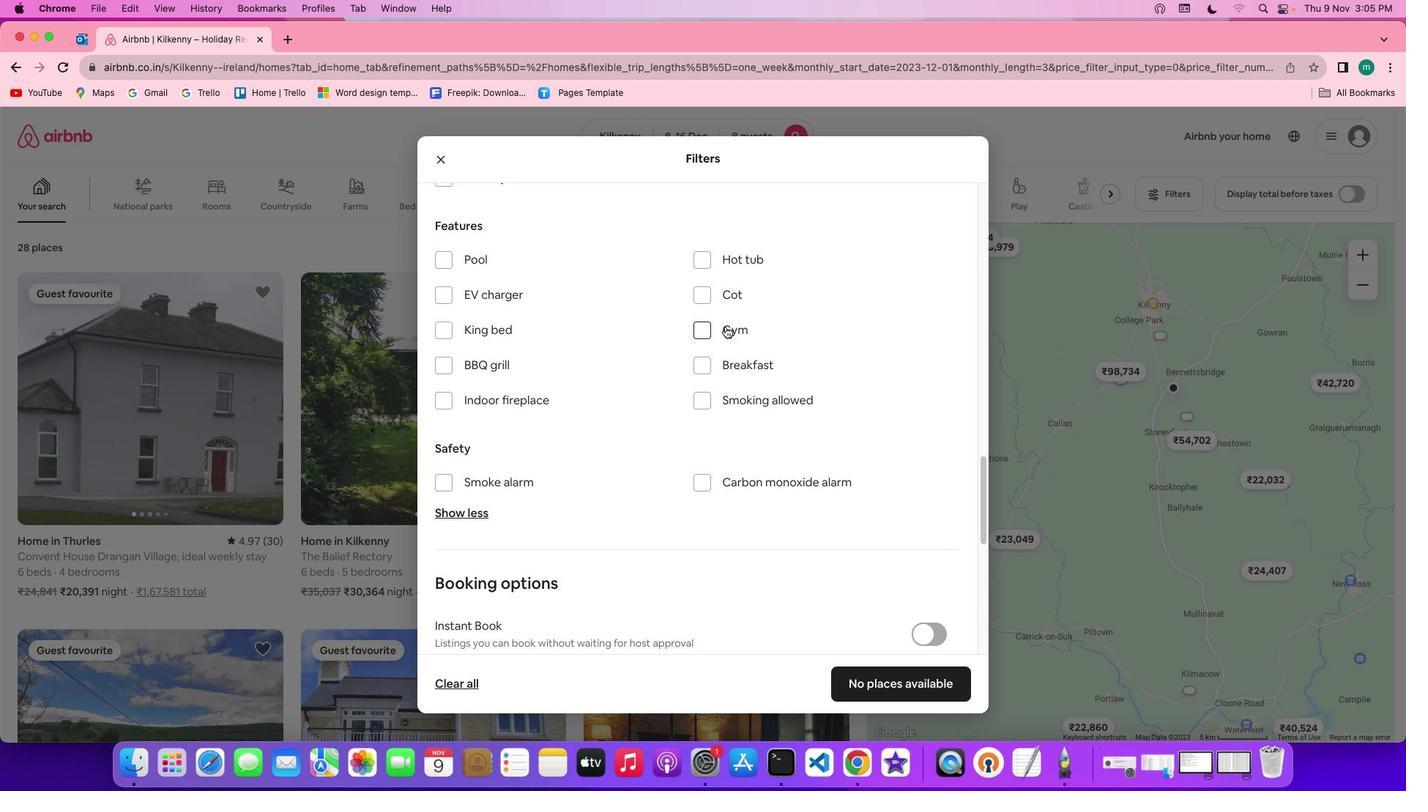 
Action: Mouse pressed left at (729, 329)
Screenshot: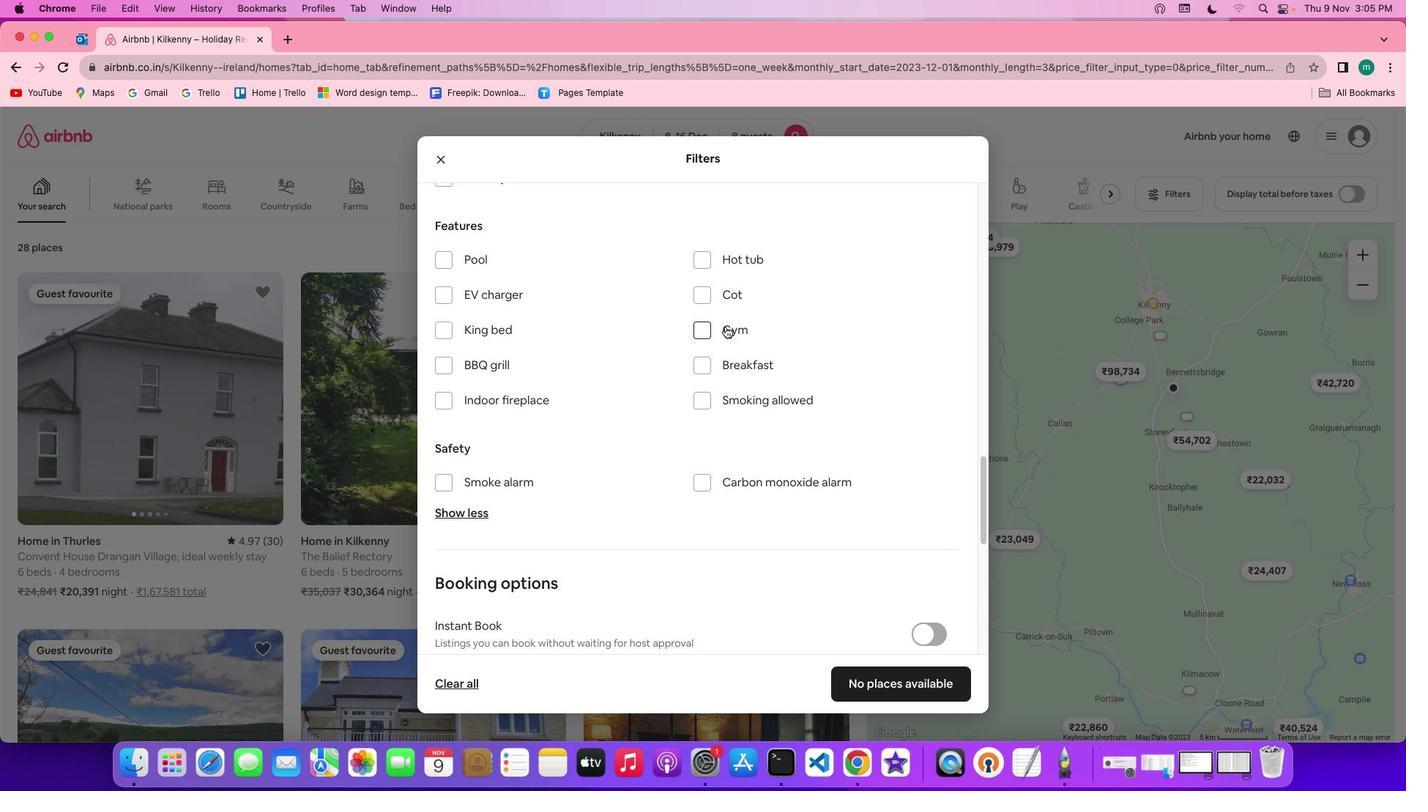 
Action: Mouse moved to (746, 366)
Screenshot: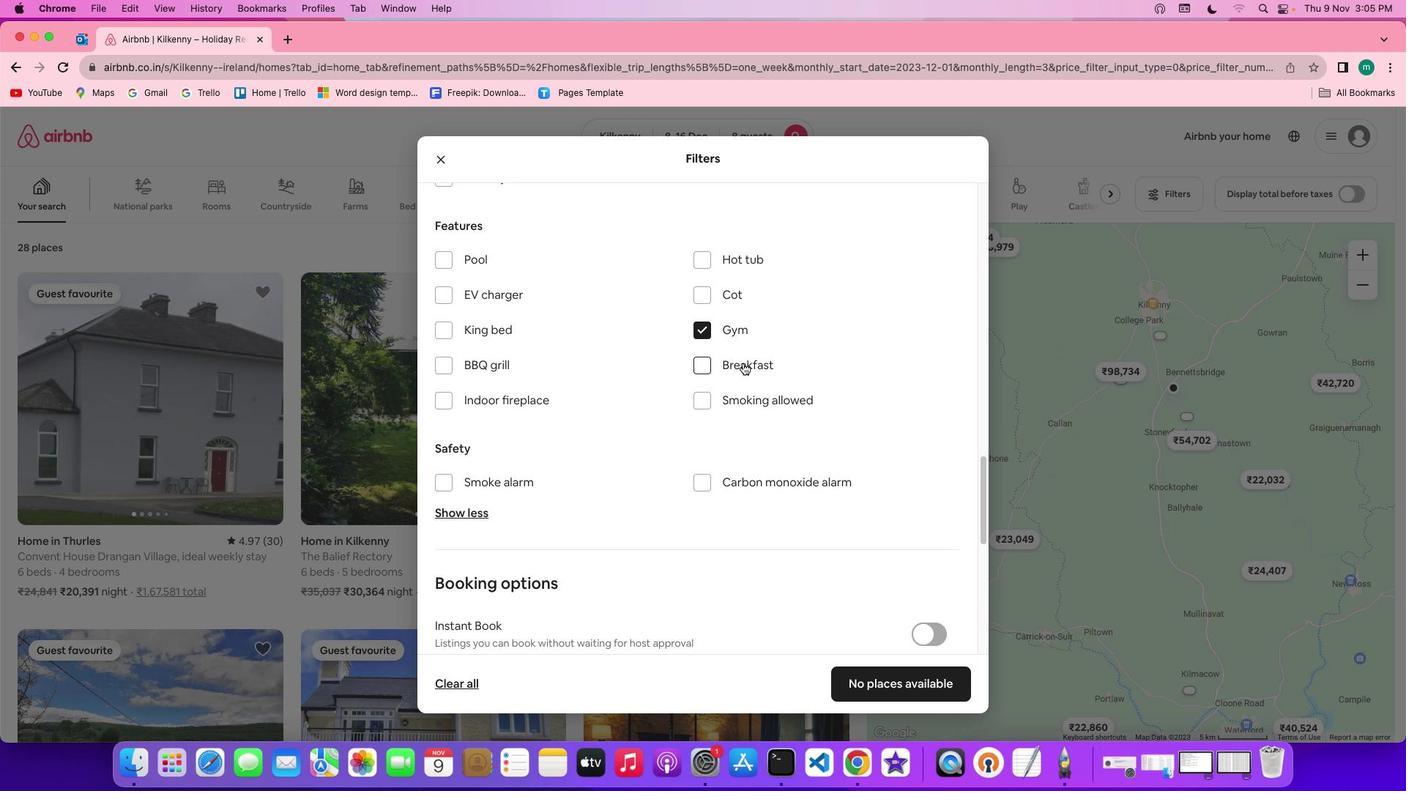 
Action: Mouse pressed left at (746, 366)
Screenshot: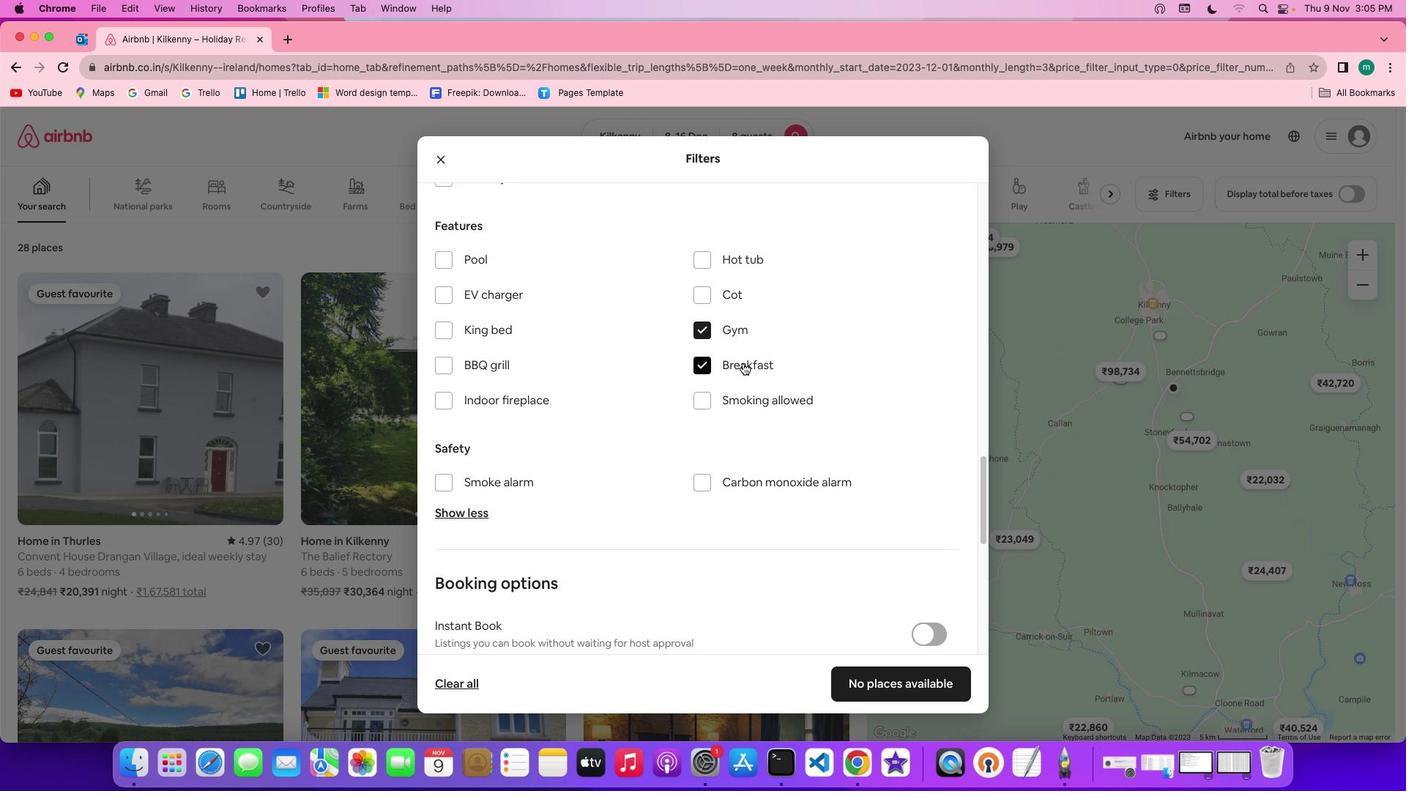 
Action: Mouse moved to (854, 490)
Screenshot: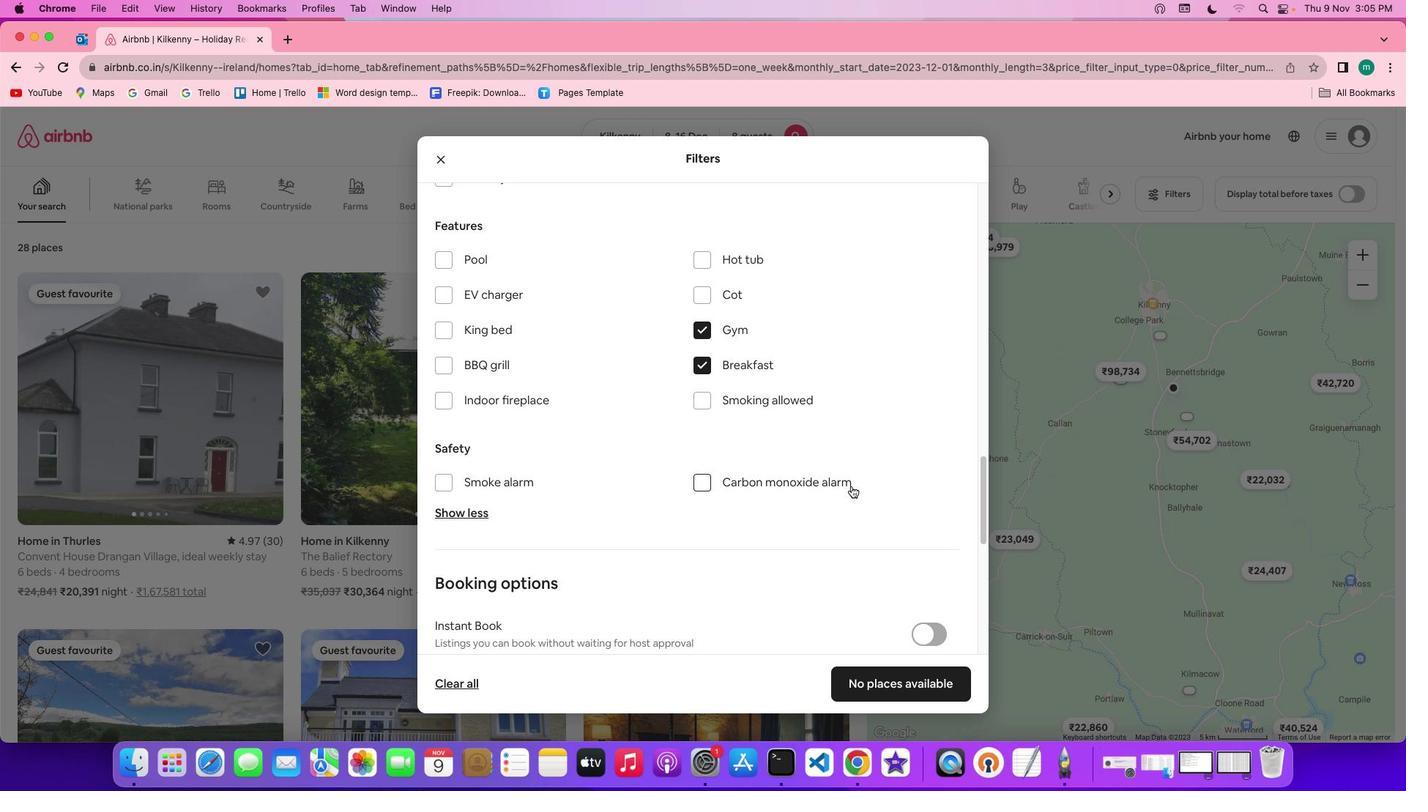 
Action: Mouse scrolled (854, 490) with delta (3, 2)
Screenshot: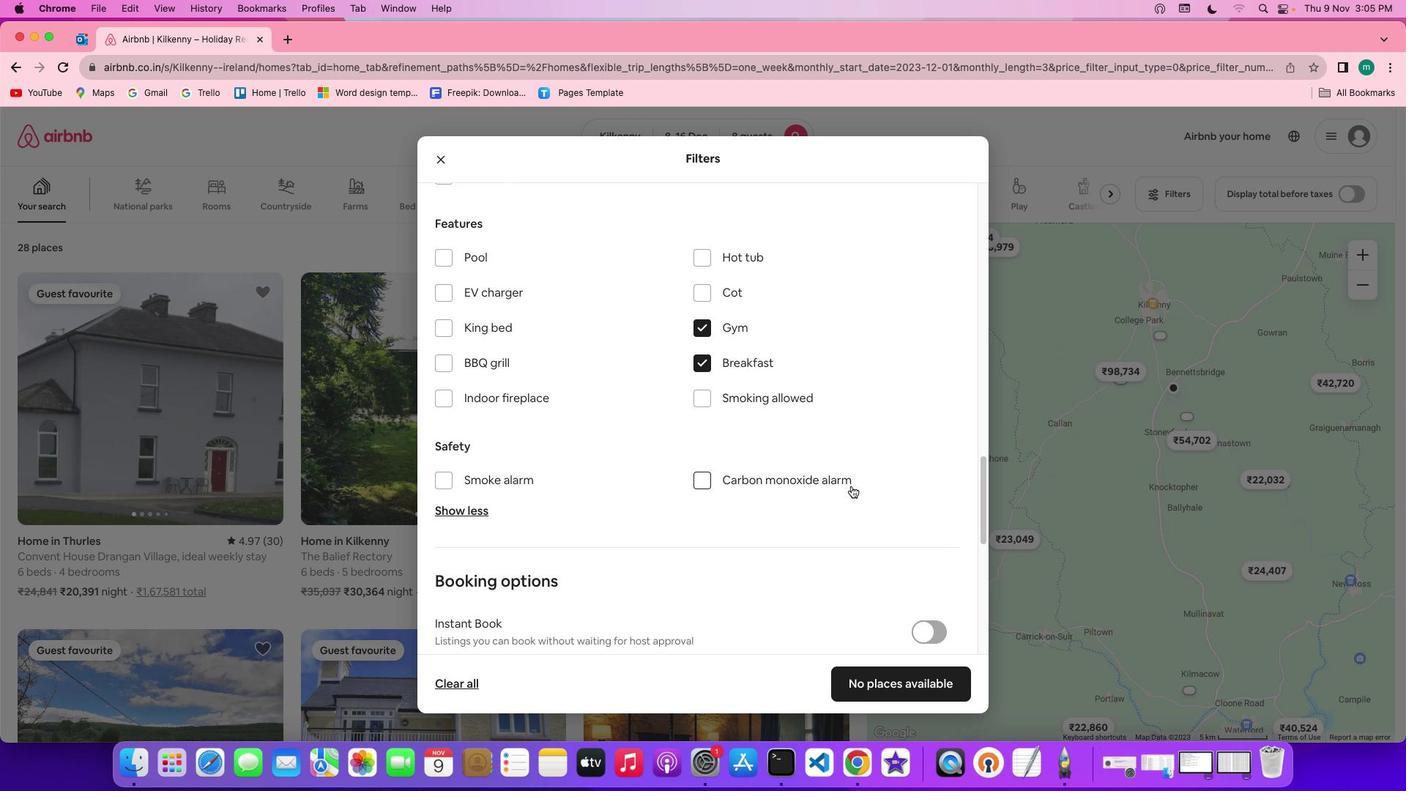 
Action: Mouse scrolled (854, 490) with delta (3, 2)
Screenshot: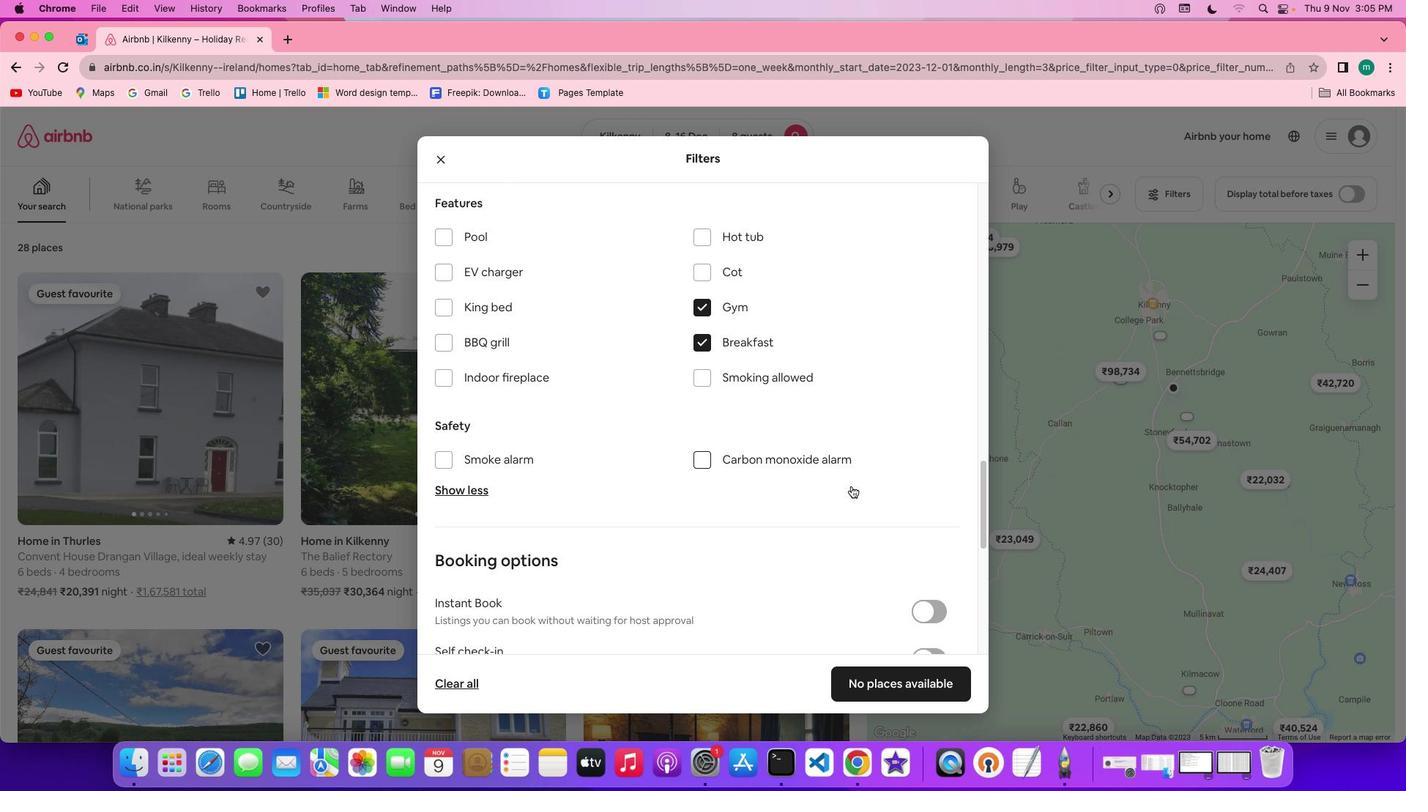 
Action: Mouse scrolled (854, 490) with delta (3, 2)
Screenshot: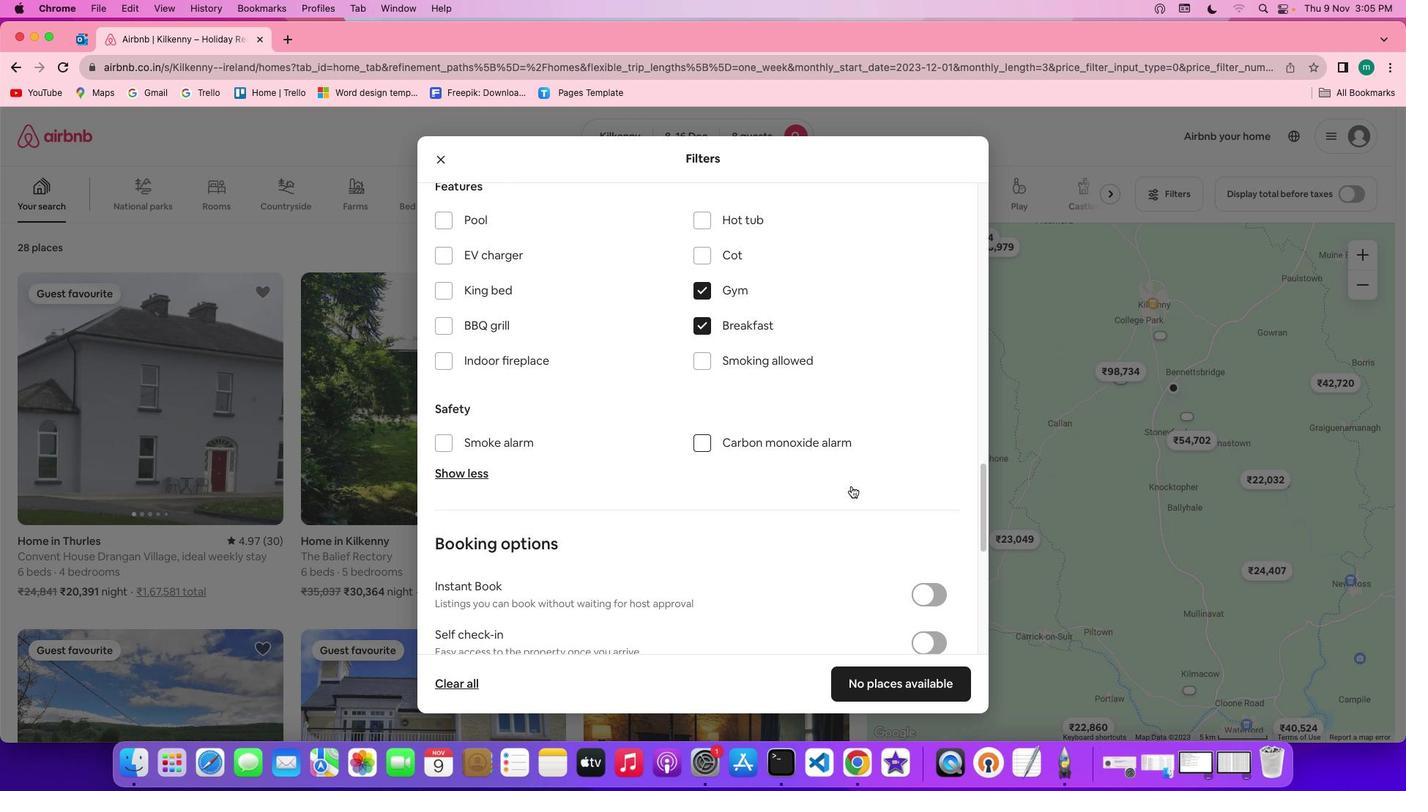 
Action: Mouse scrolled (854, 490) with delta (3, 2)
Screenshot: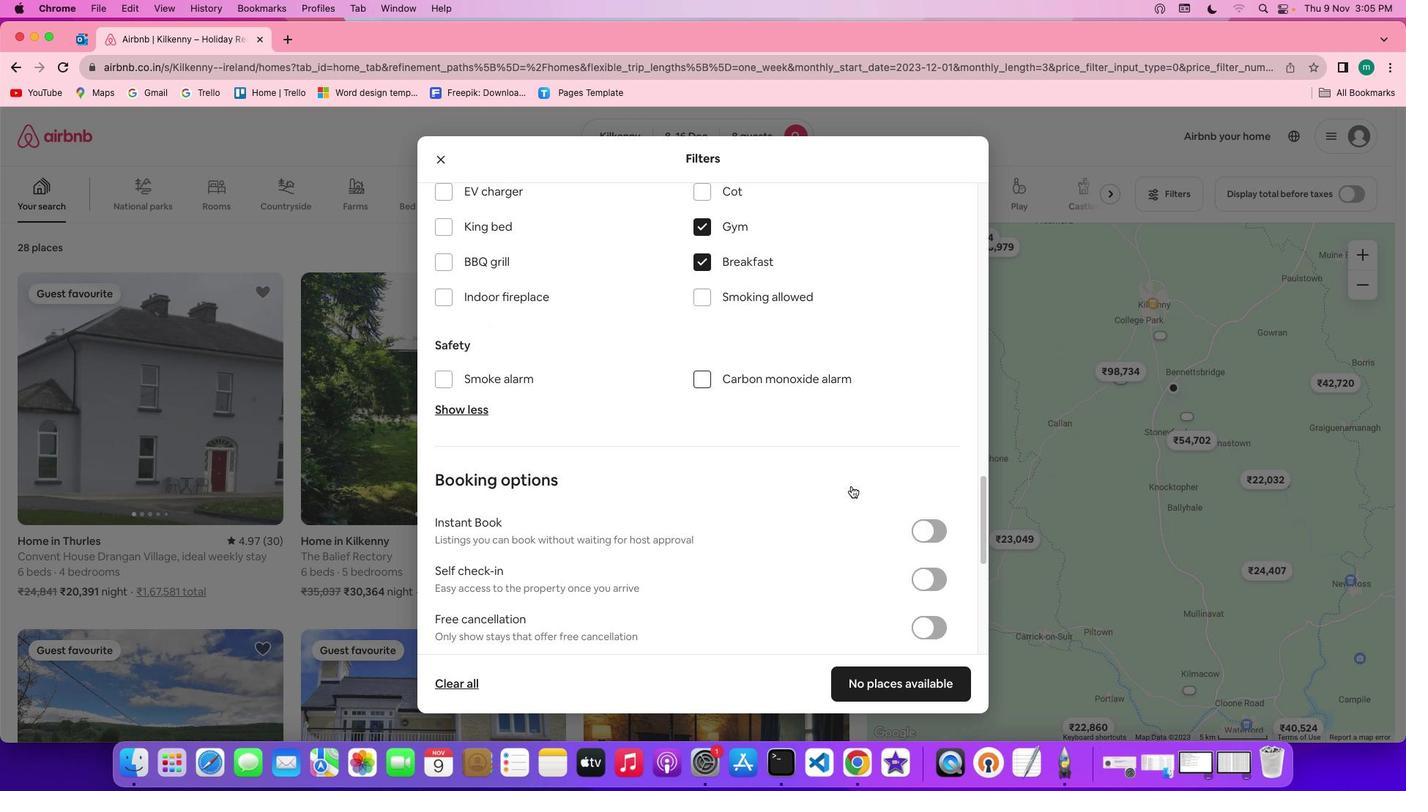 
Action: Mouse scrolled (854, 490) with delta (3, 2)
Screenshot: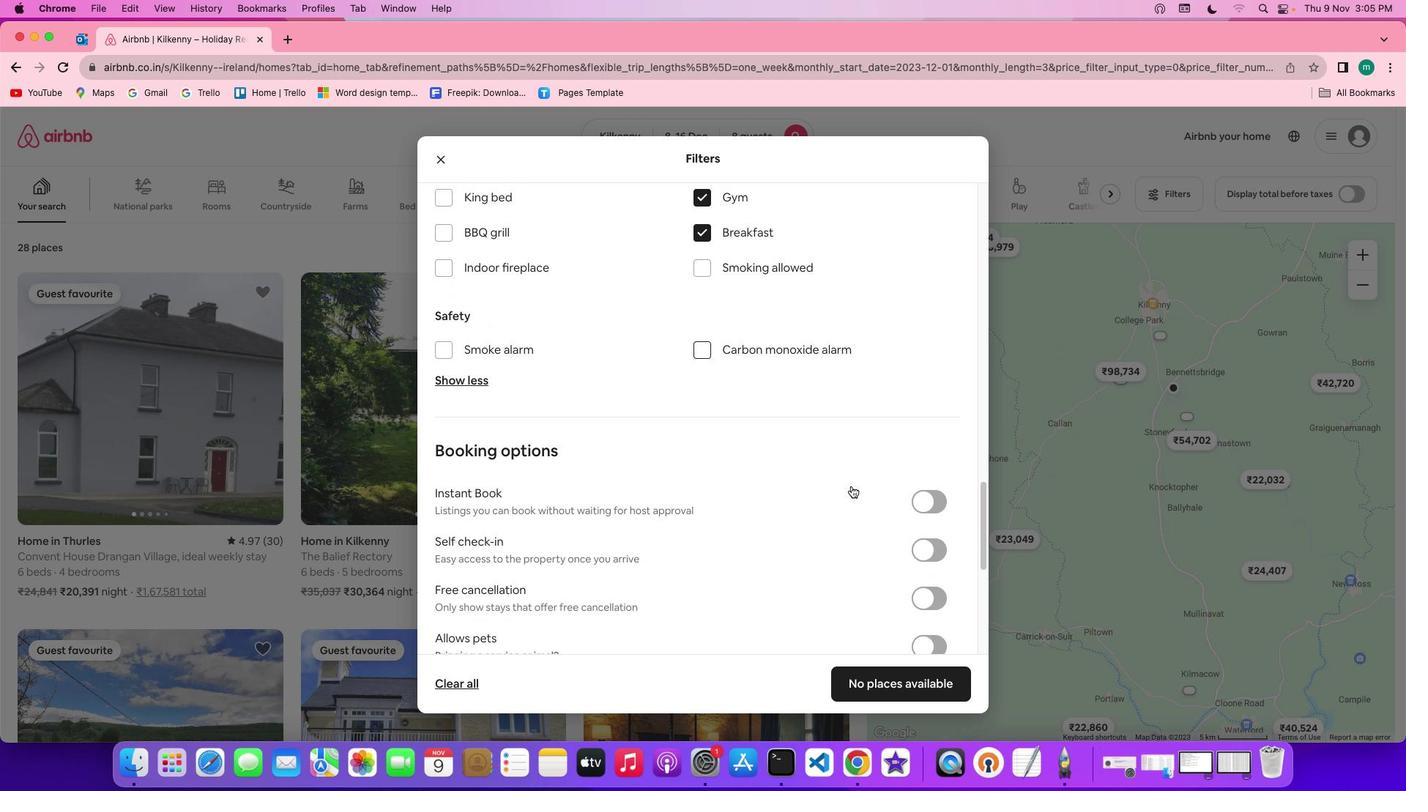 
Action: Mouse scrolled (854, 490) with delta (3, 2)
Screenshot: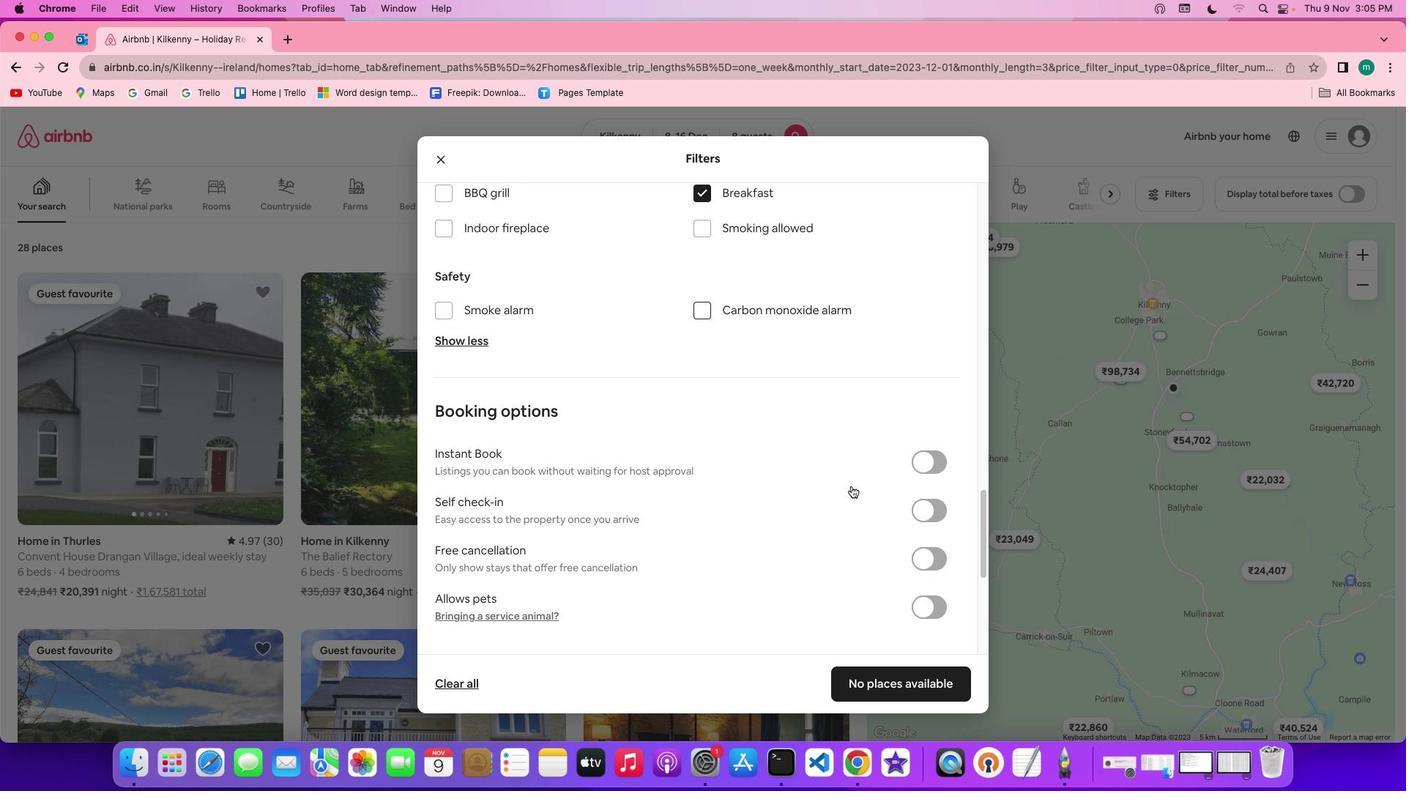 
Action: Mouse scrolled (854, 490) with delta (3, 2)
Screenshot: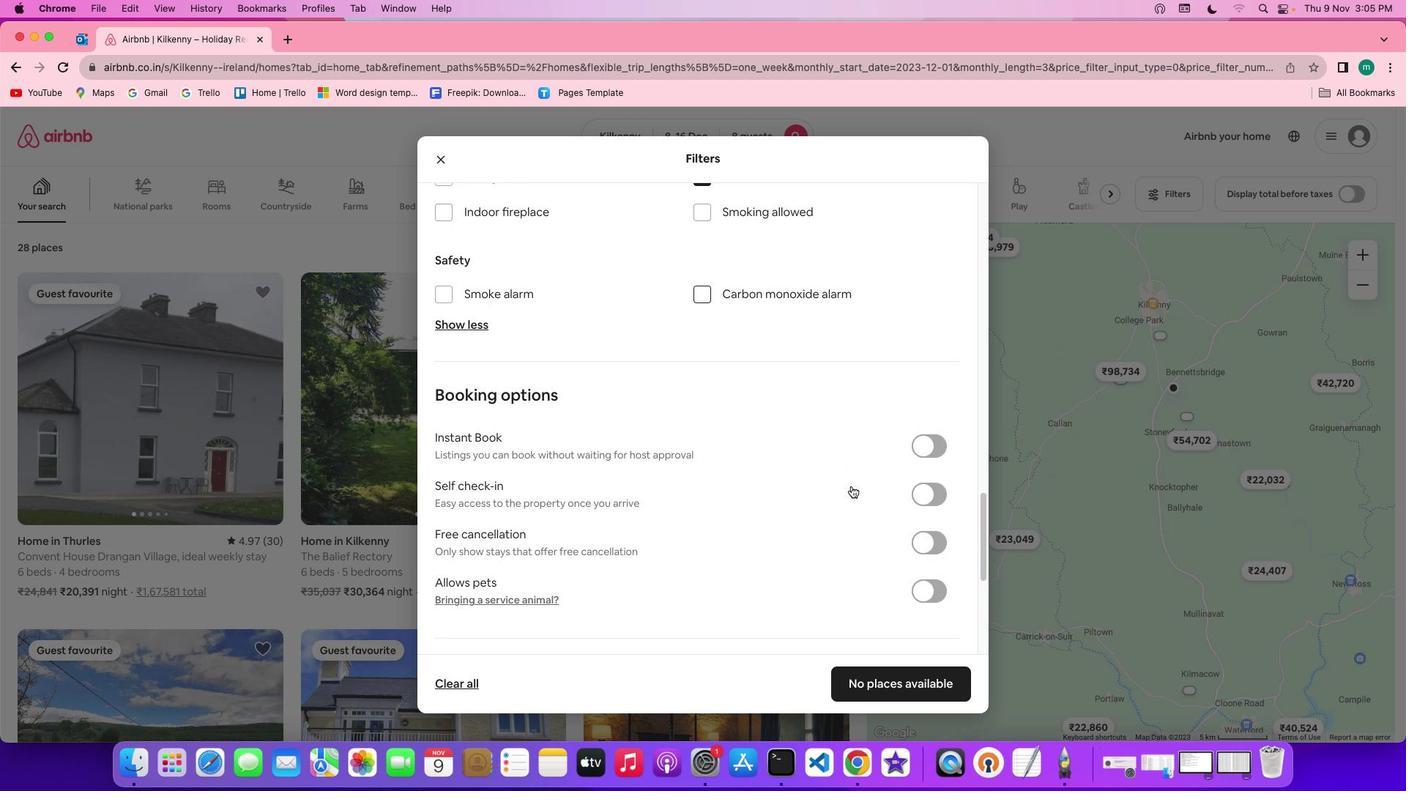 
Action: Mouse scrolled (854, 490) with delta (3, 2)
Screenshot: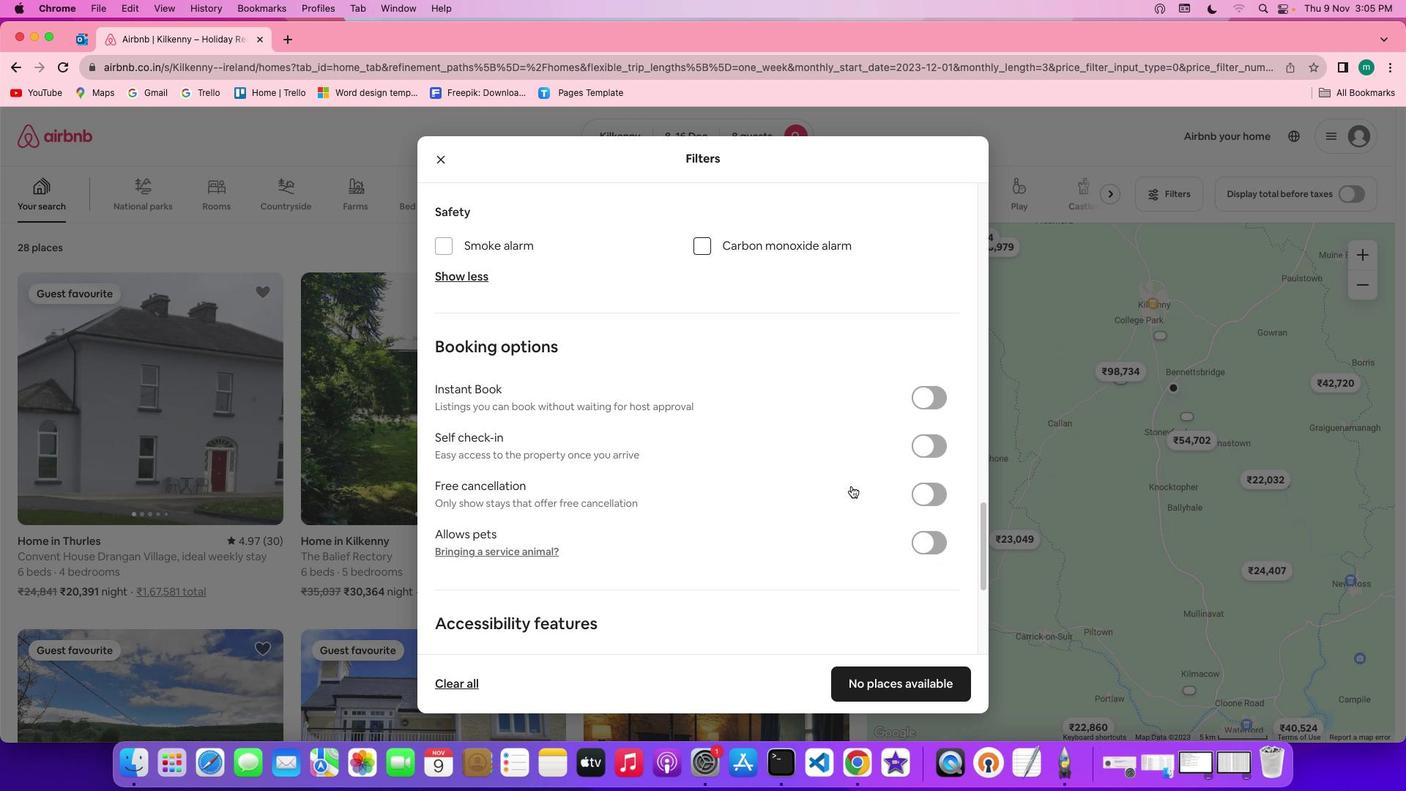 
Action: Mouse scrolled (854, 490) with delta (3, 2)
Screenshot: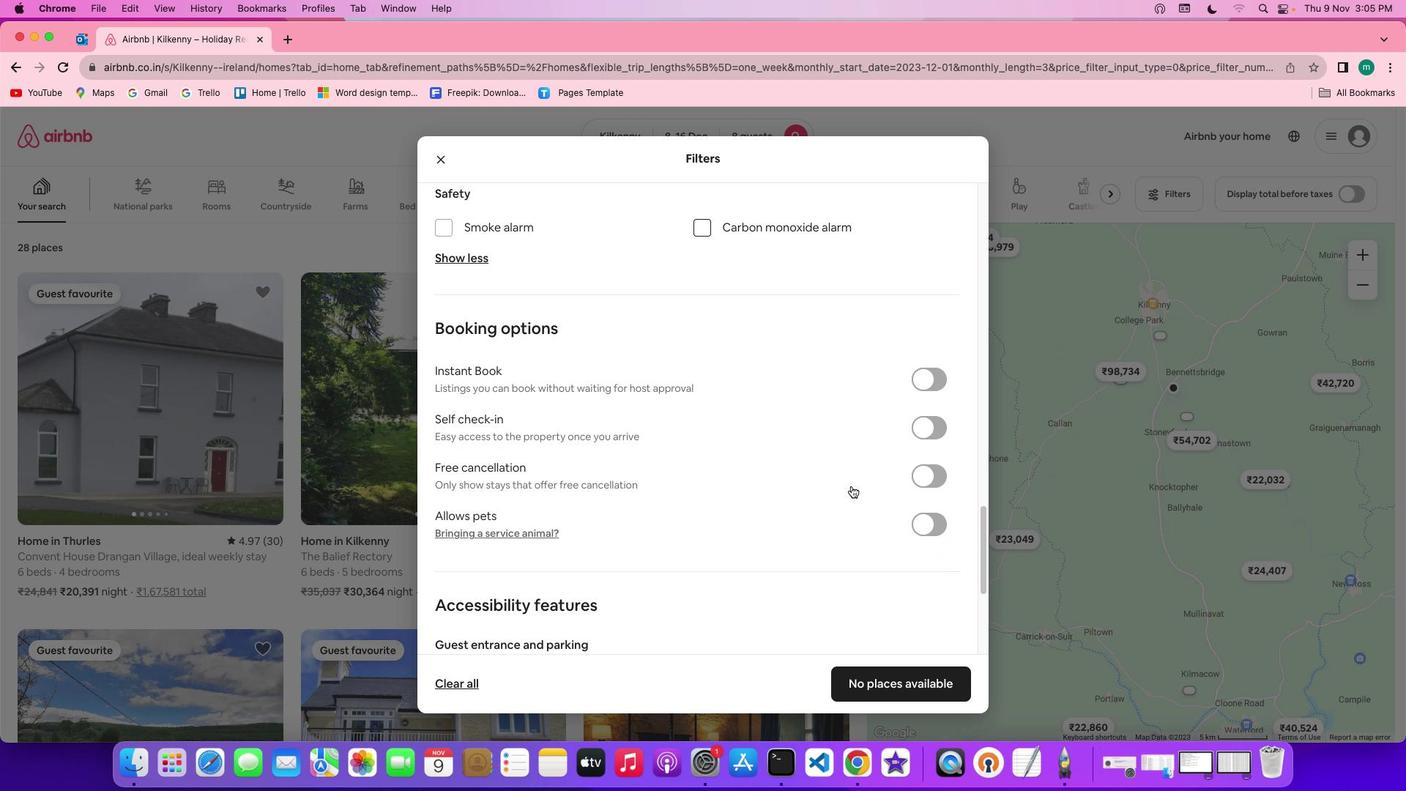 
Action: Mouse scrolled (854, 490) with delta (3, 2)
Screenshot: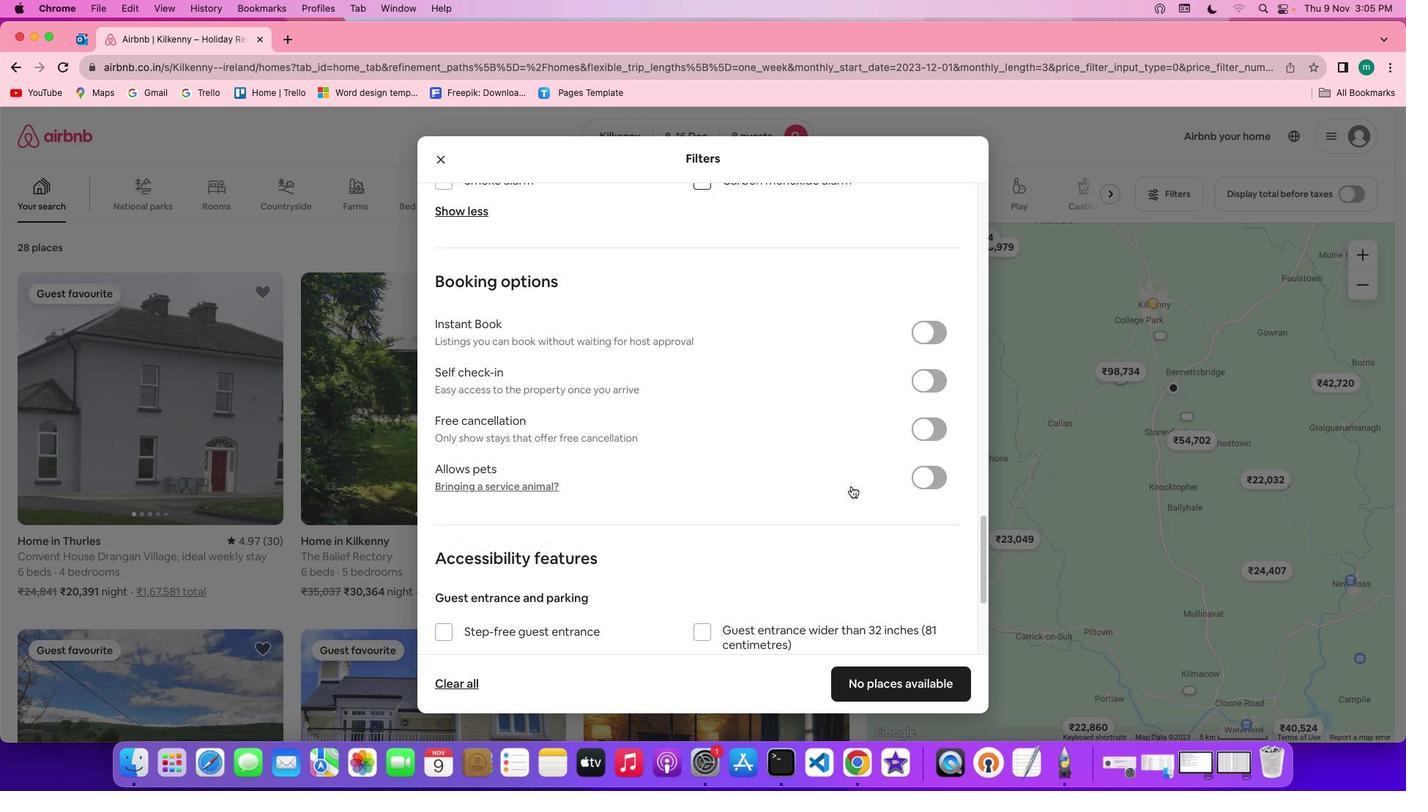 
Action: Mouse moved to (923, 377)
Screenshot: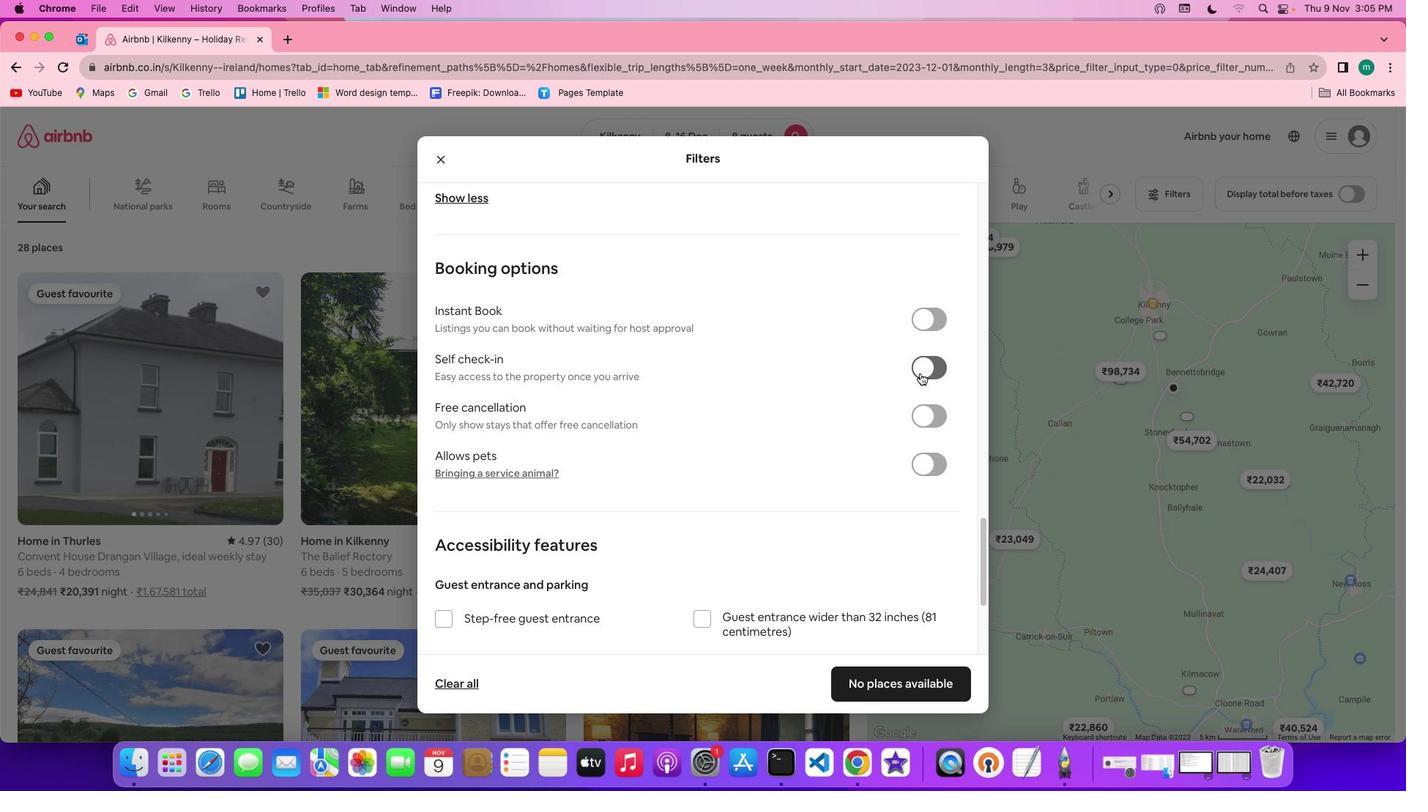 
Action: Mouse pressed left at (923, 377)
Screenshot: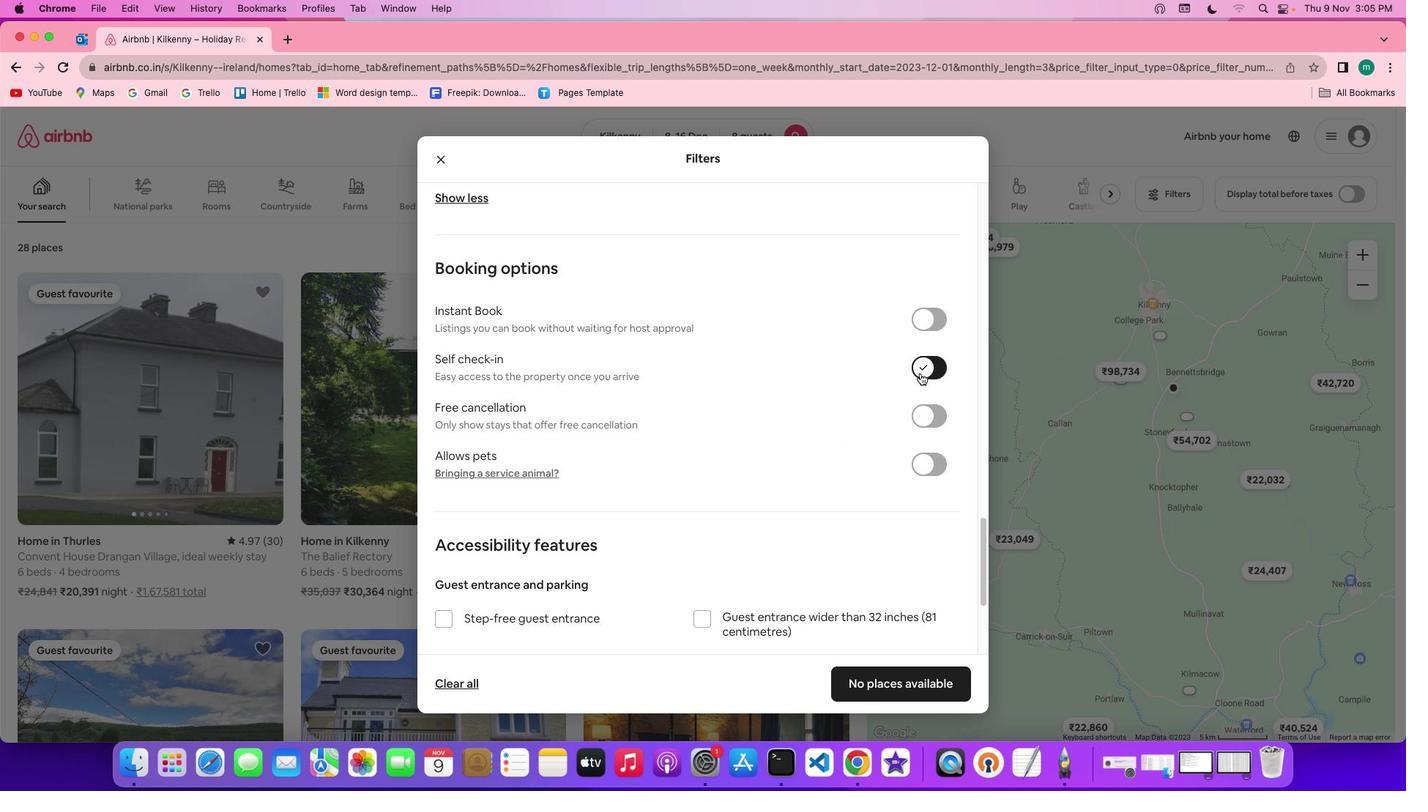 
Action: Mouse moved to (760, 583)
Screenshot: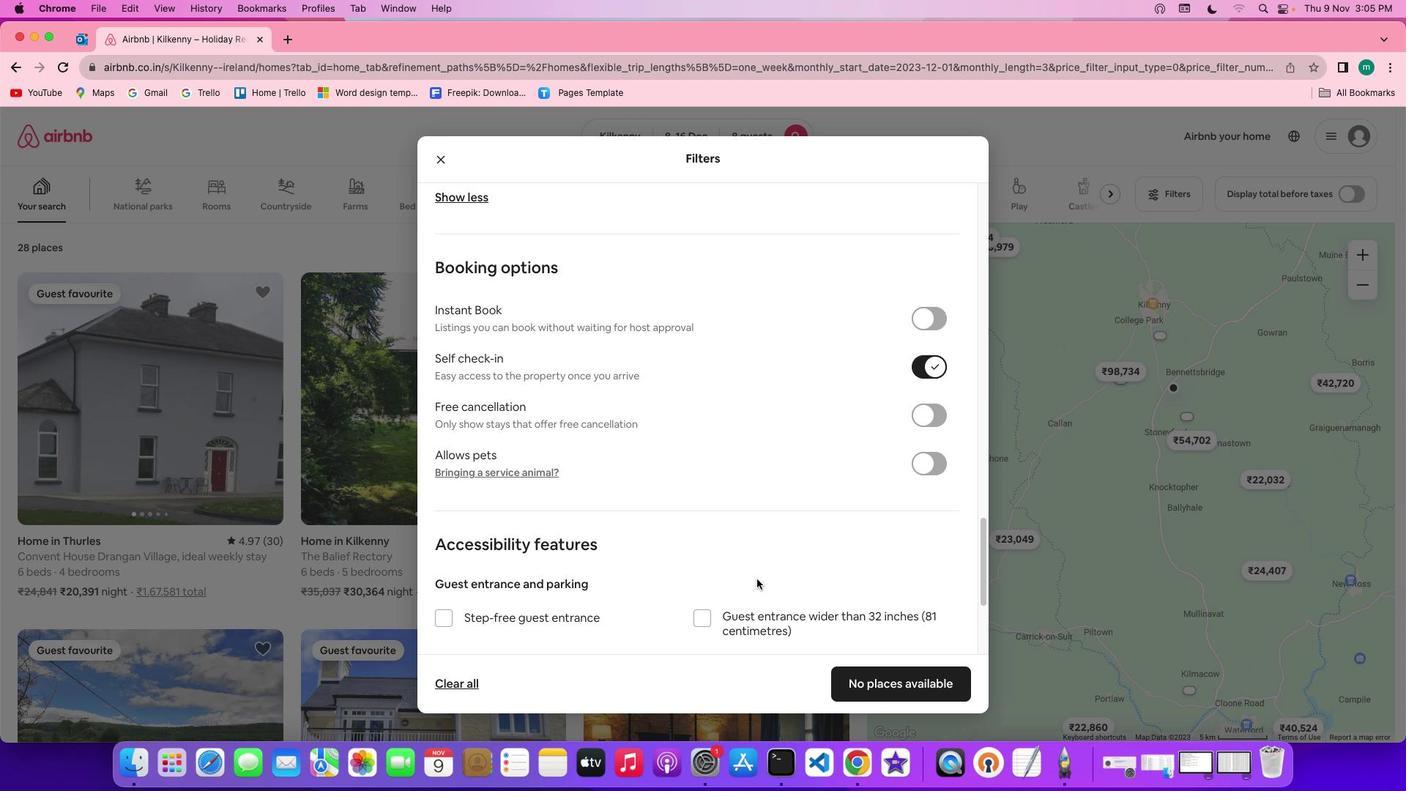 
Action: Mouse scrolled (760, 583) with delta (3, 2)
Screenshot: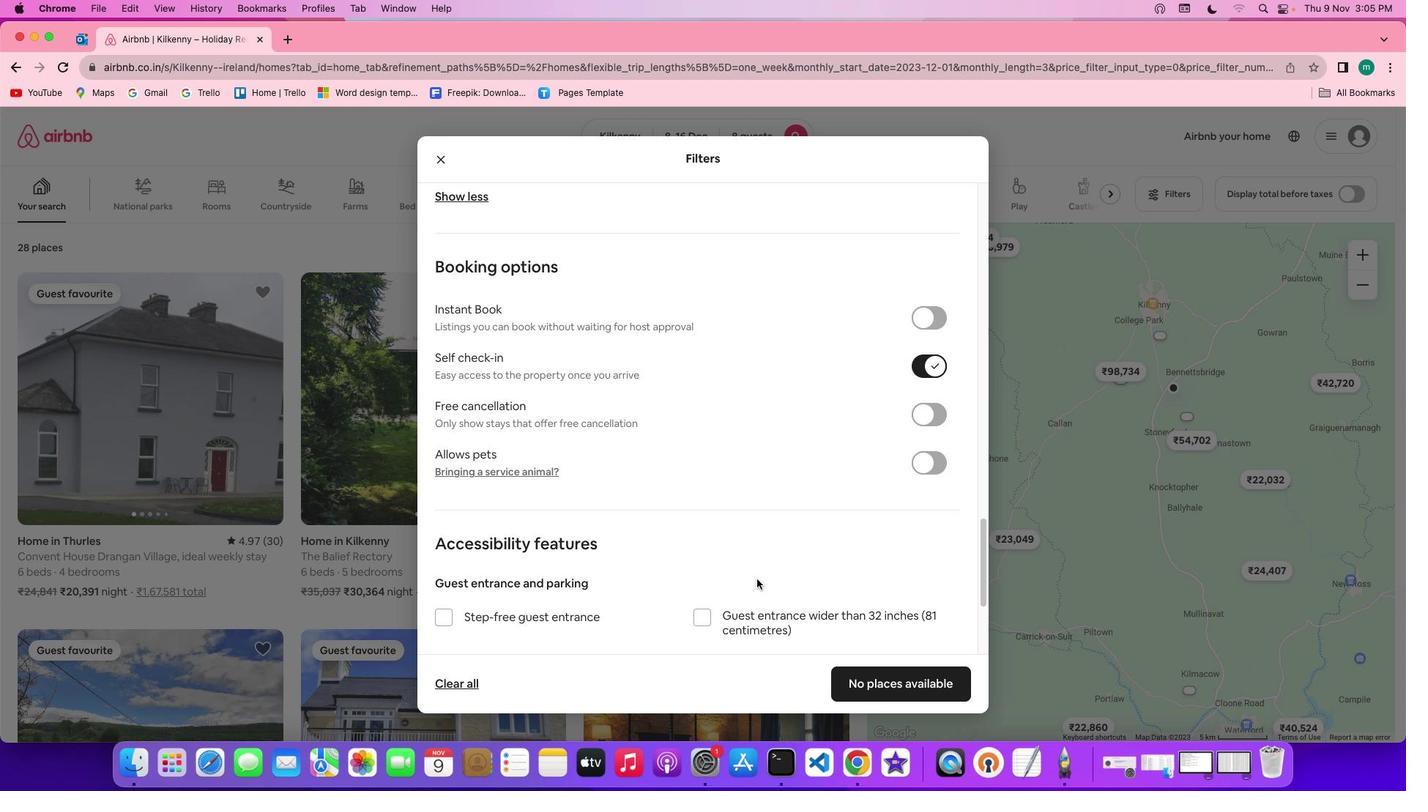 
Action: Mouse scrolled (760, 583) with delta (3, 2)
Screenshot: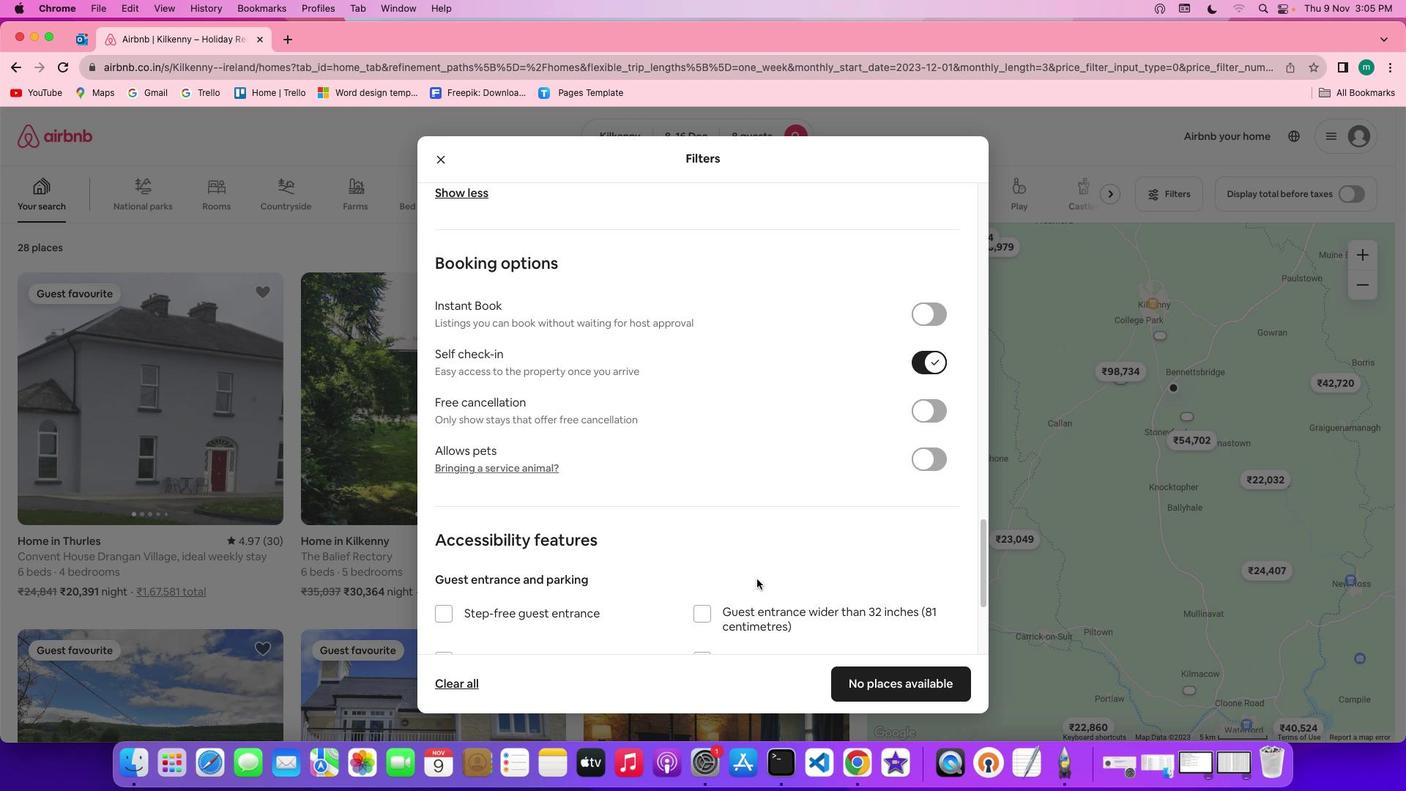 
Action: Mouse scrolled (760, 583) with delta (3, 2)
Screenshot: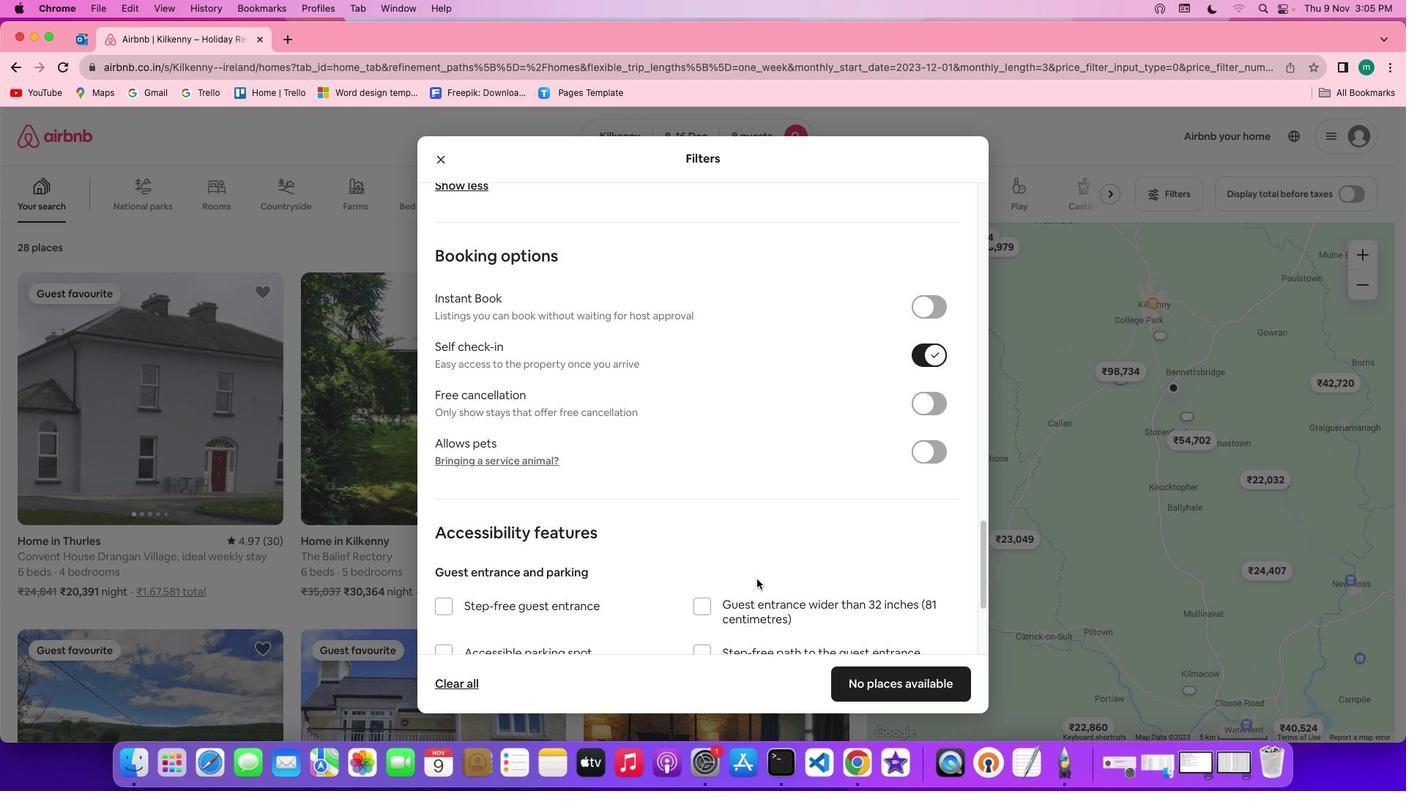 
Action: Mouse scrolled (760, 583) with delta (3, 2)
Screenshot: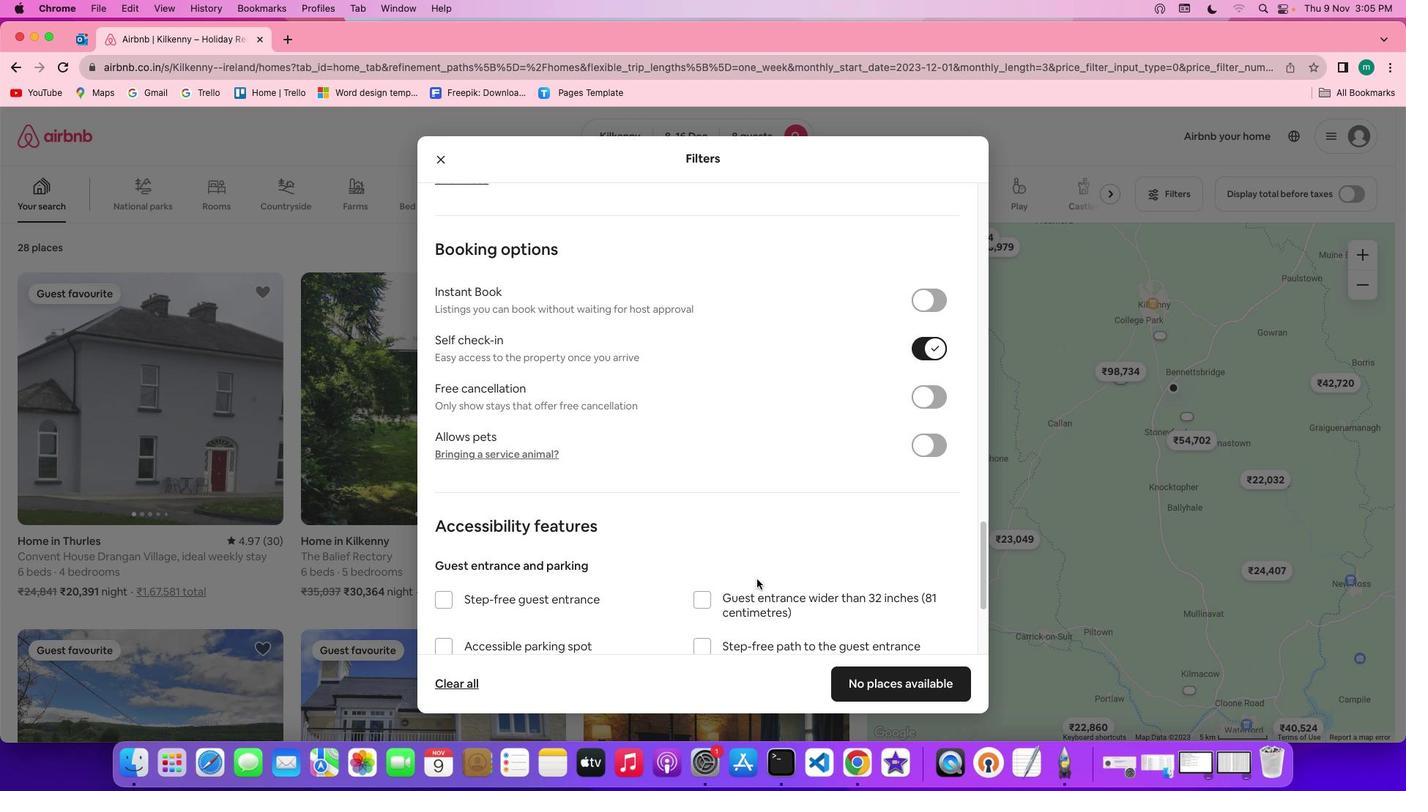 
Action: Mouse scrolled (760, 583) with delta (3, 2)
Screenshot: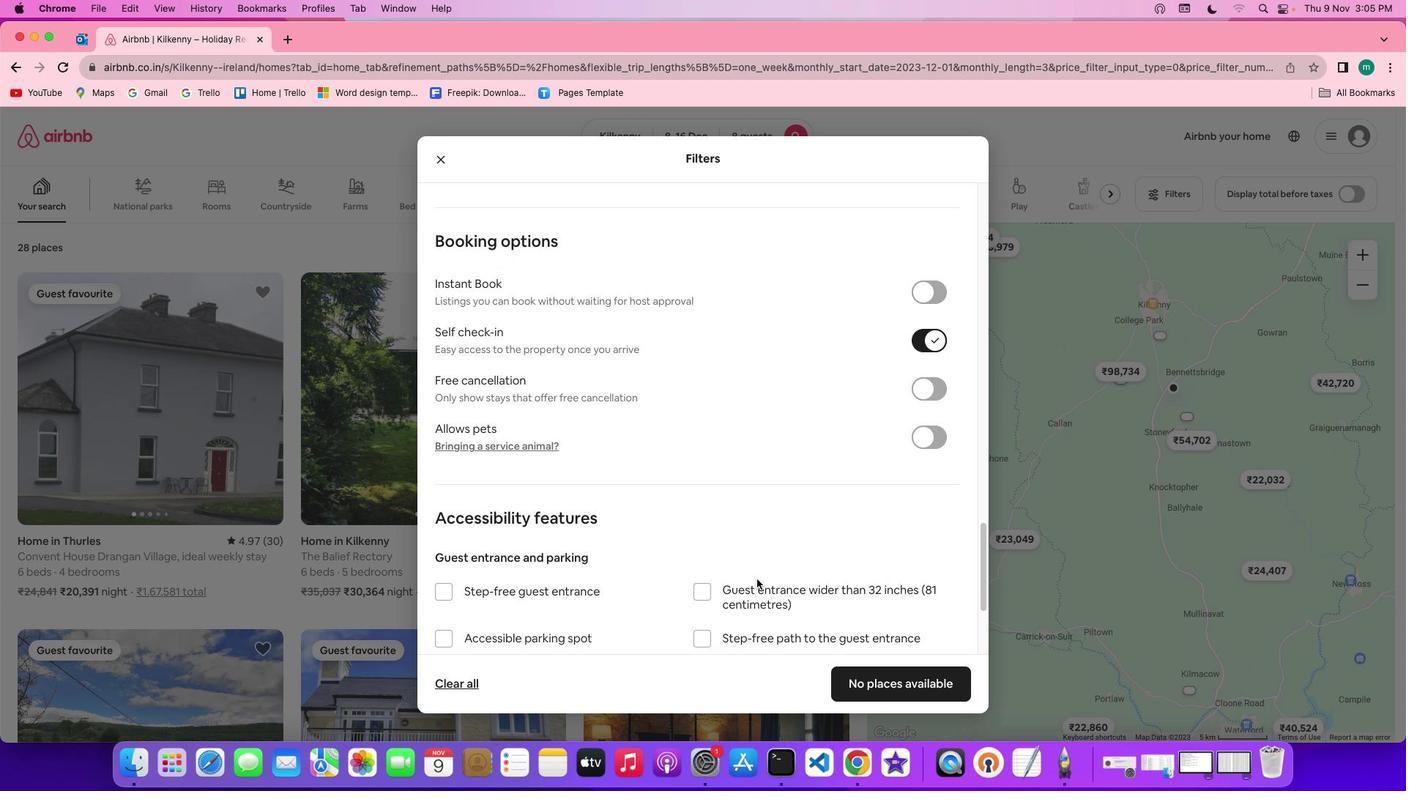 
Action: Mouse scrolled (760, 583) with delta (3, 2)
Screenshot: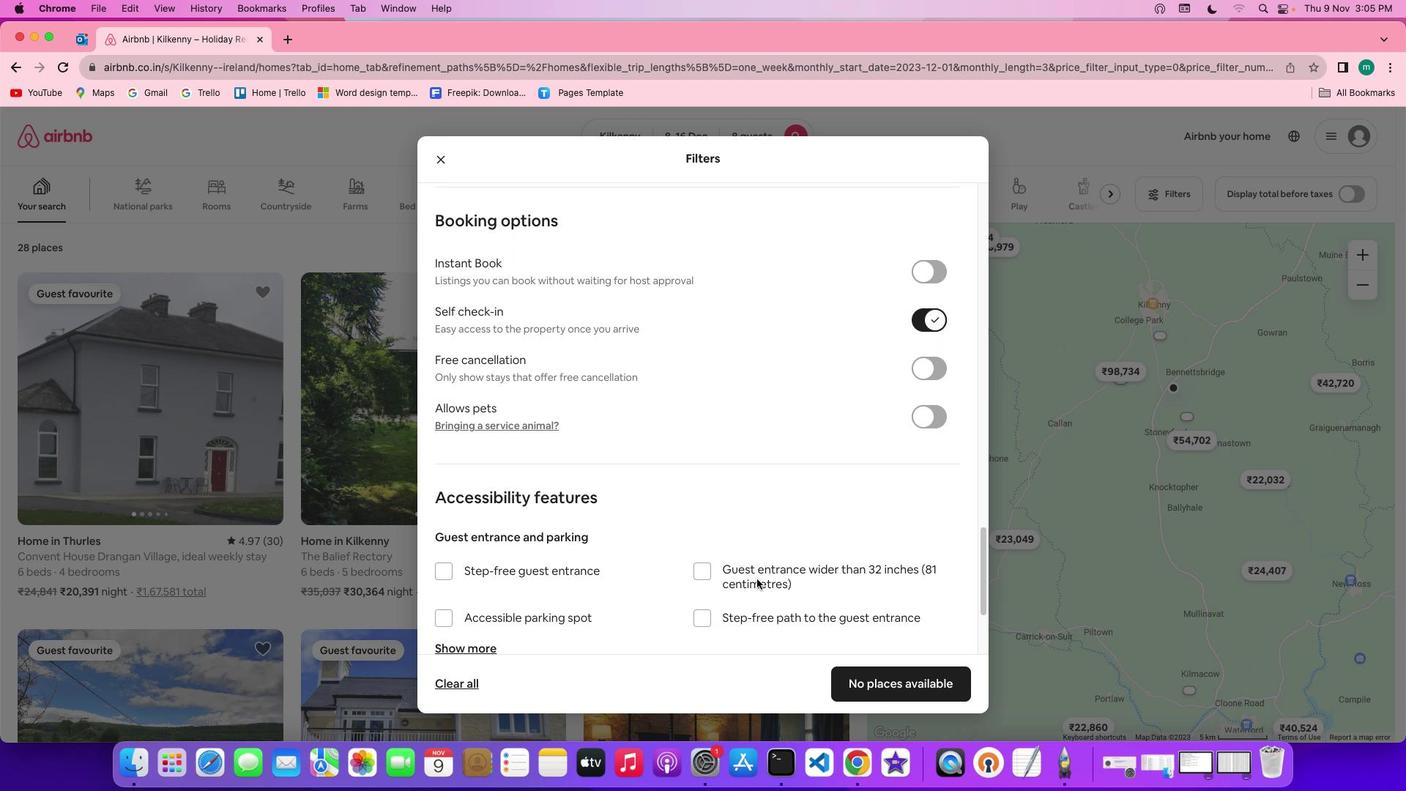 
Action: Mouse scrolled (760, 583) with delta (3, 2)
Screenshot: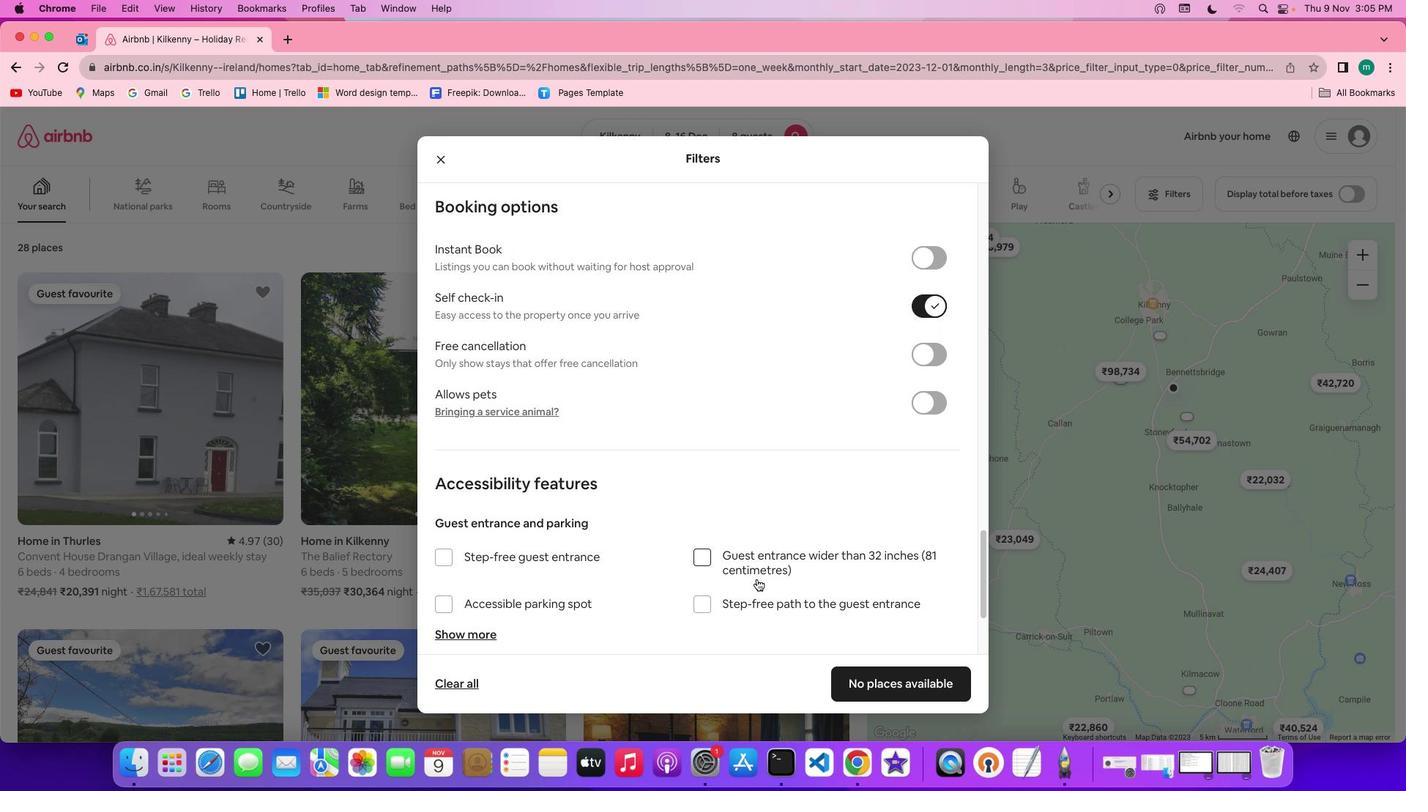 
Action: Mouse scrolled (760, 583) with delta (3, 2)
Screenshot: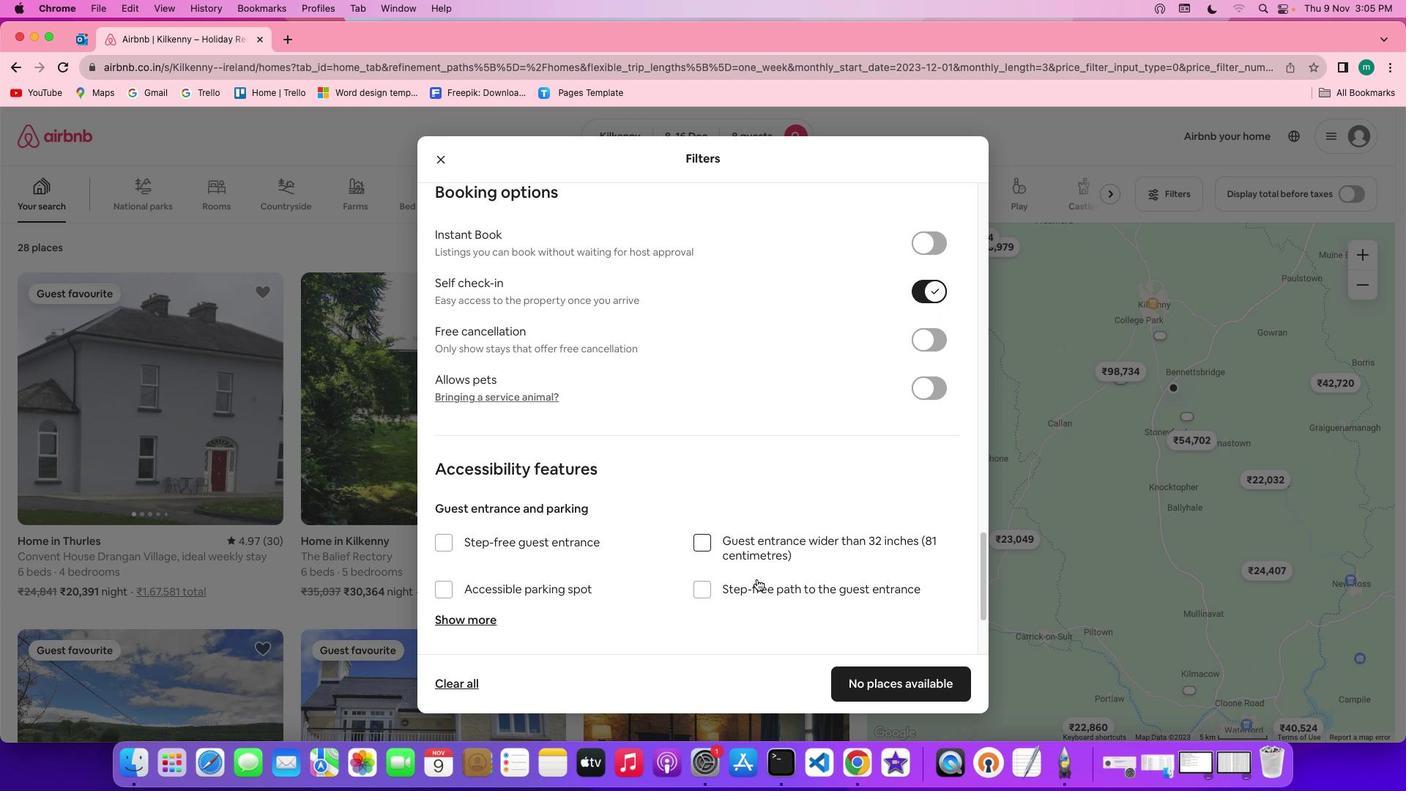 
Action: Mouse scrolled (760, 583) with delta (3, 2)
Screenshot: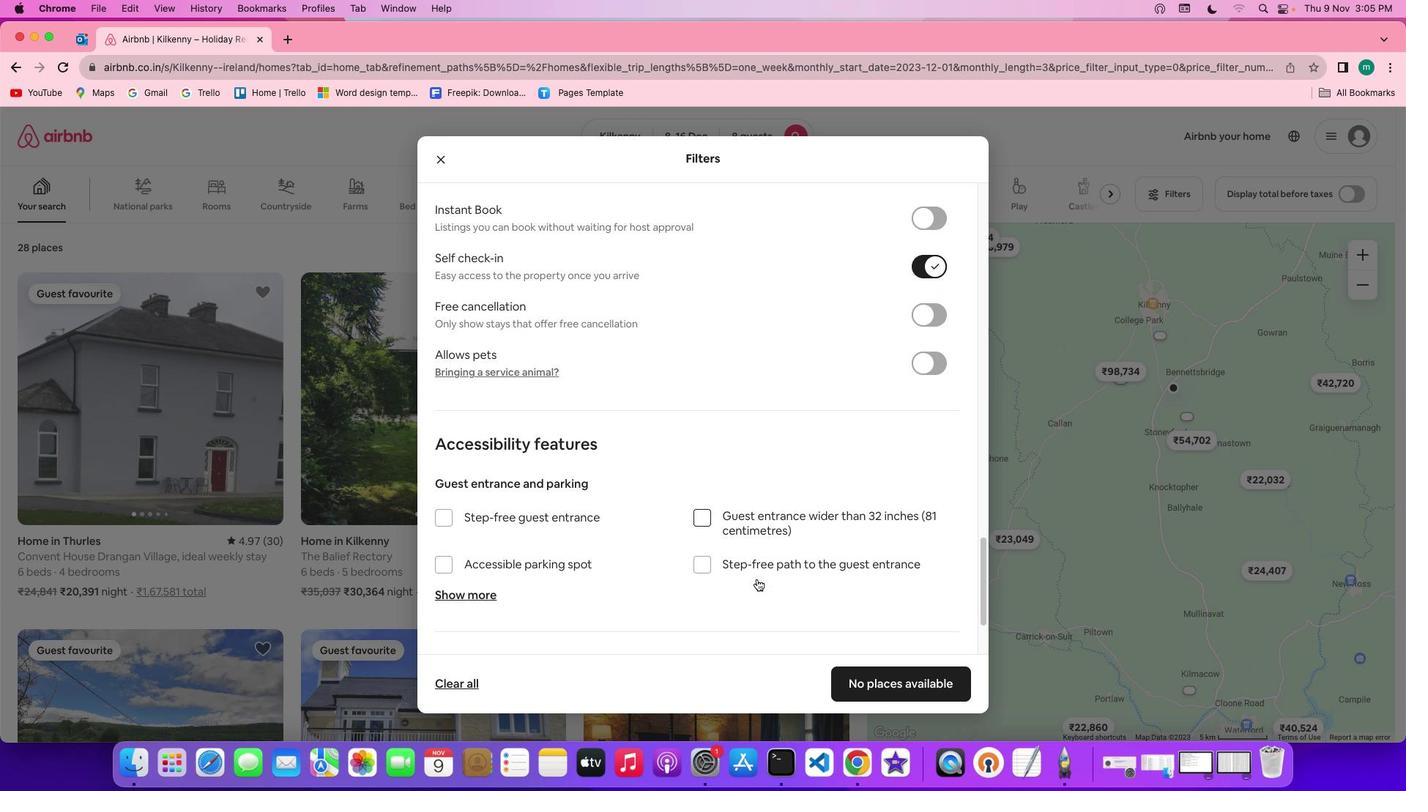 
Action: Mouse scrolled (760, 583) with delta (3, 2)
Screenshot: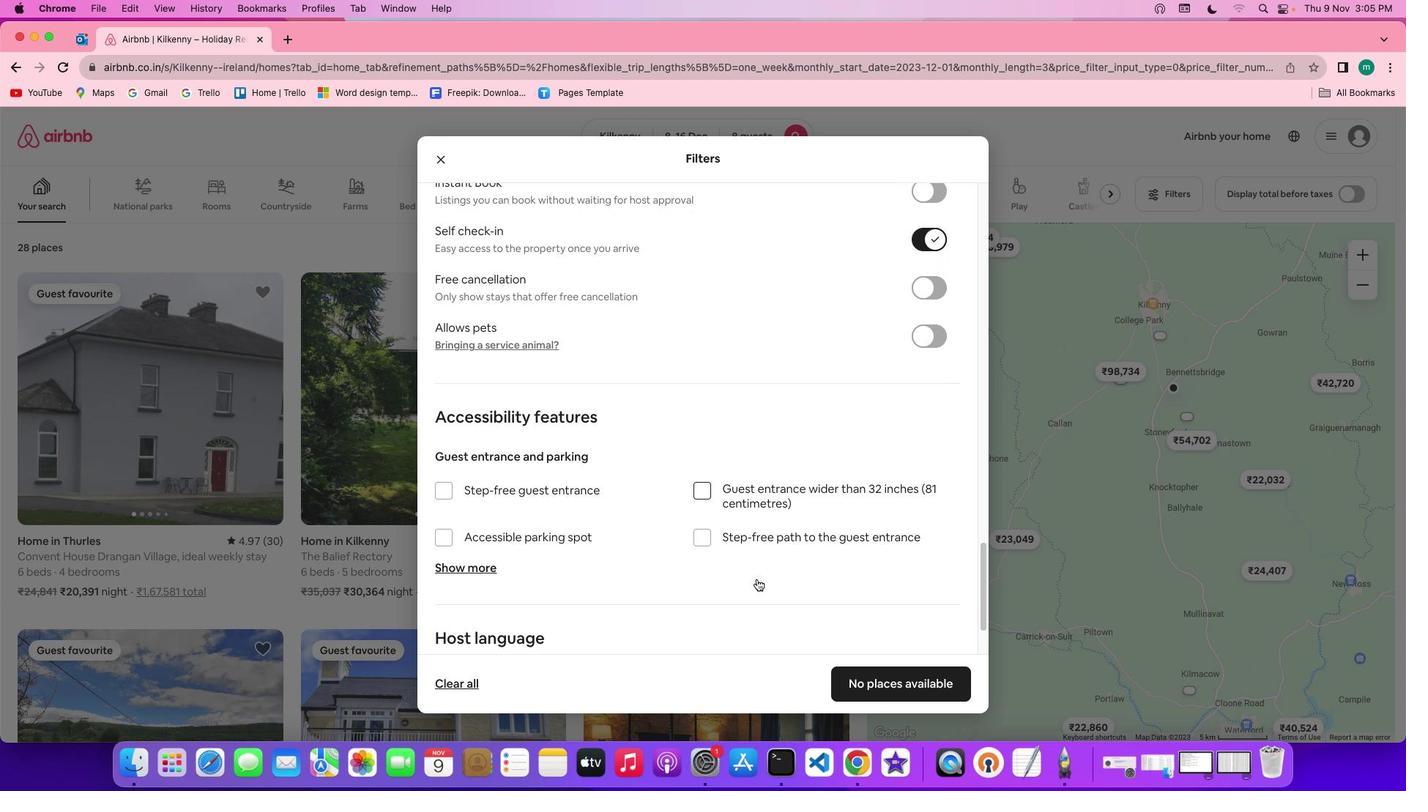 
Action: Mouse scrolled (760, 583) with delta (3, 2)
Screenshot: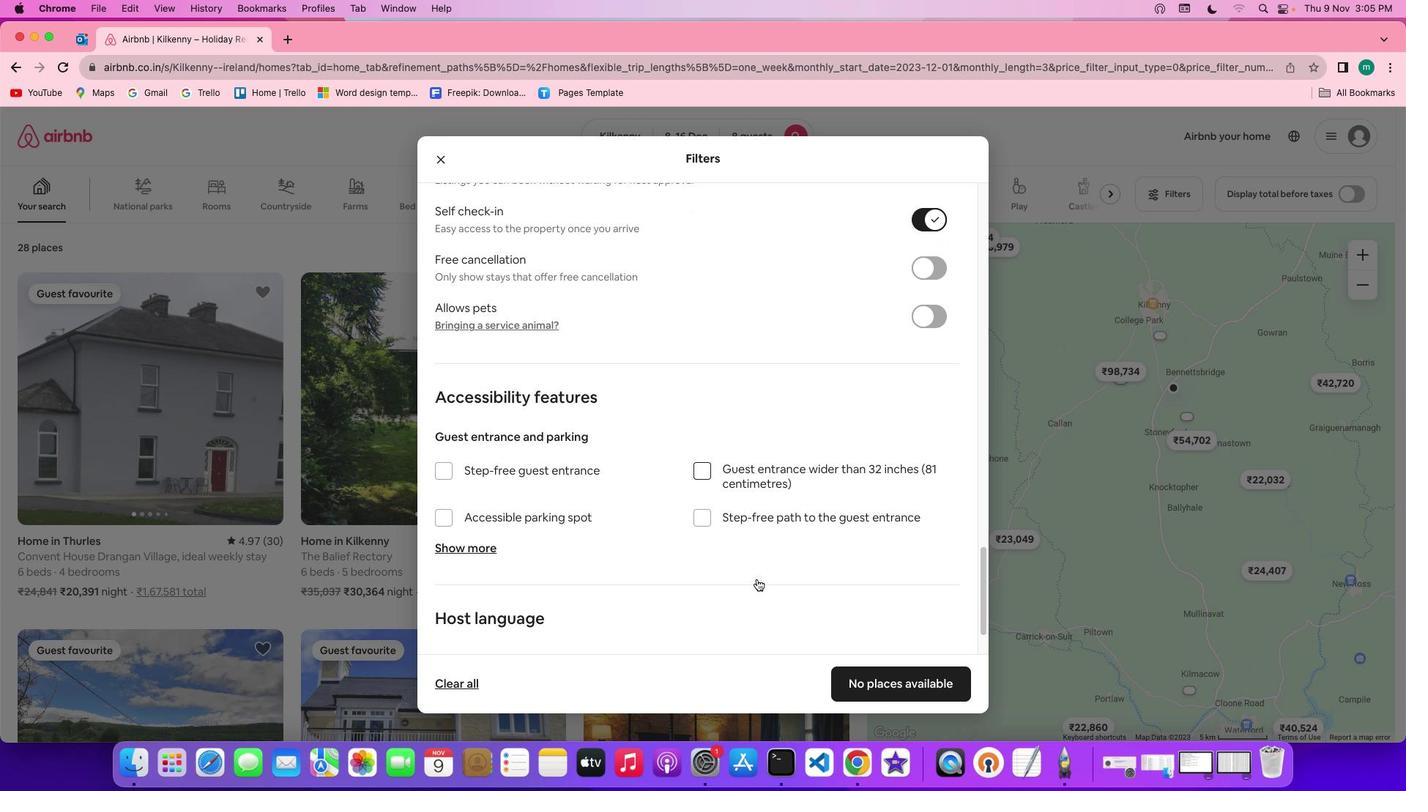
Action: Mouse scrolled (760, 583) with delta (3, 2)
Screenshot: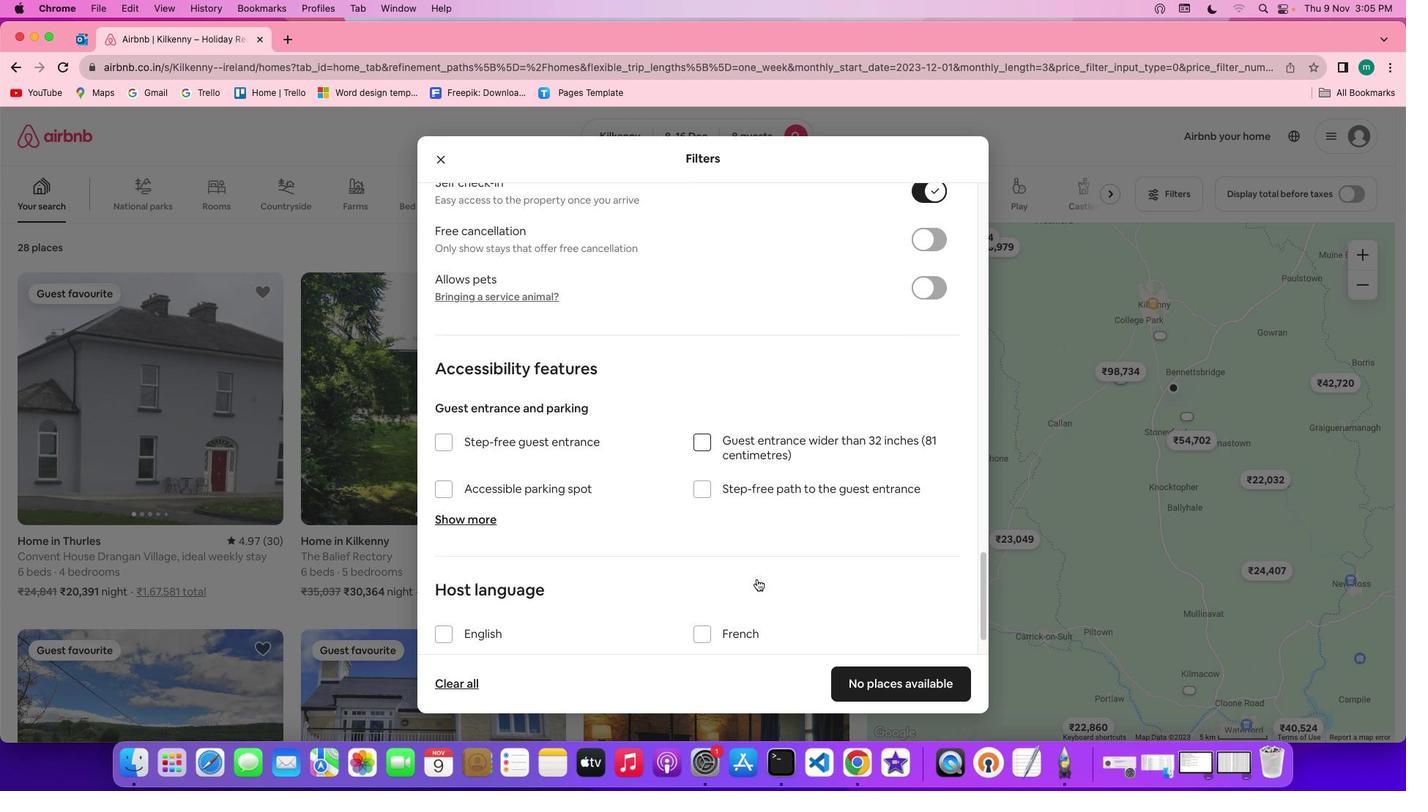 
Action: Mouse scrolled (760, 583) with delta (3, 2)
Screenshot: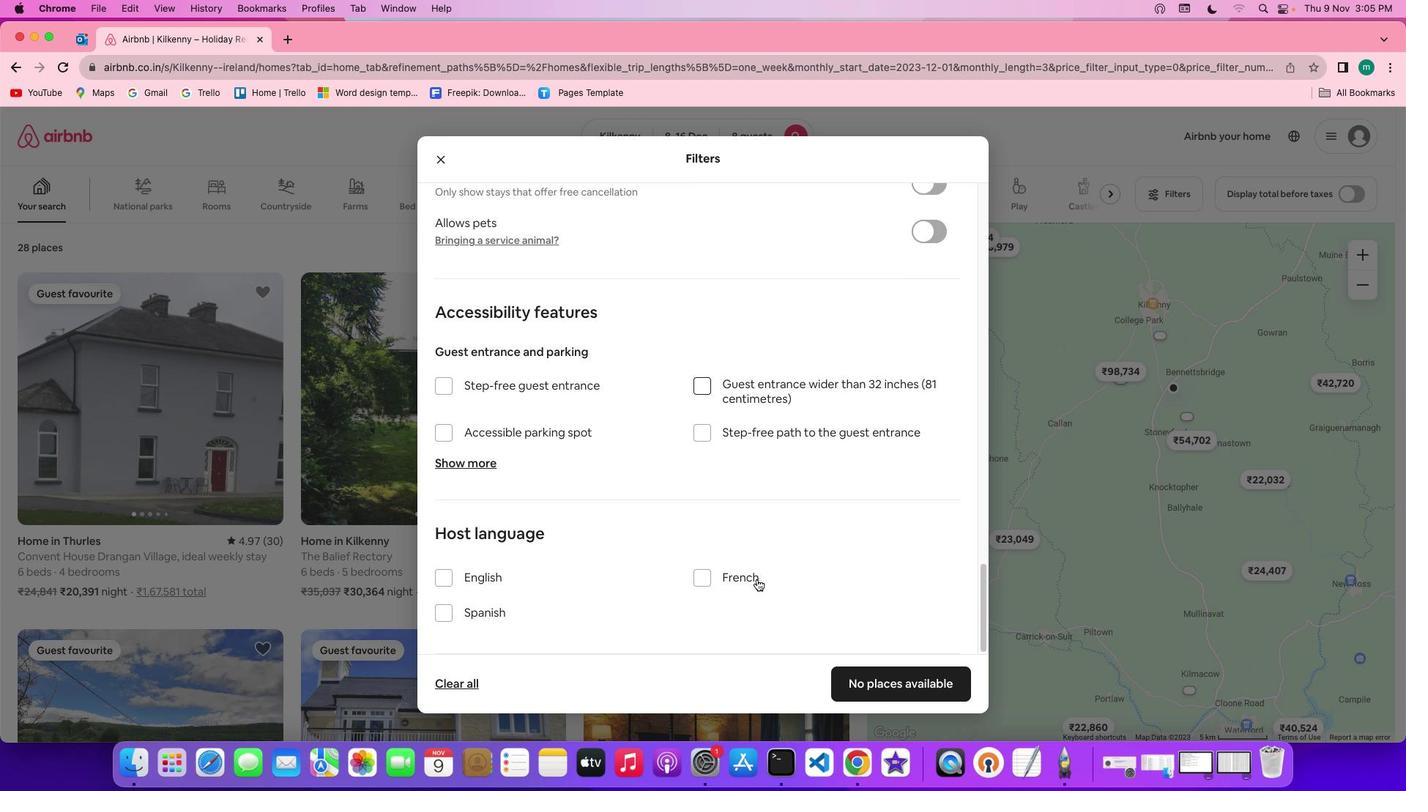 
Action: Mouse scrolled (760, 583) with delta (3, 2)
Screenshot: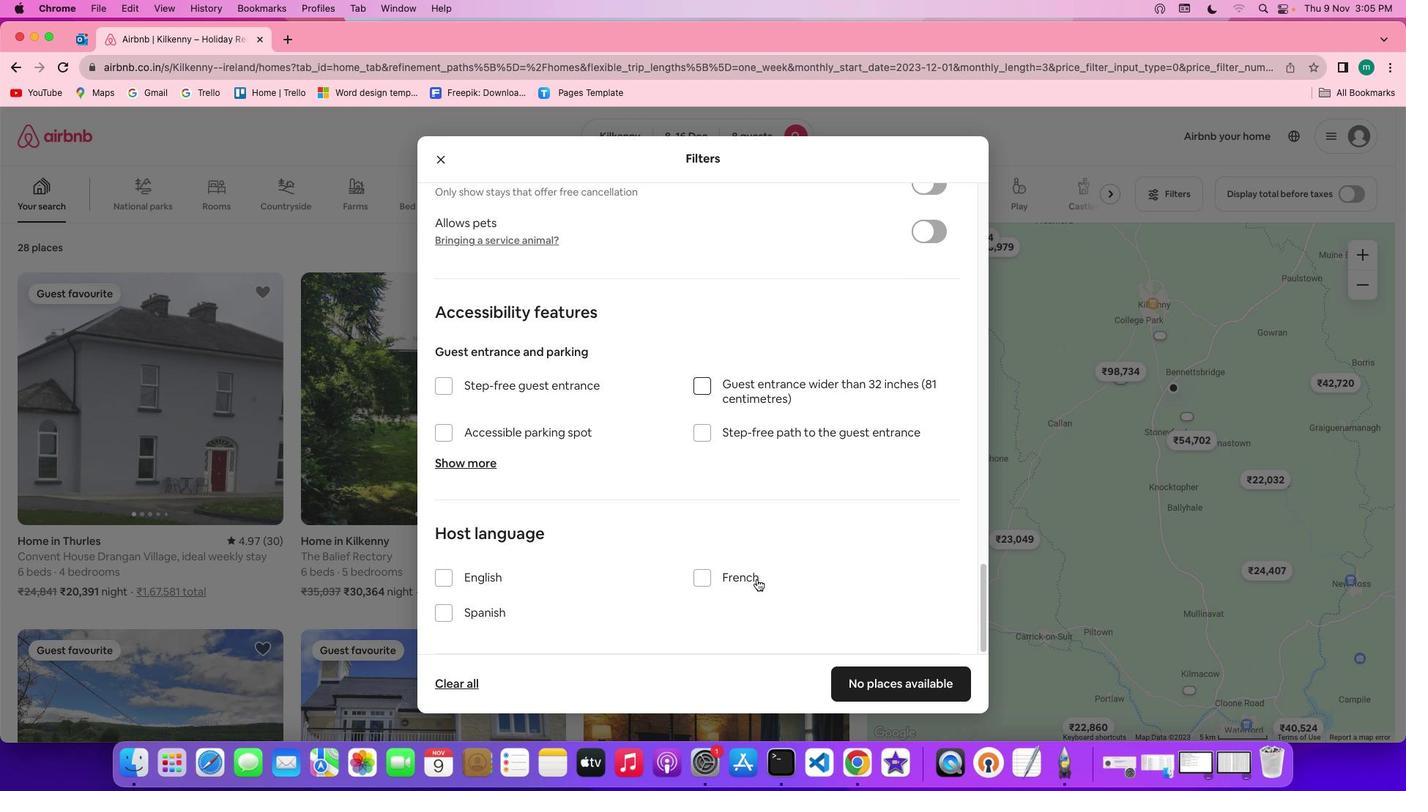
Action: Mouse scrolled (760, 583) with delta (3, 2)
Screenshot: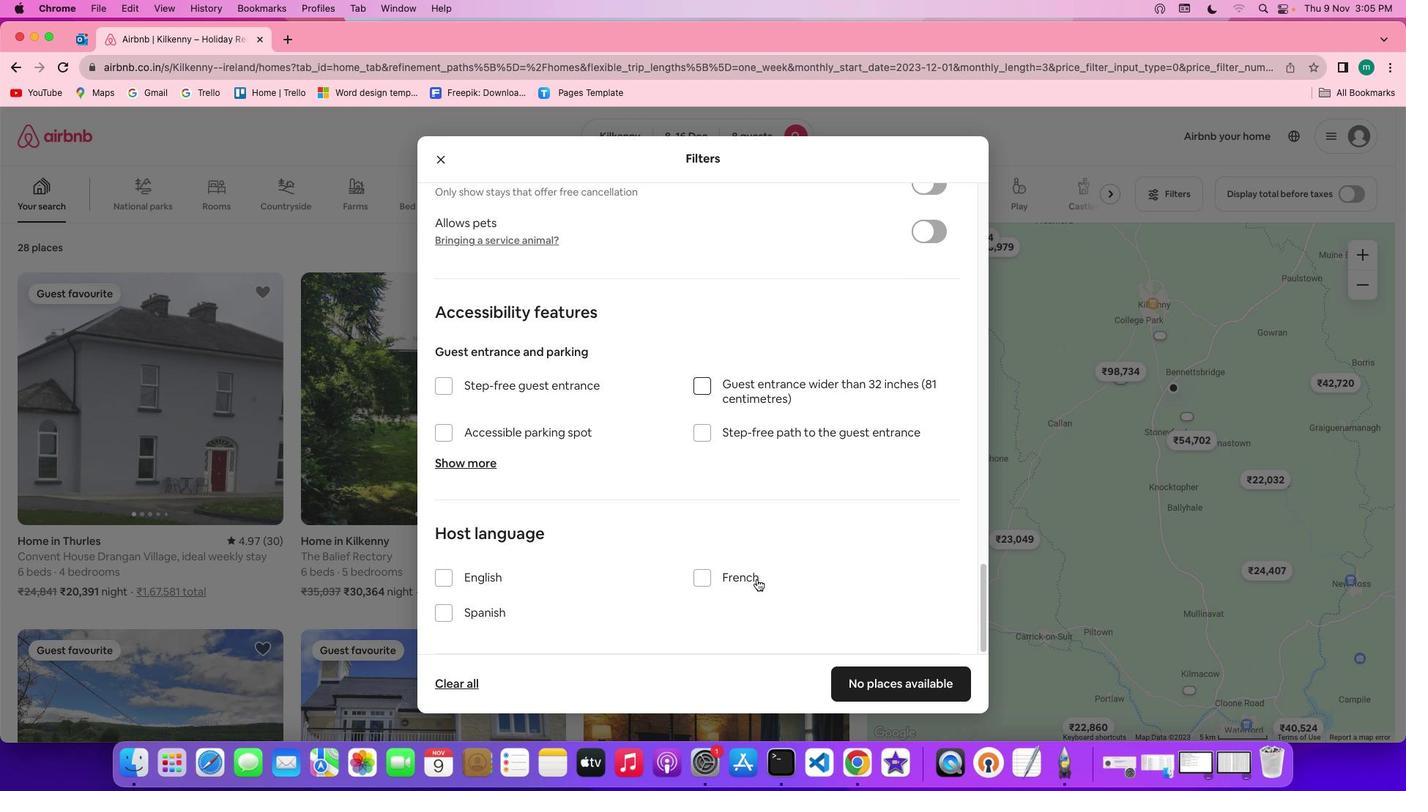 
Action: Mouse scrolled (760, 583) with delta (3, 1)
Screenshot: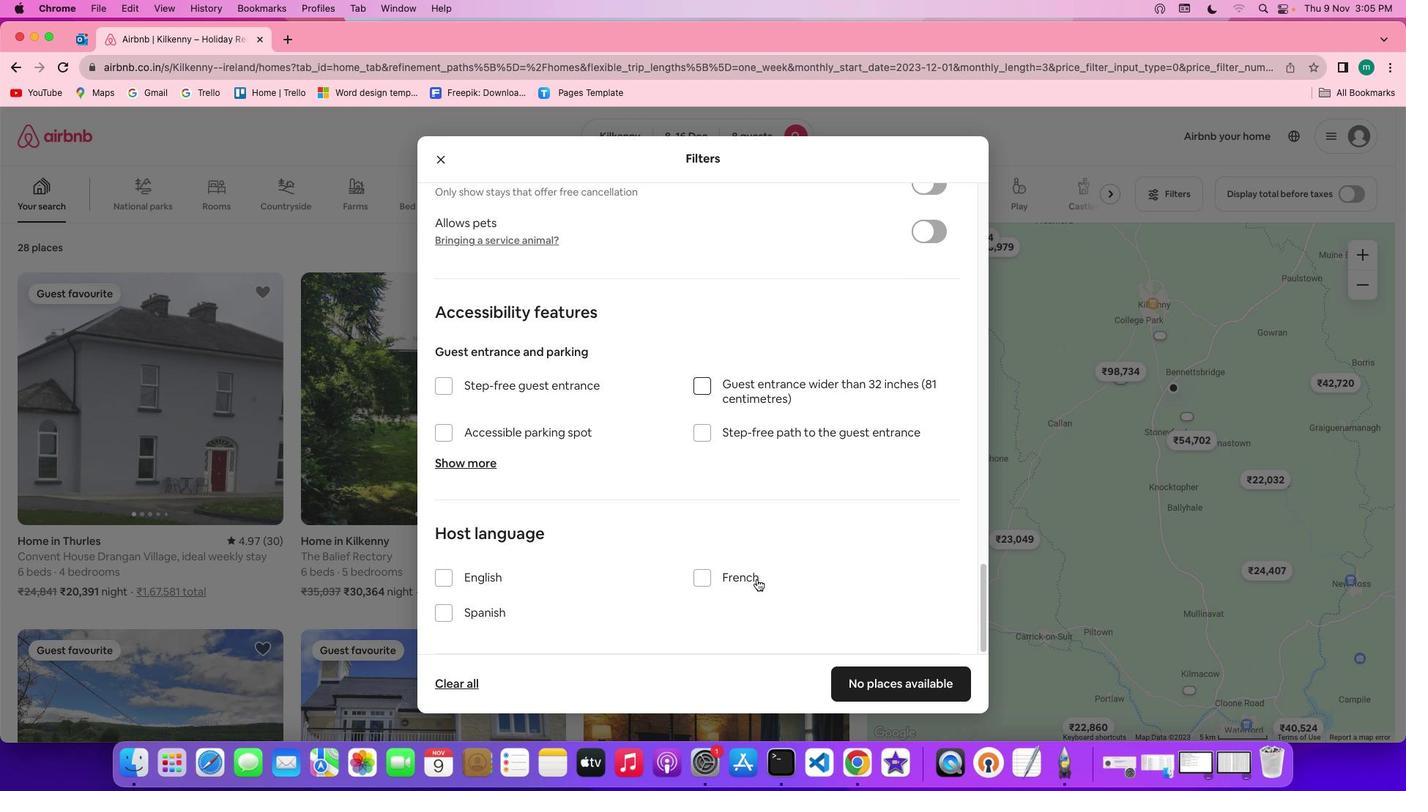 
Action: Mouse scrolled (760, 583) with delta (3, 0)
Screenshot: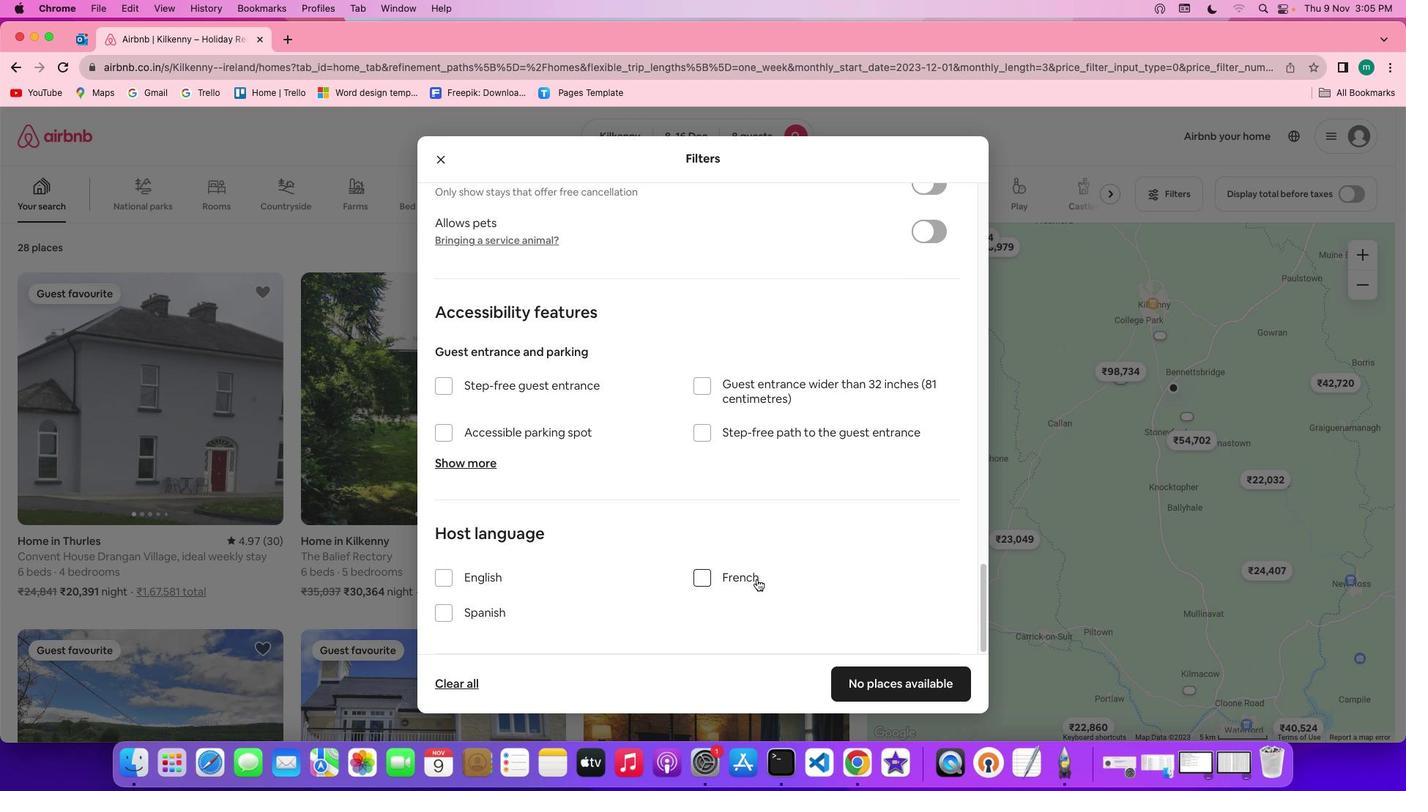 
Action: Mouse moved to (760, 582)
Screenshot: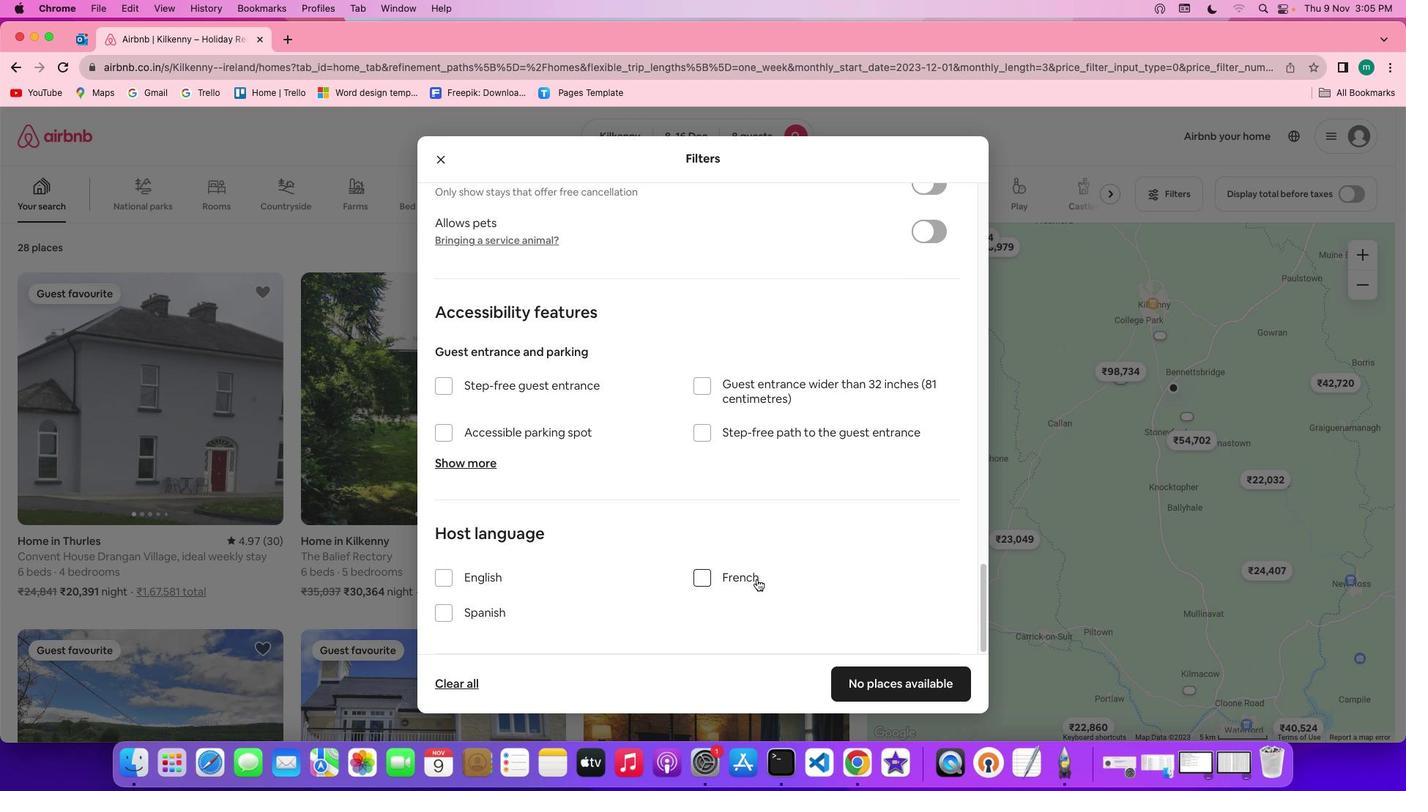 
Action: Mouse scrolled (760, 582) with delta (3, 2)
Screenshot: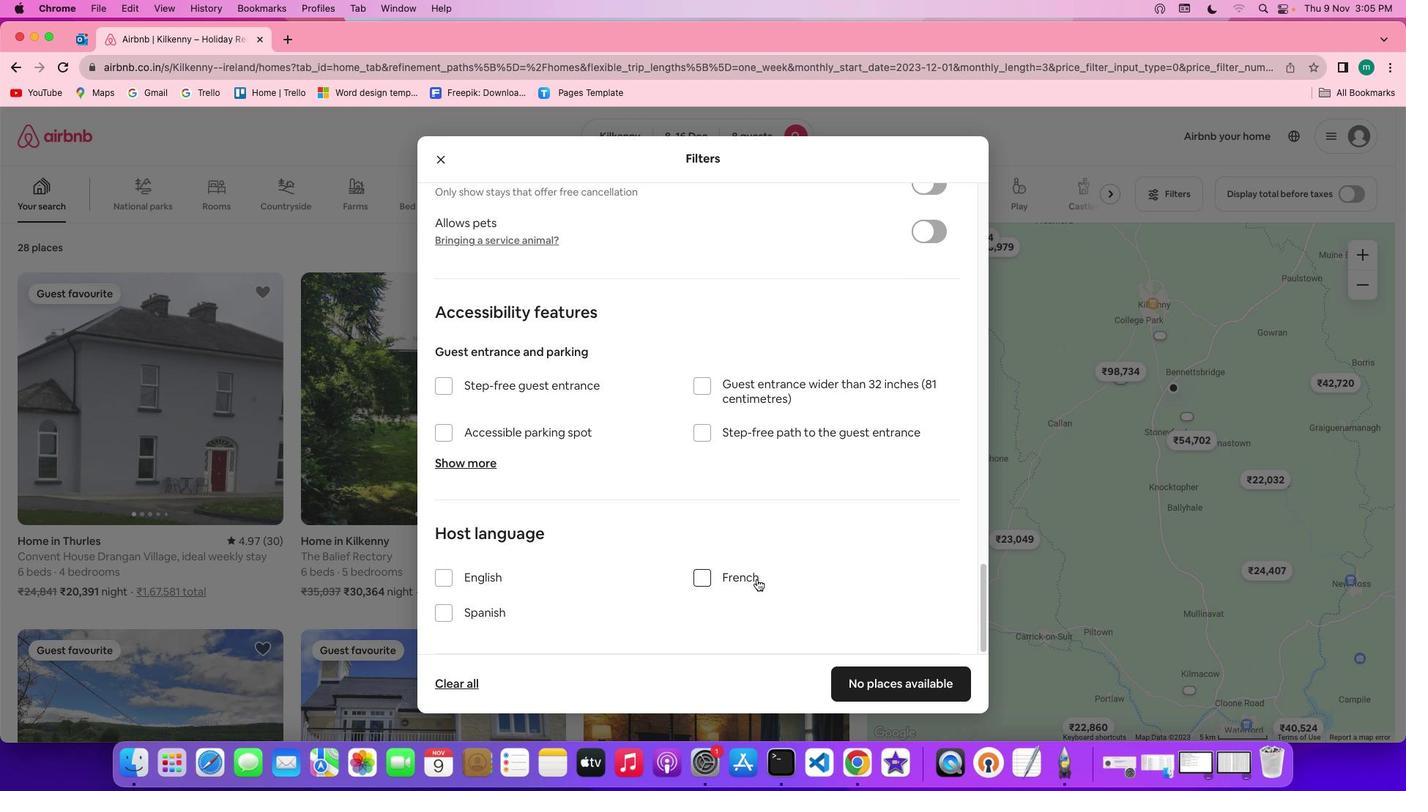 
Action: Mouse scrolled (760, 582) with delta (3, 2)
Screenshot: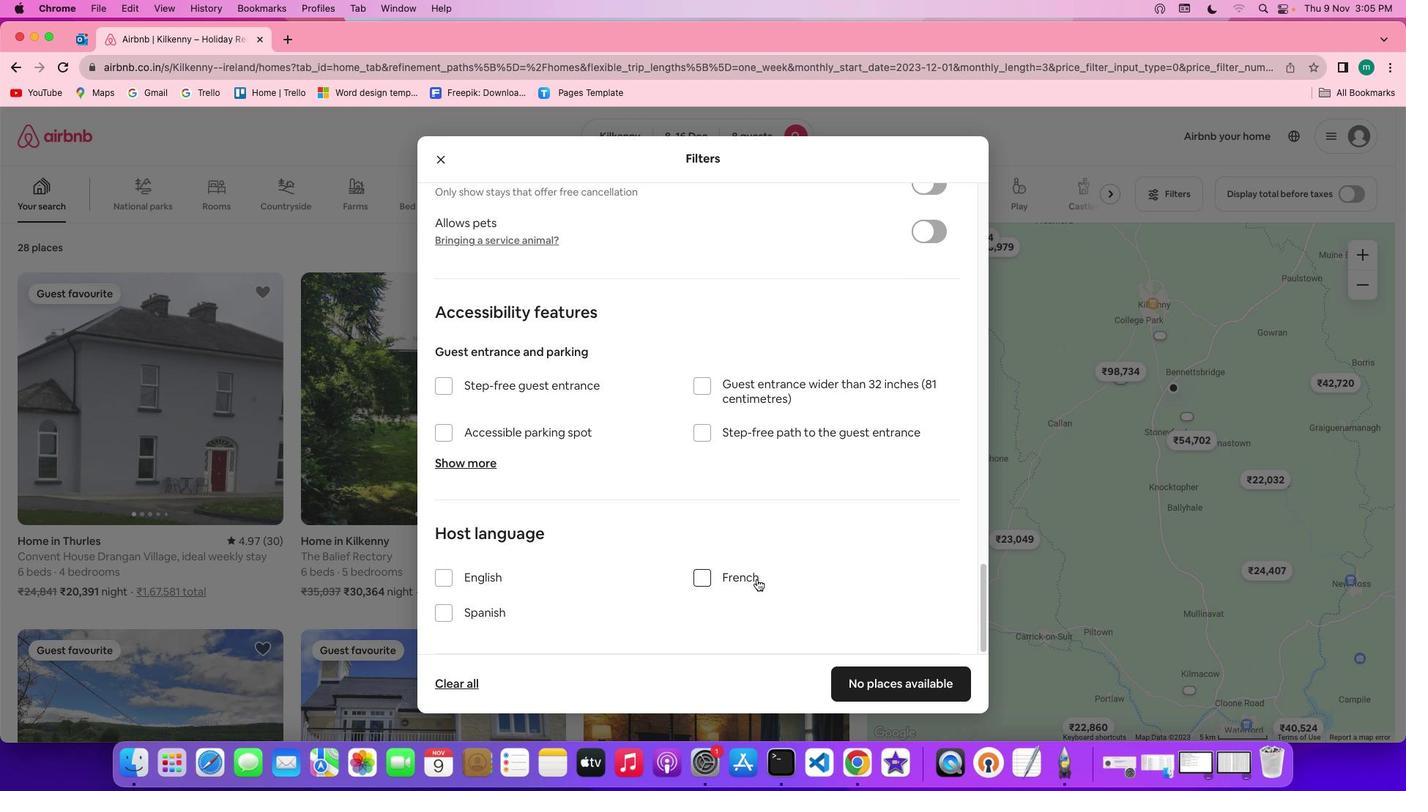 
Action: Mouse scrolled (760, 582) with delta (3, 1)
Screenshot: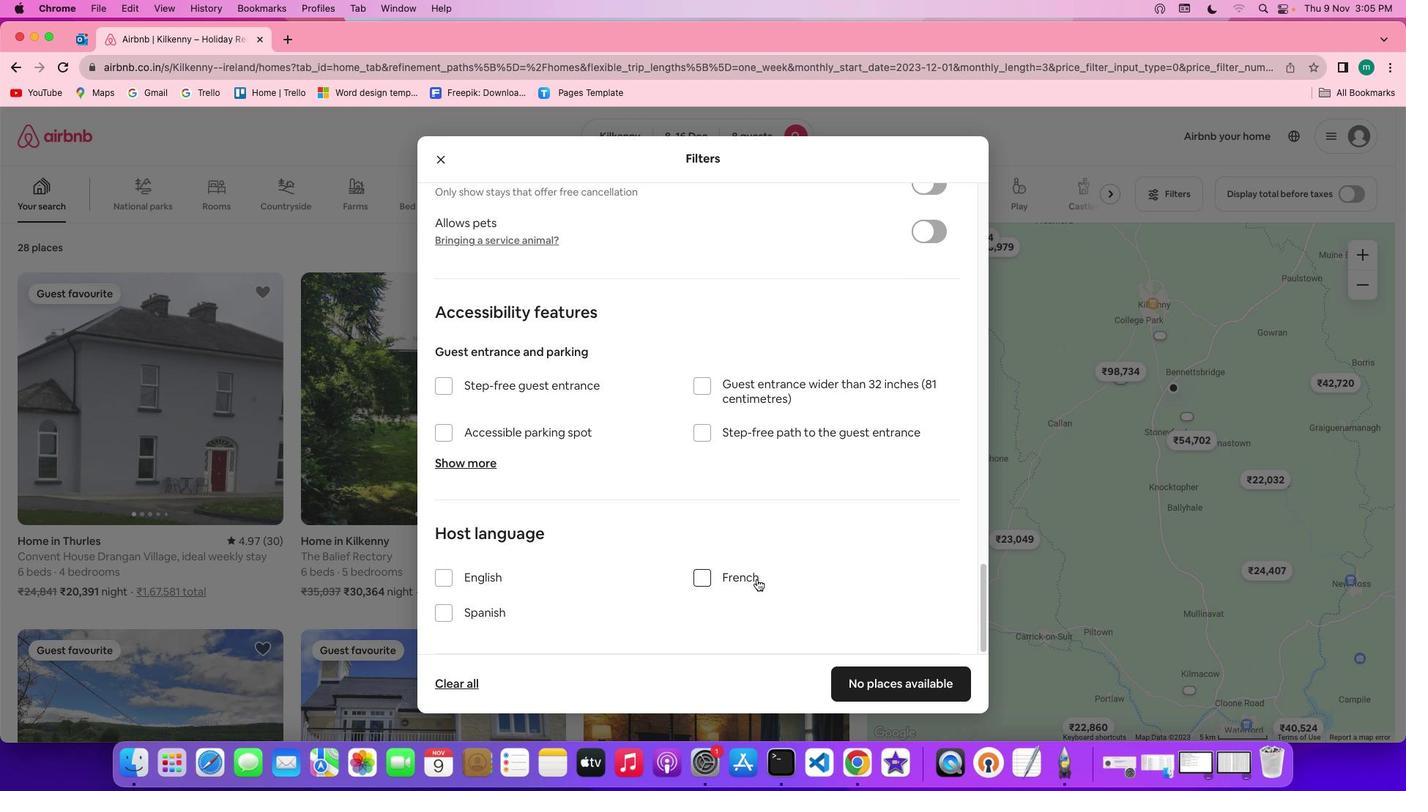 
Action: Mouse scrolled (760, 582) with delta (3, 0)
Screenshot: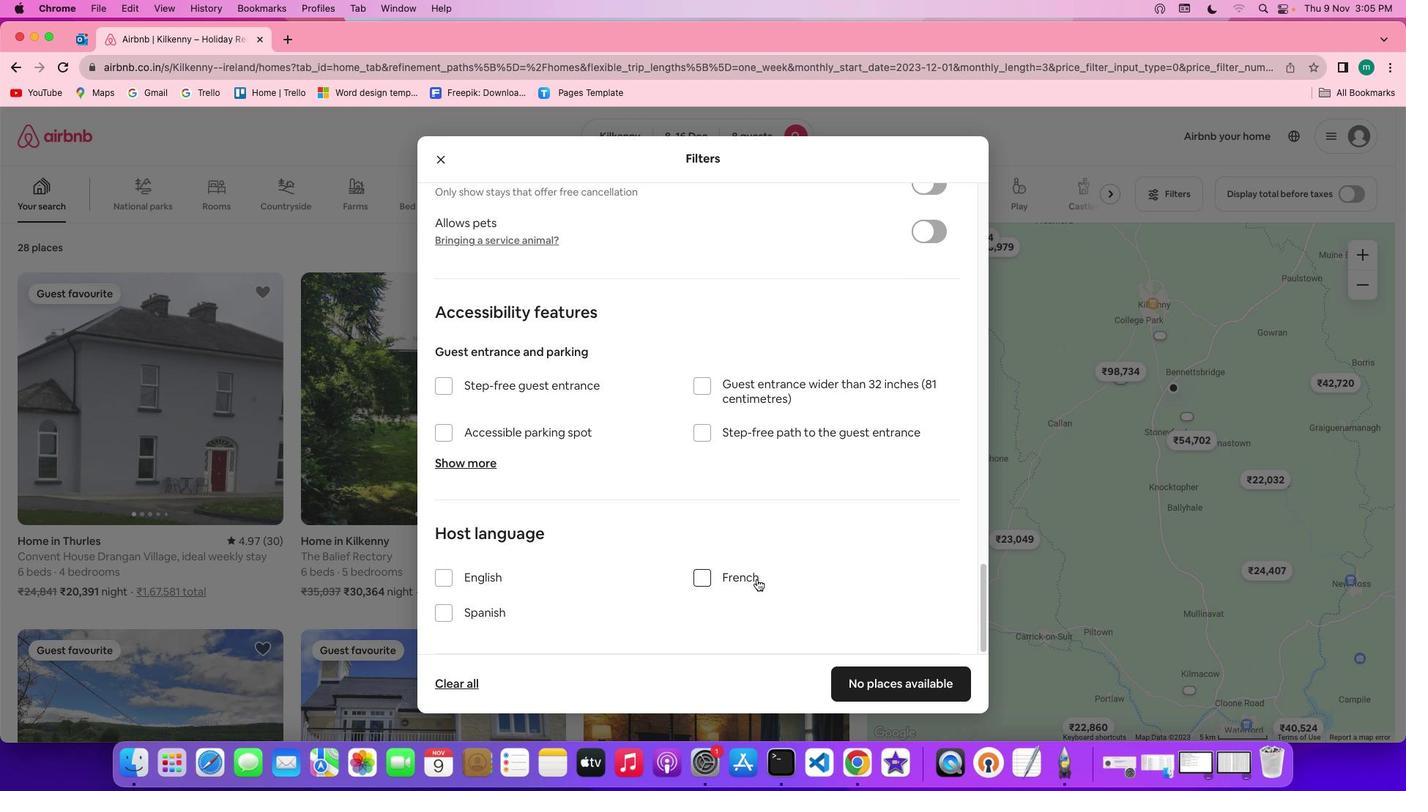 
Action: Mouse moved to (905, 686)
Screenshot: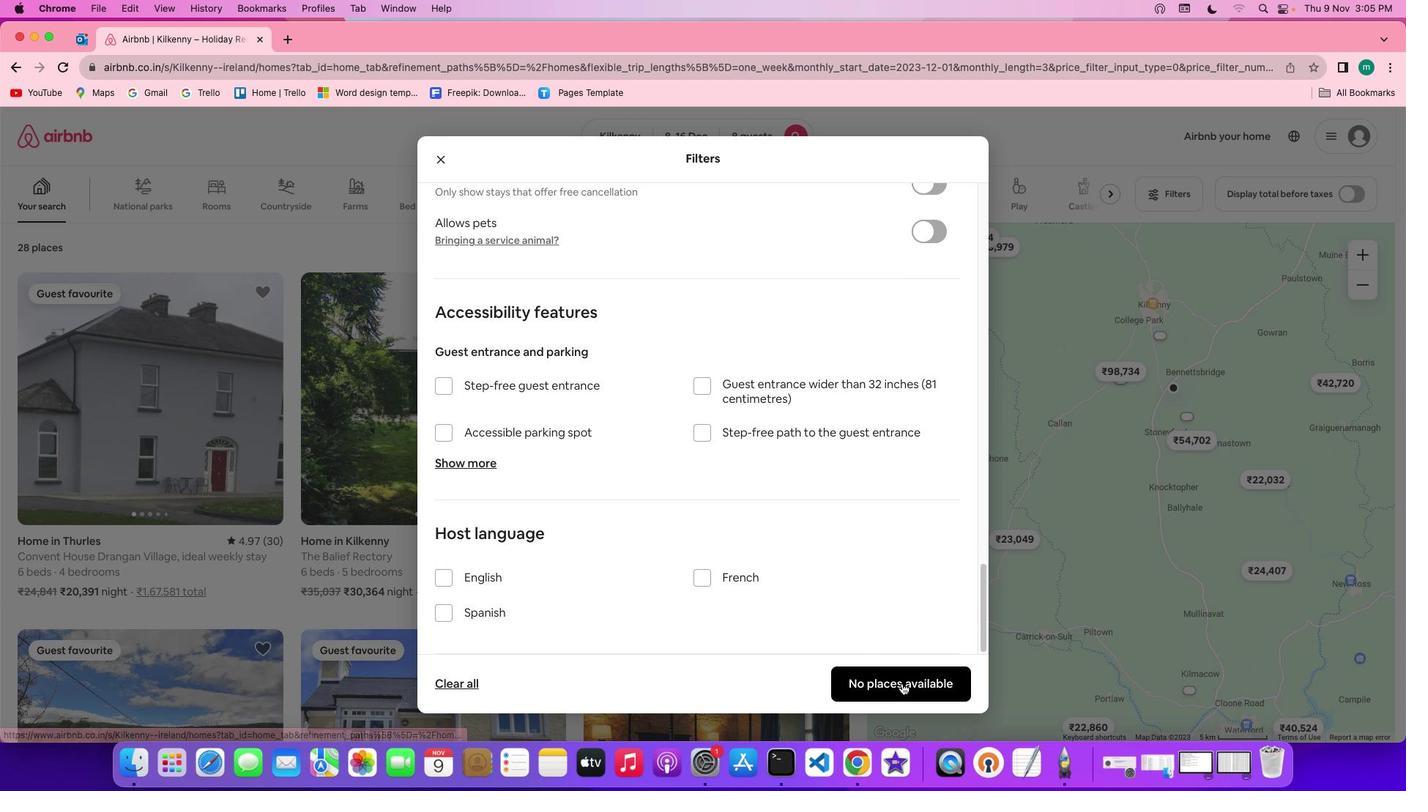 
Action: Mouse pressed left at (905, 686)
Screenshot: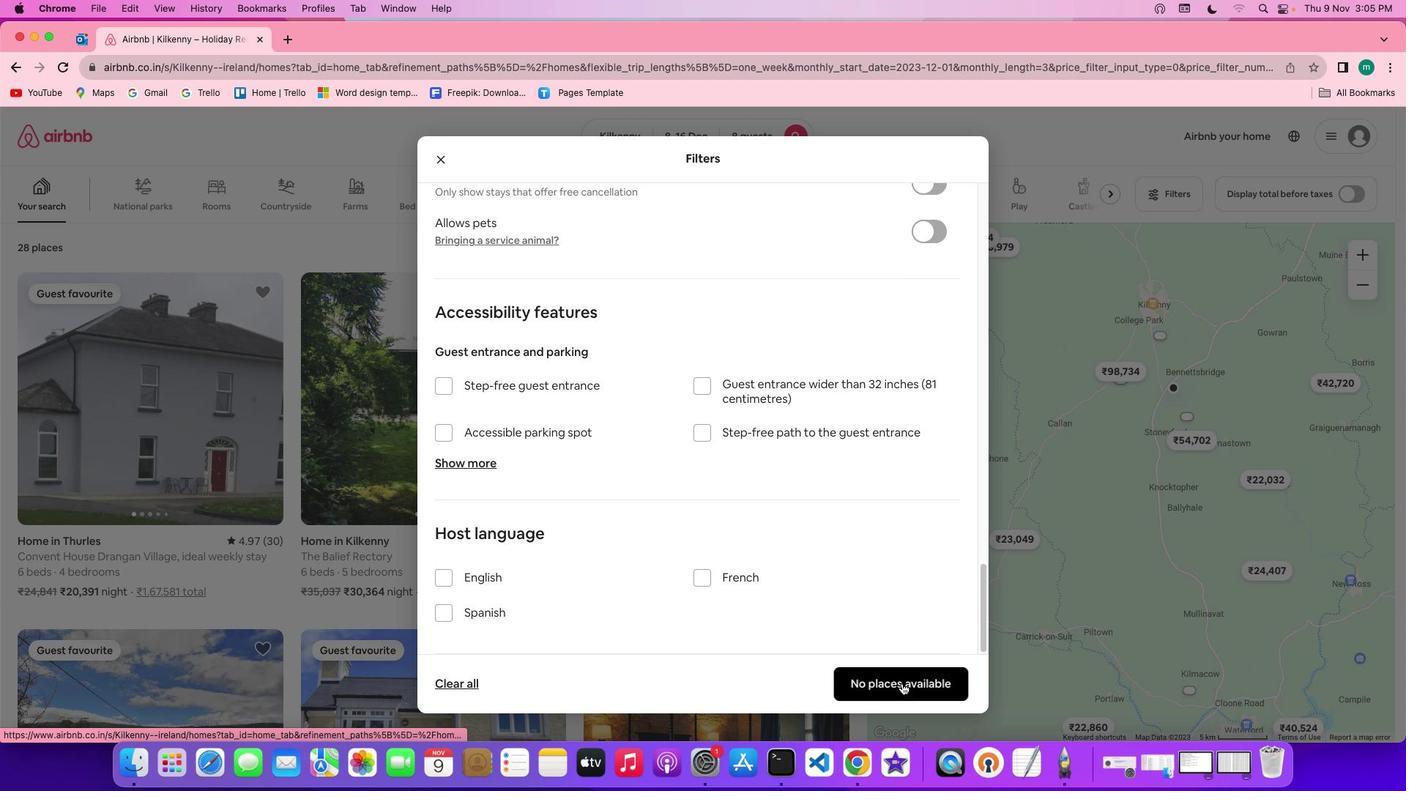 
Action: Mouse moved to (412, 467)
Screenshot: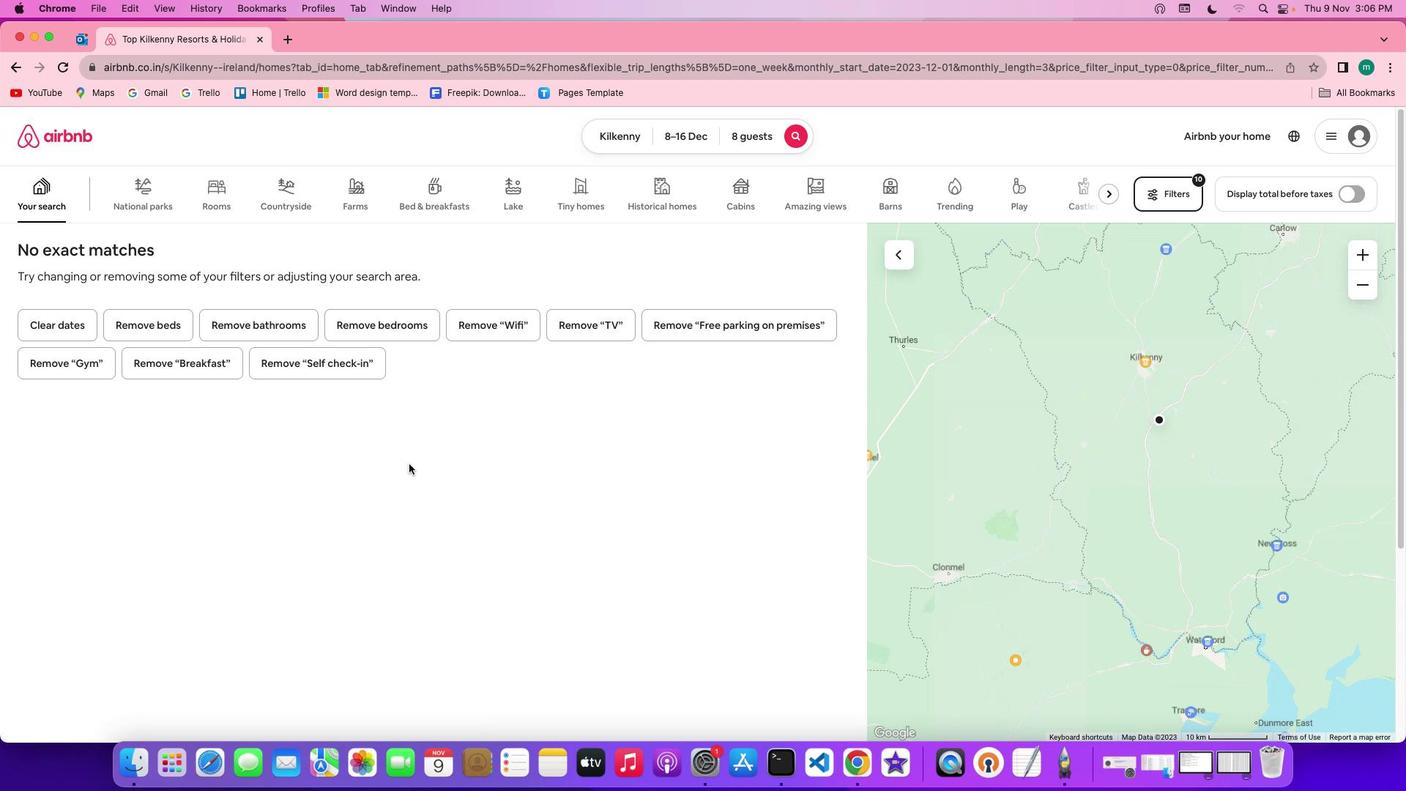 
